 Task: Reply to email with the signature Bailey Nelson with the subject Congratulations from softage.1@softage.net with the message Can you please provide more information about the new safety regulations? with CC to softage.2@softage.net with an attached document Financial_report.xlsx
Action: Mouse moved to (638, 721)
Screenshot: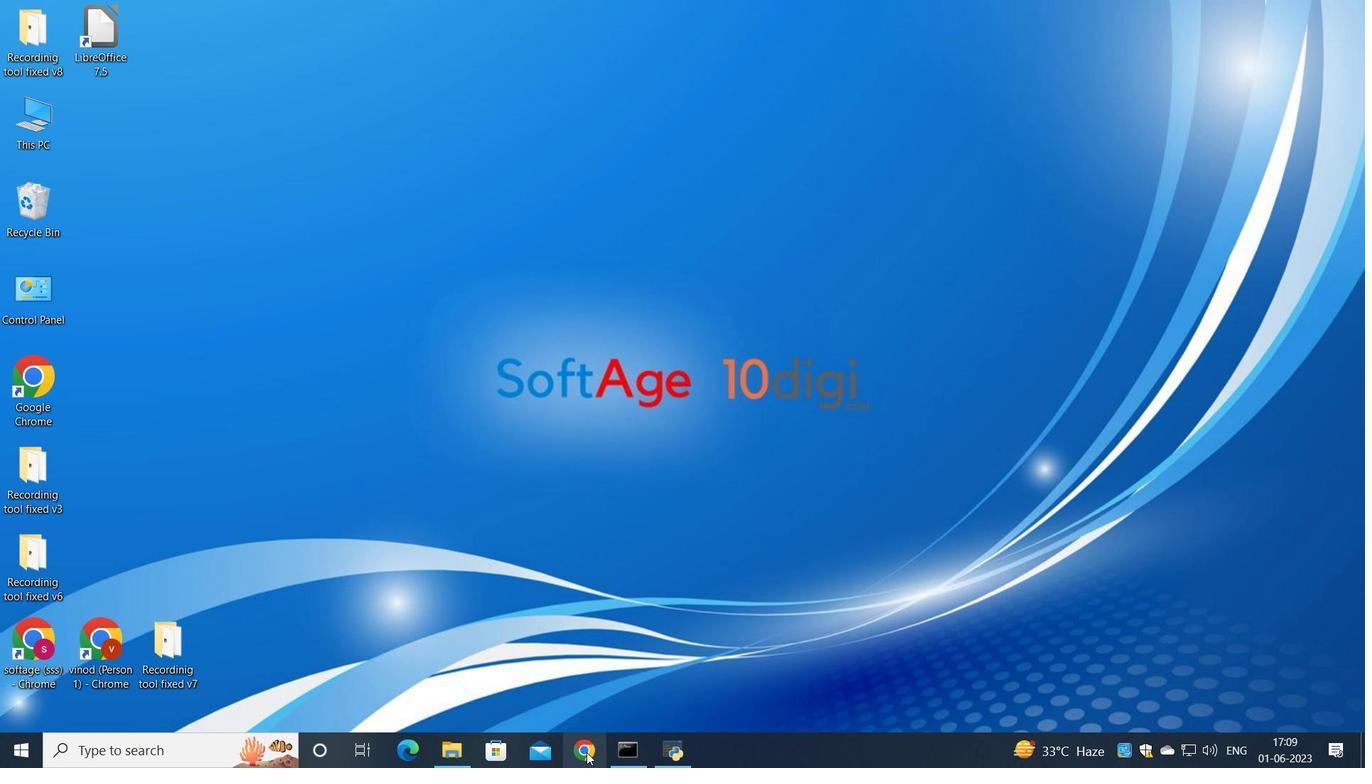 
Action: Mouse pressed left at (638, 721)
Screenshot: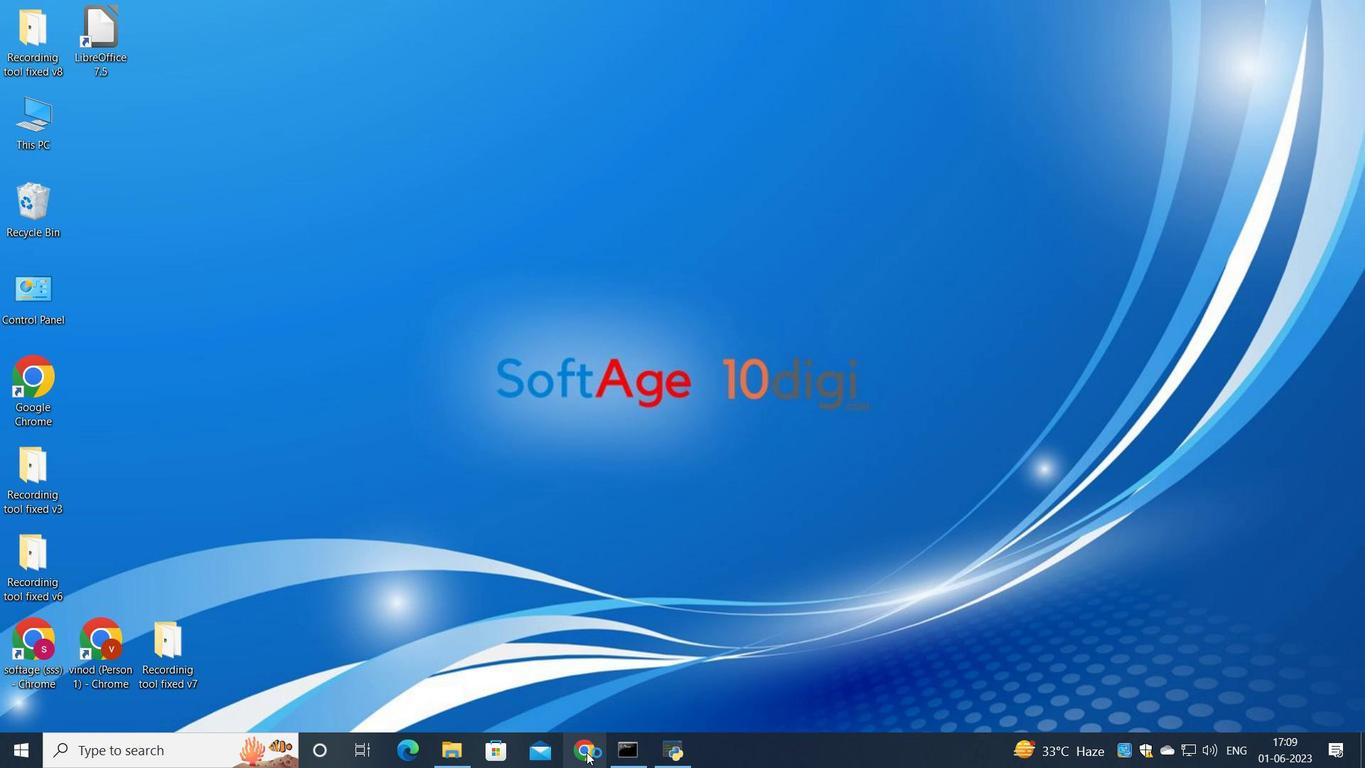 
Action: Mouse moved to (647, 480)
Screenshot: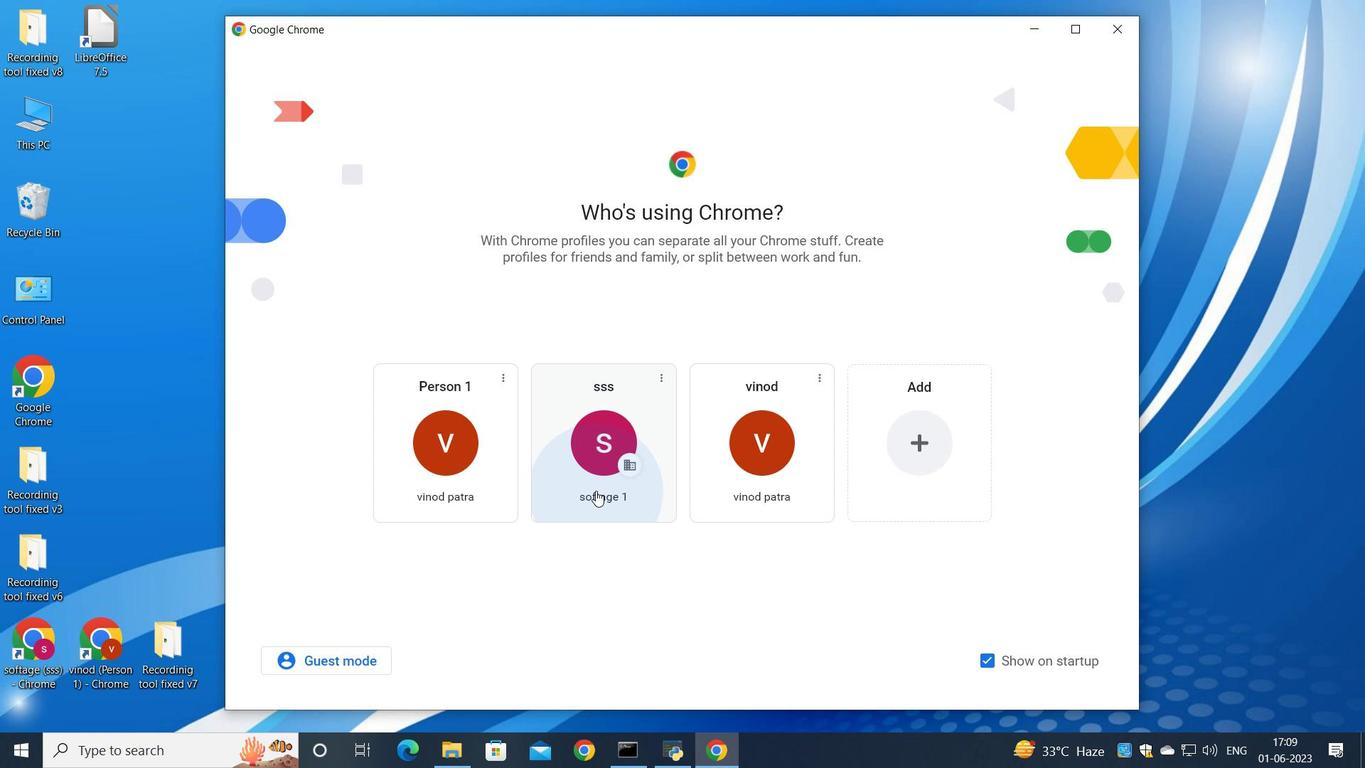 
Action: Mouse pressed left at (647, 480)
Screenshot: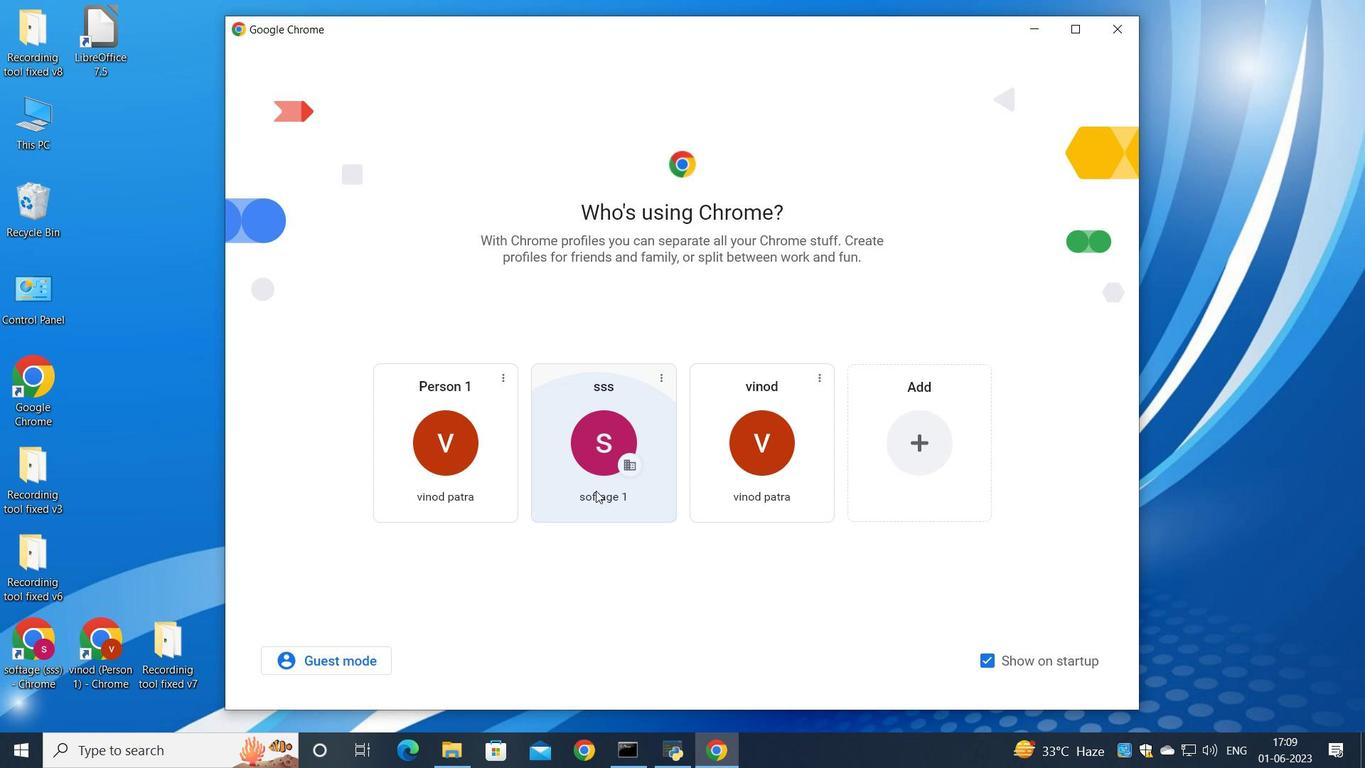 
Action: Mouse moved to (1133, 142)
Screenshot: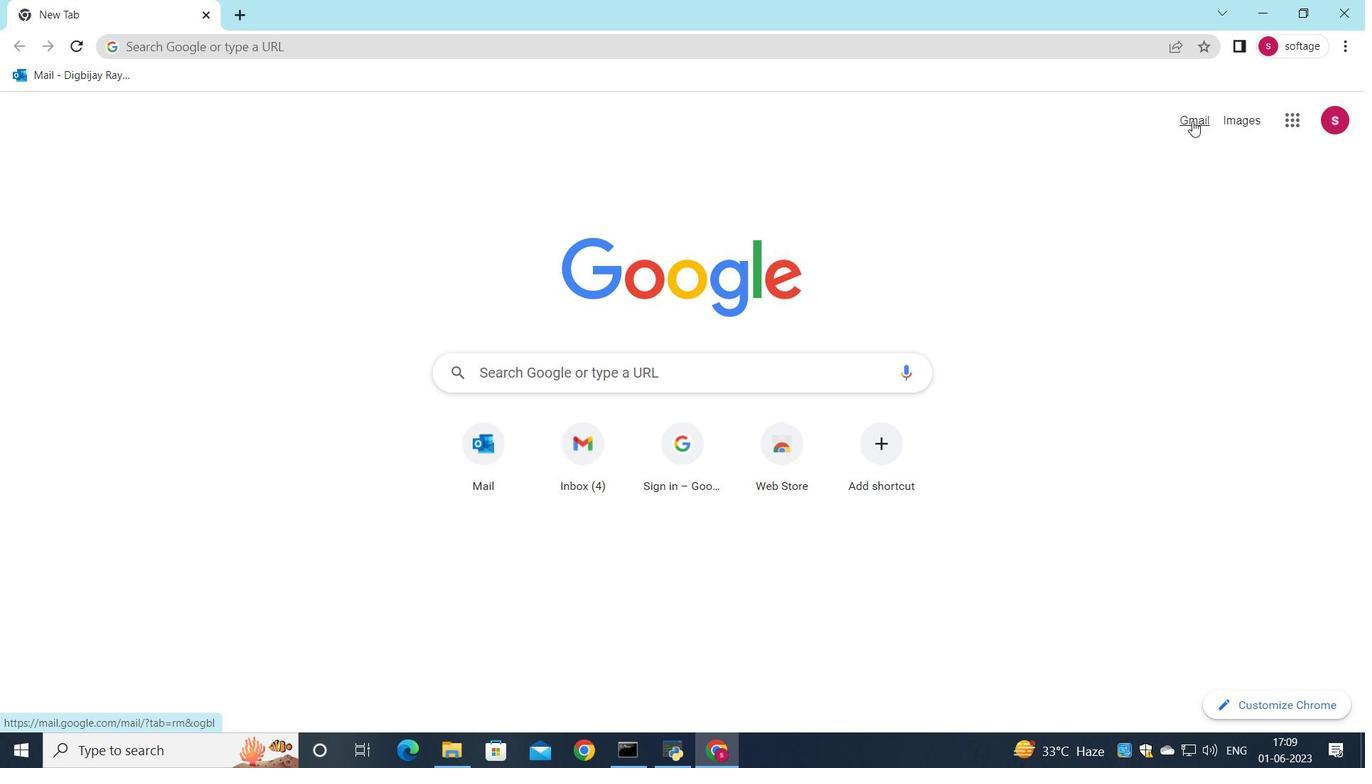 
Action: Mouse pressed left at (1133, 142)
Screenshot: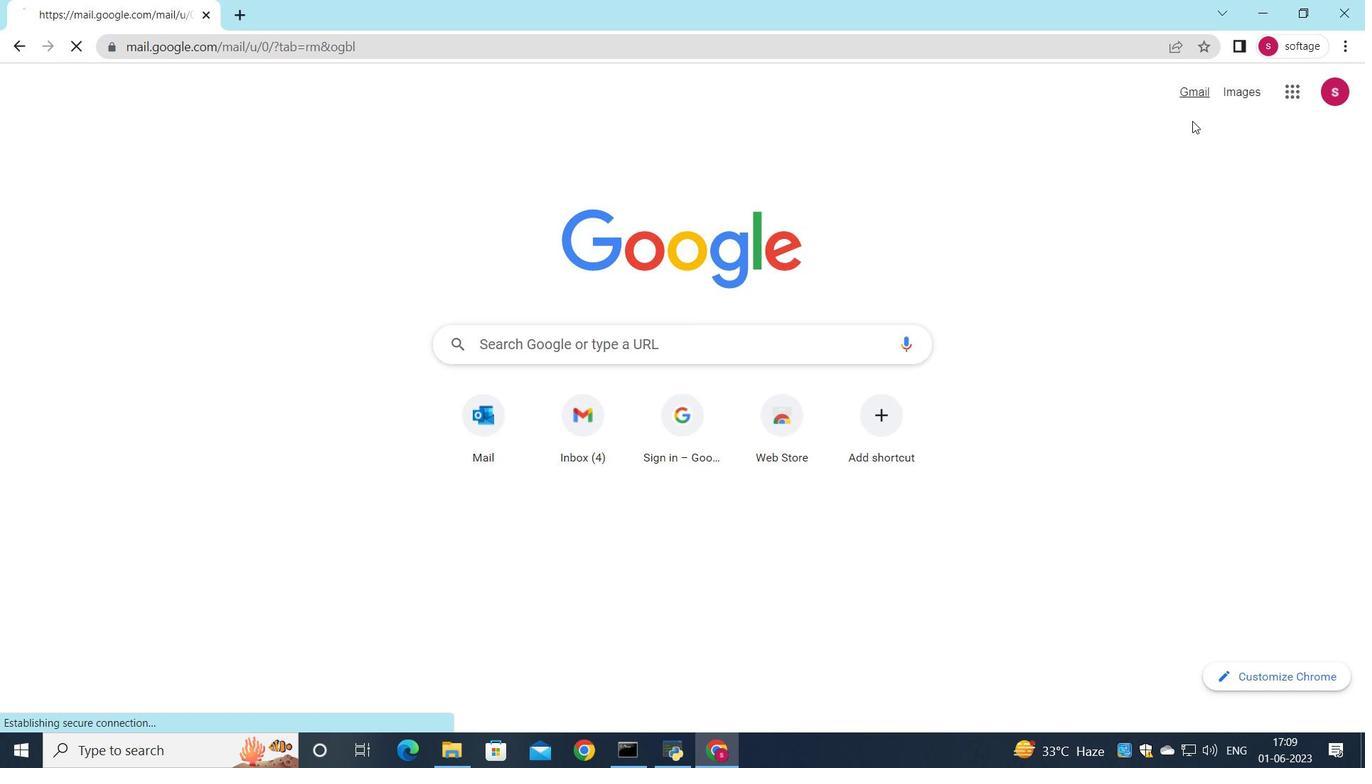 
Action: Mouse moved to (1112, 145)
Screenshot: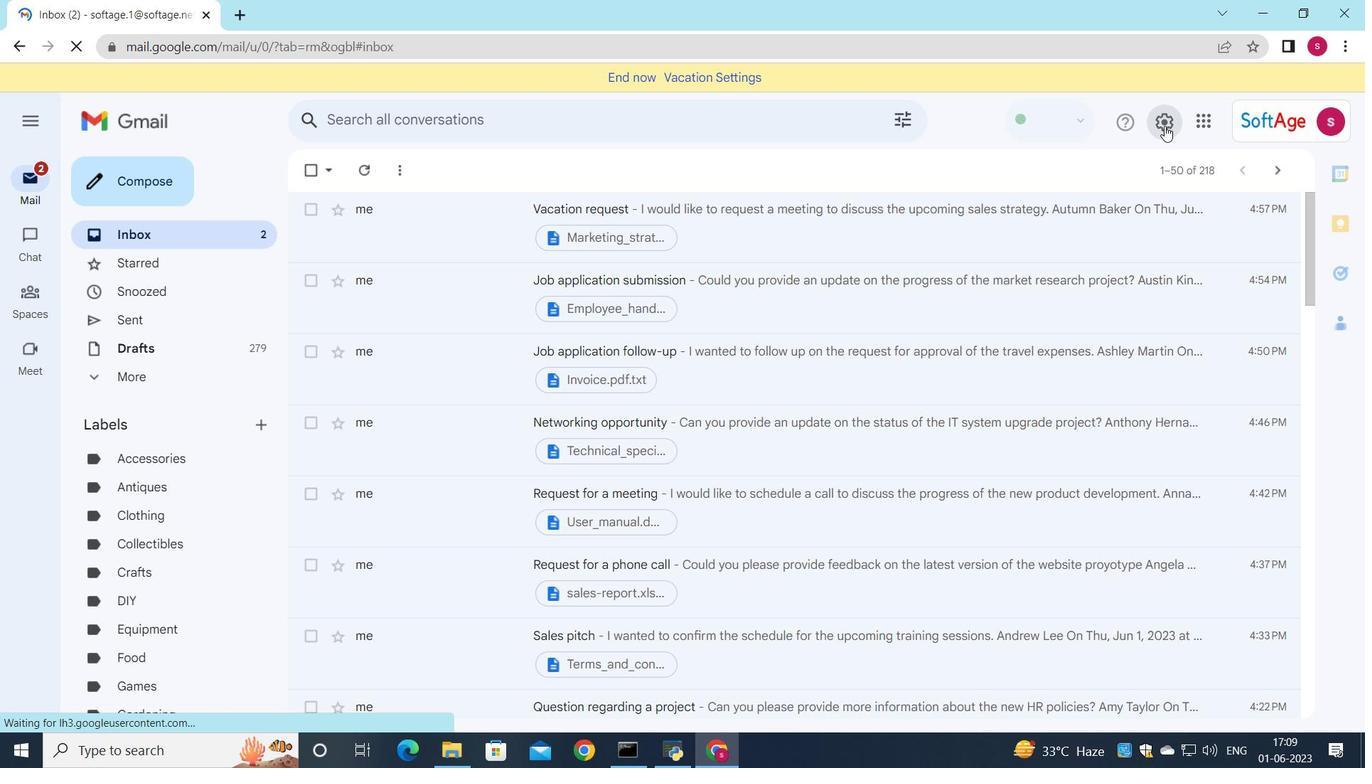 
Action: Mouse pressed left at (1112, 145)
Screenshot: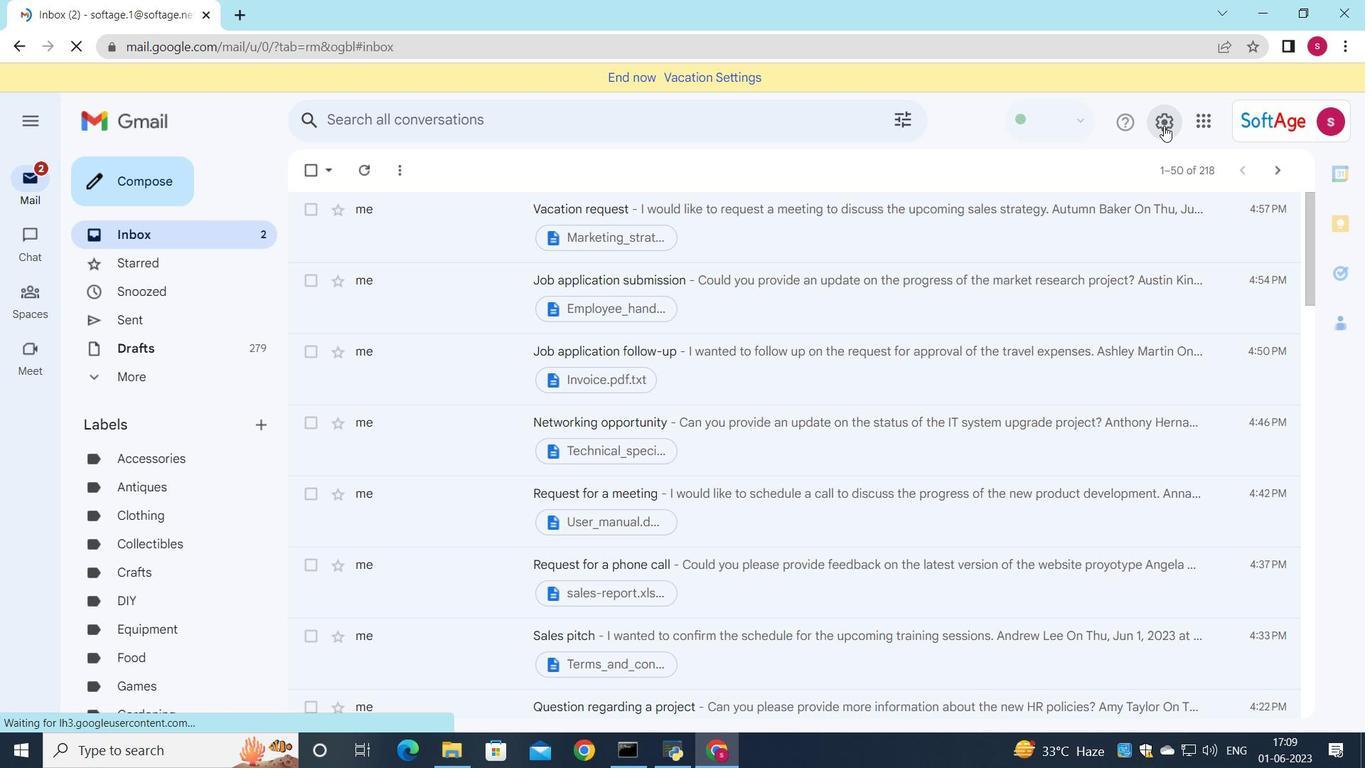 
Action: Mouse moved to (1110, 223)
Screenshot: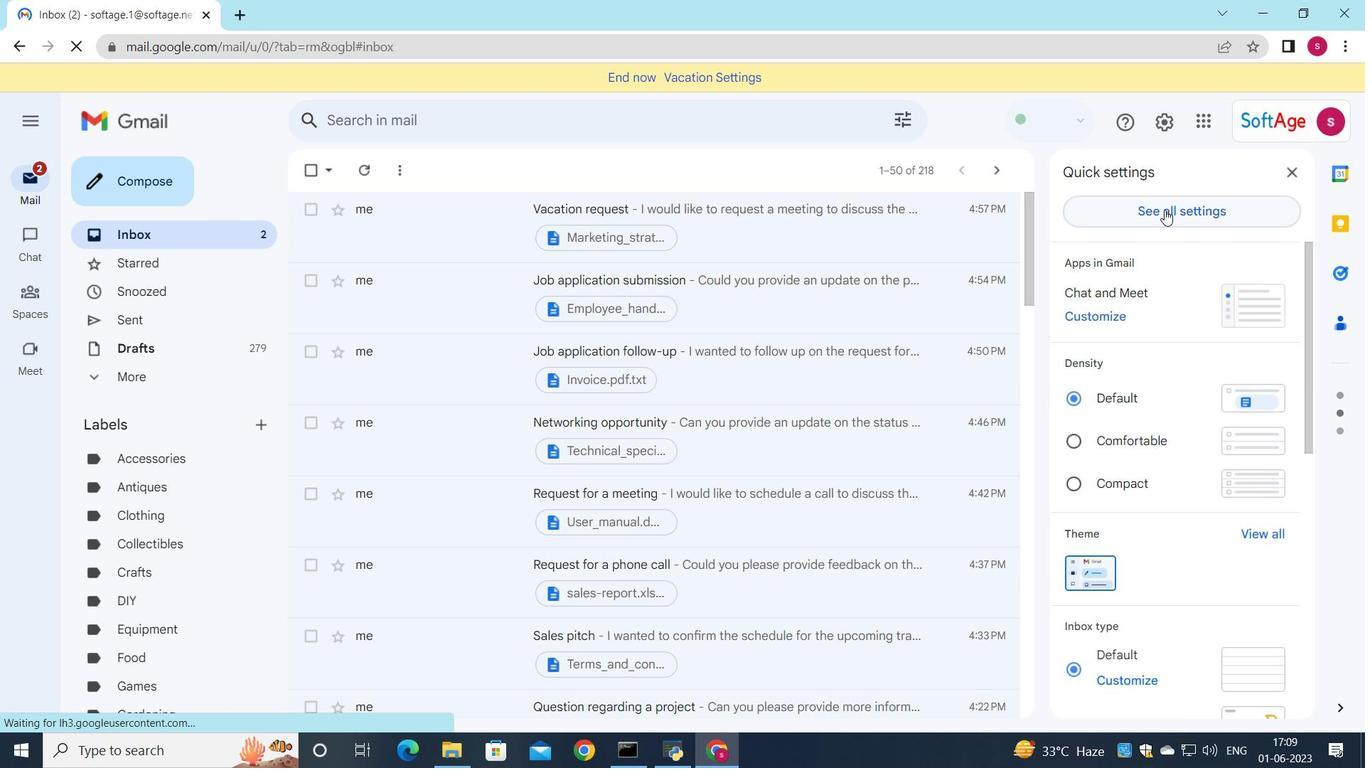 
Action: Mouse pressed left at (1110, 223)
Screenshot: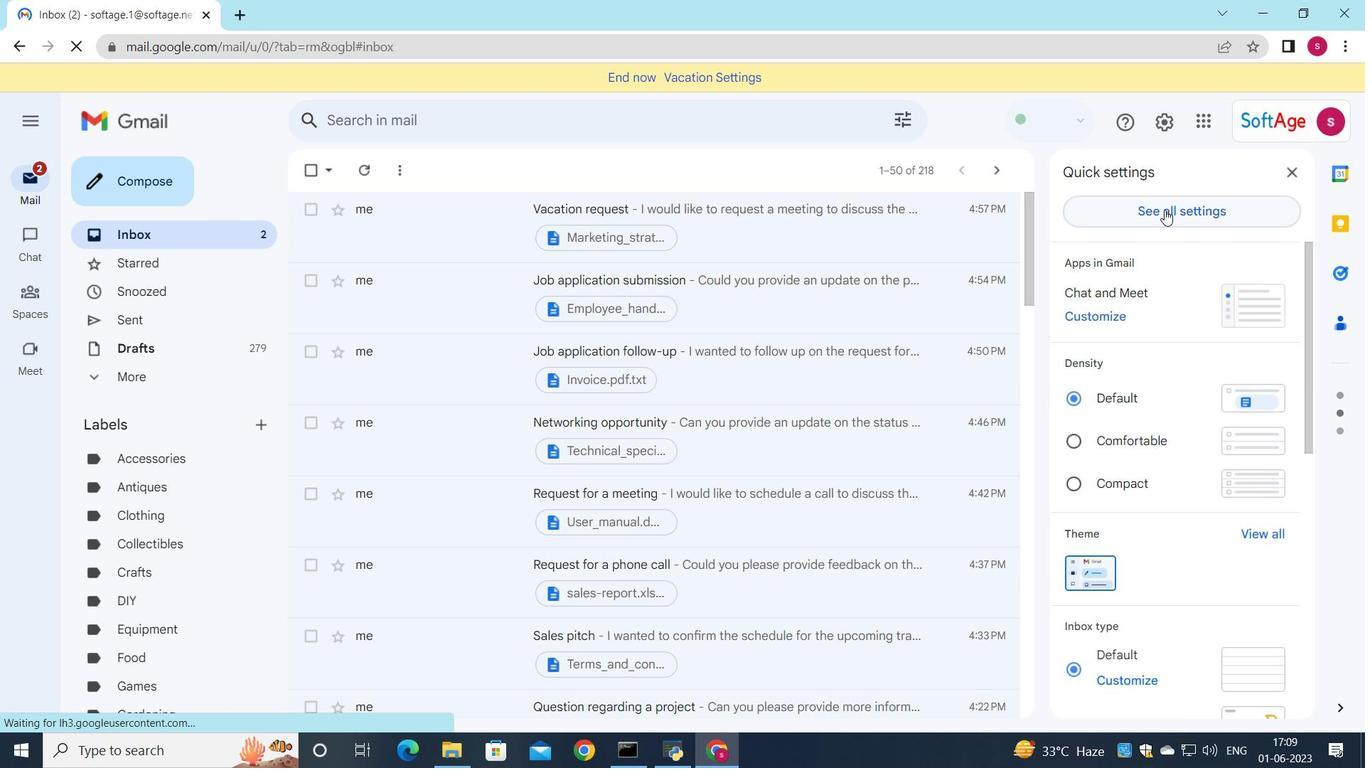 
Action: Mouse moved to (880, 345)
Screenshot: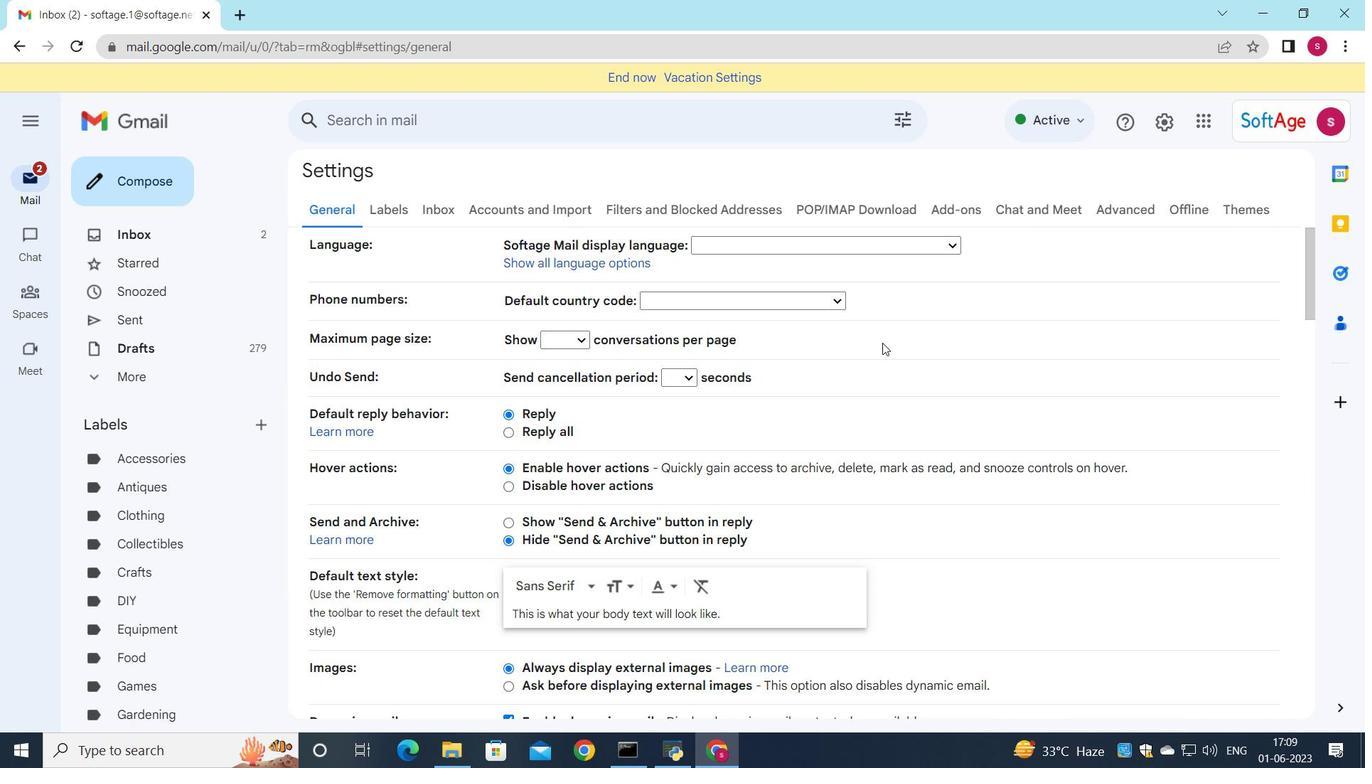 
Action: Mouse scrolled (880, 344) with delta (0, 0)
Screenshot: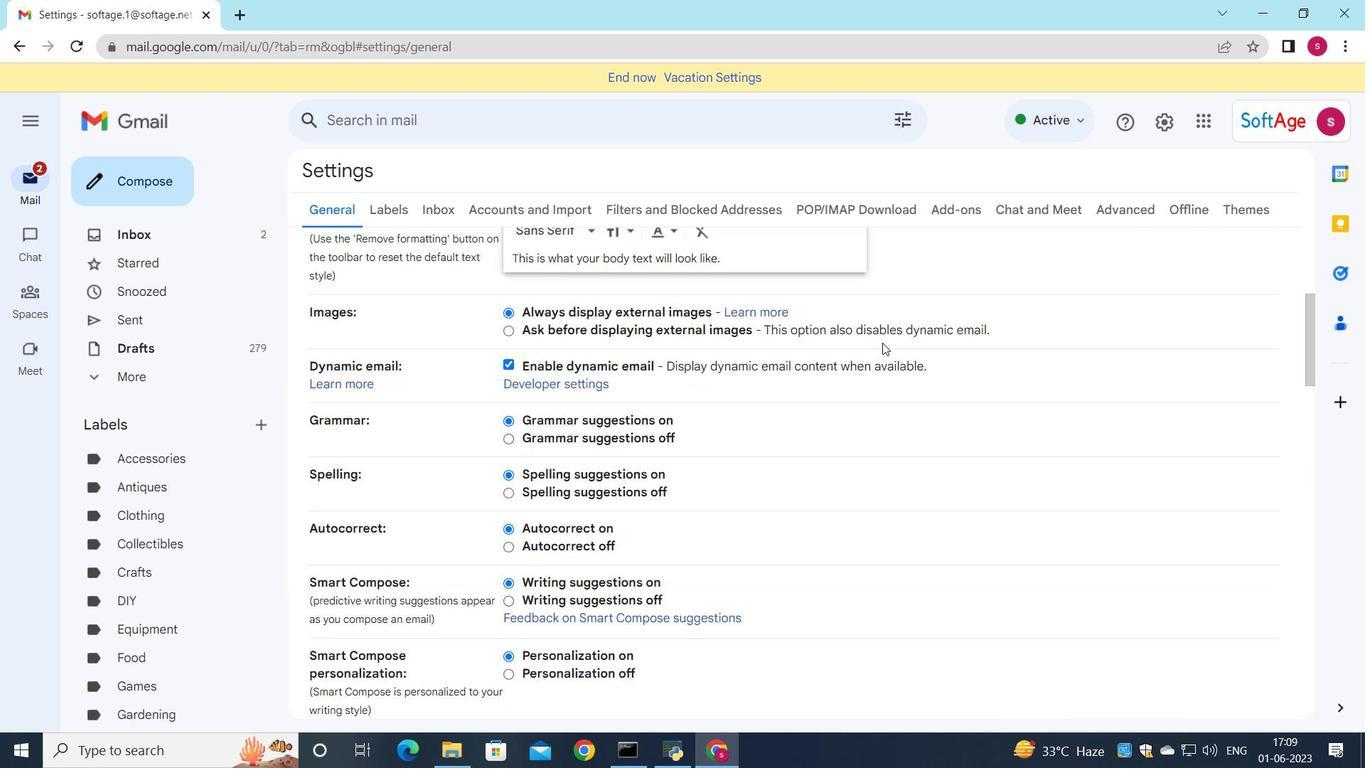 
Action: Mouse scrolled (880, 344) with delta (0, 0)
Screenshot: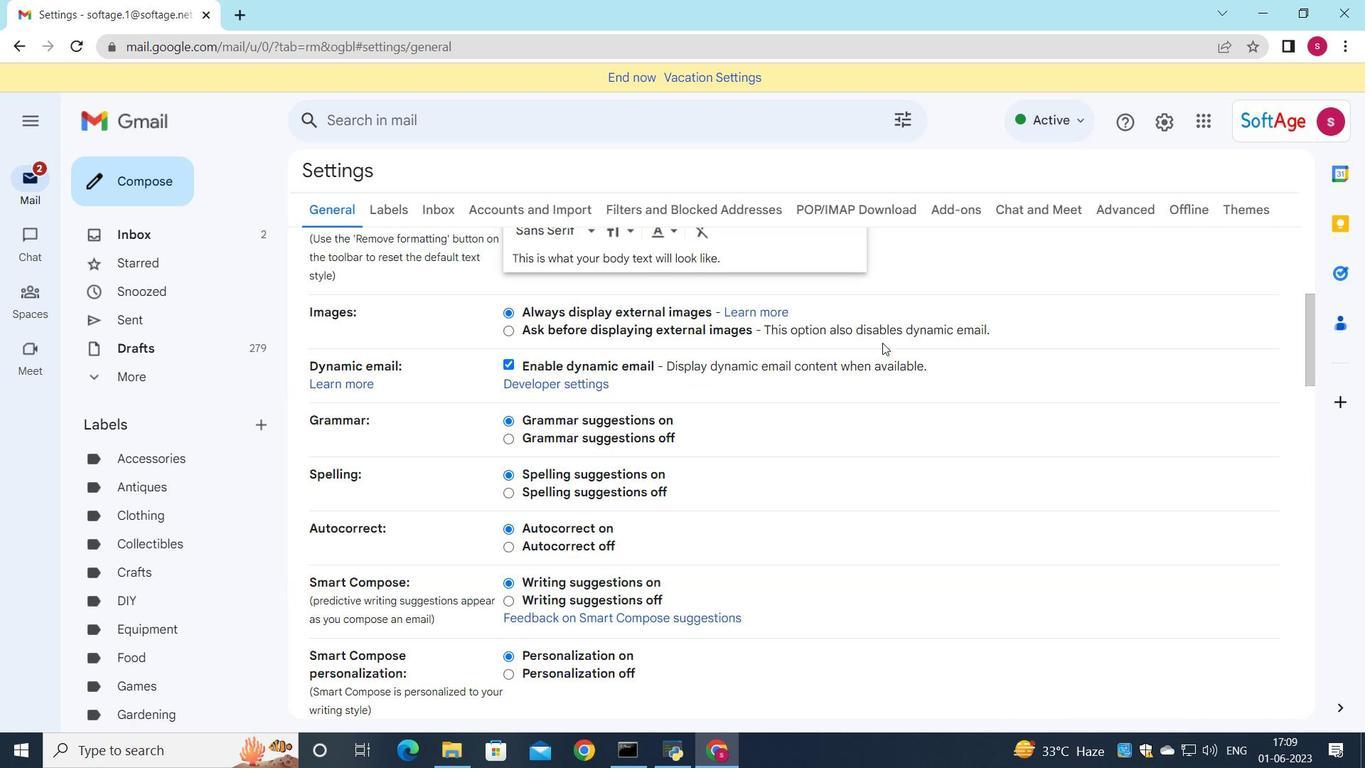 
Action: Mouse scrolled (880, 344) with delta (0, 0)
Screenshot: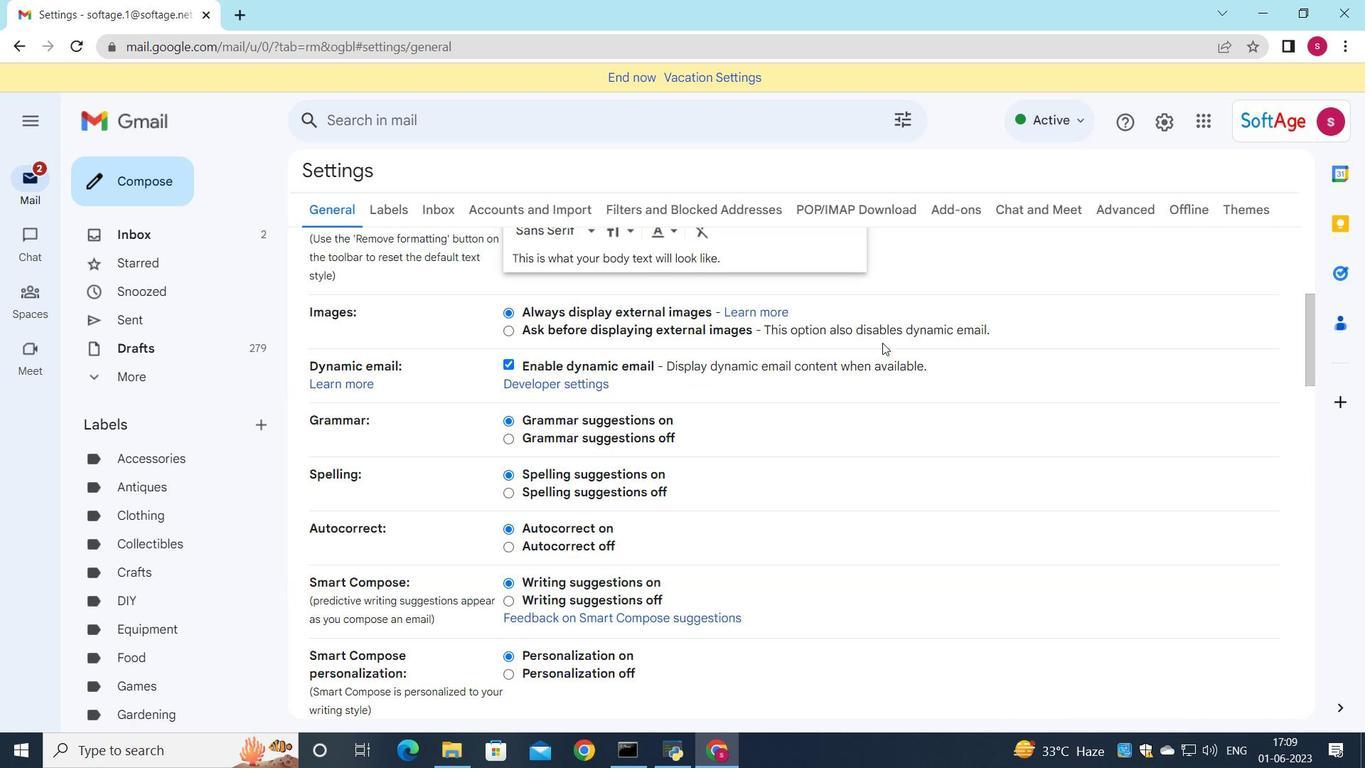 
Action: Mouse scrolled (880, 344) with delta (0, 0)
Screenshot: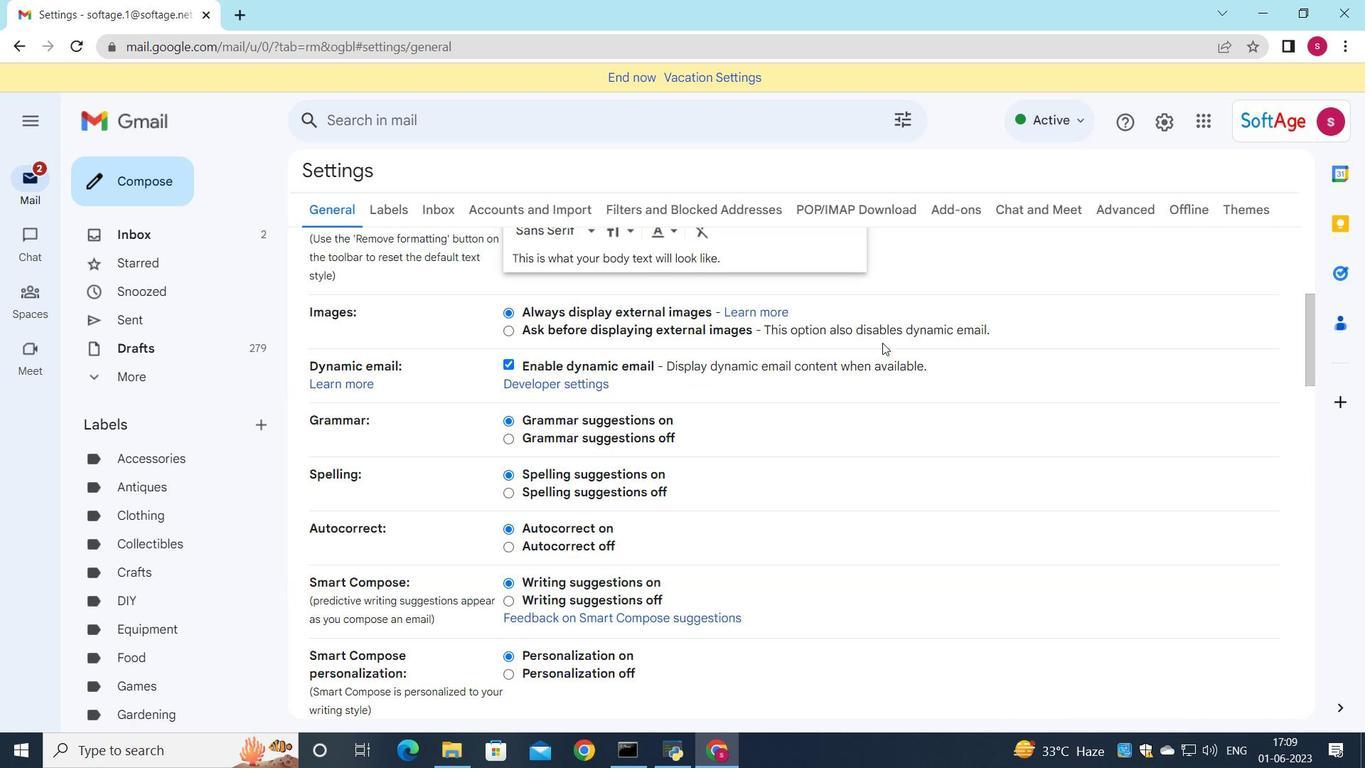
Action: Mouse scrolled (880, 344) with delta (0, 0)
Screenshot: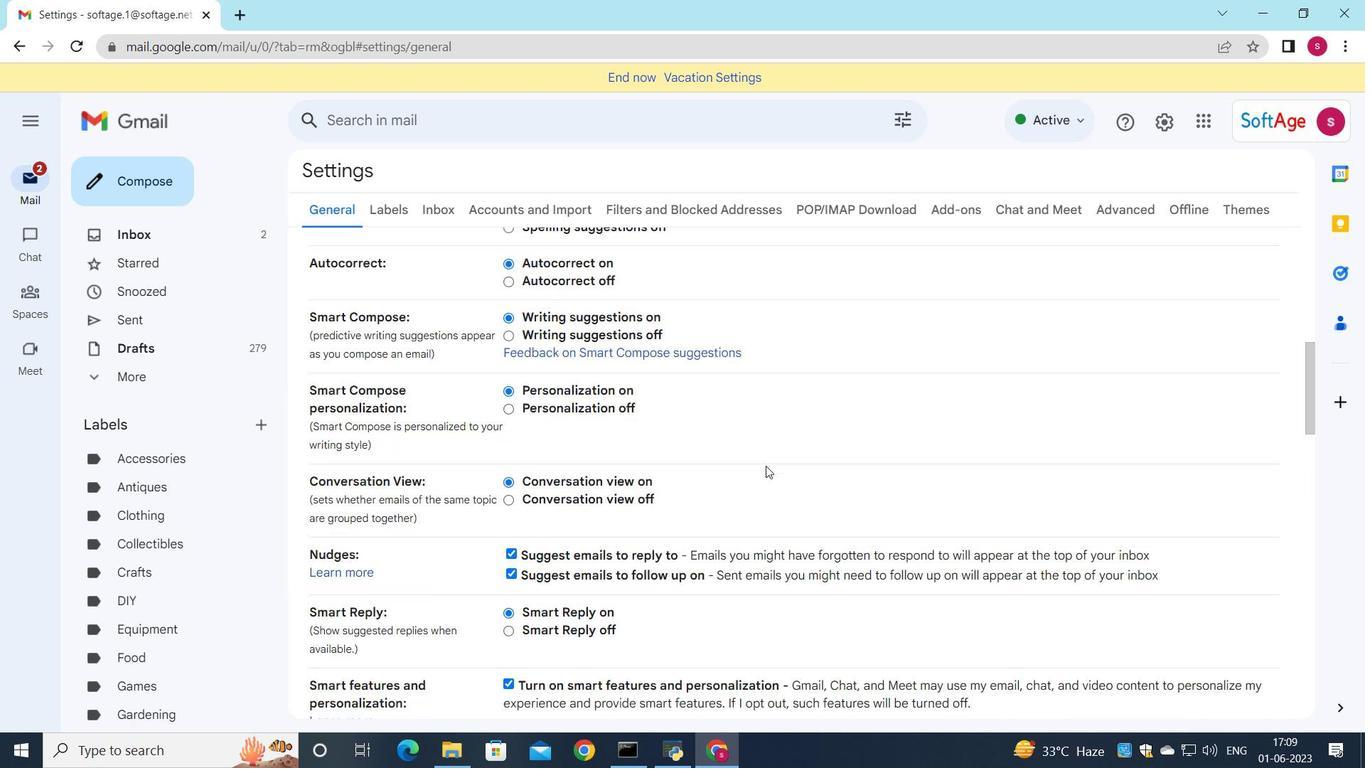 
Action: Mouse moved to (871, 358)
Screenshot: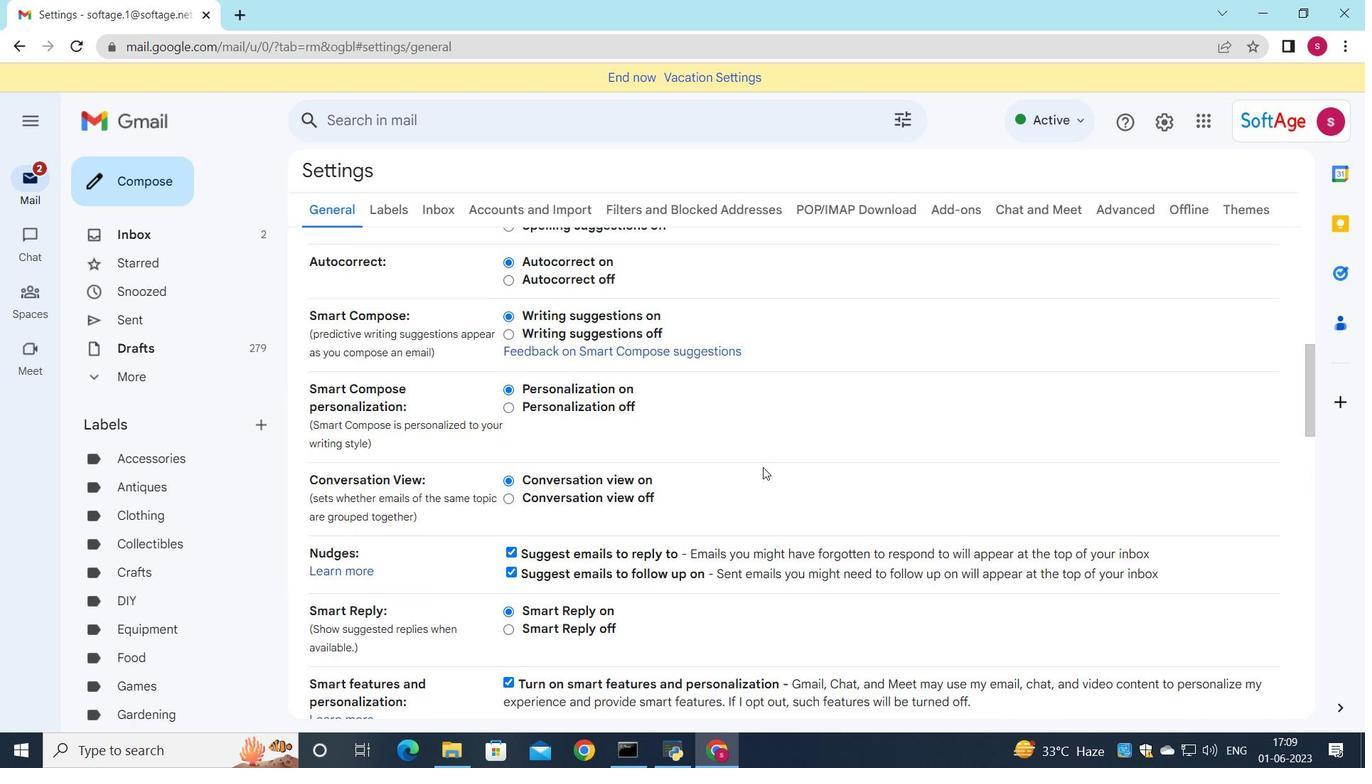 
Action: Mouse scrolled (871, 357) with delta (0, 0)
Screenshot: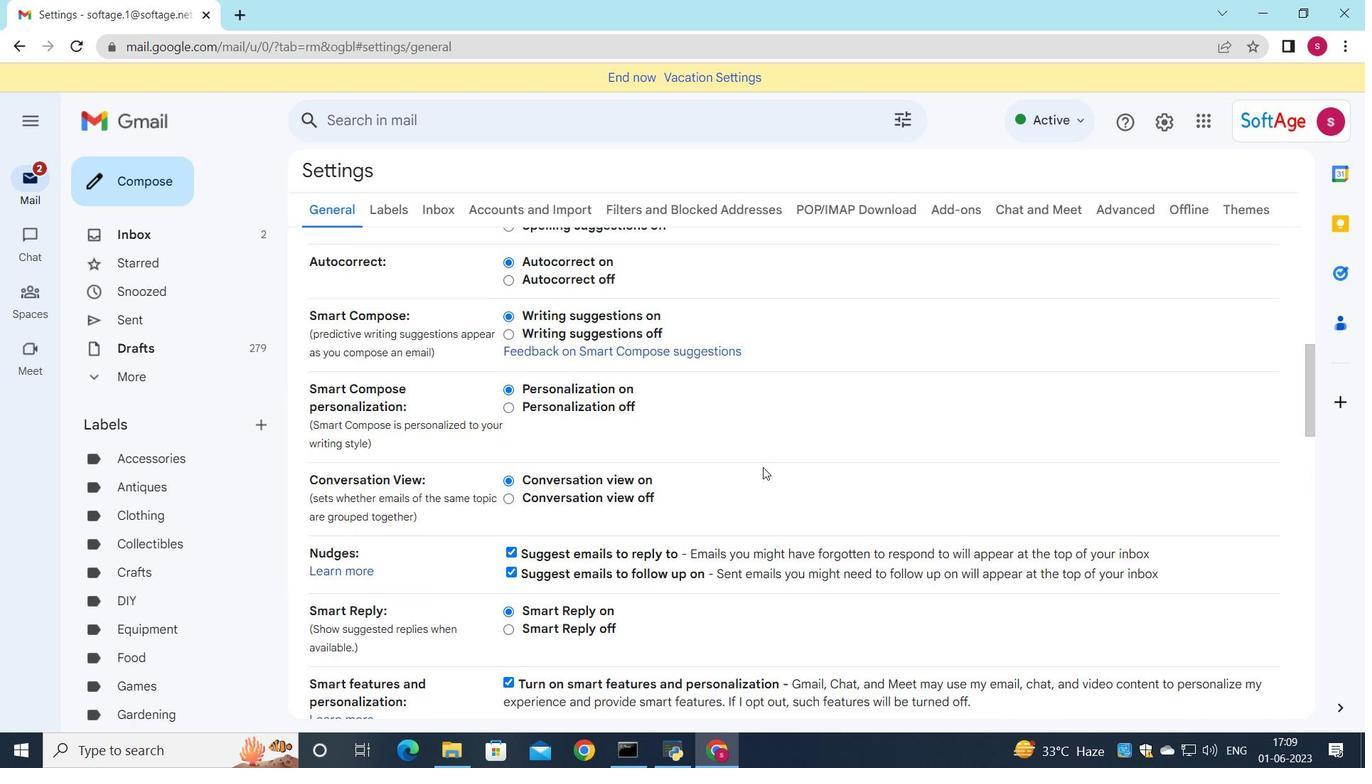 
Action: Mouse moved to (858, 388)
Screenshot: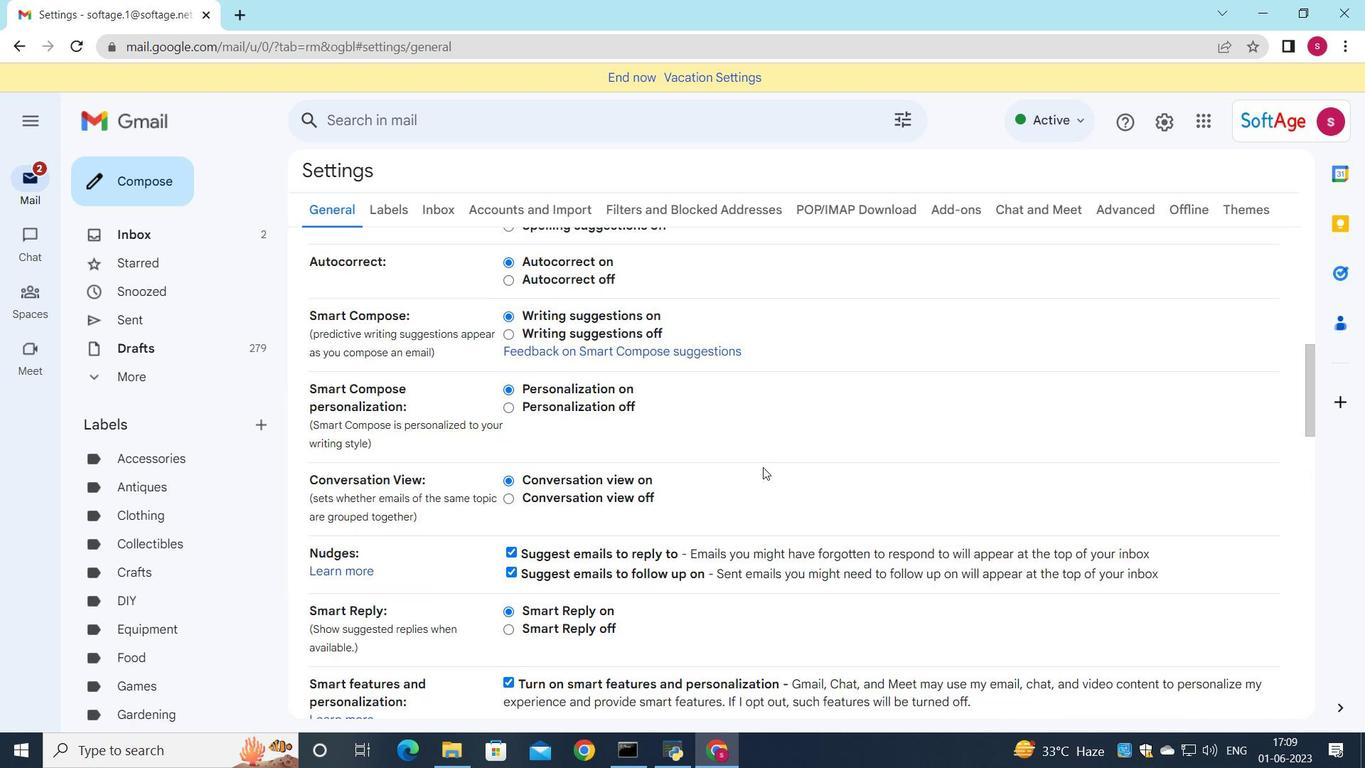 
Action: Mouse scrolled (858, 387) with delta (0, 0)
Screenshot: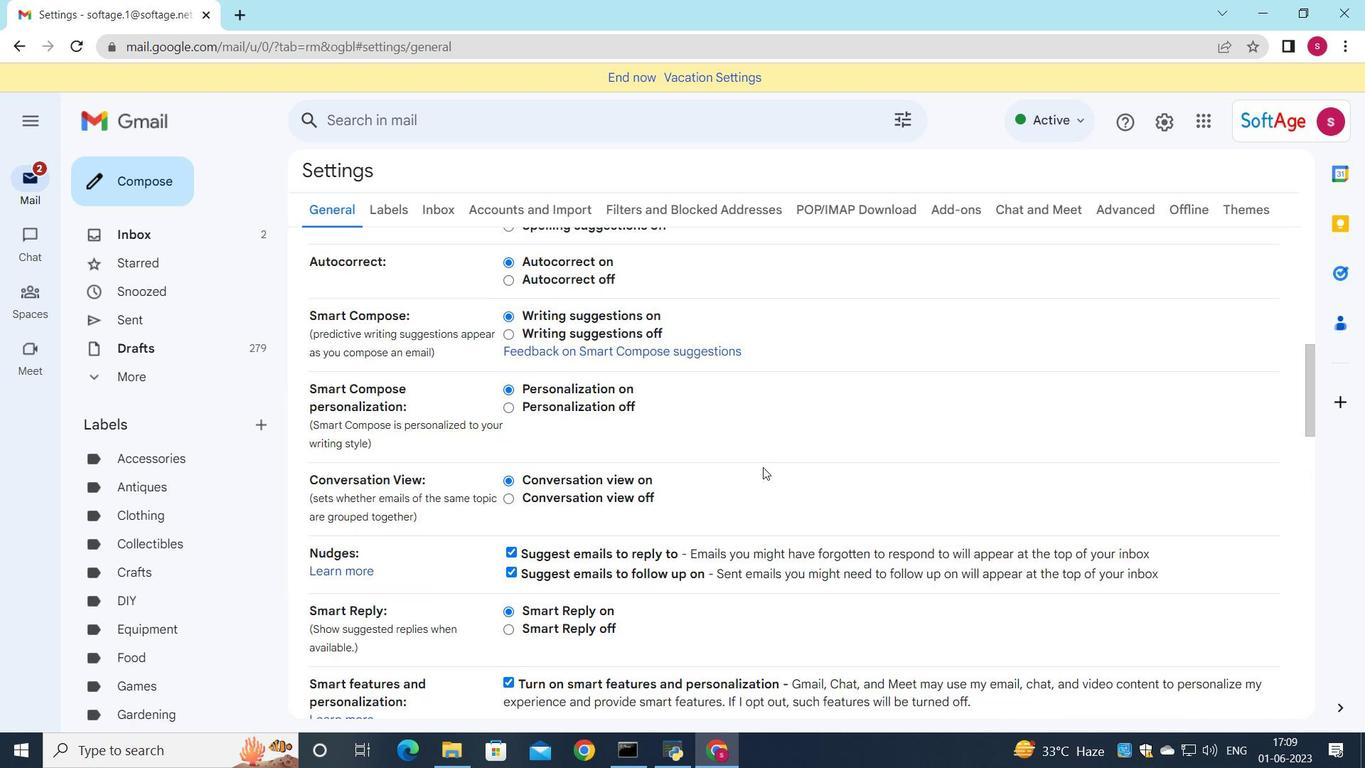 
Action: Mouse moved to (780, 462)
Screenshot: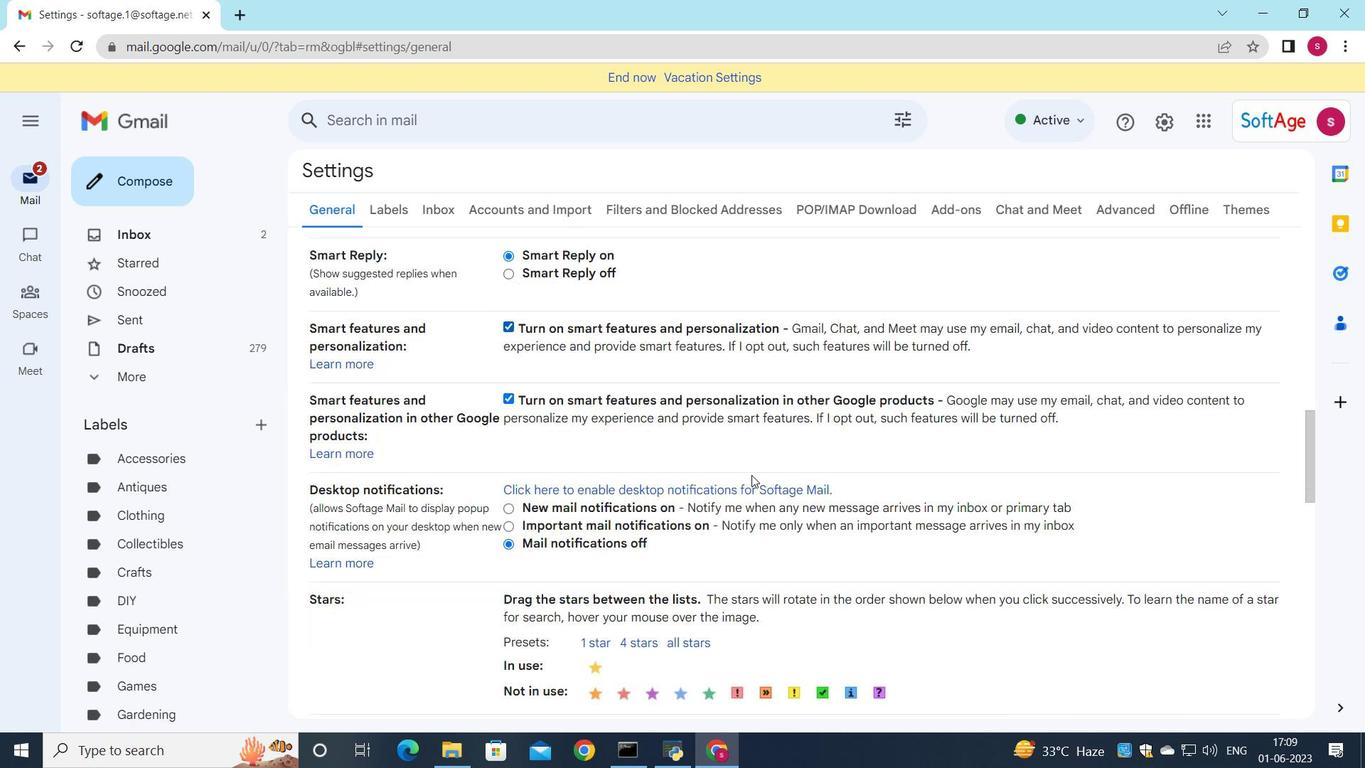 
Action: Mouse scrolled (780, 462) with delta (0, 0)
Screenshot: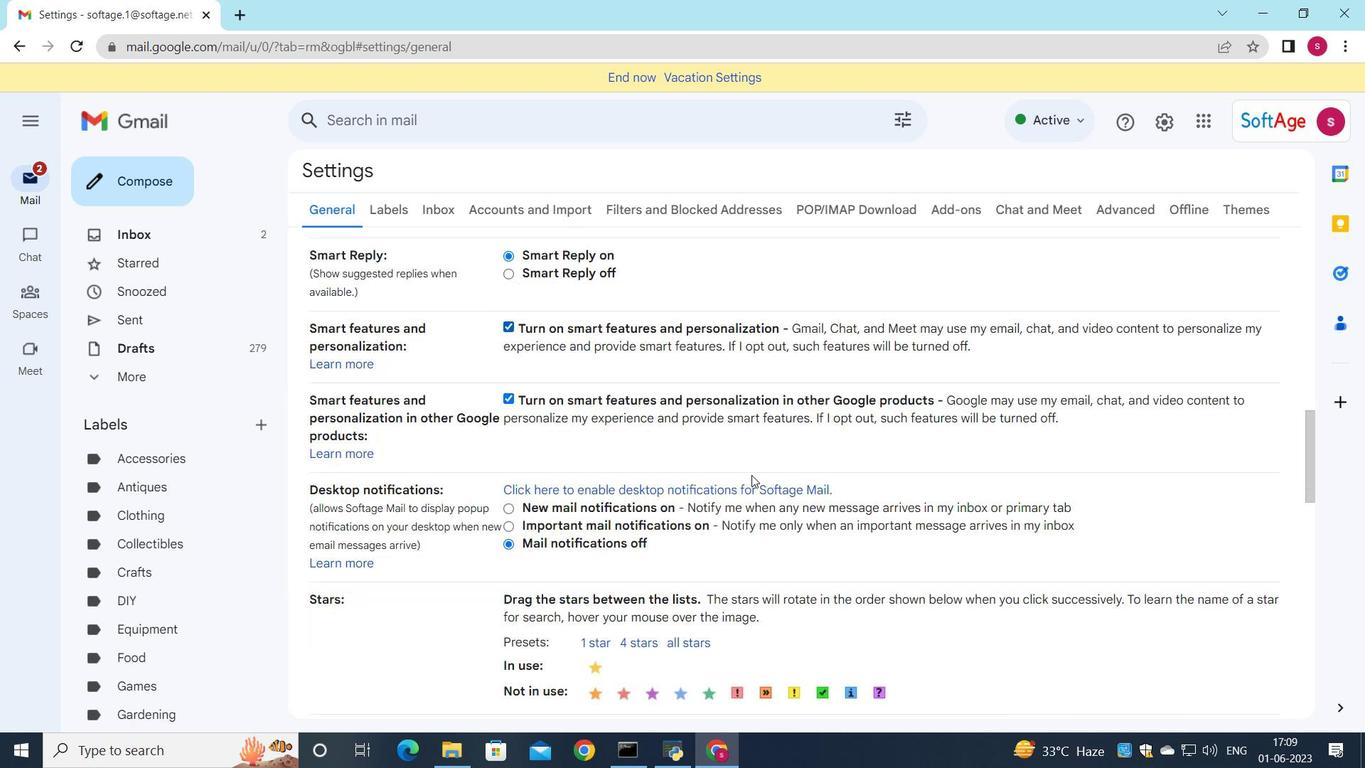 
Action: Mouse moved to (774, 466)
Screenshot: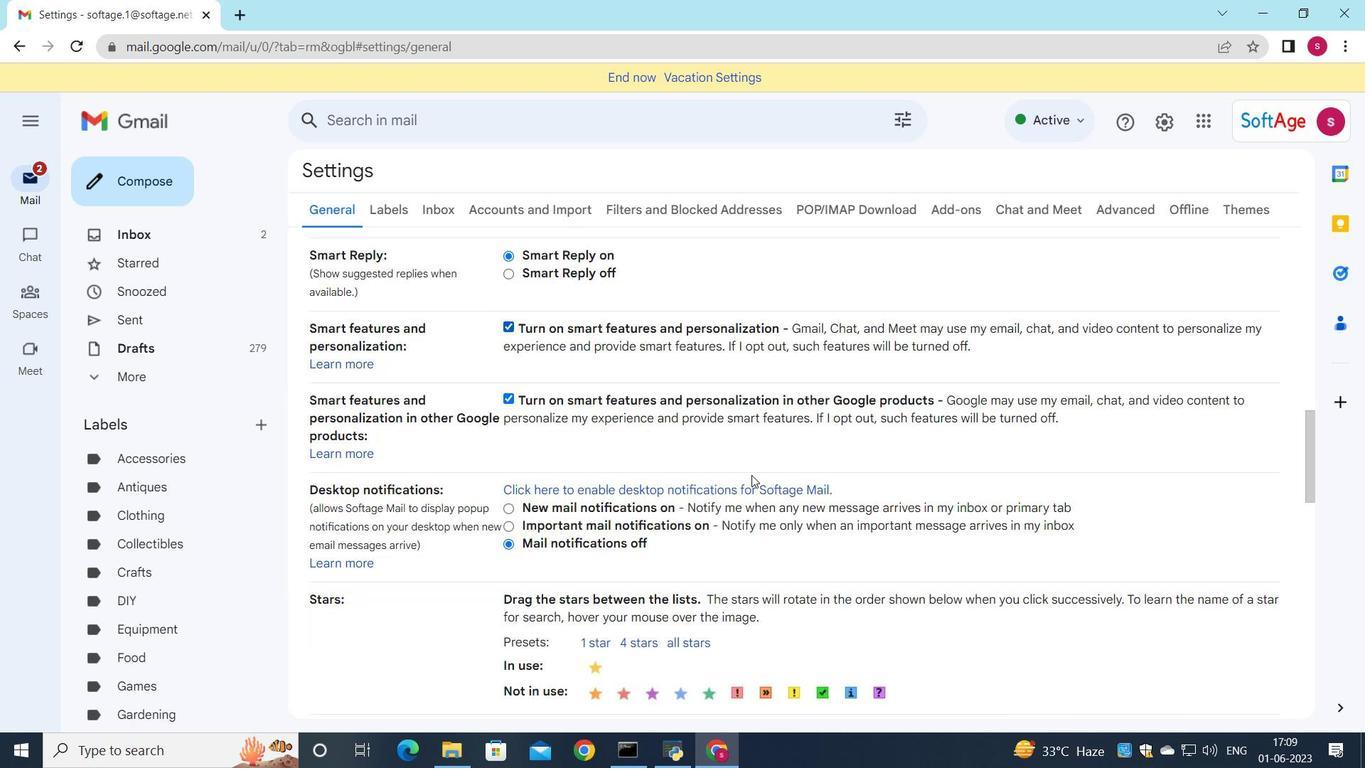 
Action: Mouse scrolled (774, 465) with delta (0, 0)
Screenshot: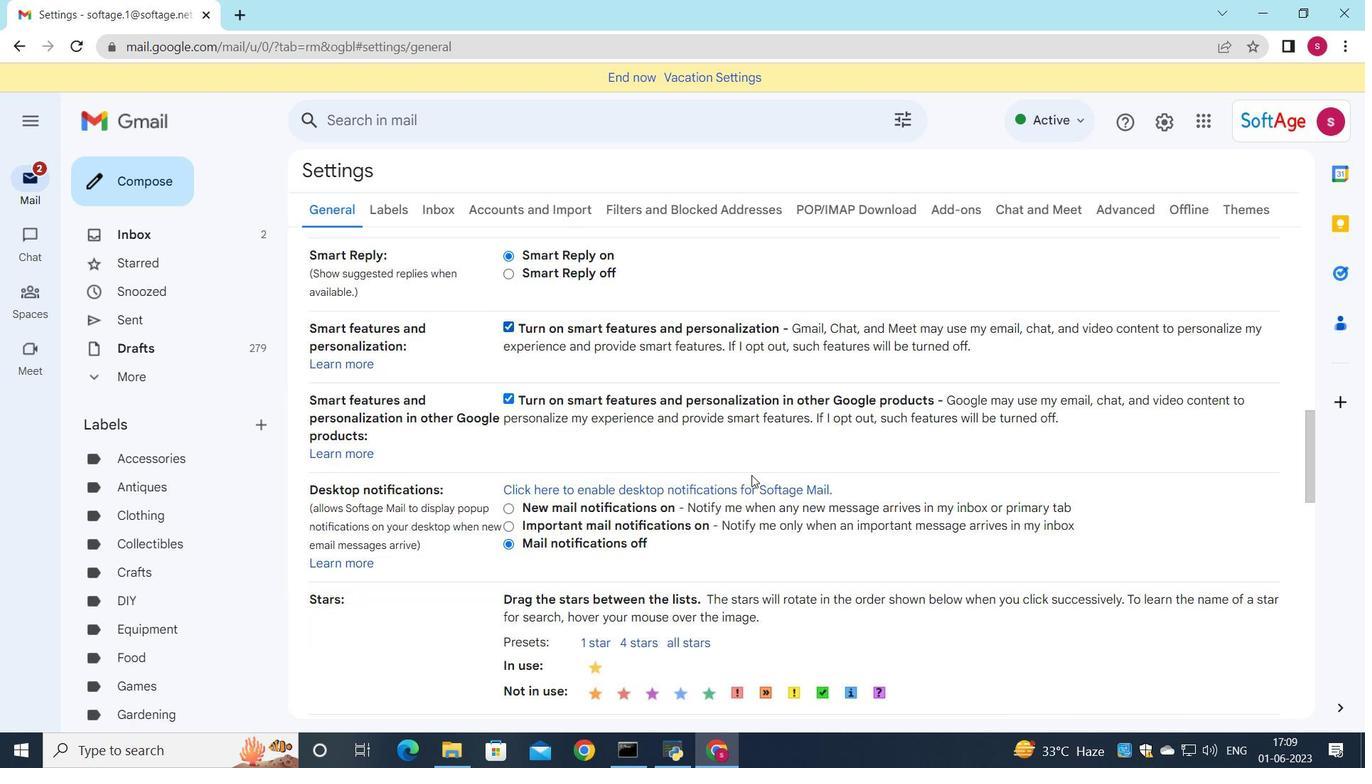 
Action: Mouse moved to (774, 466)
Screenshot: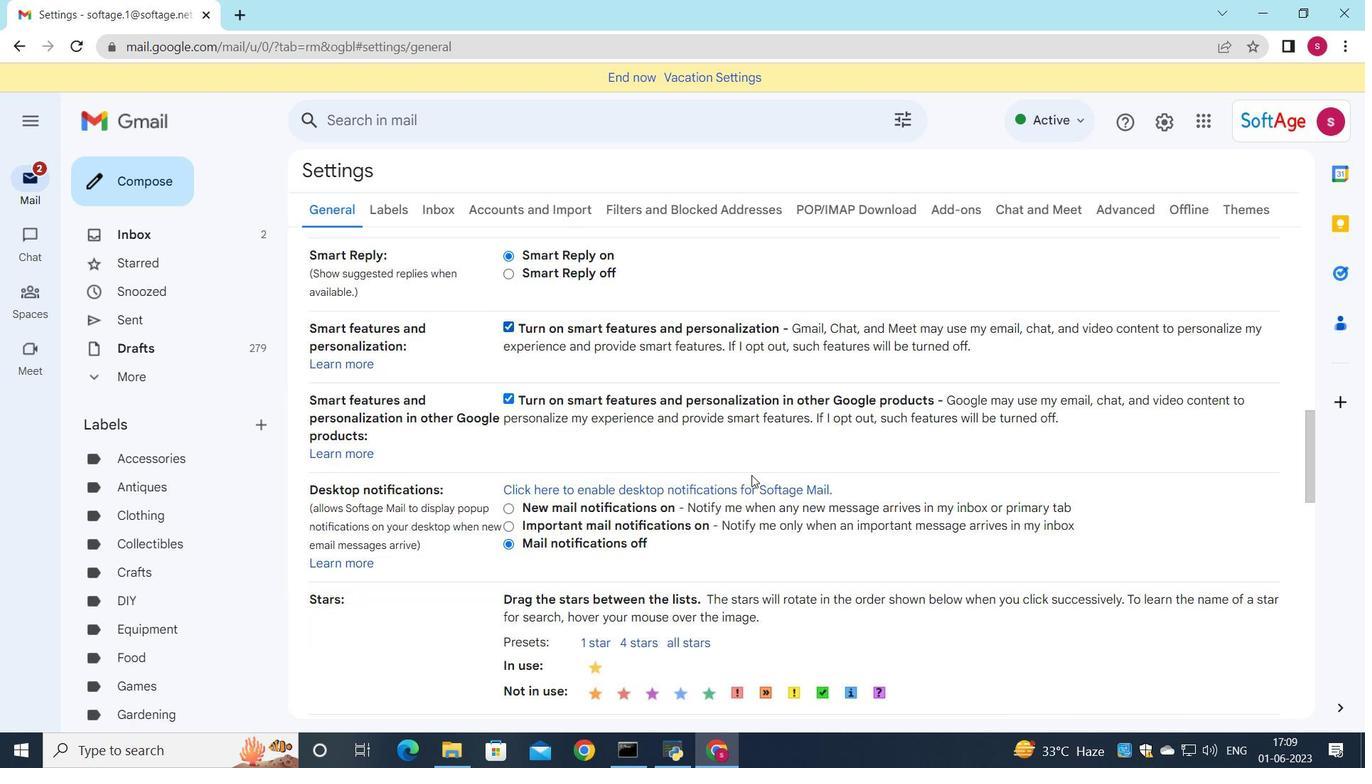 
Action: Mouse scrolled (774, 465) with delta (0, 0)
Screenshot: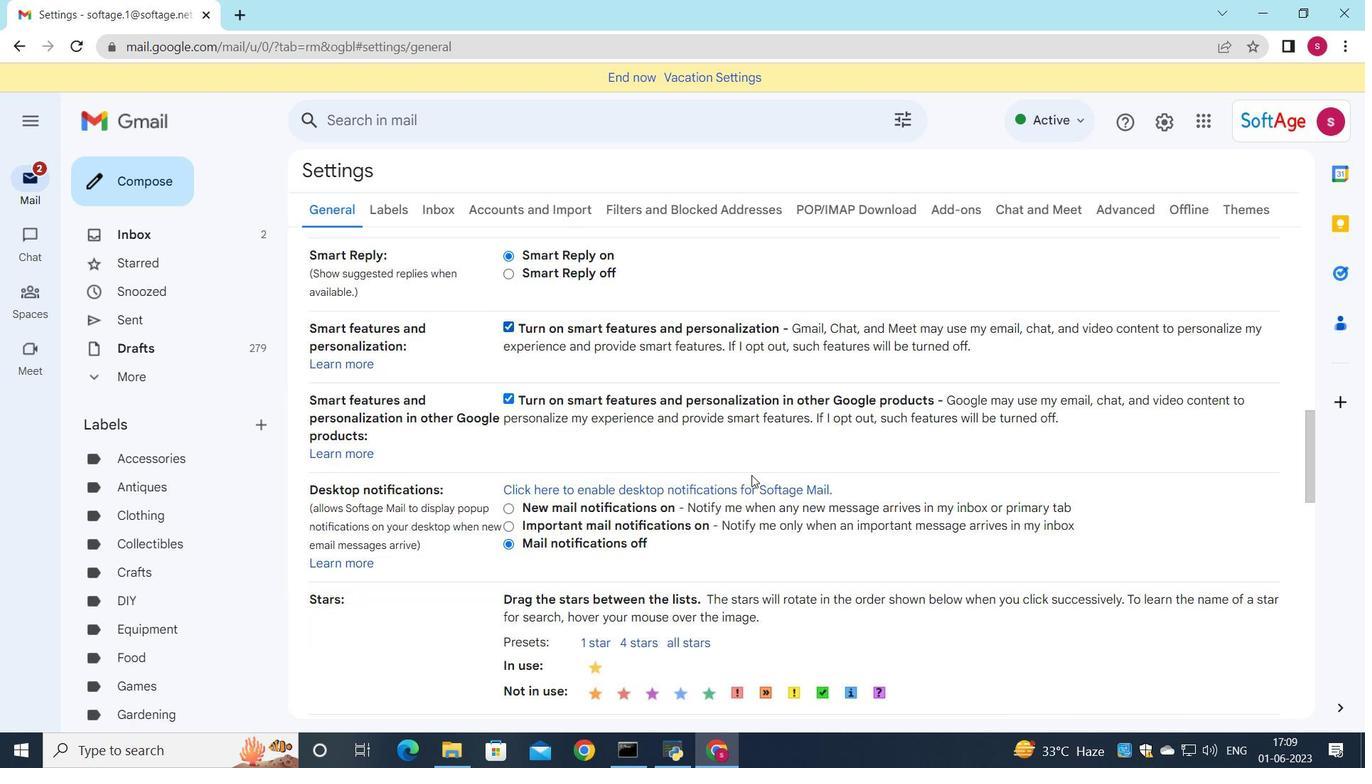 
Action: Mouse moved to (773, 467)
Screenshot: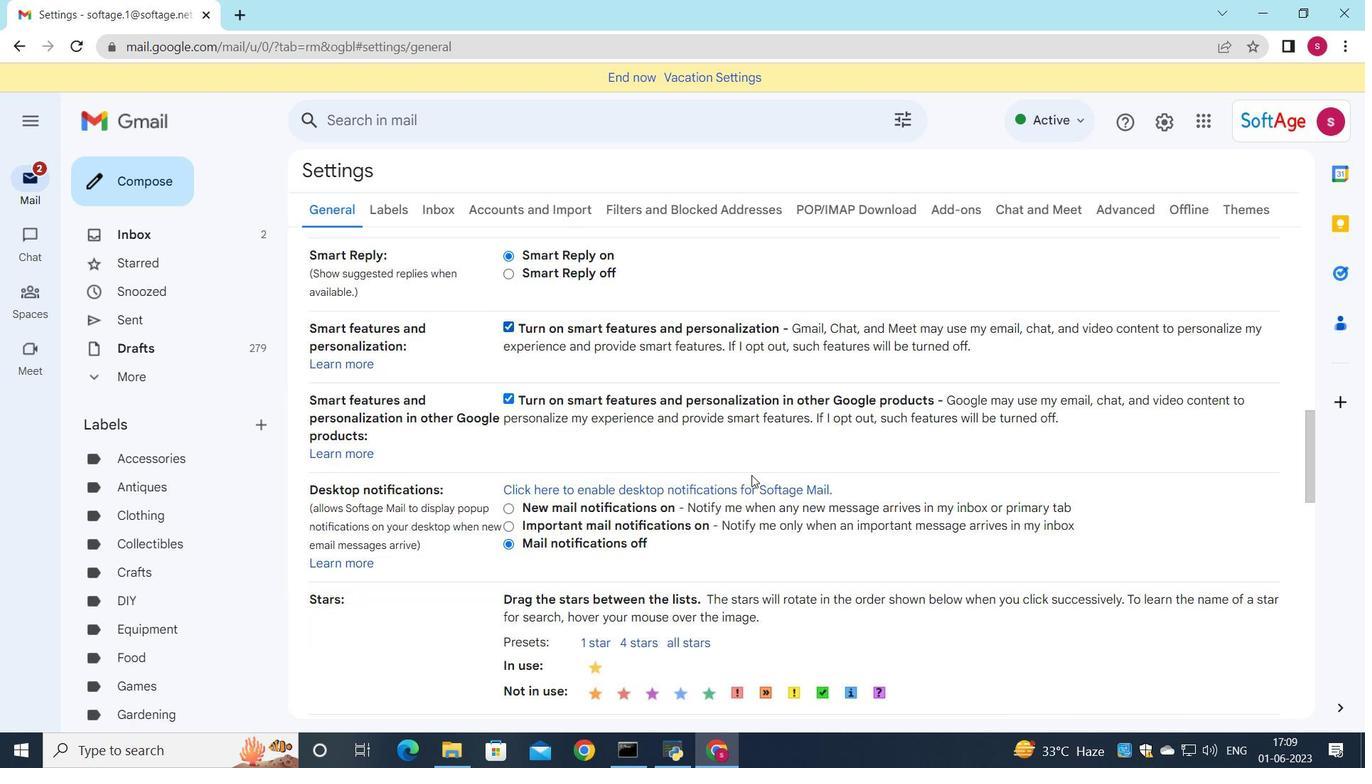 
Action: Mouse scrolled (773, 466) with delta (0, 0)
Screenshot: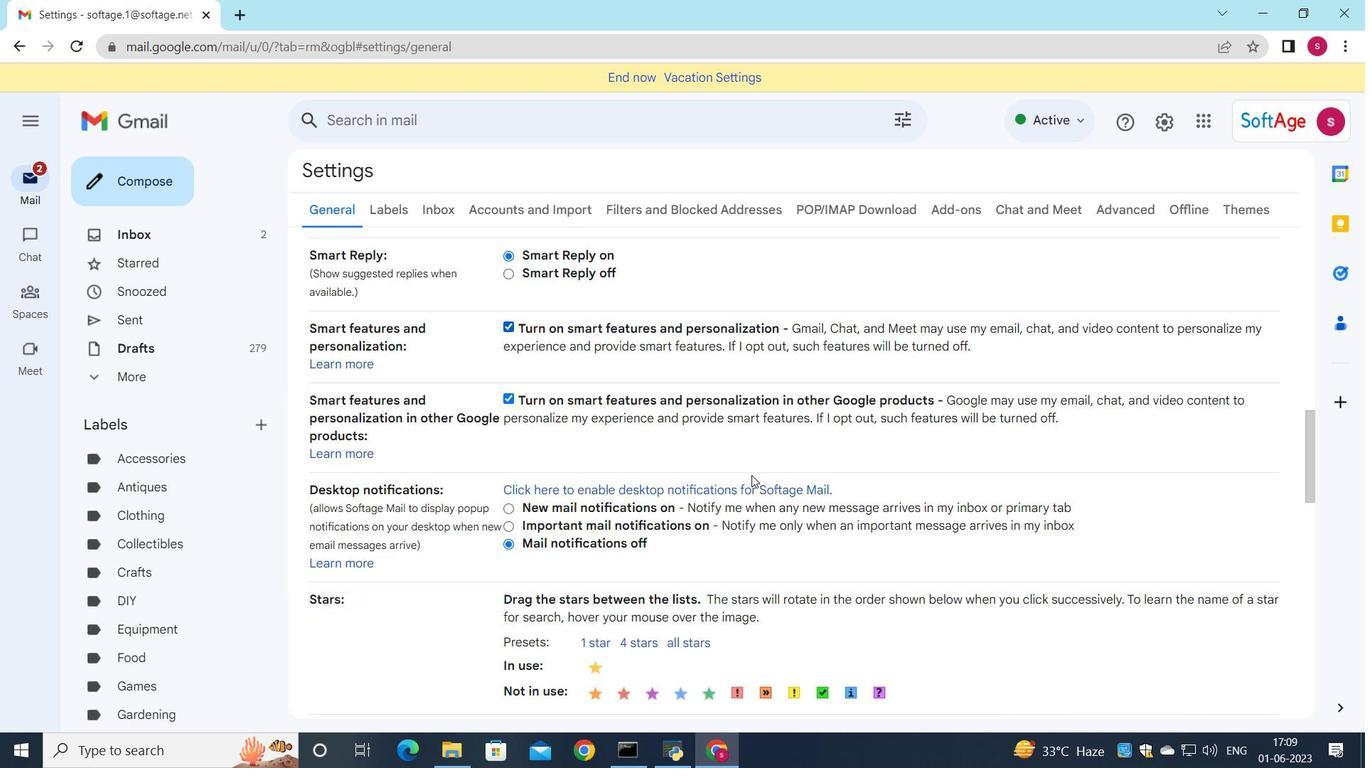 
Action: Mouse moved to (773, 467)
Screenshot: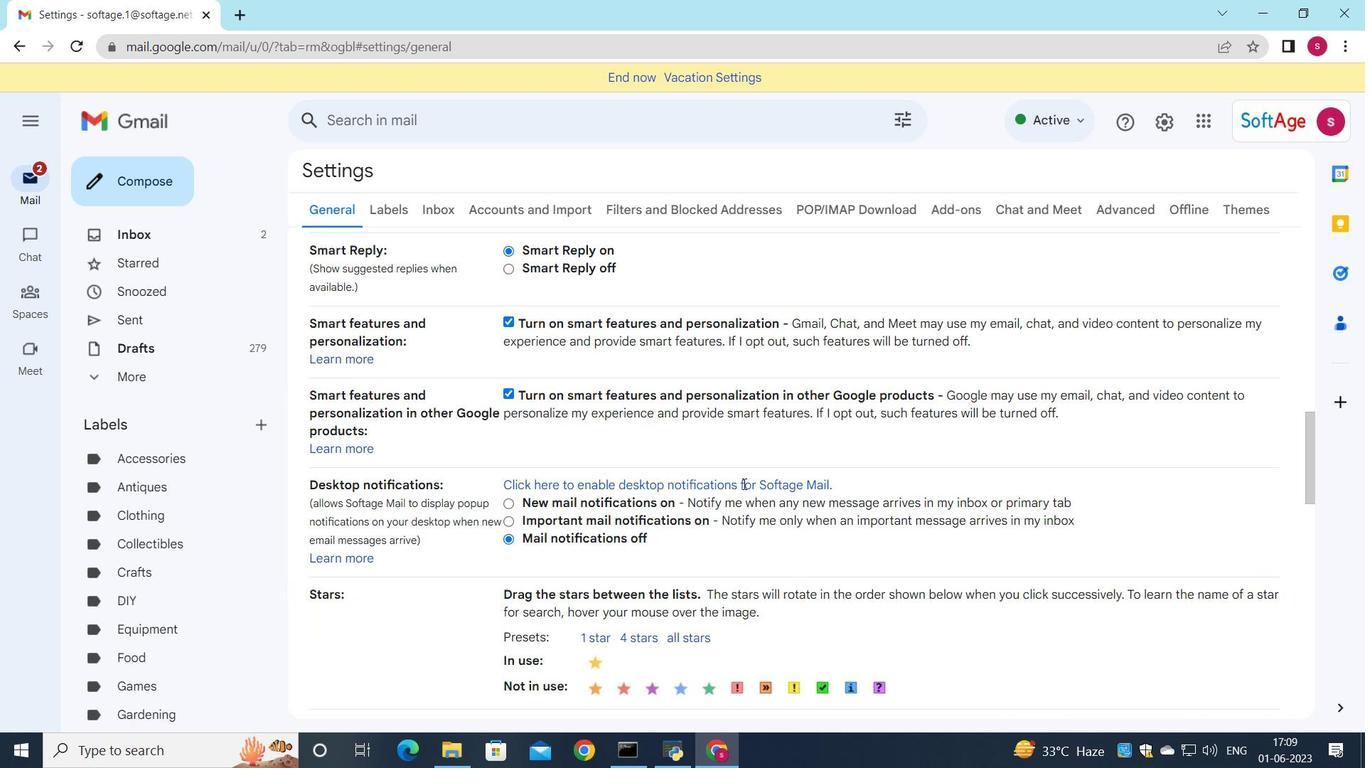 
Action: Mouse scrolled (773, 466) with delta (0, 0)
Screenshot: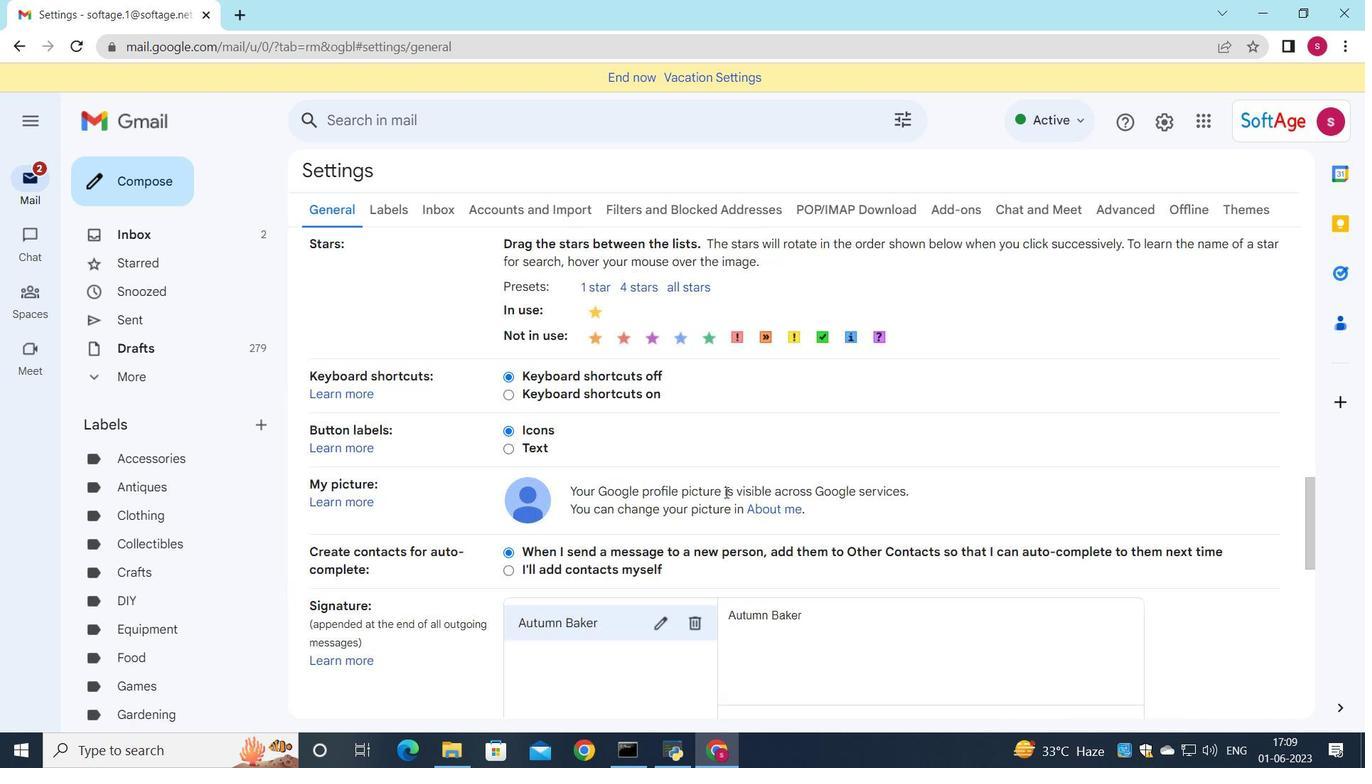 
Action: Mouse scrolled (773, 466) with delta (0, 0)
Screenshot: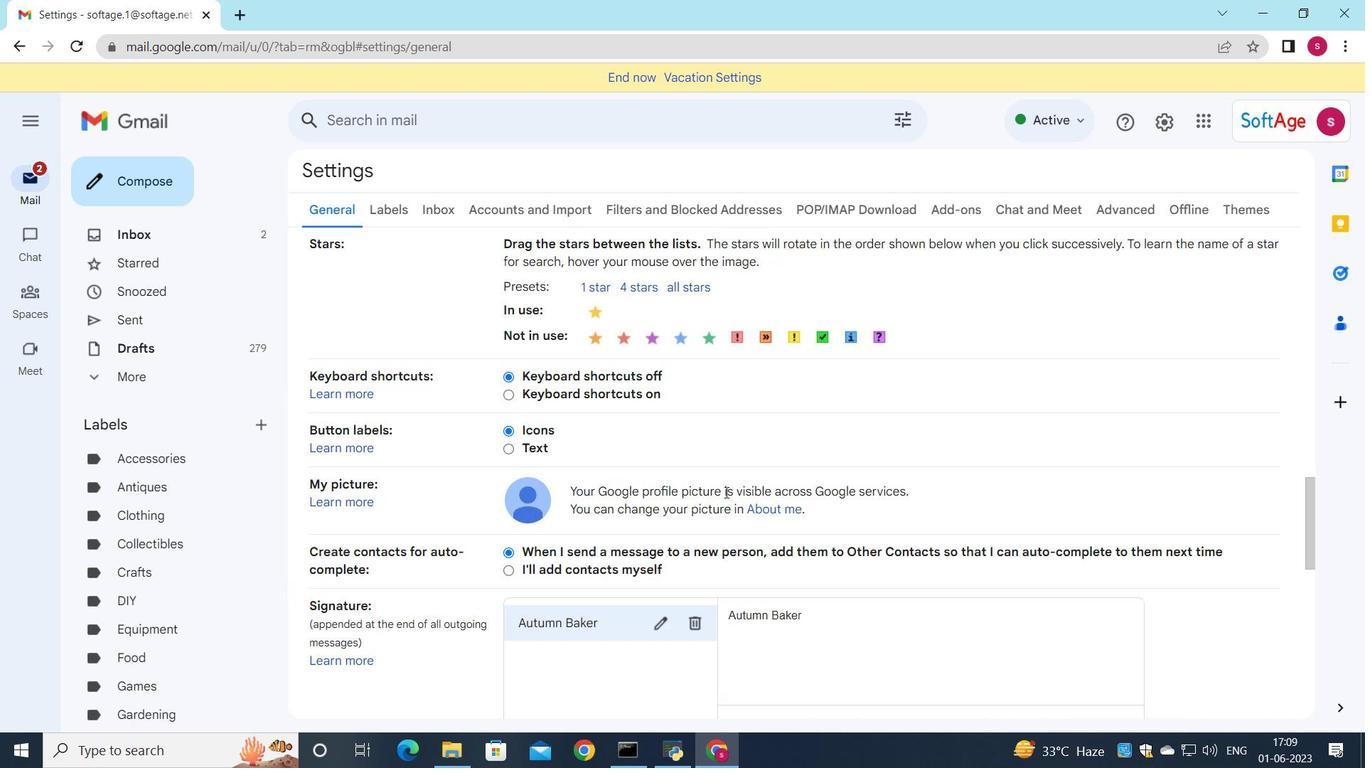 
Action: Mouse moved to (772, 468)
Screenshot: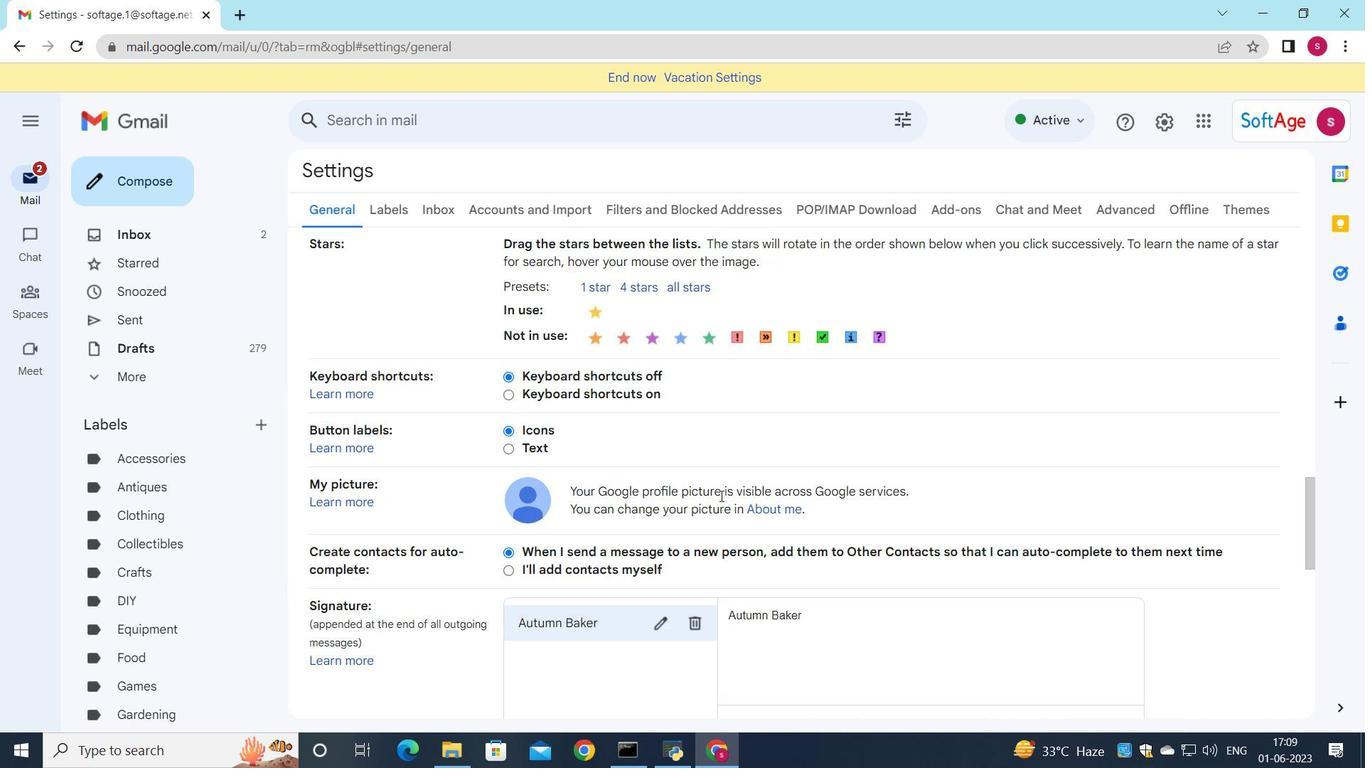 
Action: Mouse scrolled (772, 467) with delta (0, 0)
Screenshot: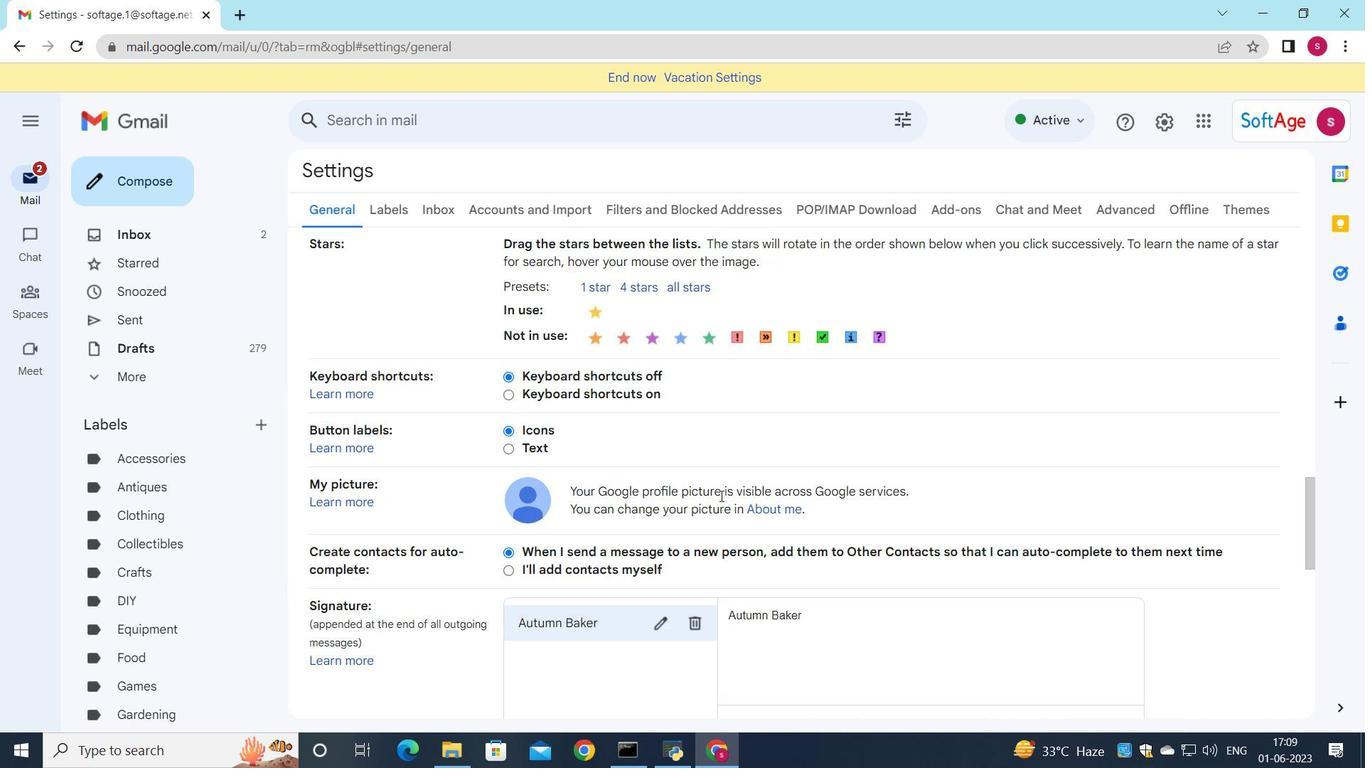 
Action: Mouse moved to (763, 477)
Screenshot: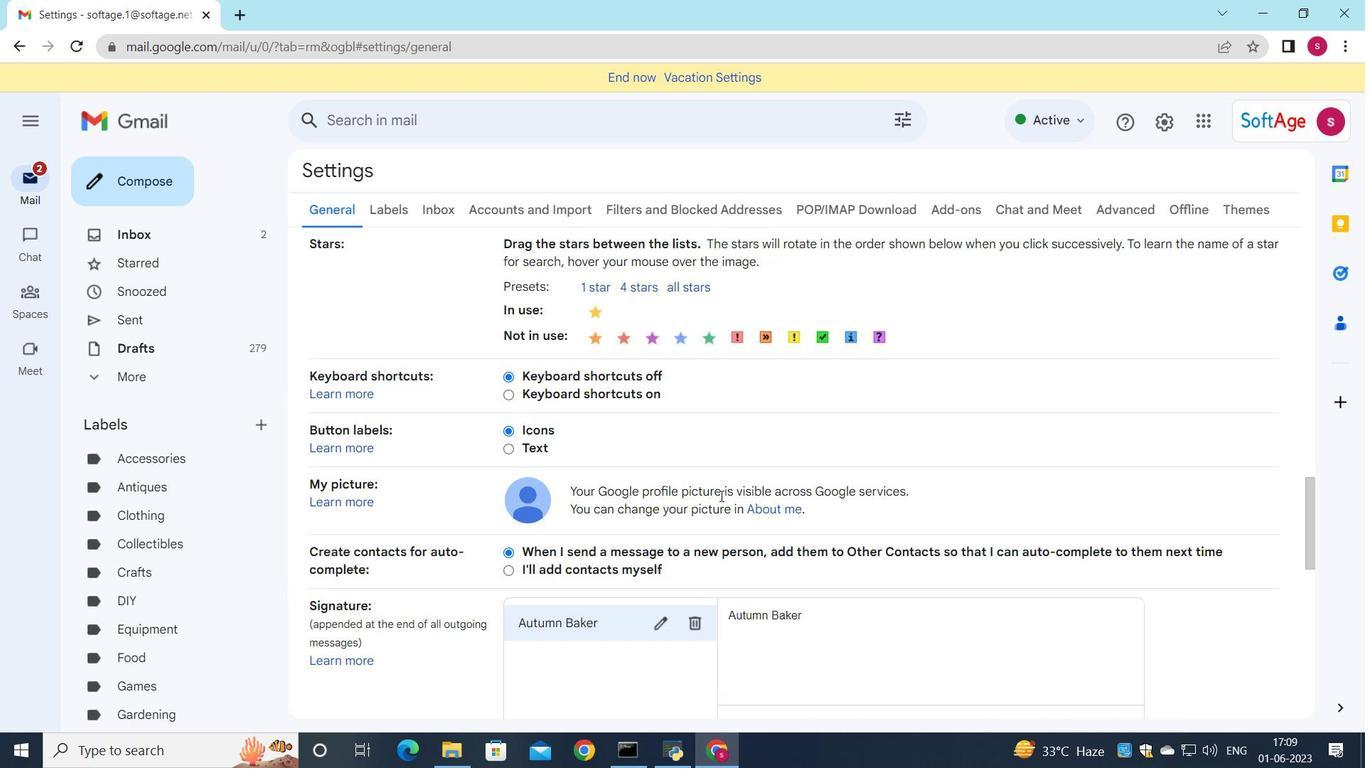 
Action: Mouse scrolled (763, 477) with delta (0, 0)
Screenshot: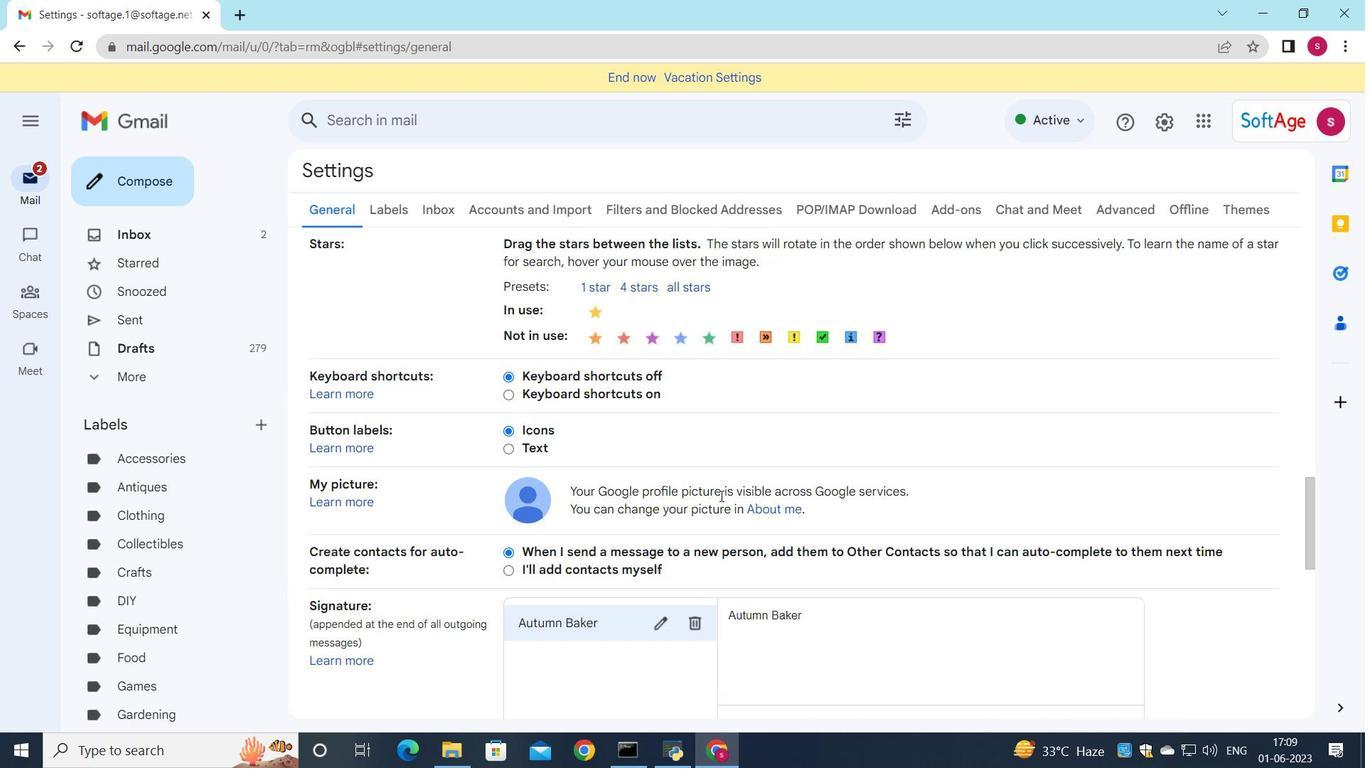 
Action: Mouse moved to (739, 497)
Screenshot: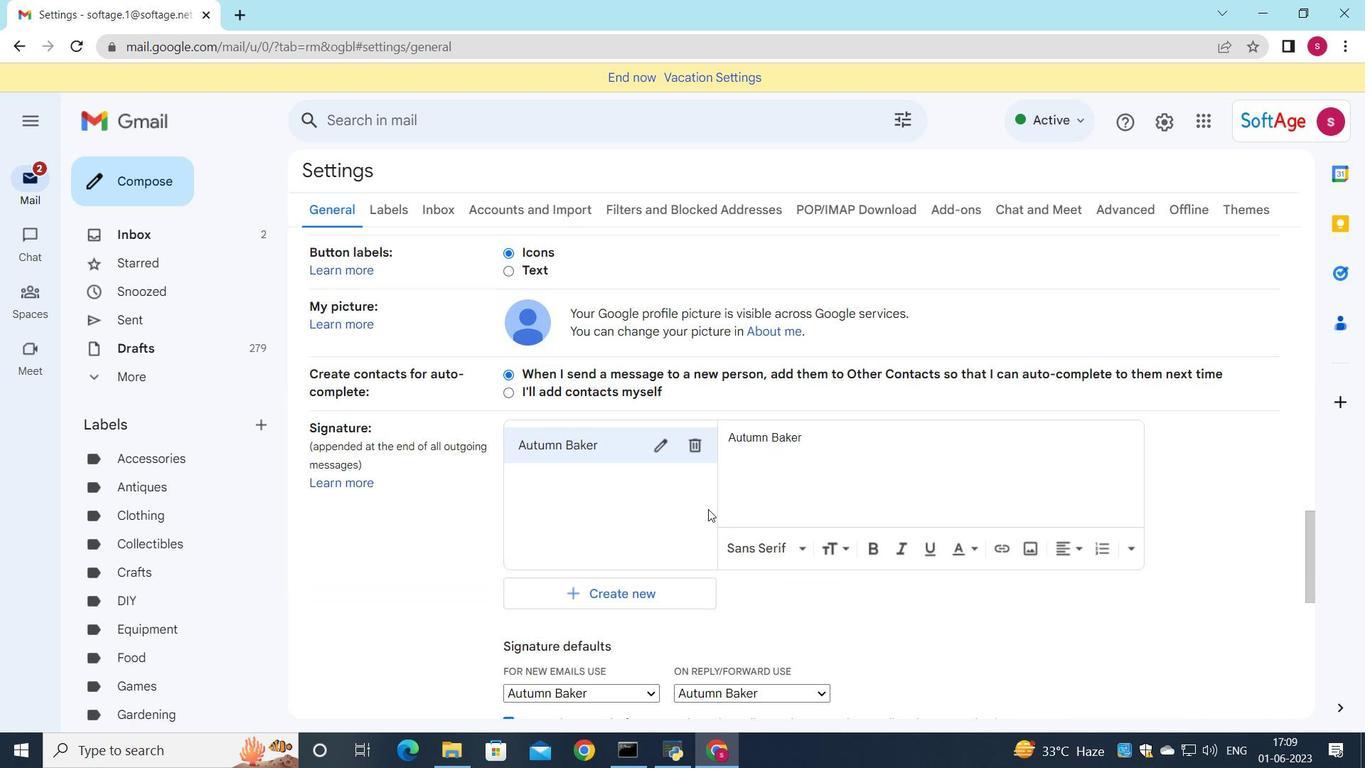 
Action: Mouse scrolled (746, 486) with delta (0, 0)
Screenshot: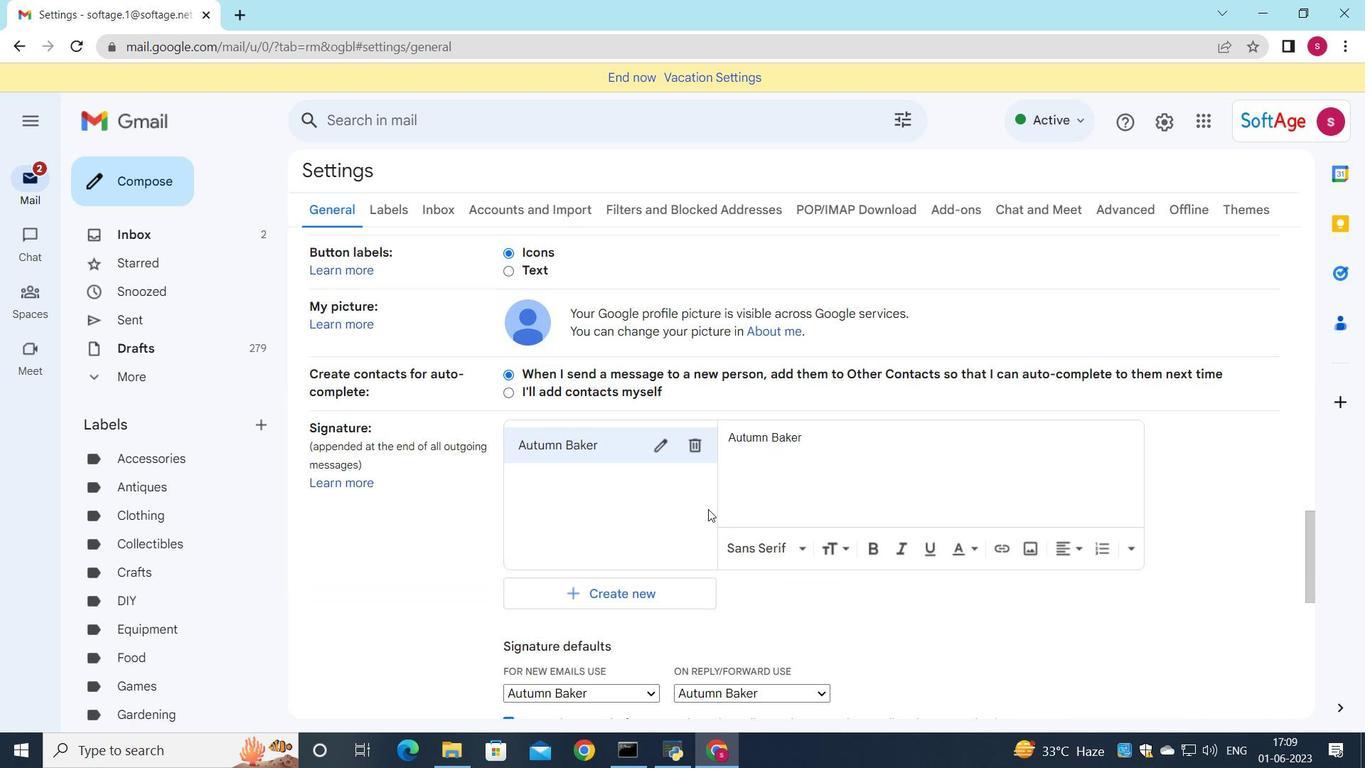 
Action: Mouse moved to (739, 497)
Screenshot: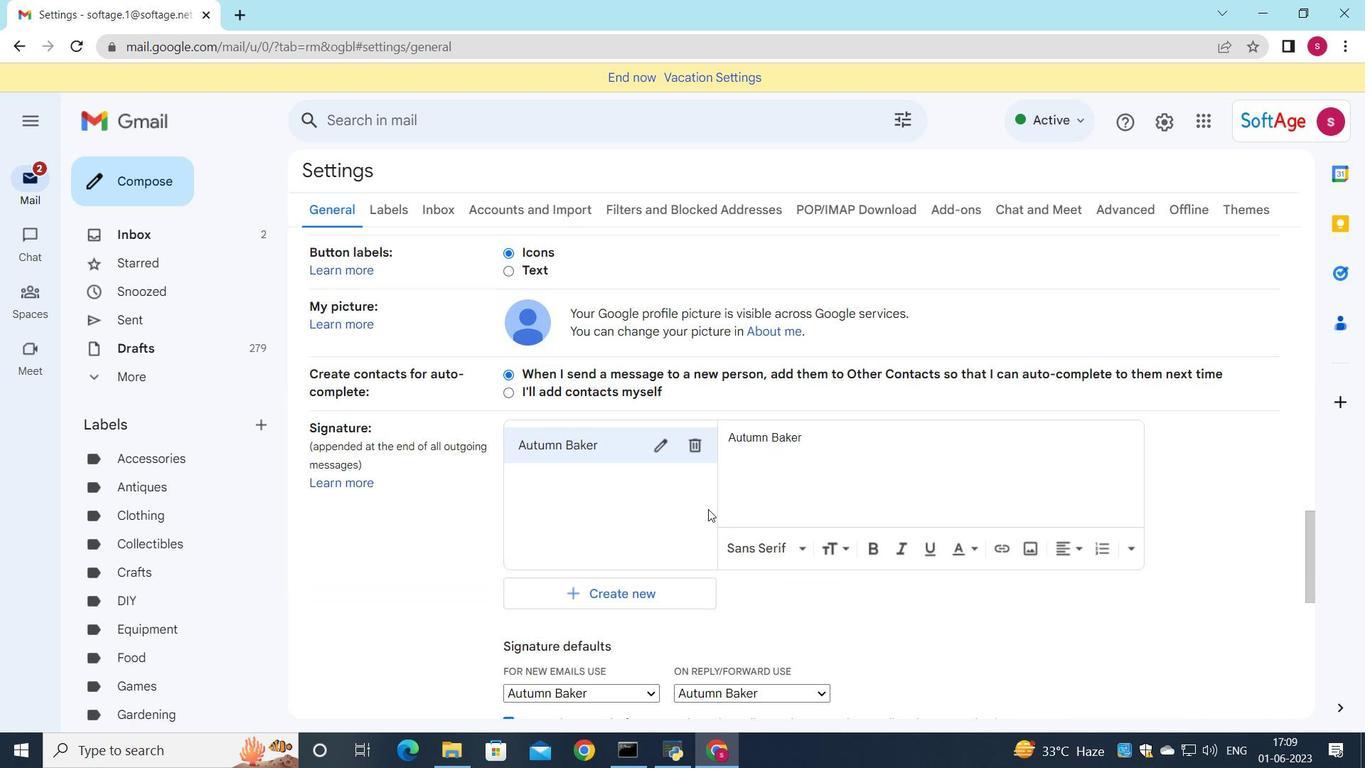 
Action: Mouse scrolled (745, 488) with delta (0, 0)
Screenshot: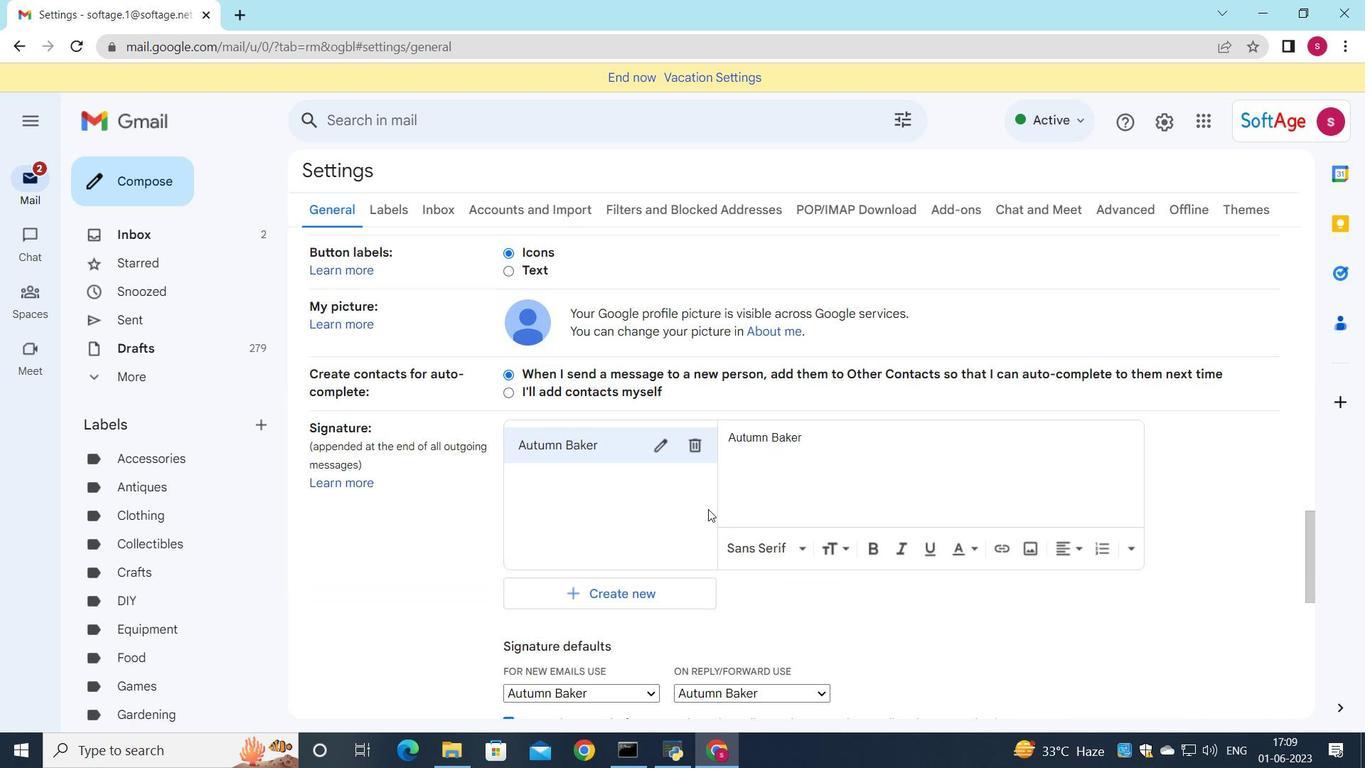 
Action: Mouse moved to (717, 438)
Screenshot: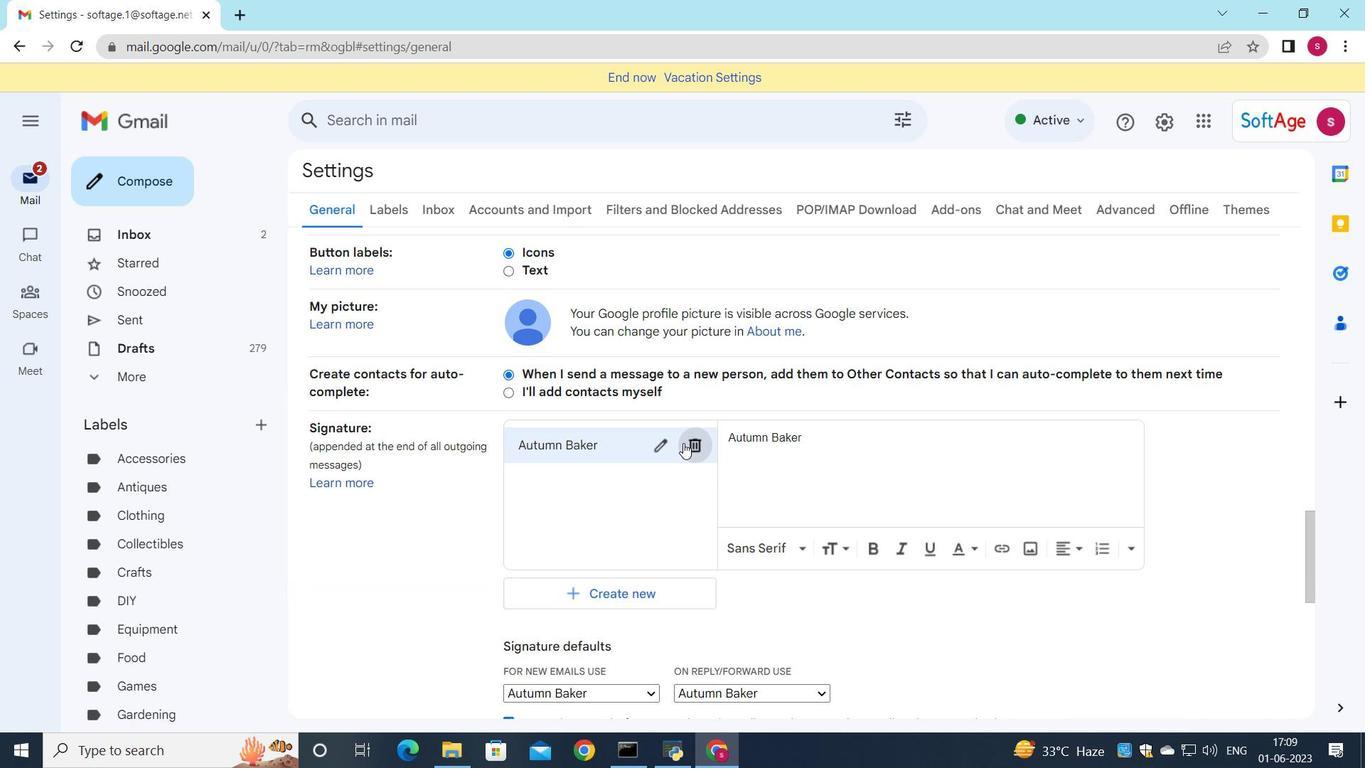 
Action: Mouse pressed left at (717, 438)
Screenshot: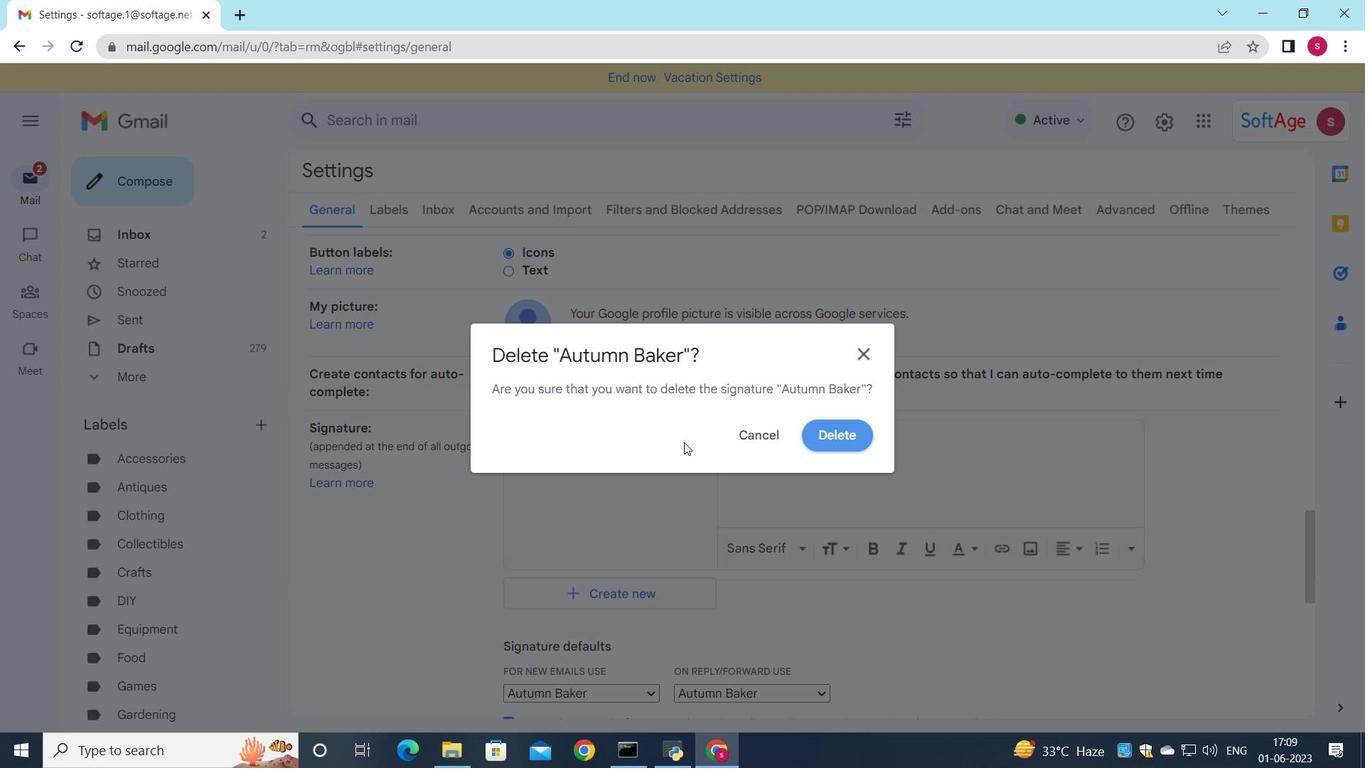 
Action: Mouse moved to (849, 421)
Screenshot: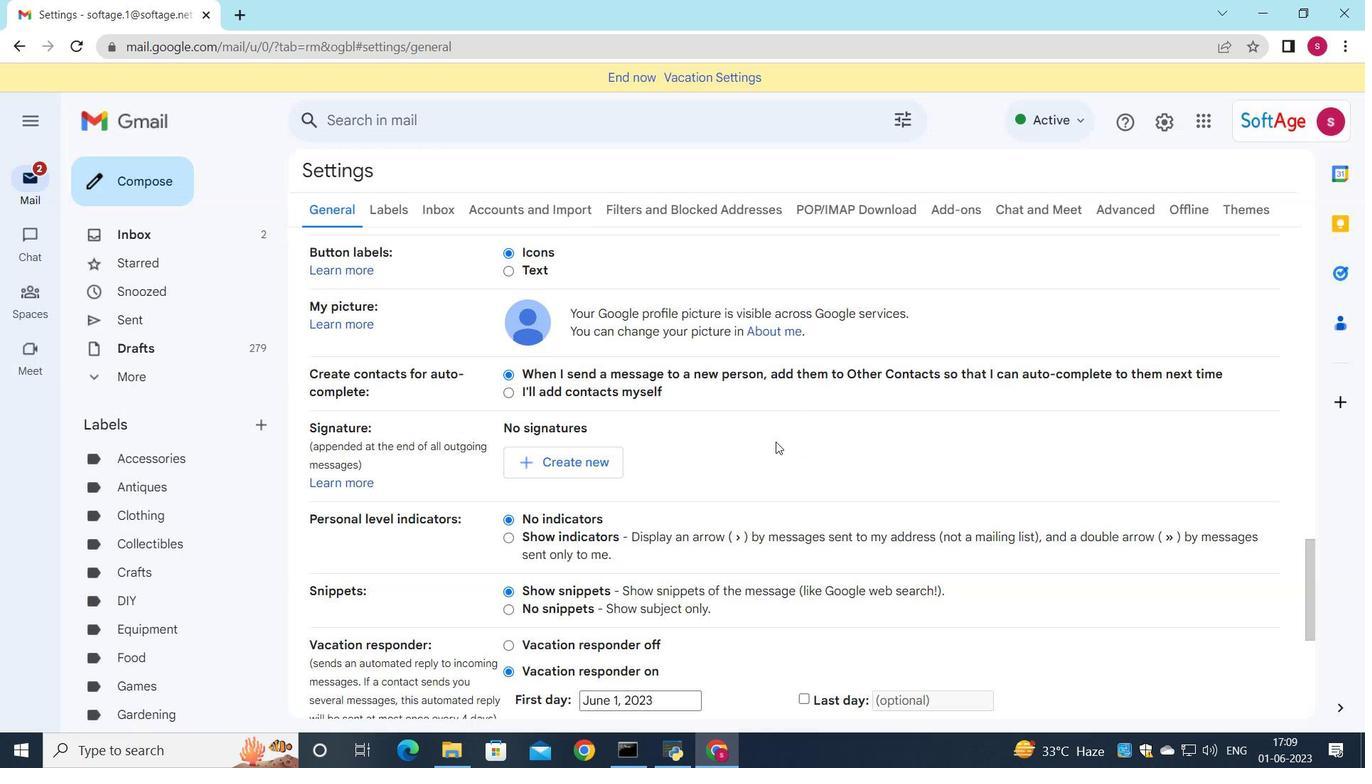 
Action: Mouse pressed left at (849, 421)
Screenshot: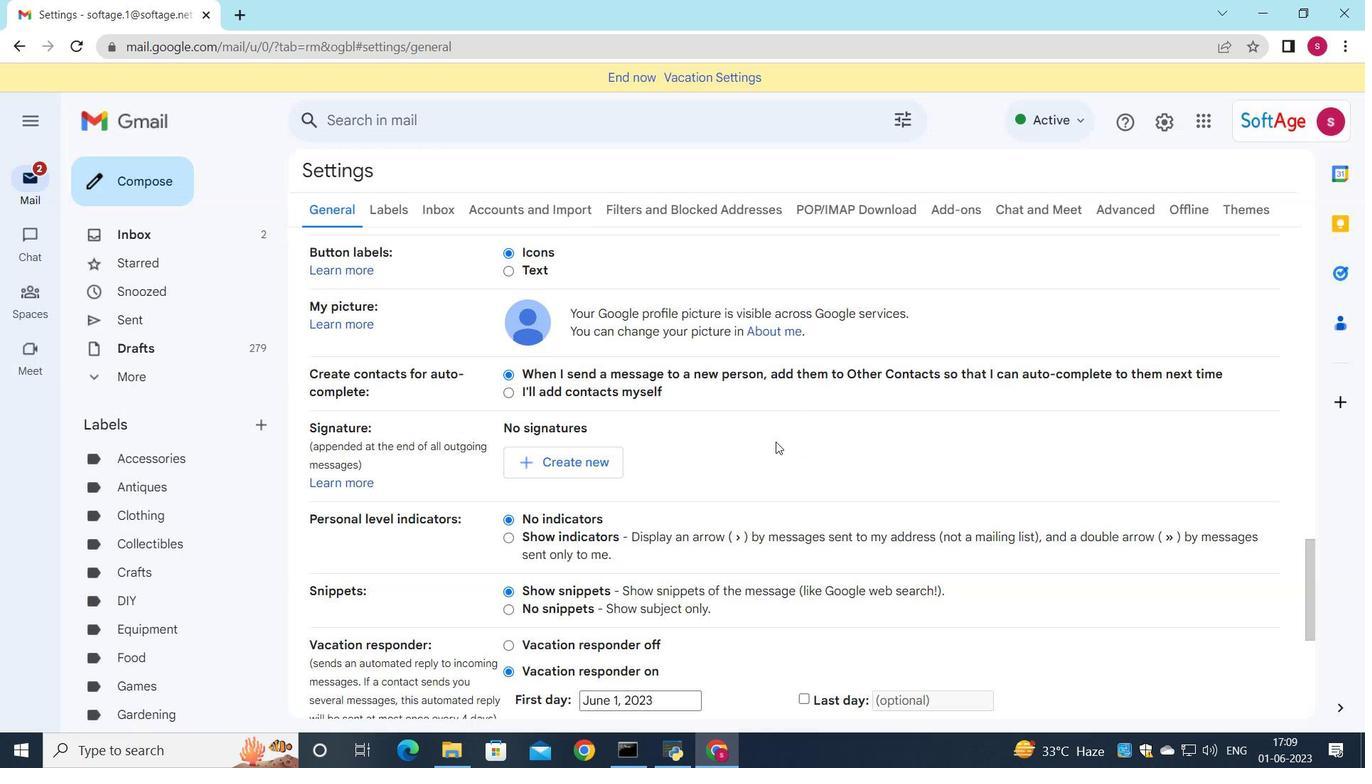 
Action: Mouse moved to (626, 449)
Screenshot: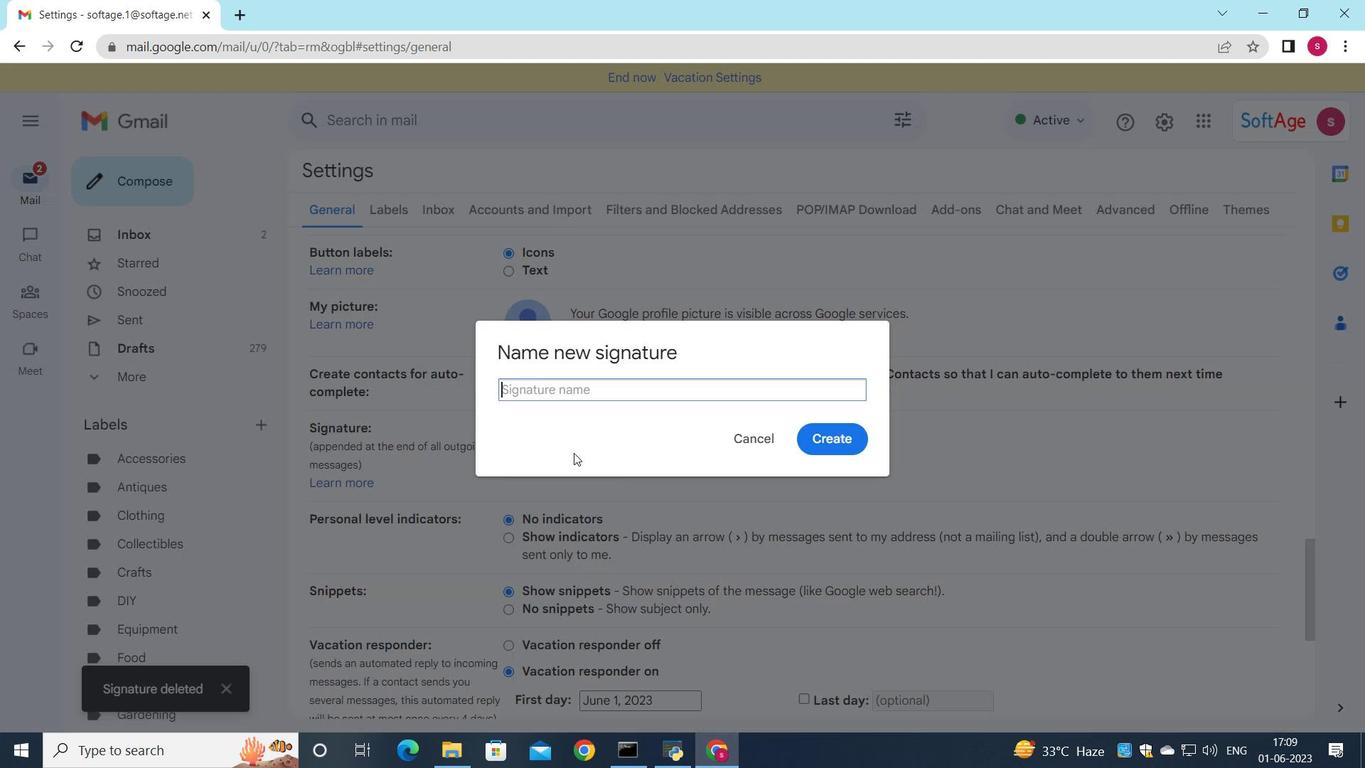 
Action: Mouse pressed left at (626, 449)
Screenshot: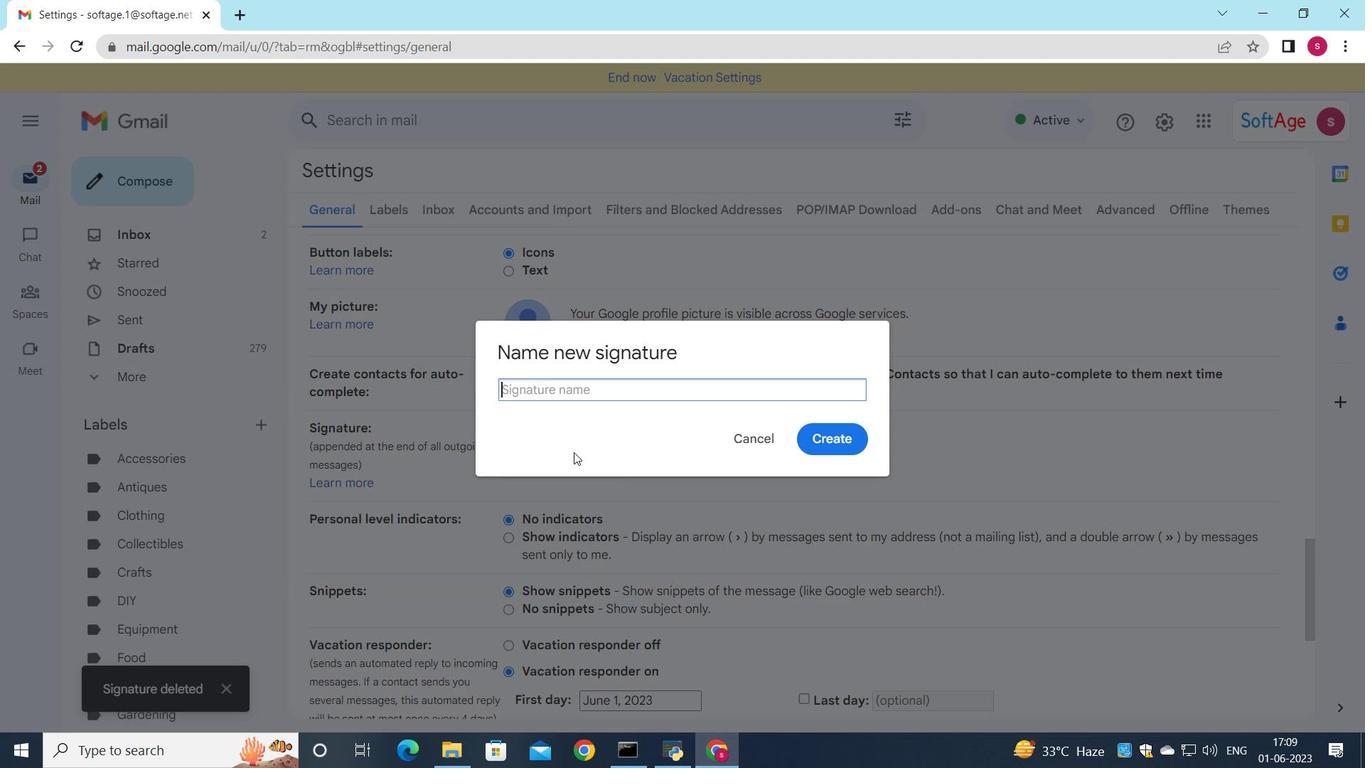 
Action: Mouse moved to (823, 328)
Screenshot: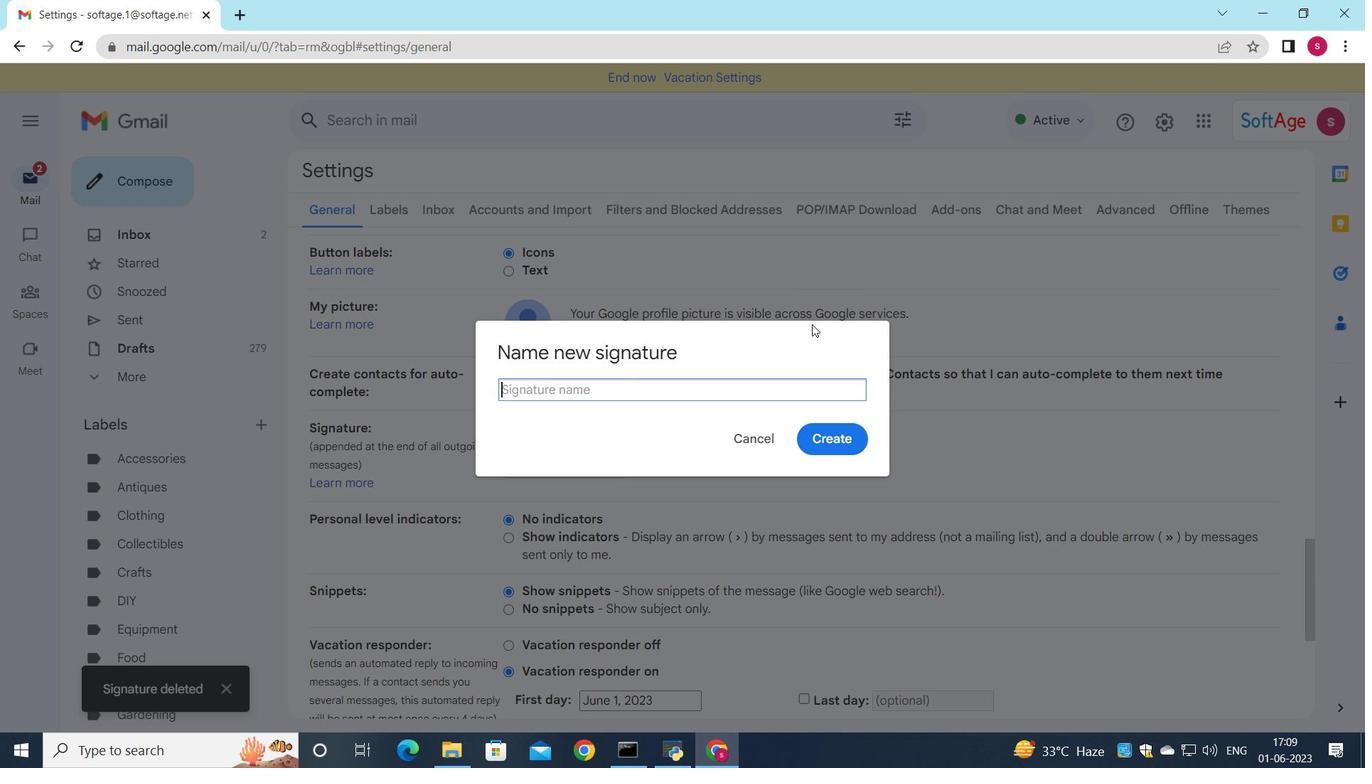 
Action: Key pressed <Key.shift>Bailey<Key.space><Key.shift>Nelson
Screenshot: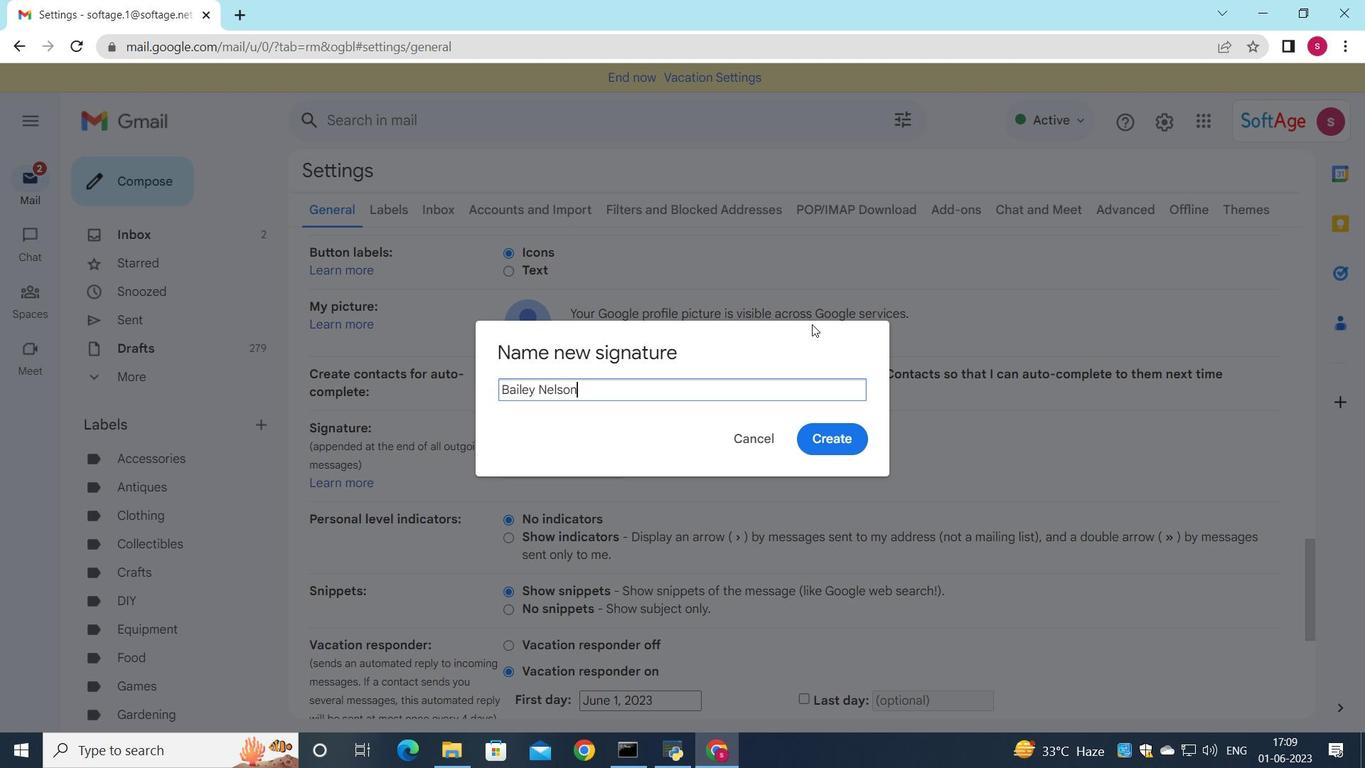 
Action: Mouse moved to (836, 436)
Screenshot: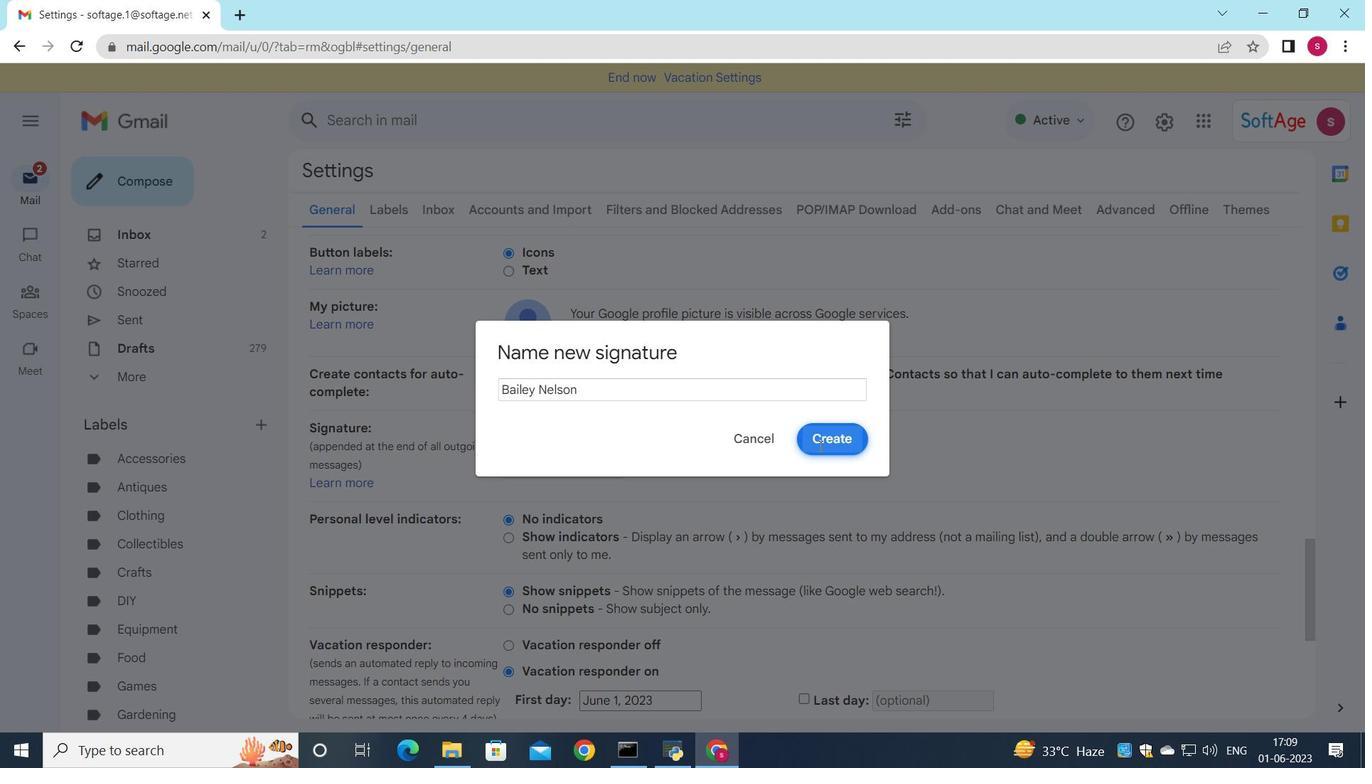 
Action: Mouse pressed left at (836, 436)
Screenshot: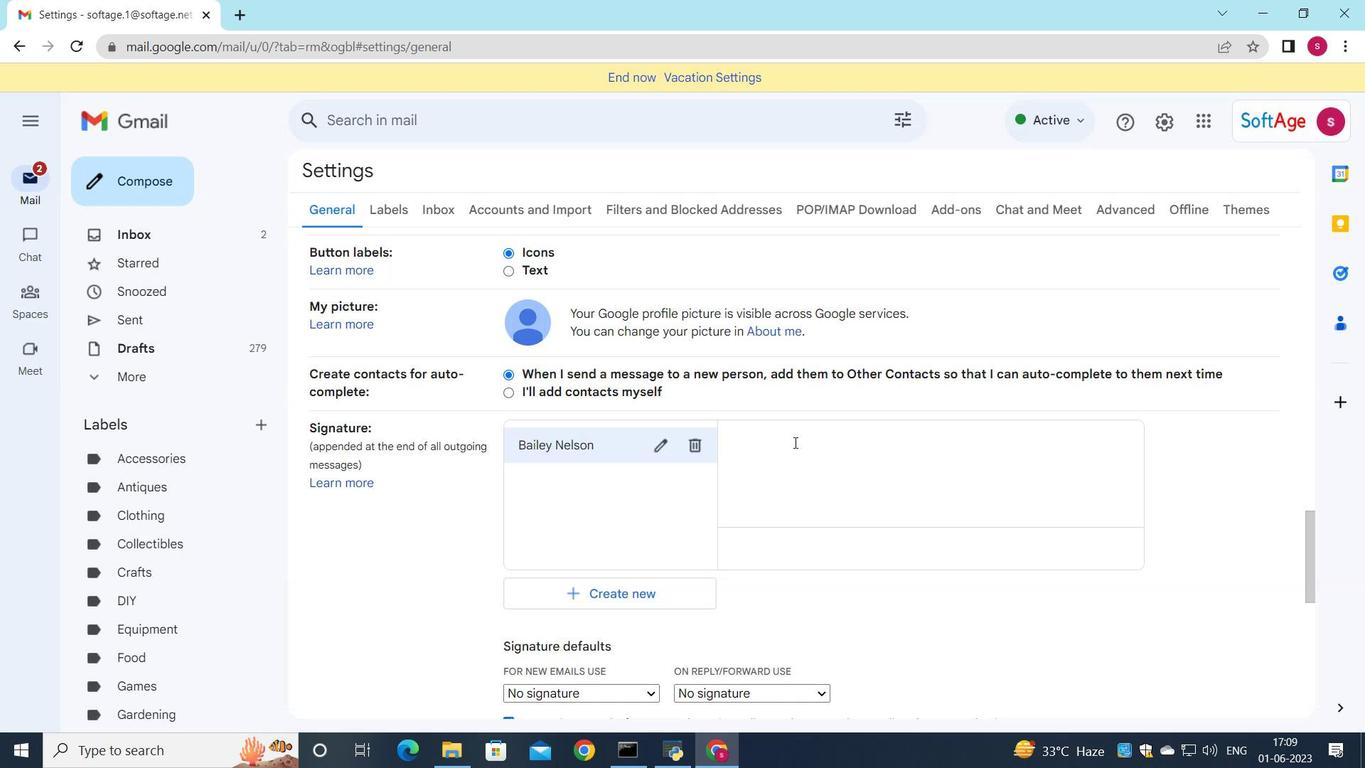
Action: Mouse moved to (834, 453)
Screenshot: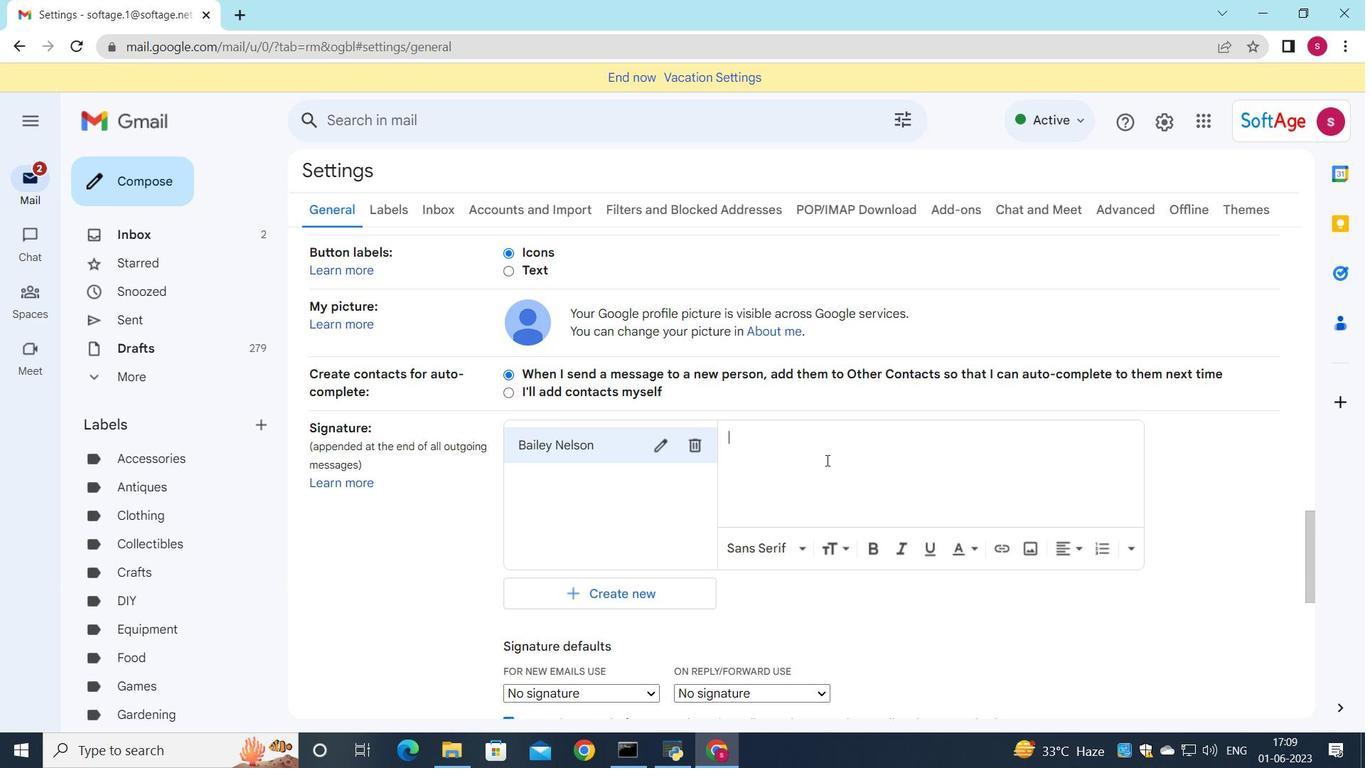
Action: Mouse pressed left at (834, 453)
Screenshot: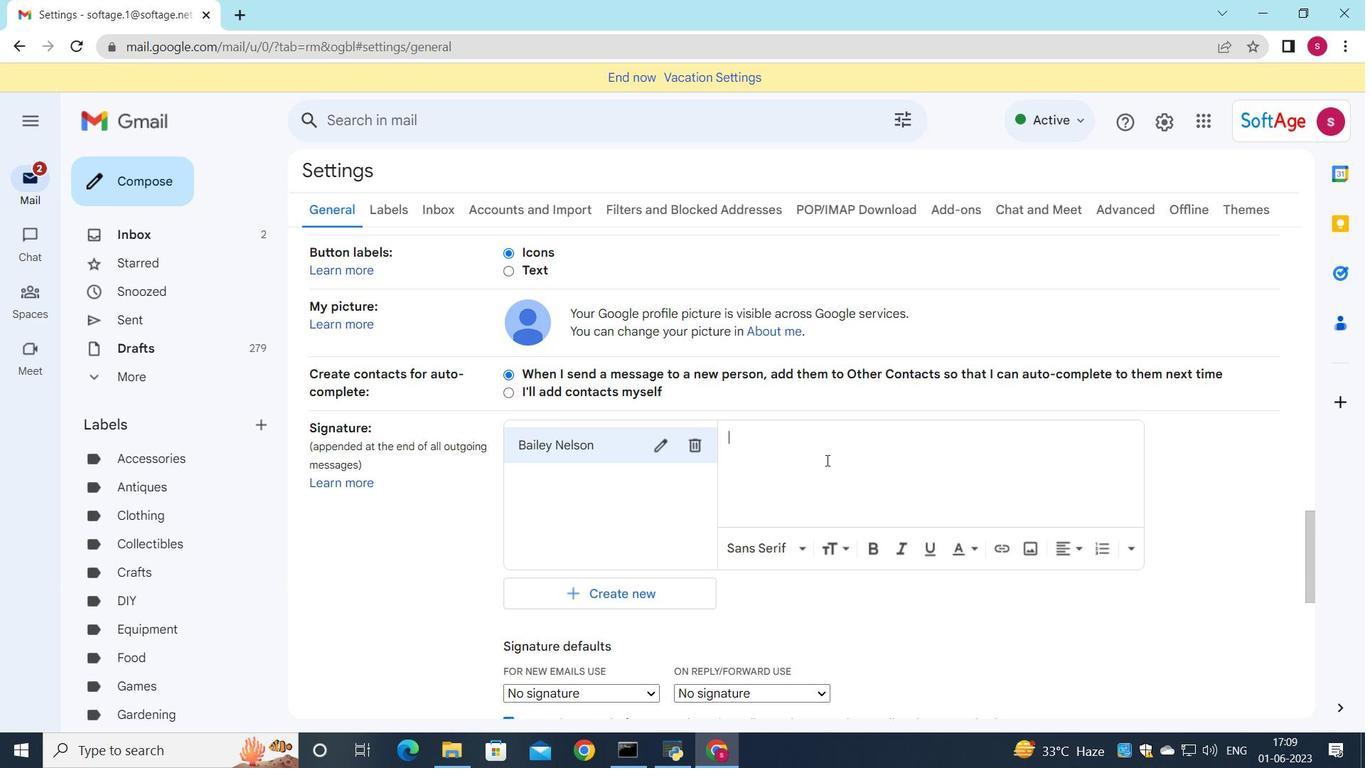 
Action: Key pressed <Key.shift>bailey<Key.space><Key.shift>Nelson
Screenshot: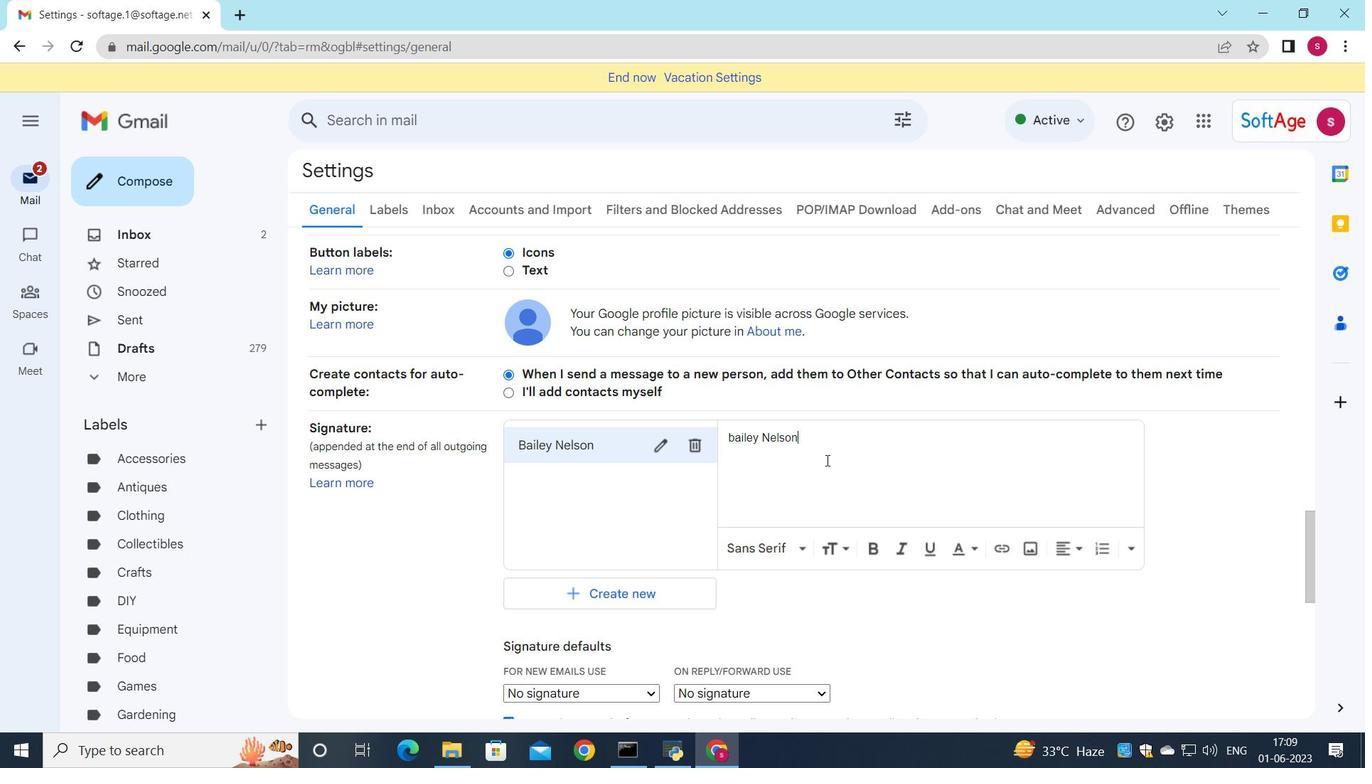 
Action: Mouse moved to (806, 458)
Screenshot: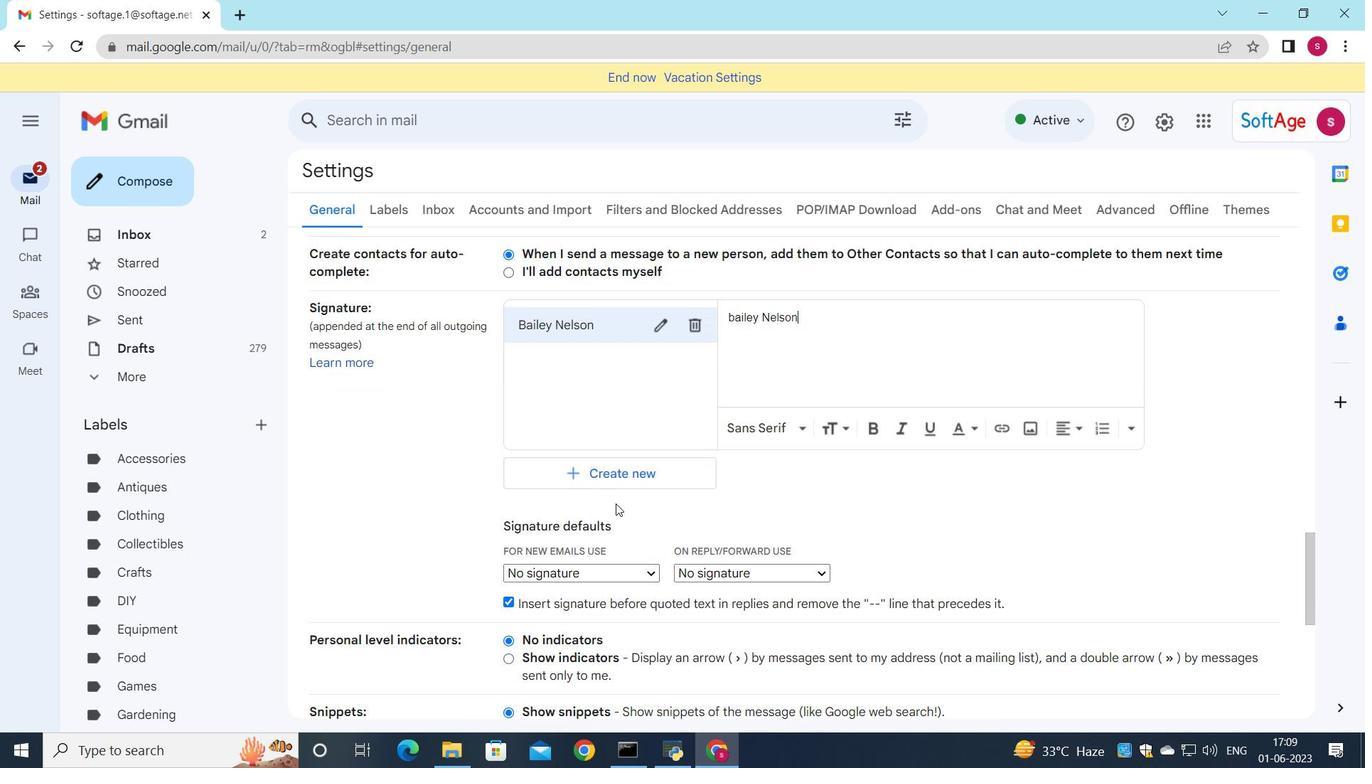 
Action: Mouse scrolled (806, 457) with delta (0, 0)
Screenshot: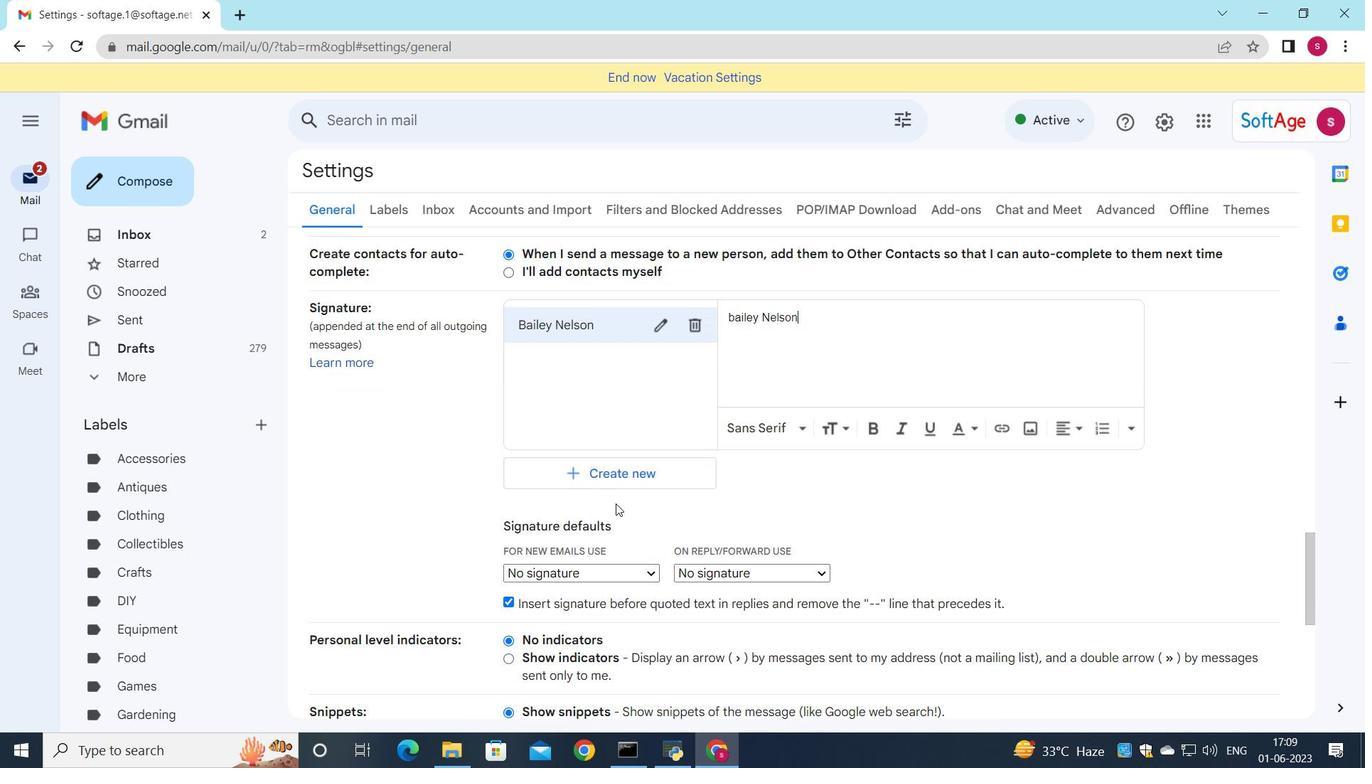 
Action: Mouse moved to (795, 472)
Screenshot: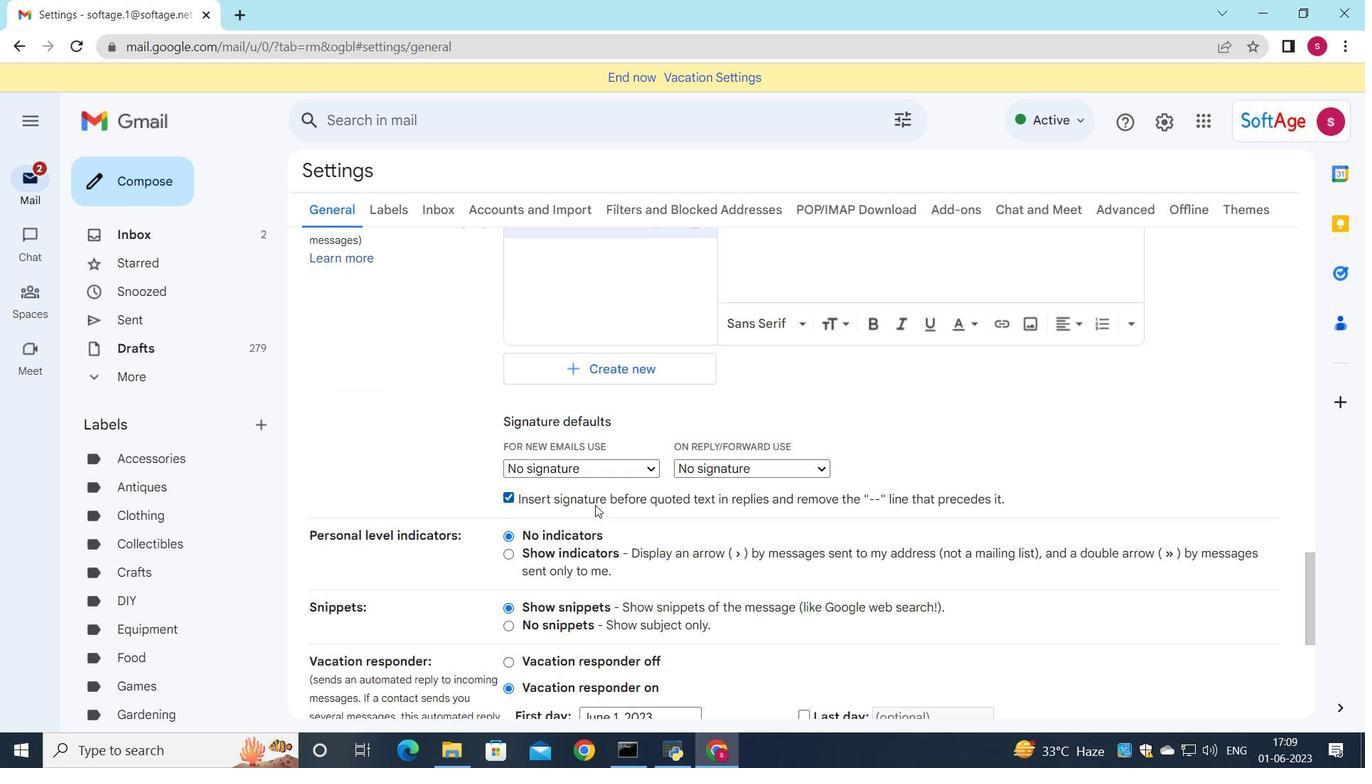
Action: Mouse scrolled (795, 472) with delta (0, 0)
Screenshot: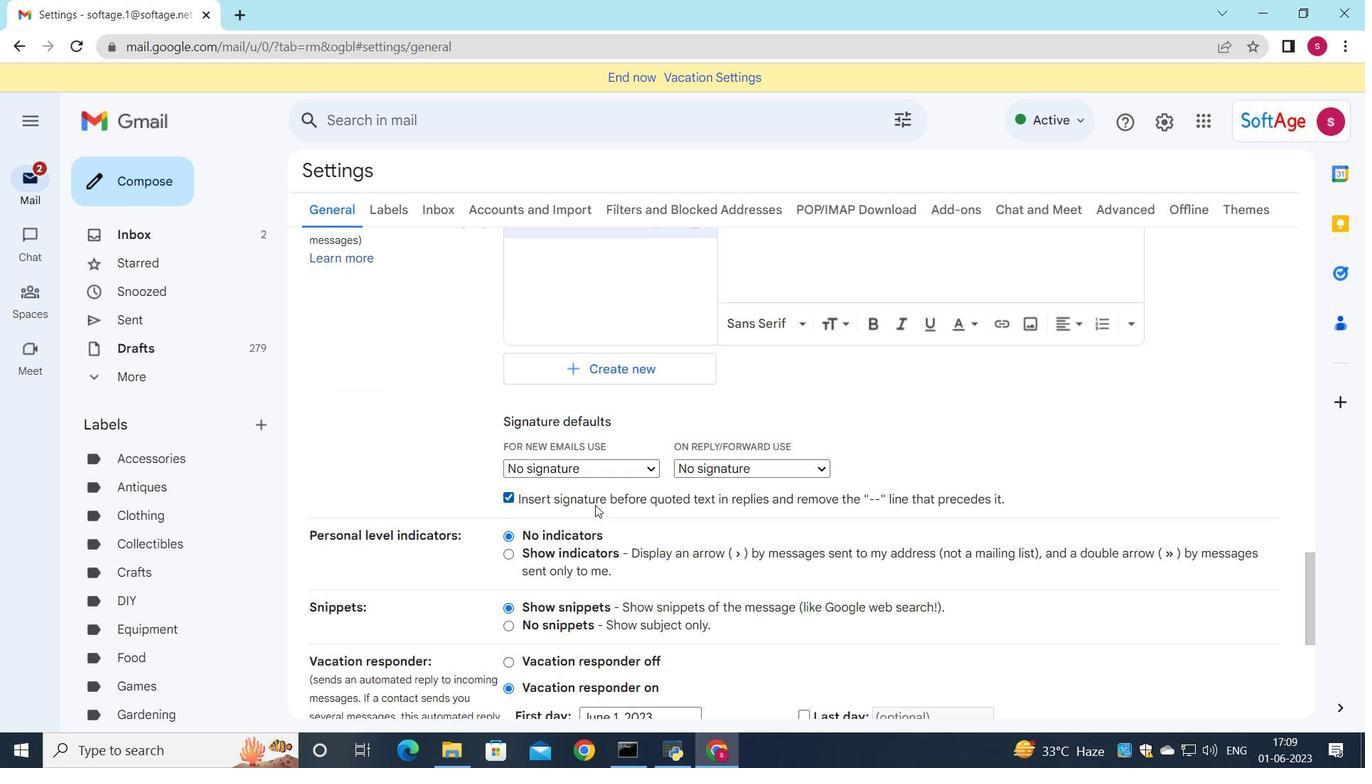
Action: Mouse moved to (672, 493)
Screenshot: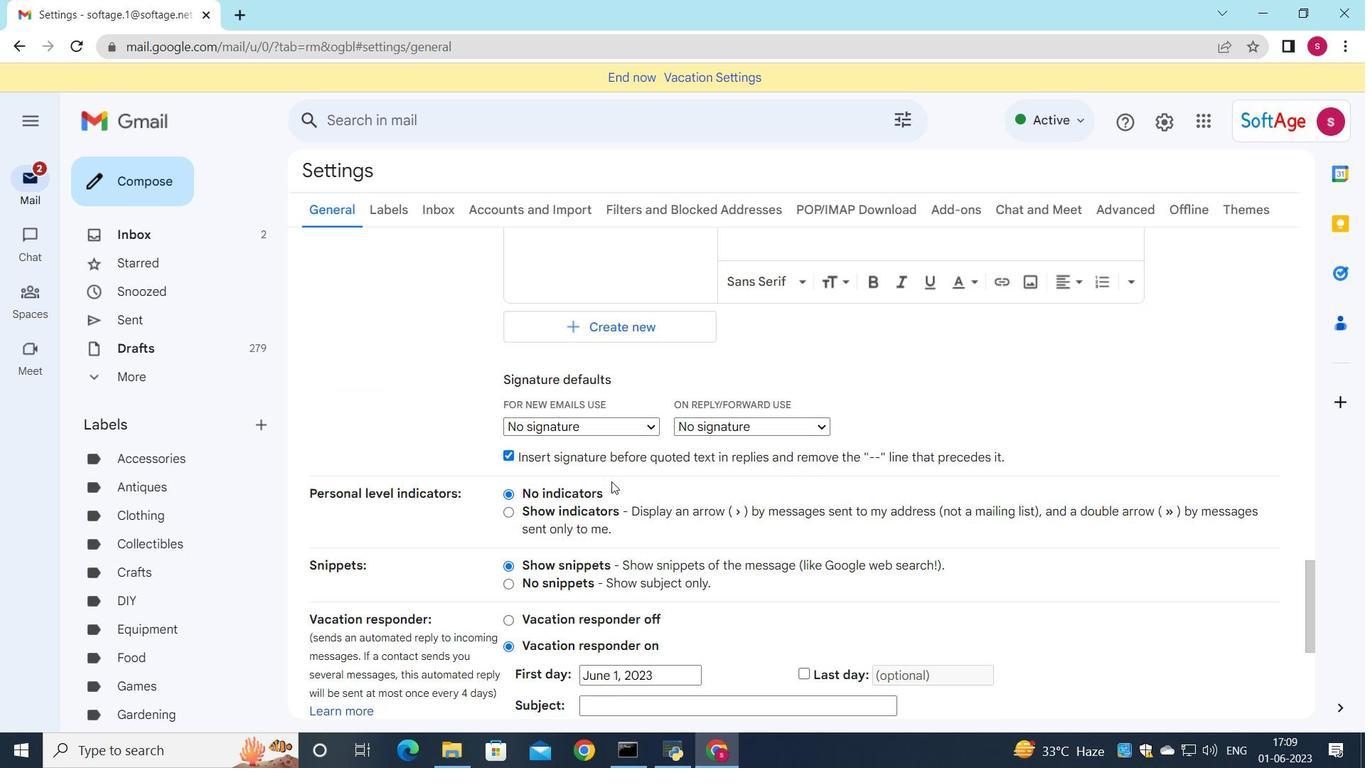 
Action: Mouse scrolled (672, 492) with delta (0, 0)
Screenshot: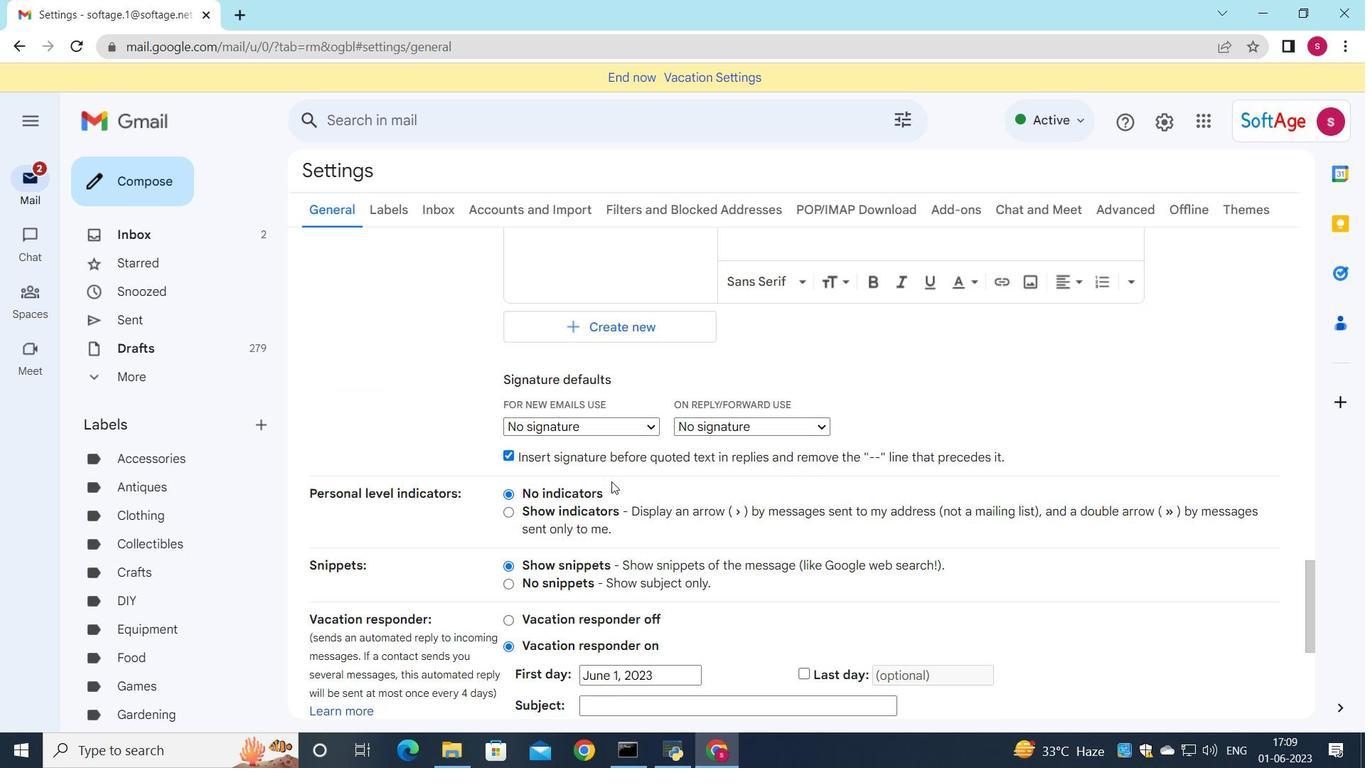 
Action: Mouse moved to (651, 416)
Screenshot: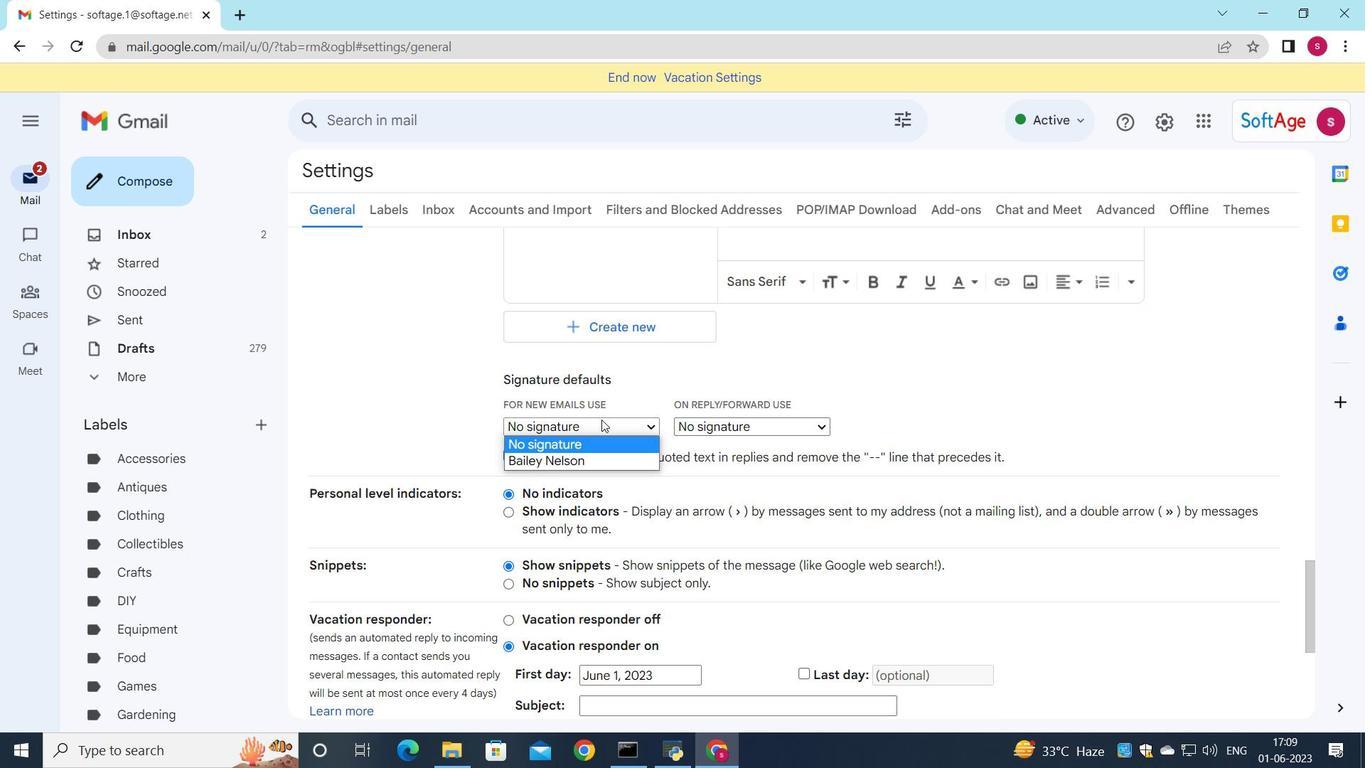 
Action: Mouse pressed left at (651, 416)
Screenshot: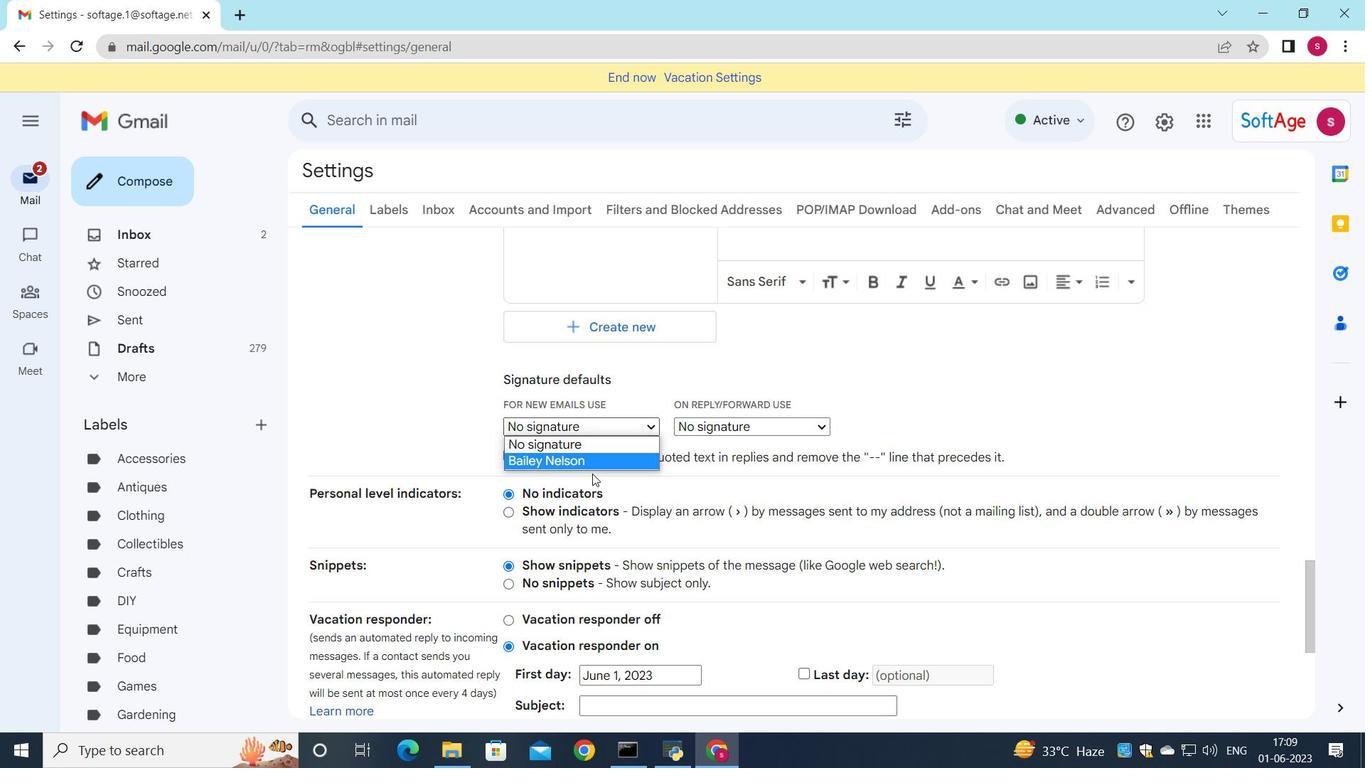 
Action: Mouse moved to (646, 455)
Screenshot: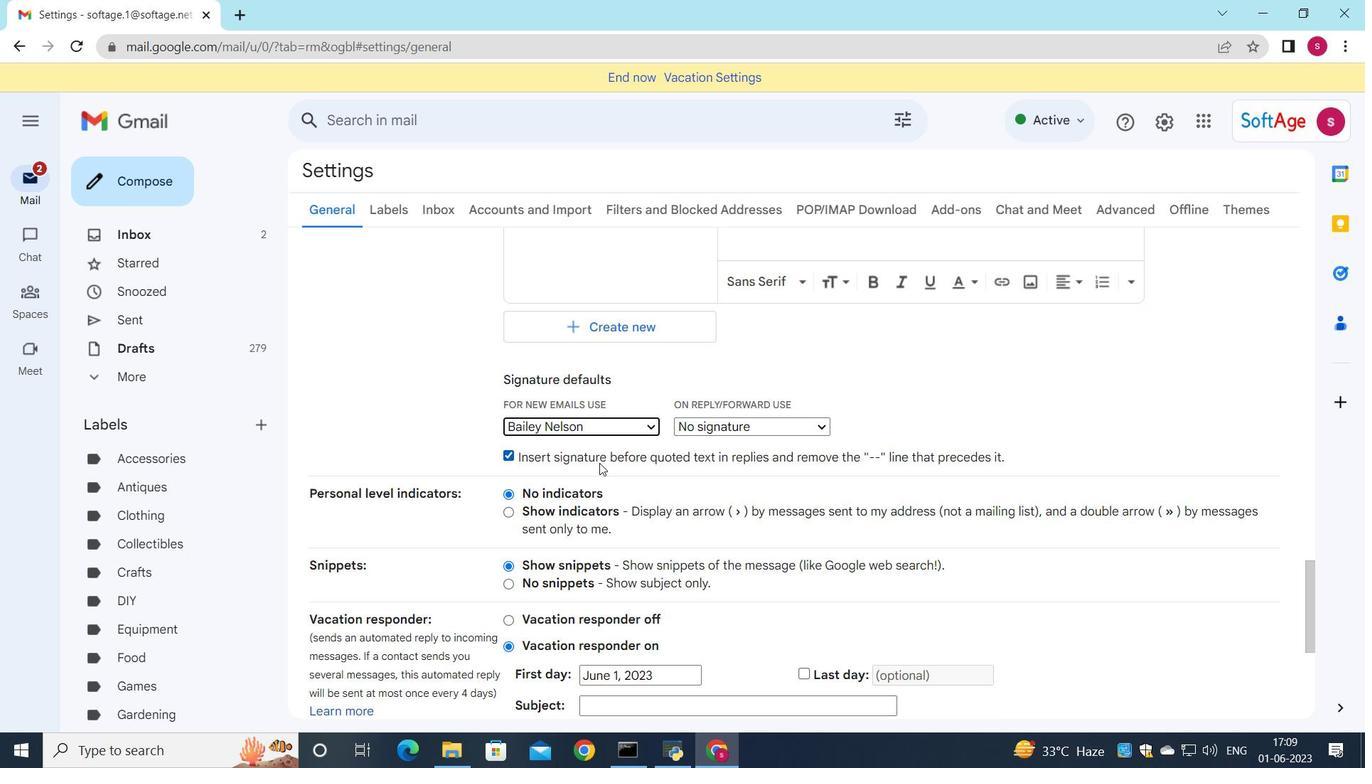 
Action: Mouse pressed left at (646, 455)
Screenshot: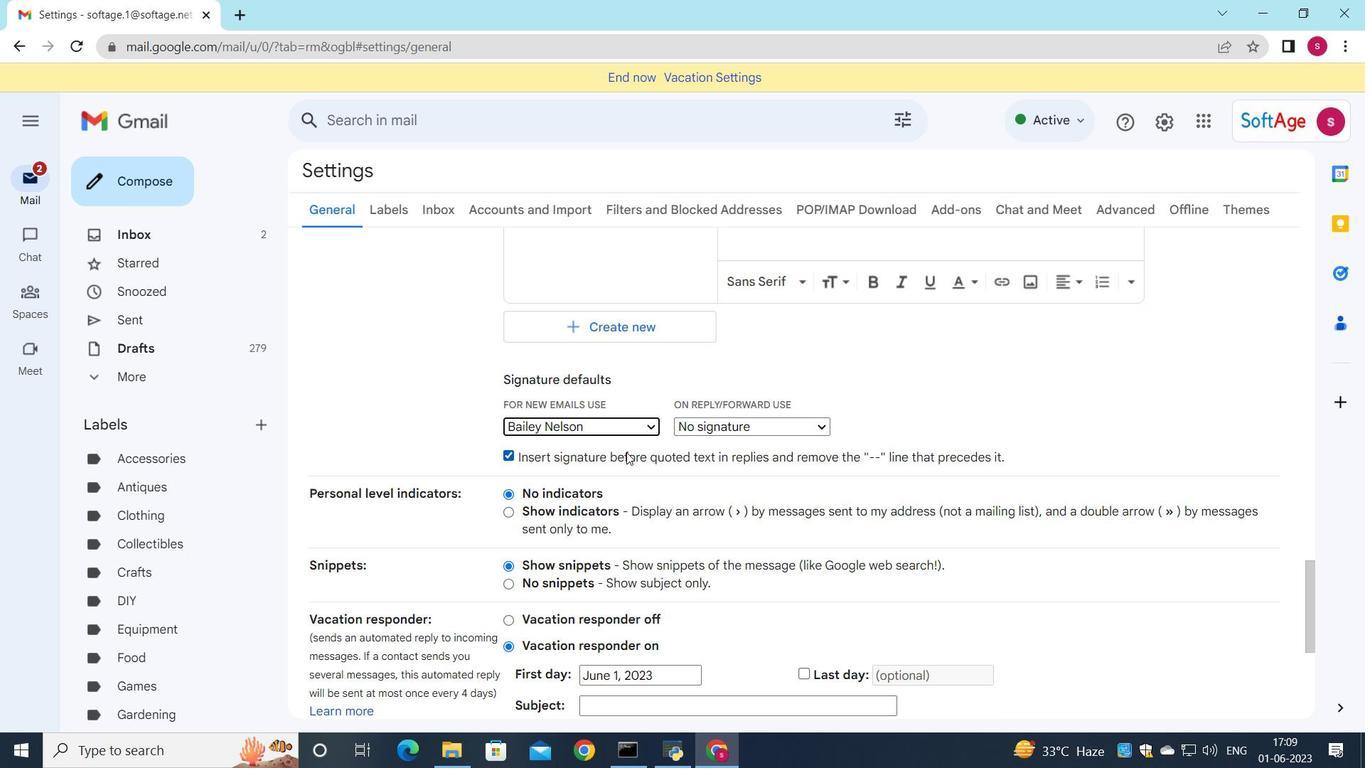 
Action: Mouse moved to (723, 416)
Screenshot: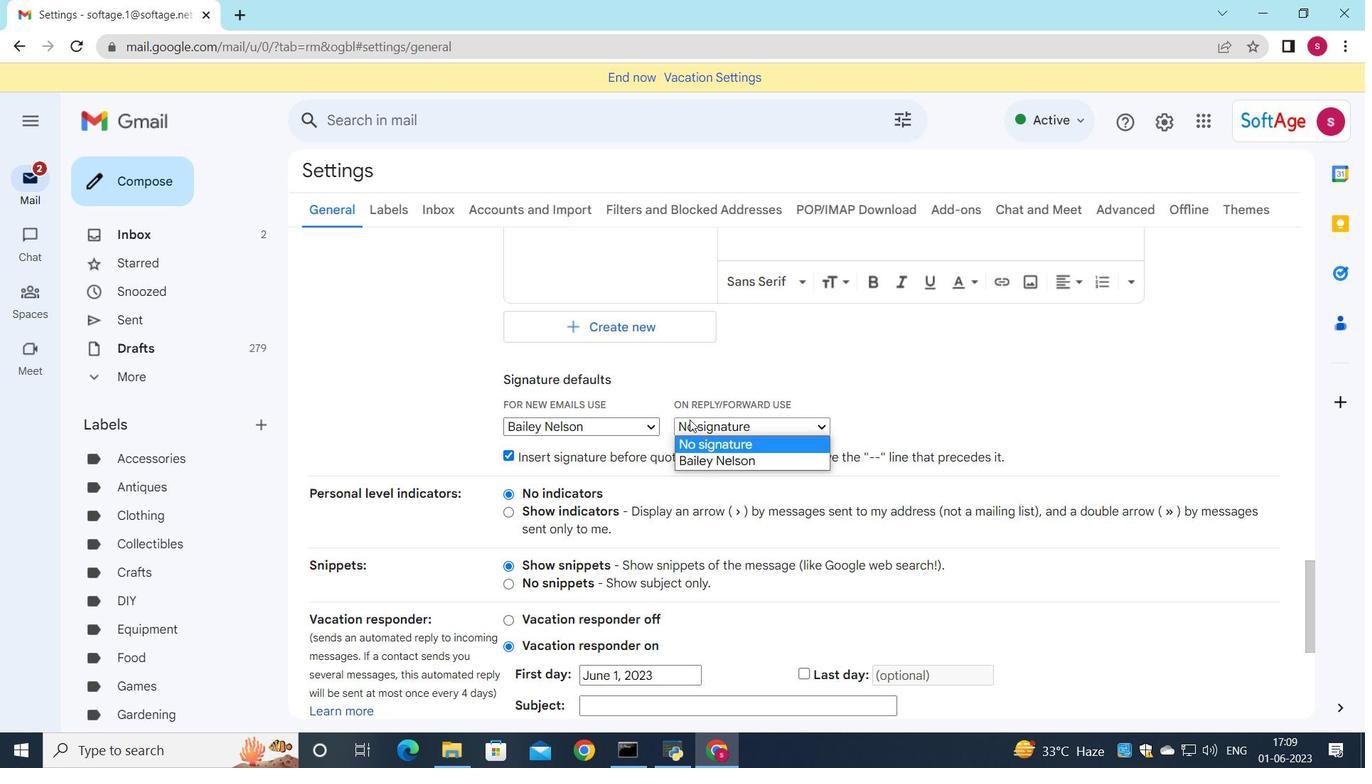 
Action: Mouse pressed left at (723, 416)
Screenshot: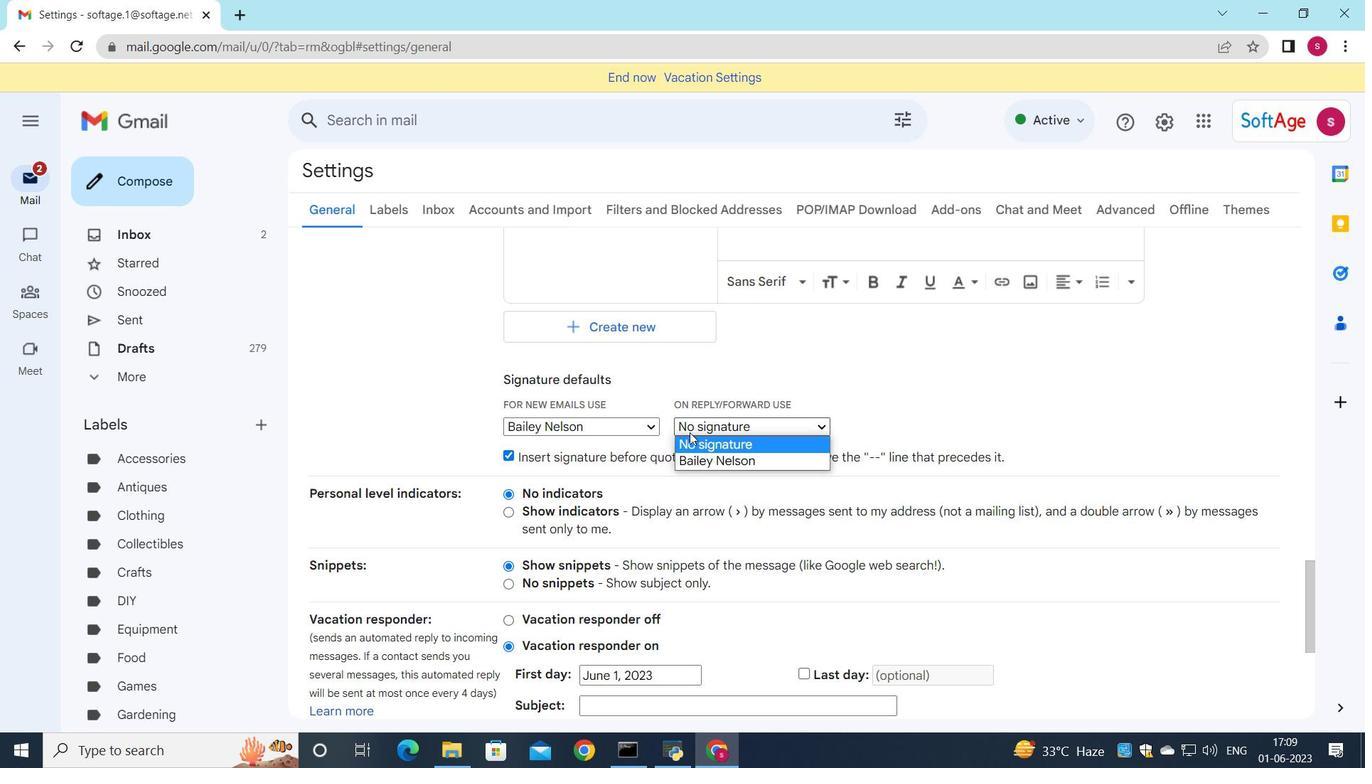 
Action: Mouse moved to (730, 459)
Screenshot: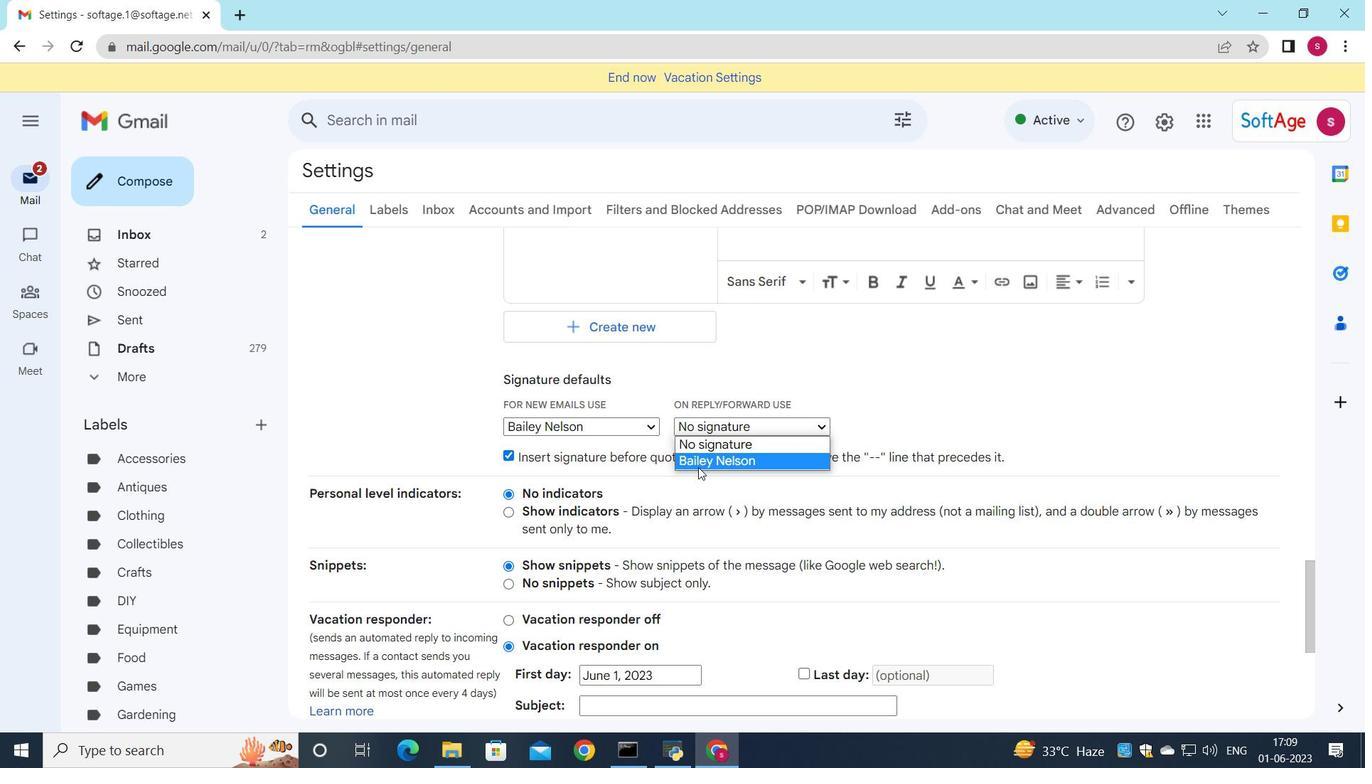
Action: Mouse pressed left at (730, 459)
Screenshot: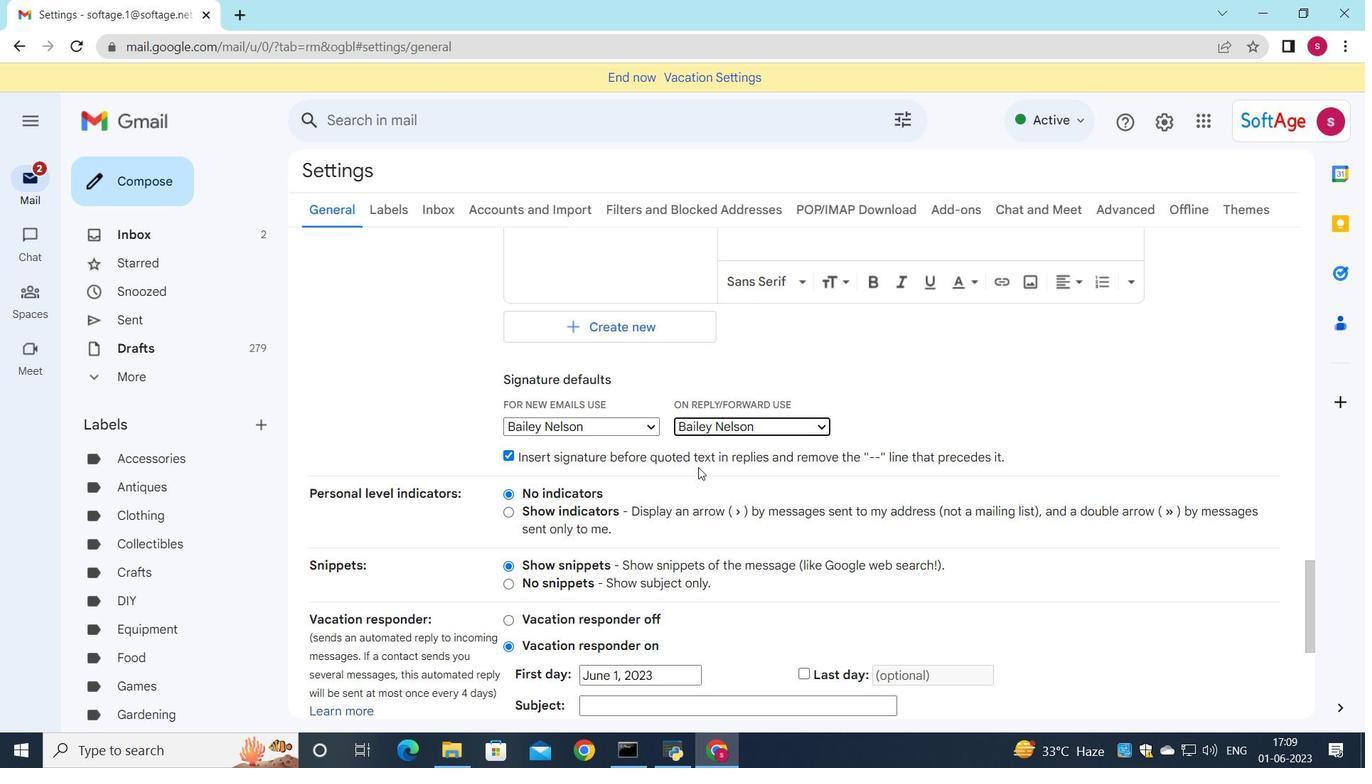 
Action: Mouse moved to (728, 457)
Screenshot: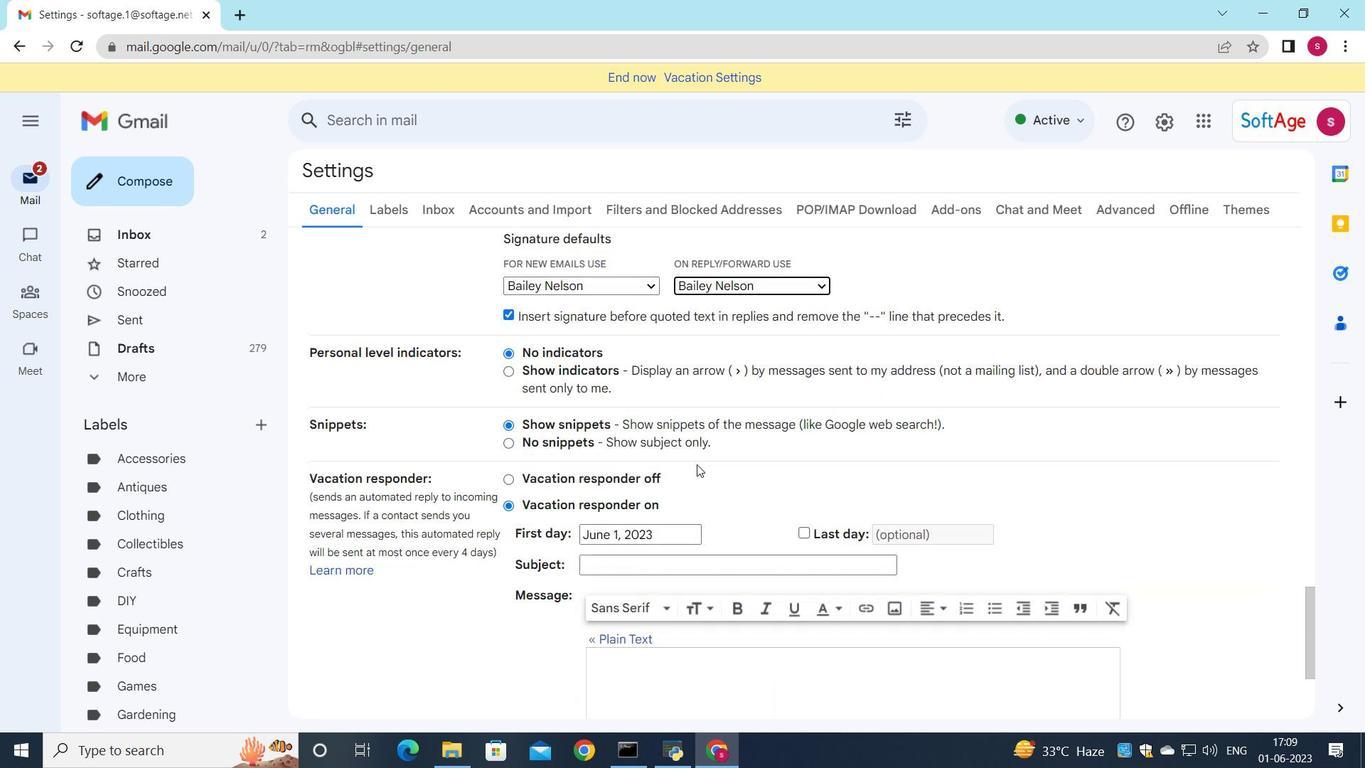 
Action: Mouse scrolled (728, 456) with delta (0, 0)
Screenshot: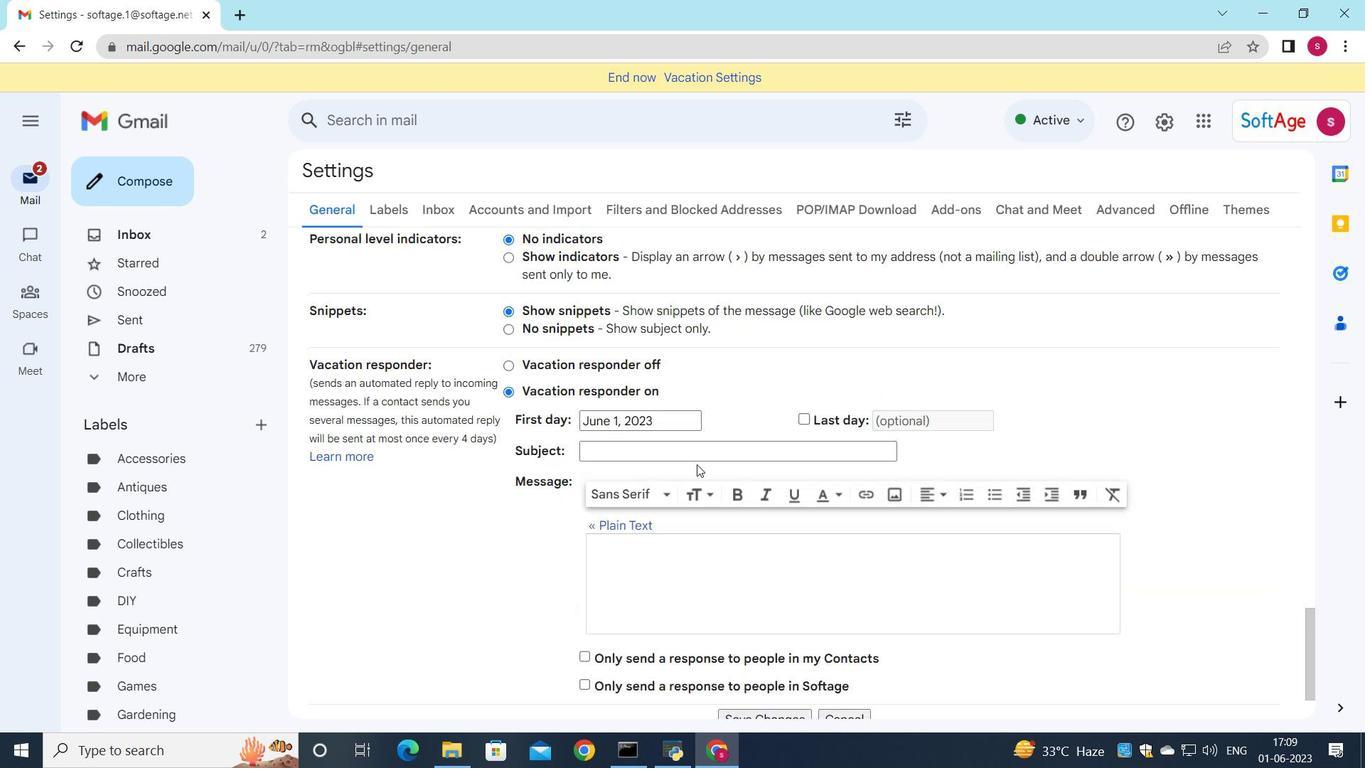 
Action: Mouse scrolled (728, 456) with delta (0, 0)
Screenshot: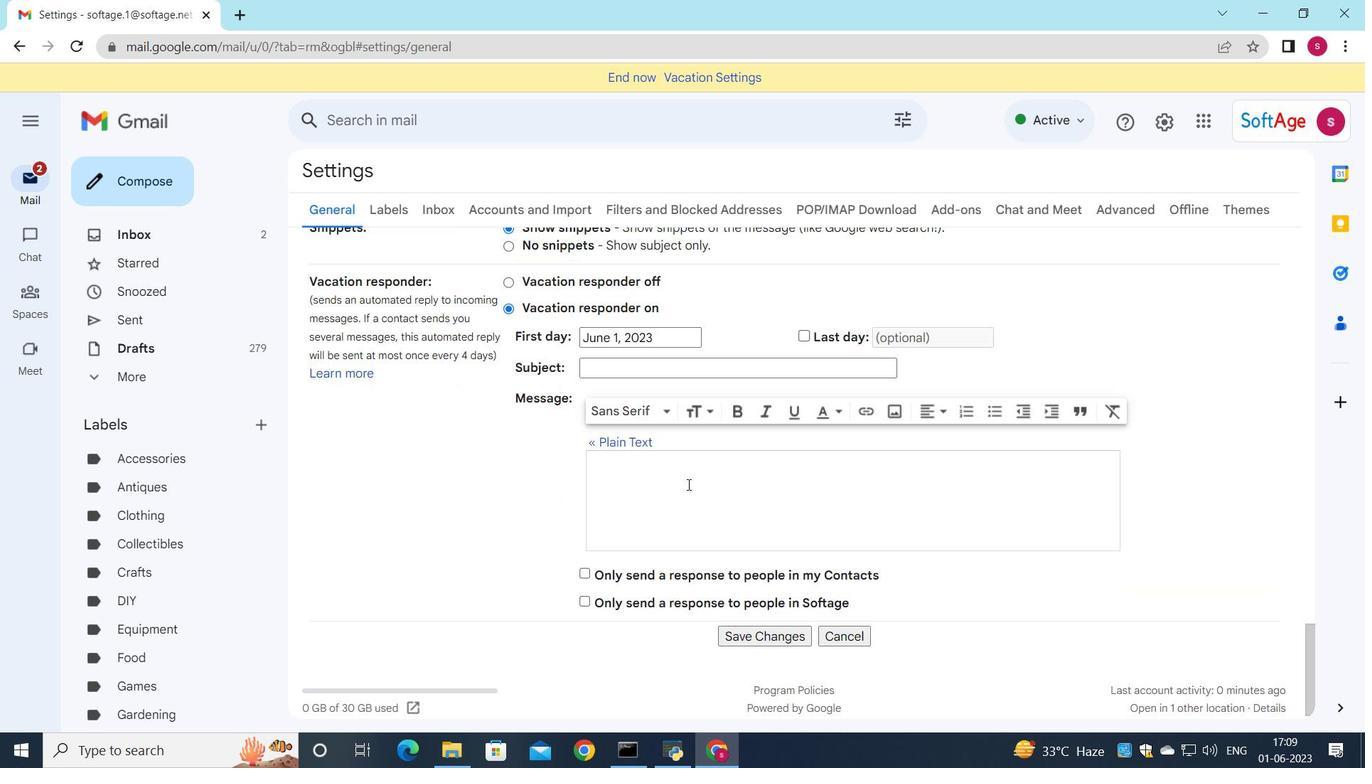 
Action: Mouse scrolled (728, 456) with delta (0, 0)
Screenshot: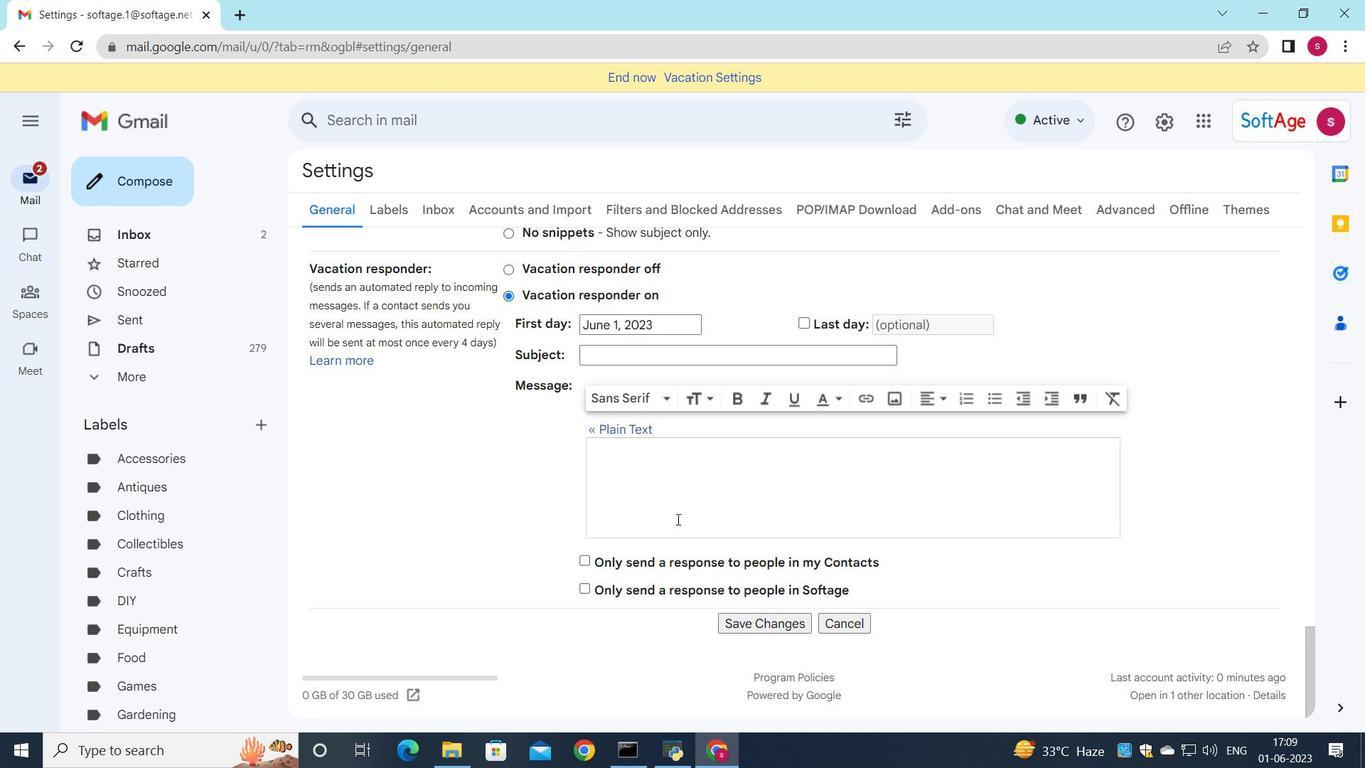 
Action: Mouse scrolled (728, 456) with delta (0, 0)
Screenshot: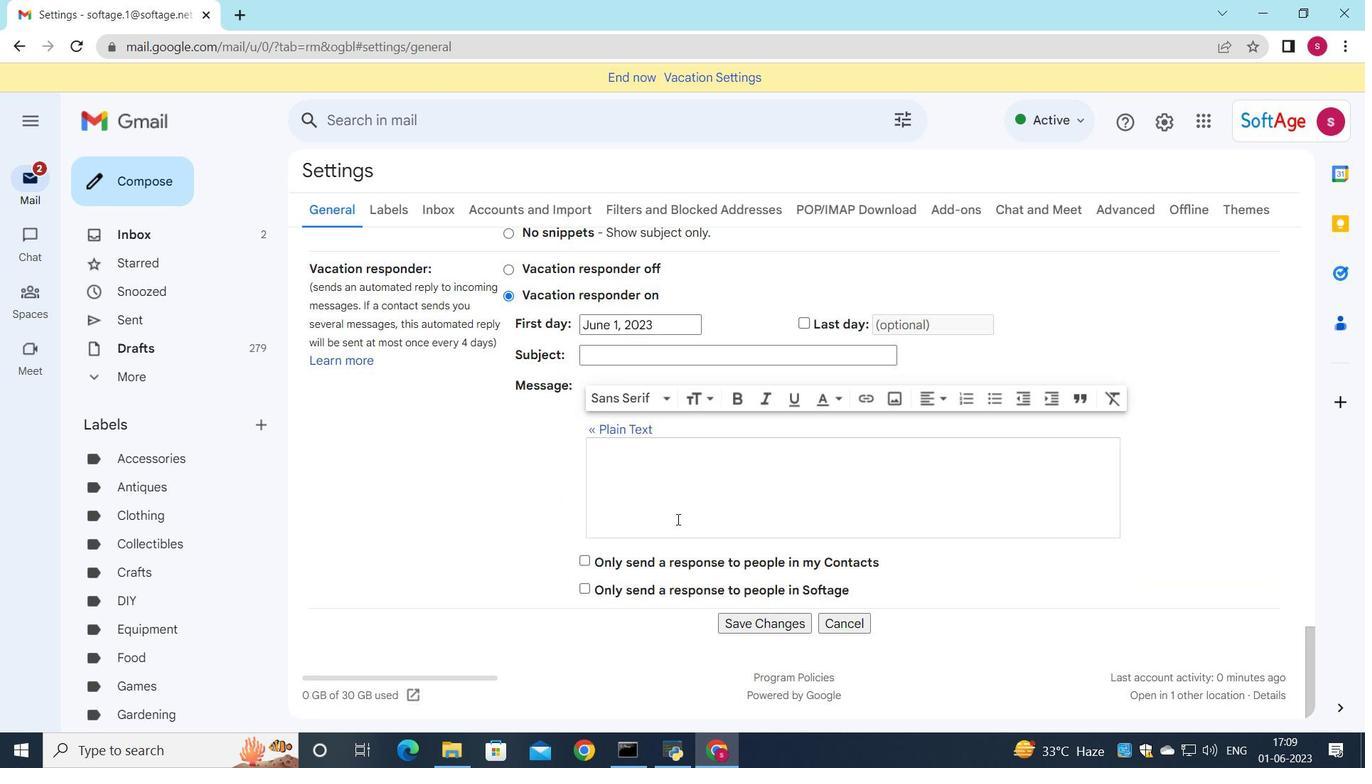 
Action: Mouse moved to (766, 608)
Screenshot: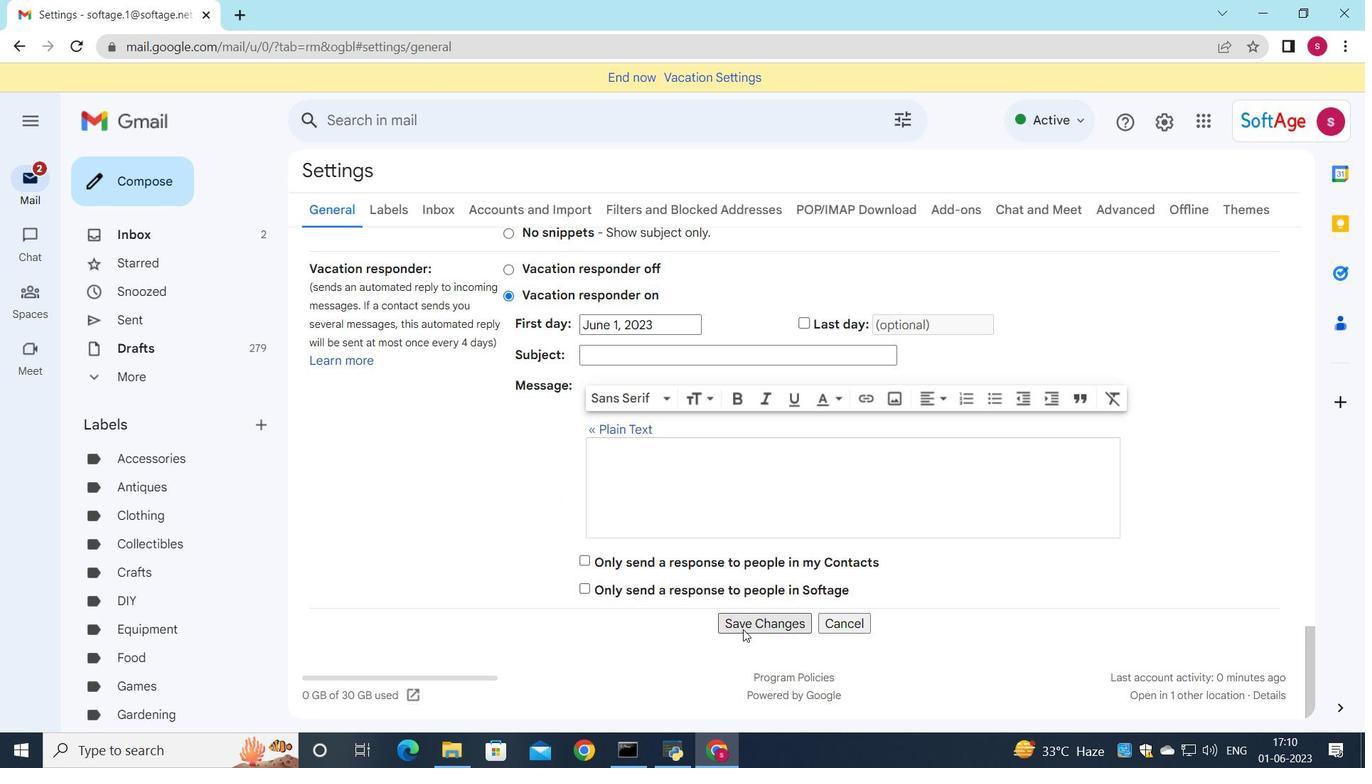 
Action: Mouse pressed left at (766, 608)
Screenshot: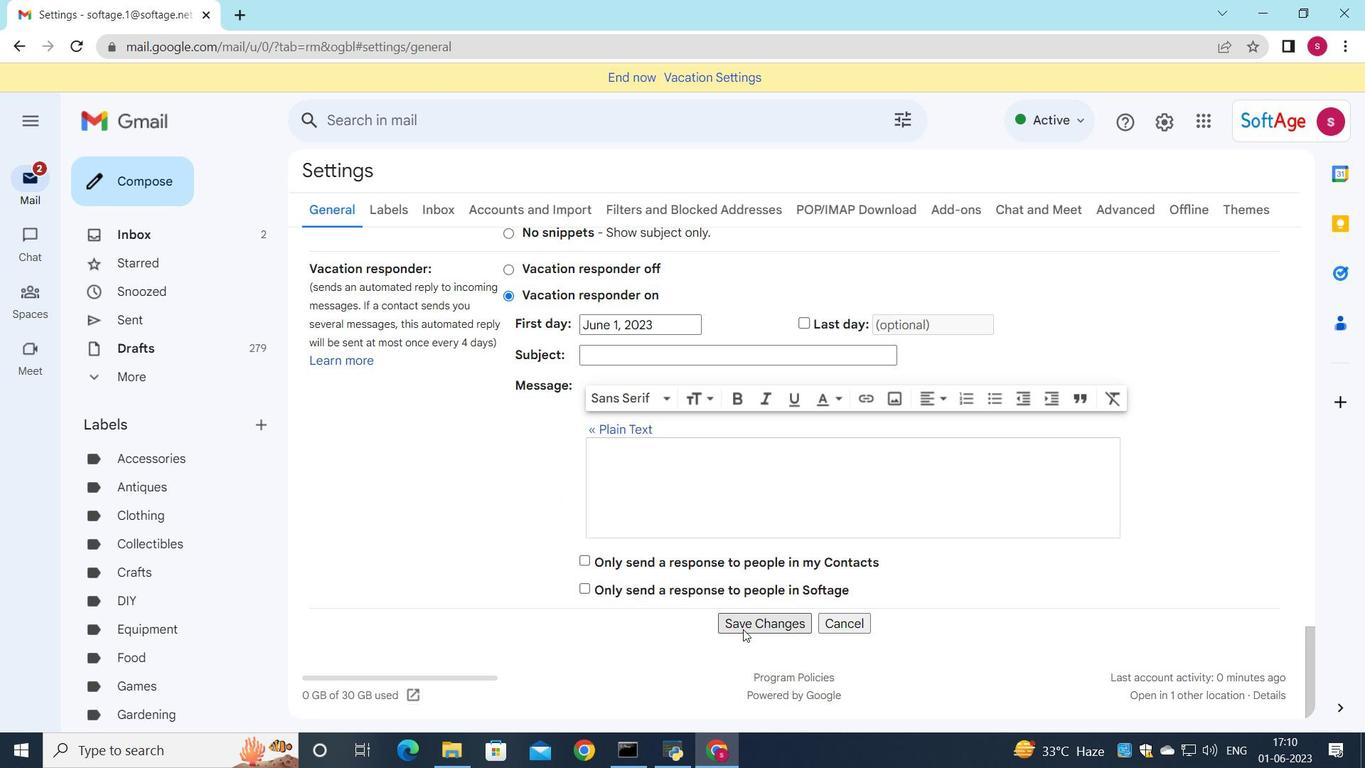 
Action: Mouse moved to (686, 462)
Screenshot: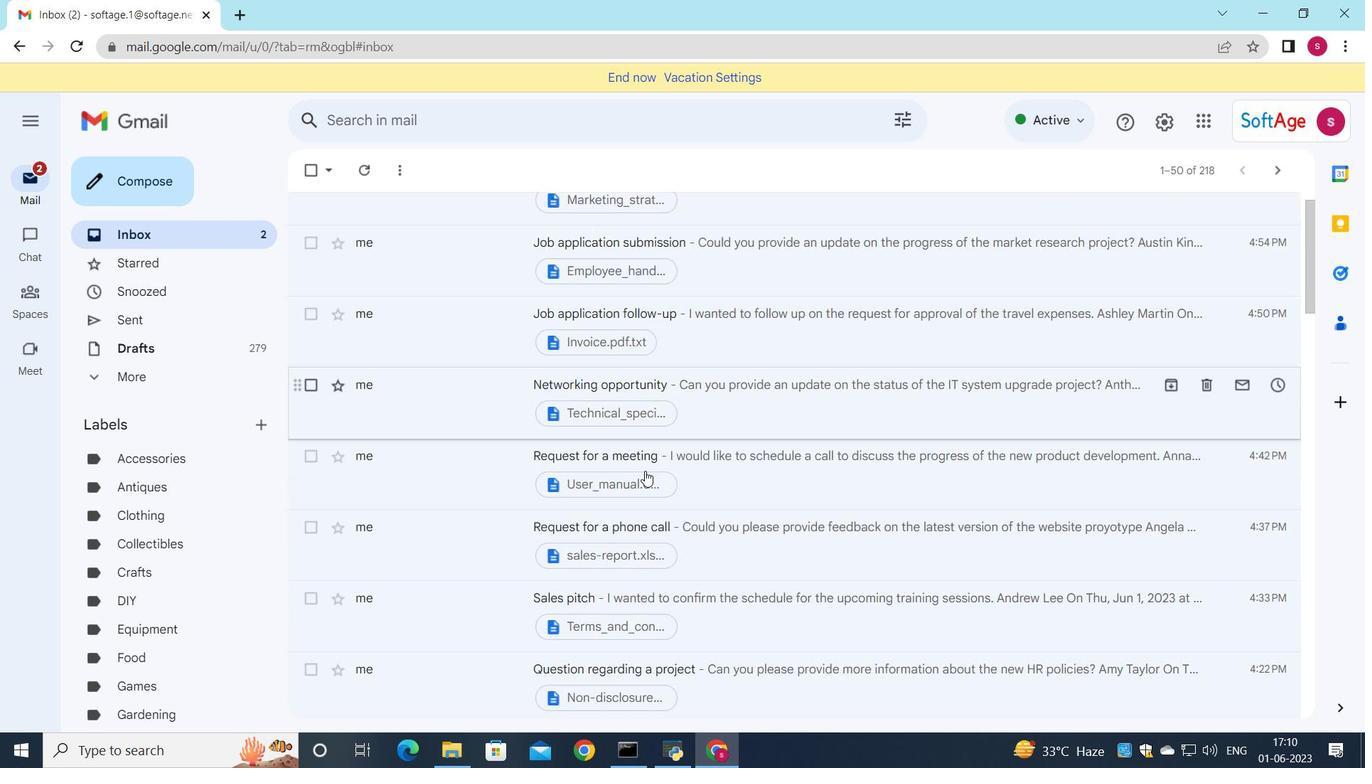 
Action: Mouse scrolled (686, 462) with delta (0, 0)
Screenshot: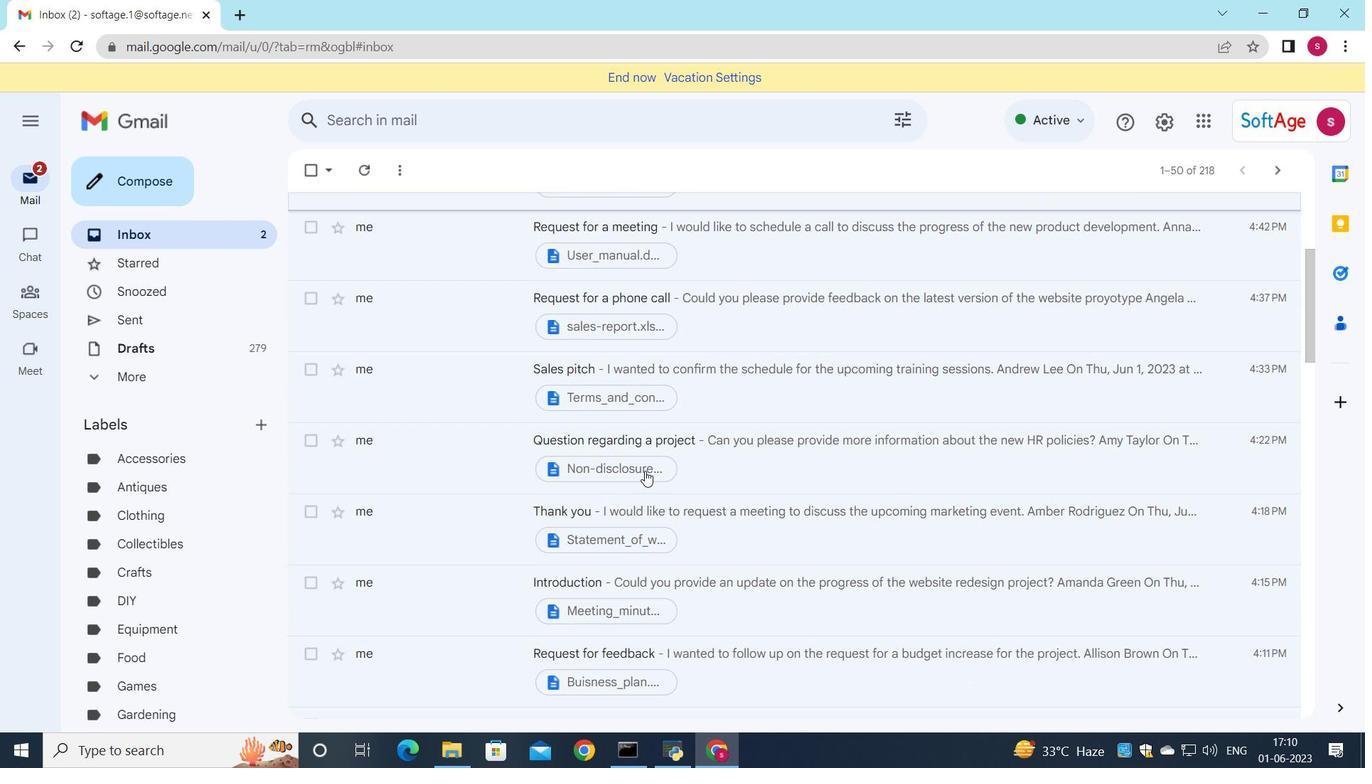 
Action: Mouse scrolled (686, 462) with delta (0, 0)
Screenshot: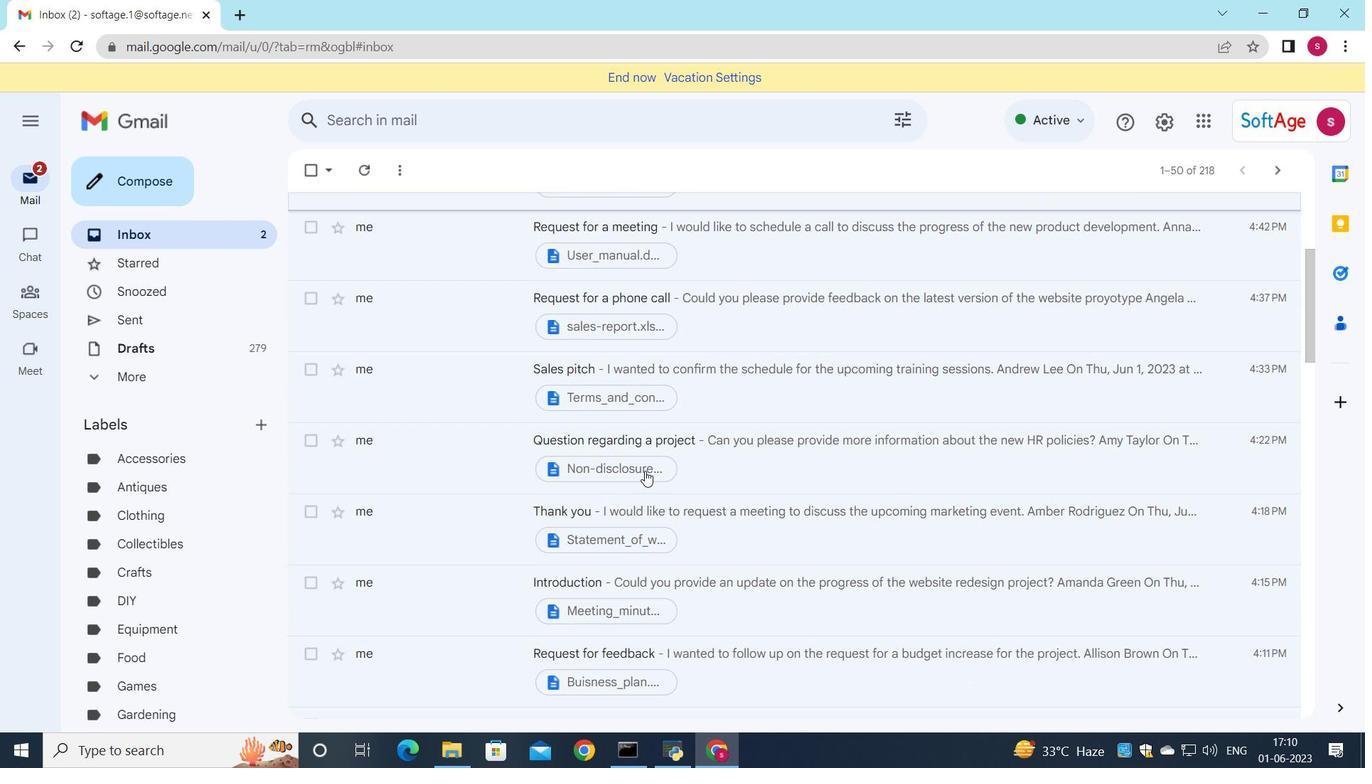 
Action: Mouse scrolled (686, 462) with delta (0, 0)
Screenshot: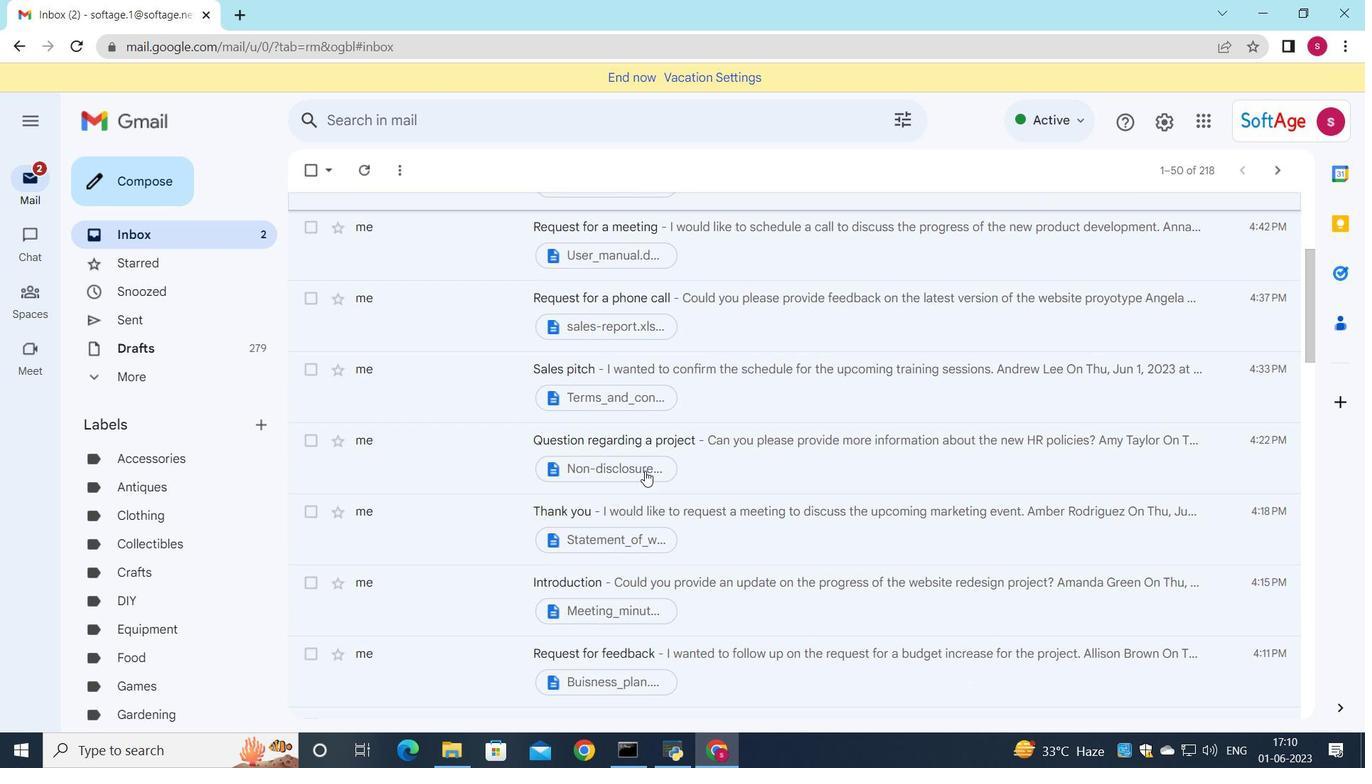 
Action: Mouse scrolled (686, 462) with delta (0, 0)
Screenshot: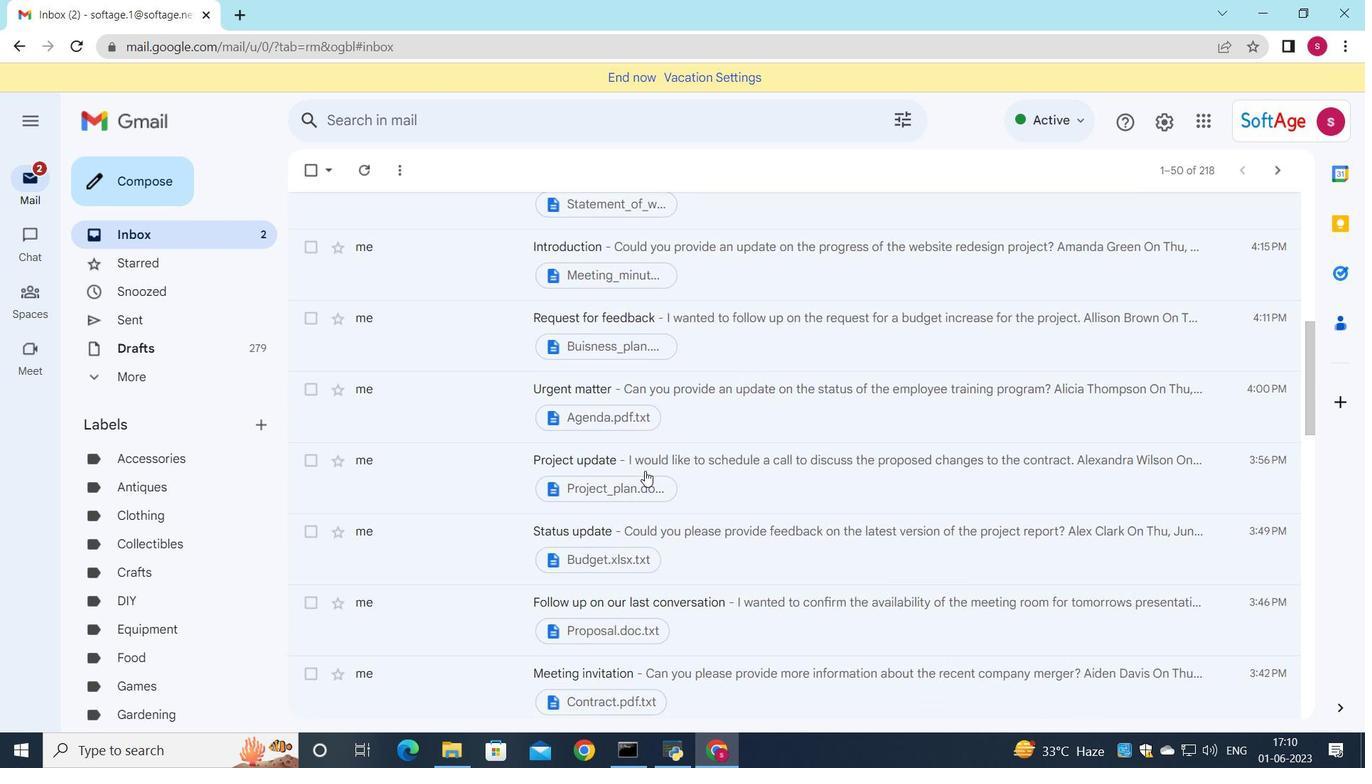 
Action: Mouse scrolled (686, 462) with delta (0, 0)
Screenshot: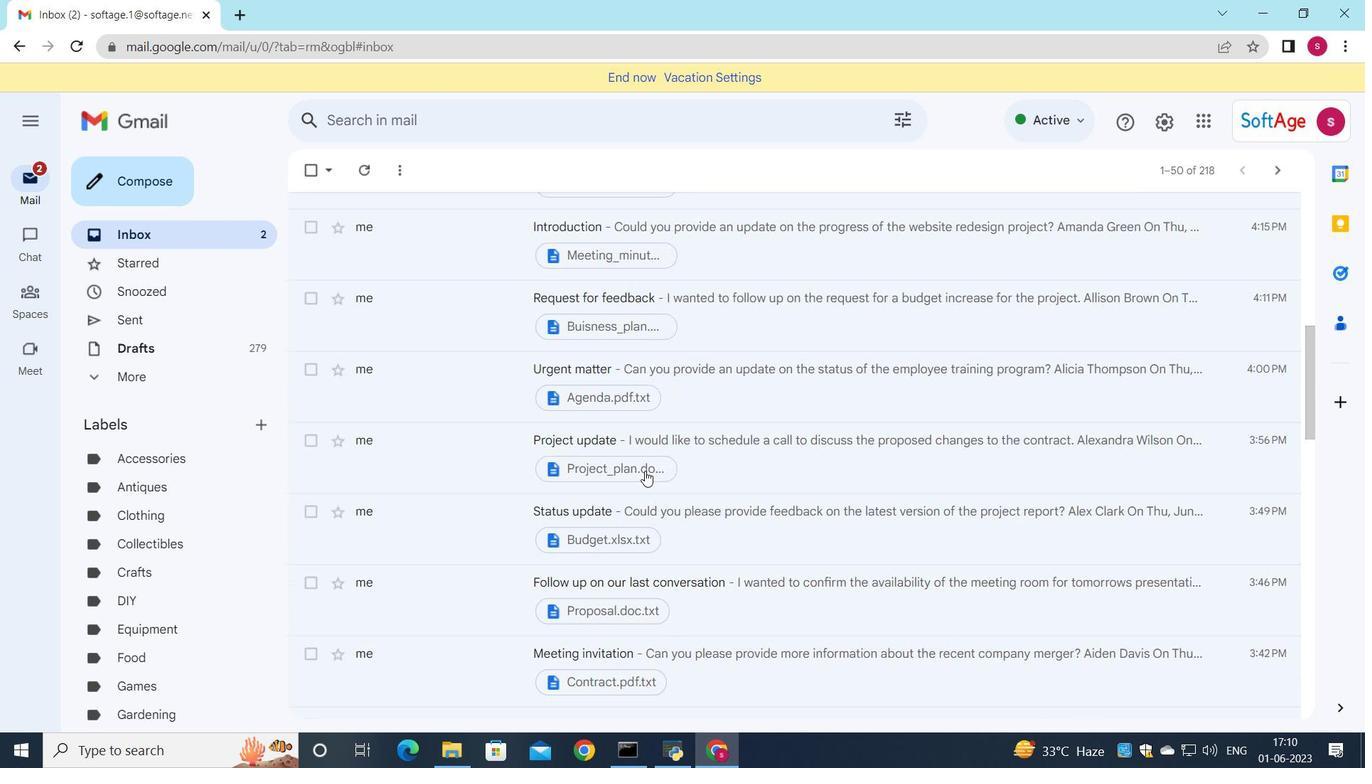 
Action: Mouse scrolled (686, 462) with delta (0, 0)
Screenshot: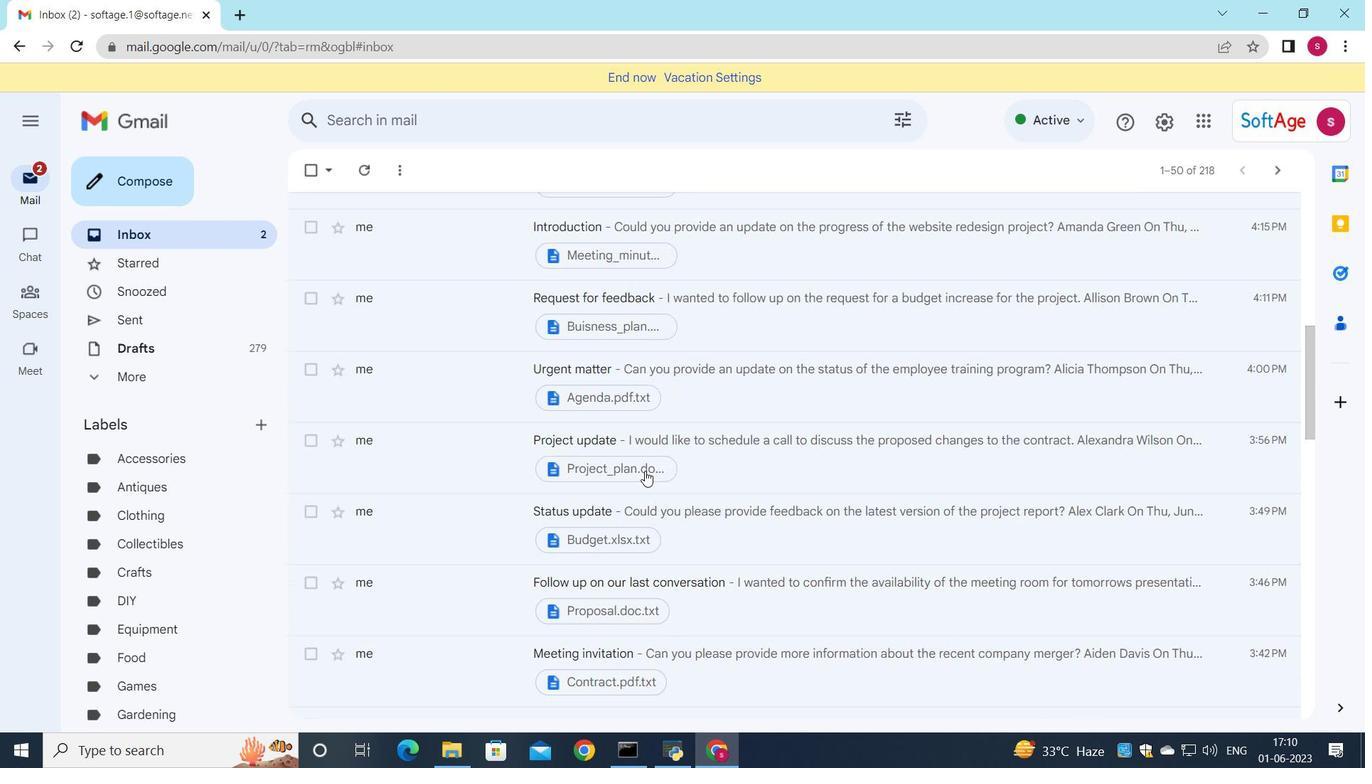 
Action: Mouse scrolled (686, 462) with delta (0, 0)
Screenshot: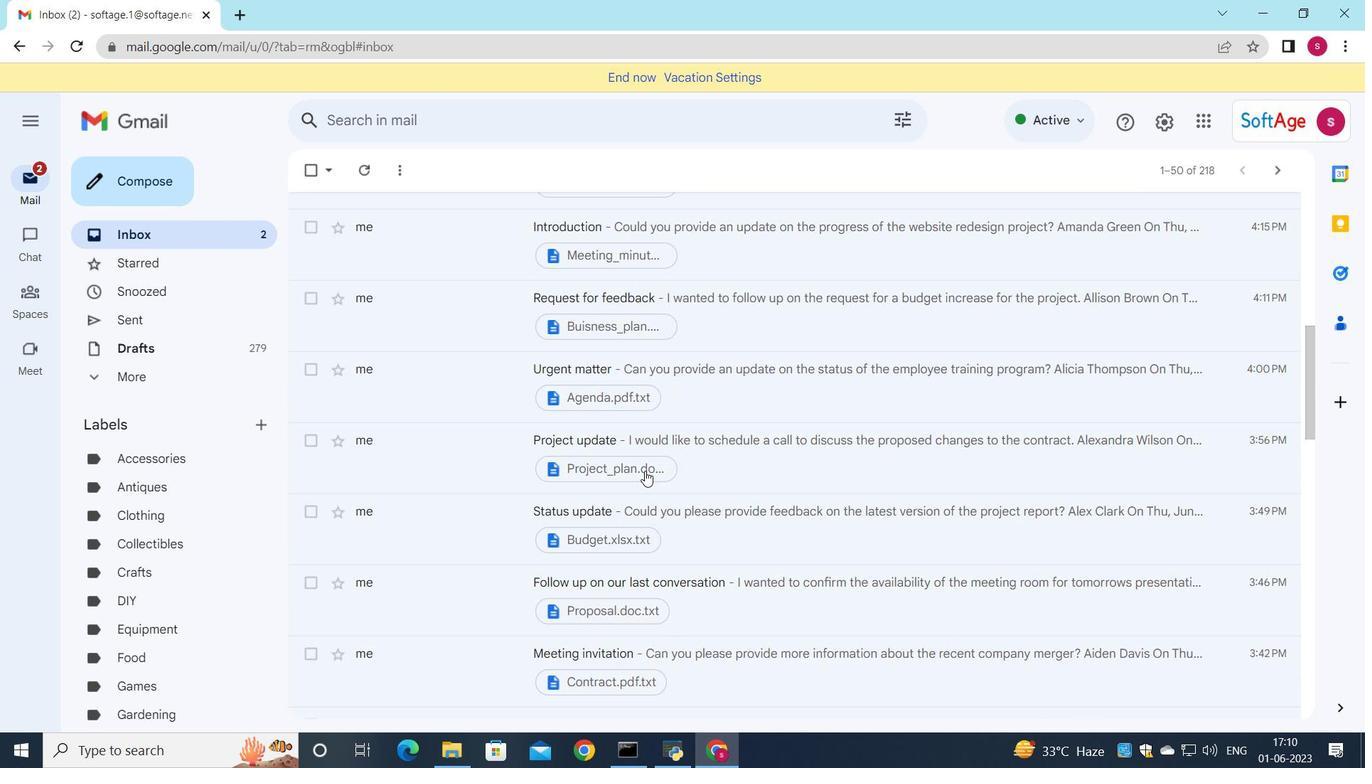 
Action: Mouse scrolled (686, 462) with delta (0, 0)
Screenshot: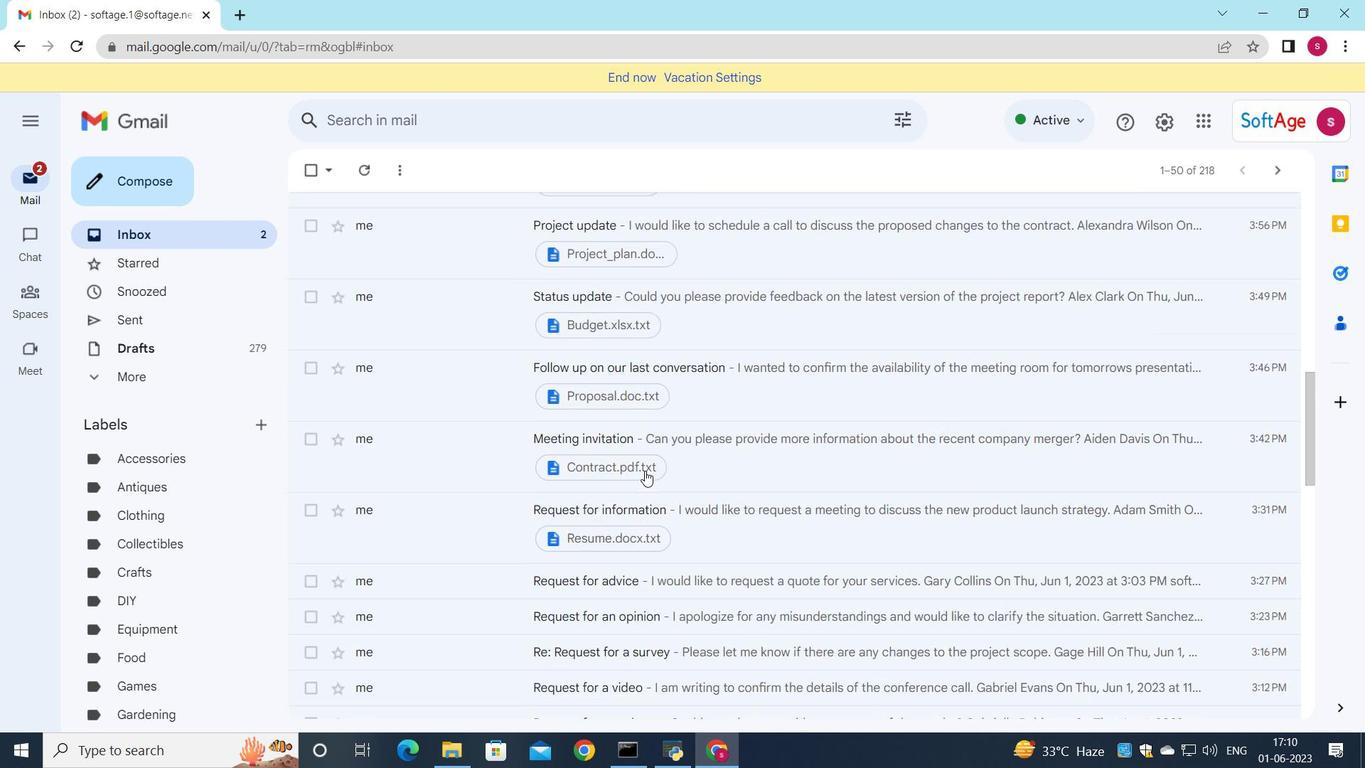 
Action: Mouse scrolled (686, 462) with delta (0, 0)
Screenshot: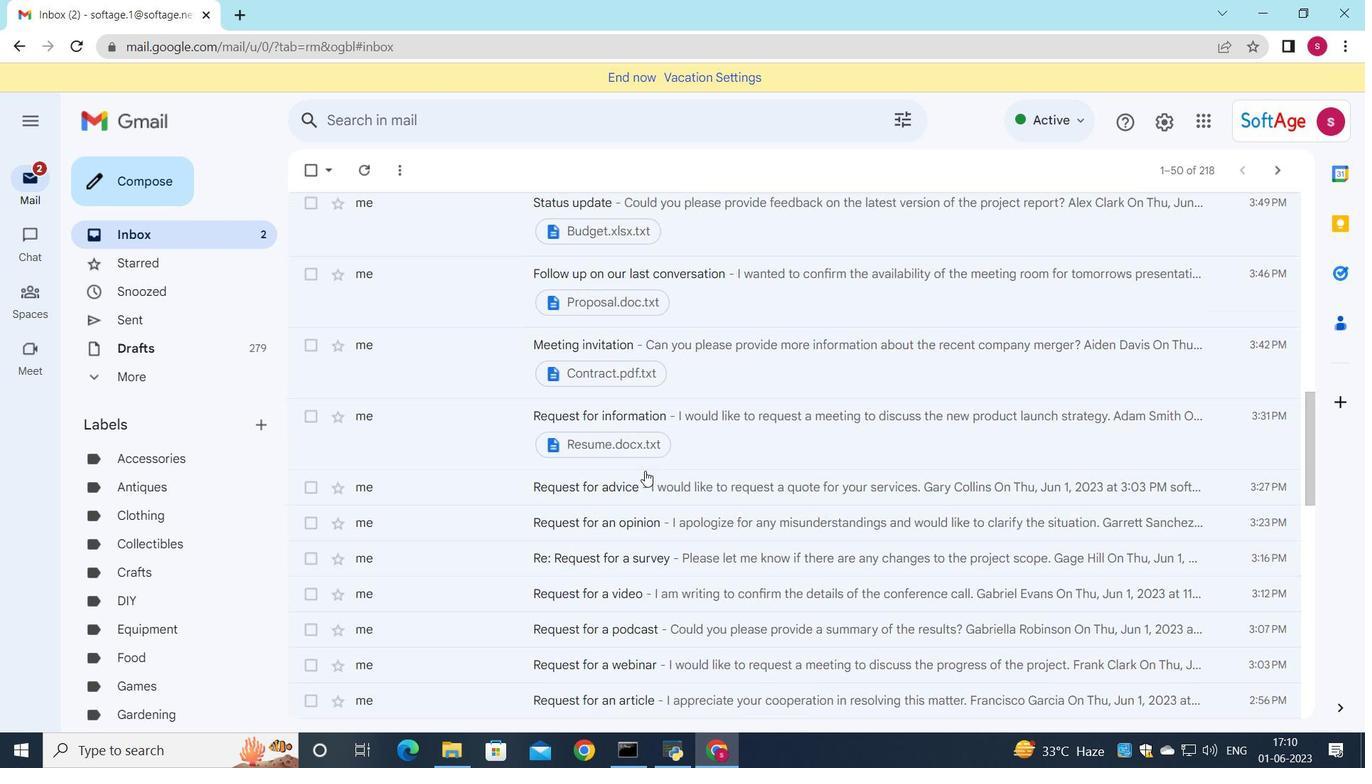 
Action: Mouse scrolled (686, 462) with delta (0, 0)
Screenshot: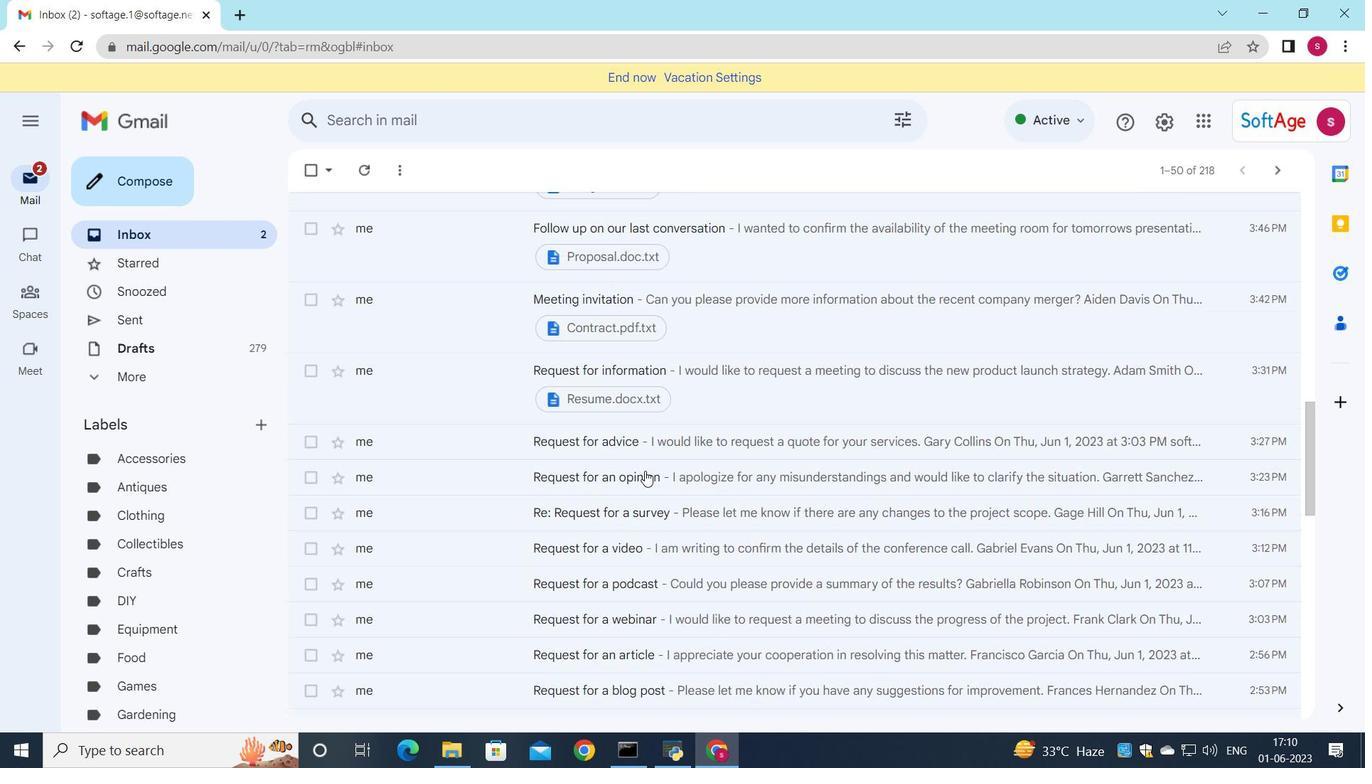 
Action: Mouse scrolled (686, 462) with delta (0, 0)
Screenshot: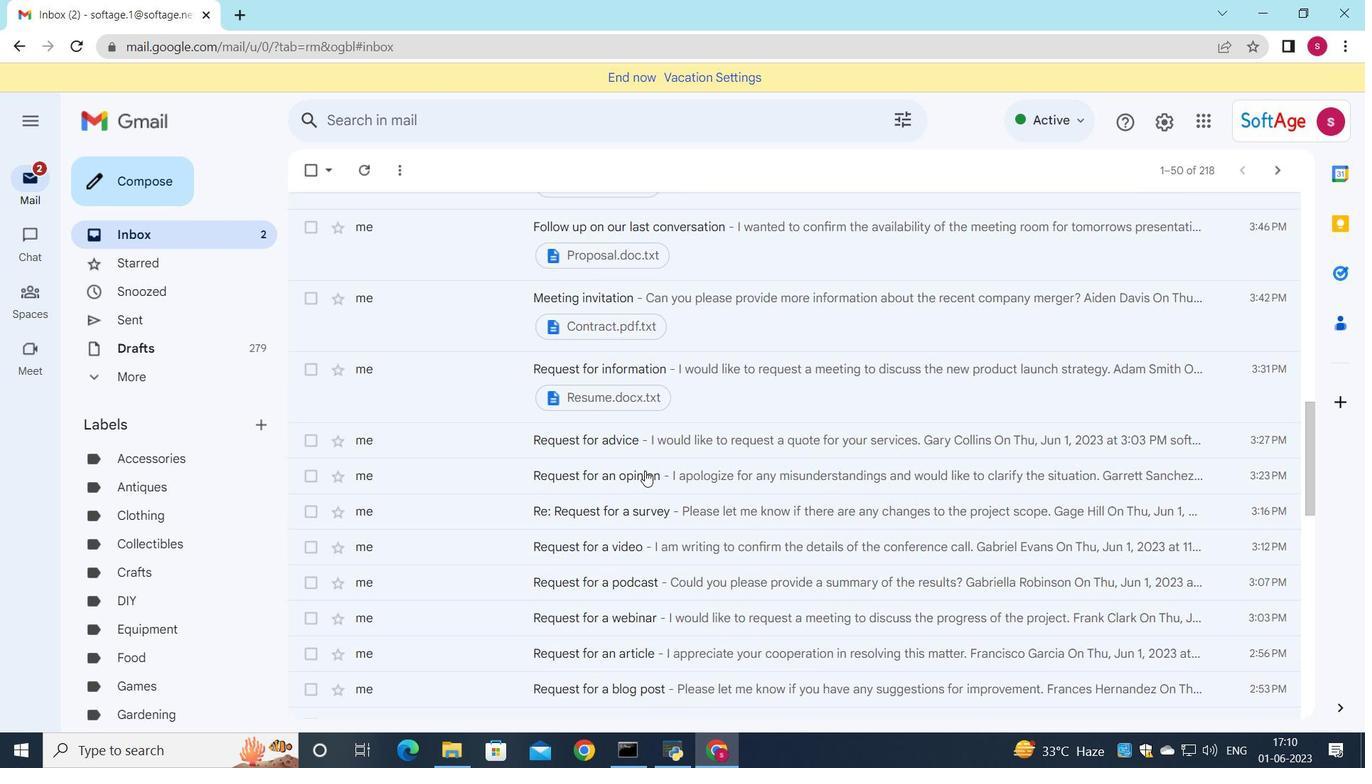 
Action: Mouse scrolled (686, 462) with delta (0, 0)
Screenshot: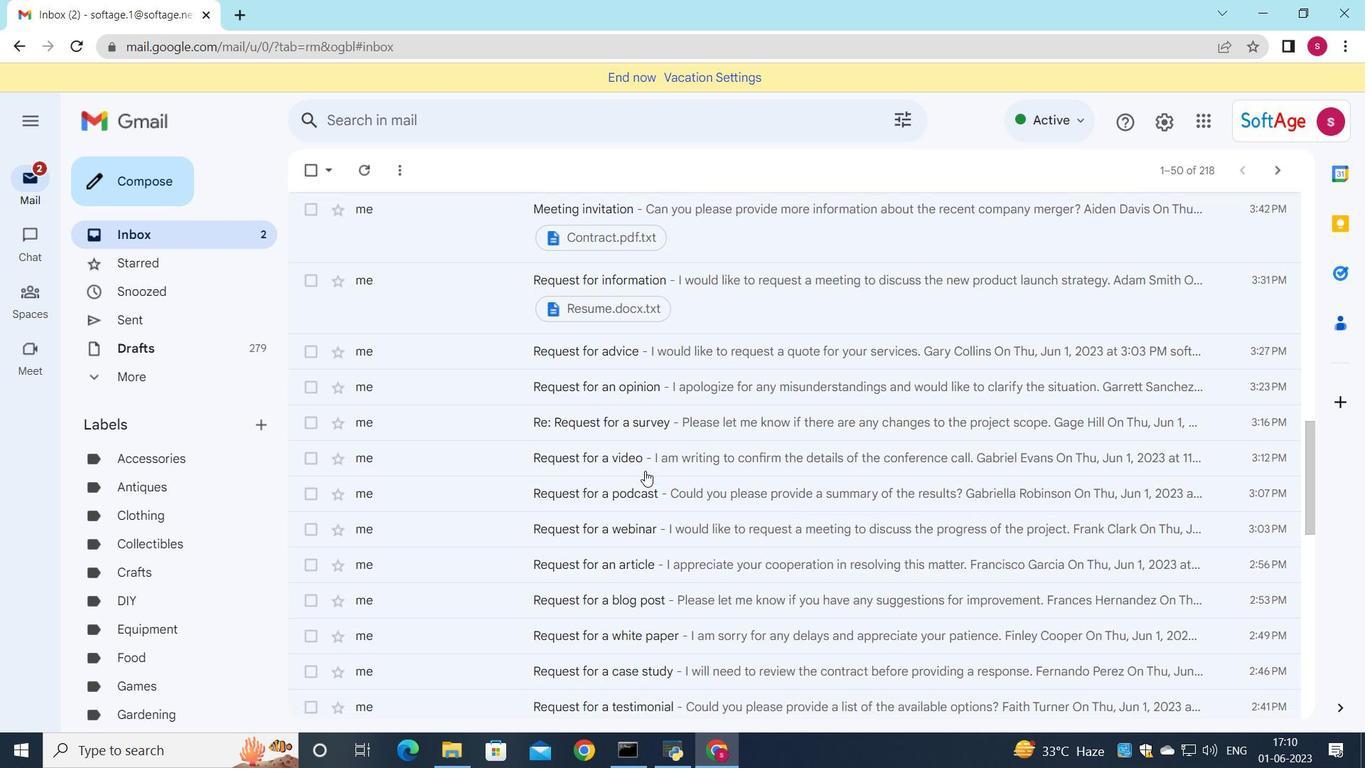 
Action: Mouse moved to (701, 354)
Screenshot: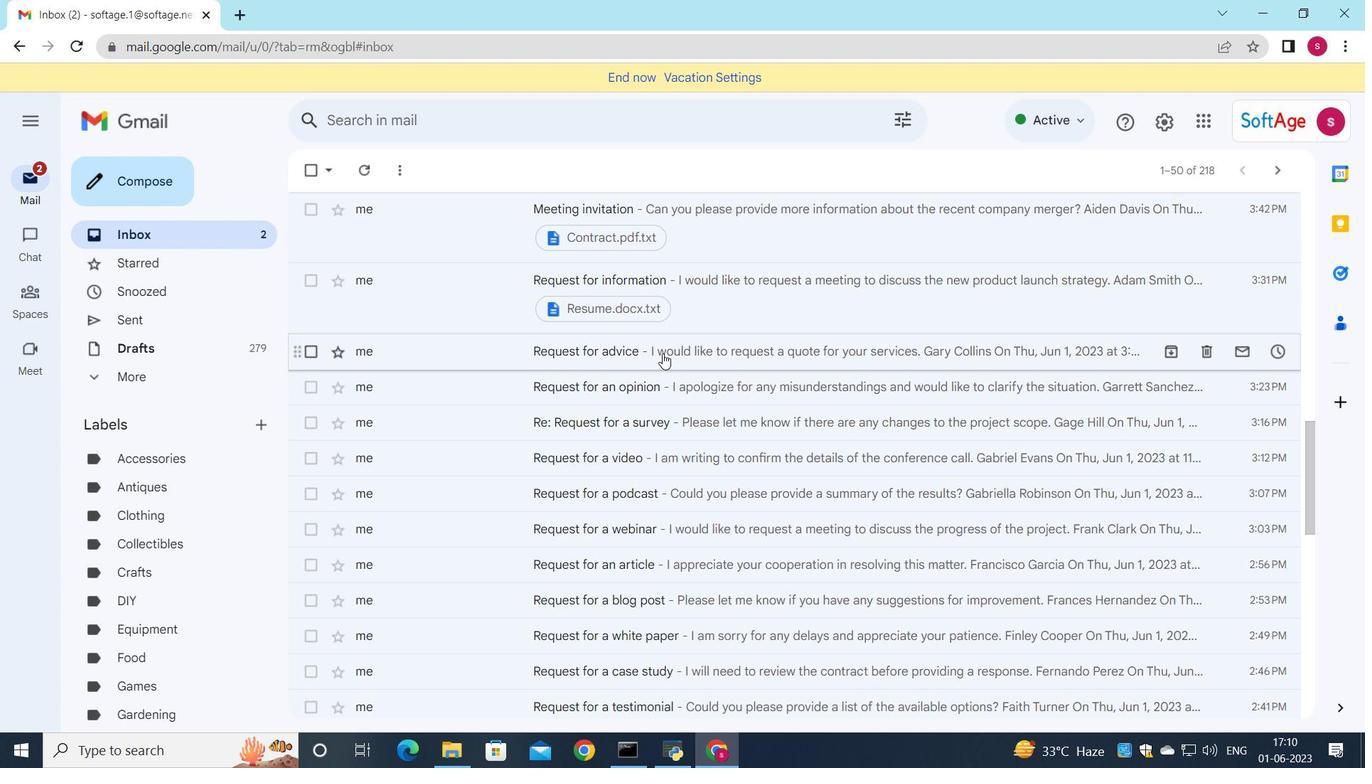 
Action: Mouse pressed left at (701, 354)
Screenshot: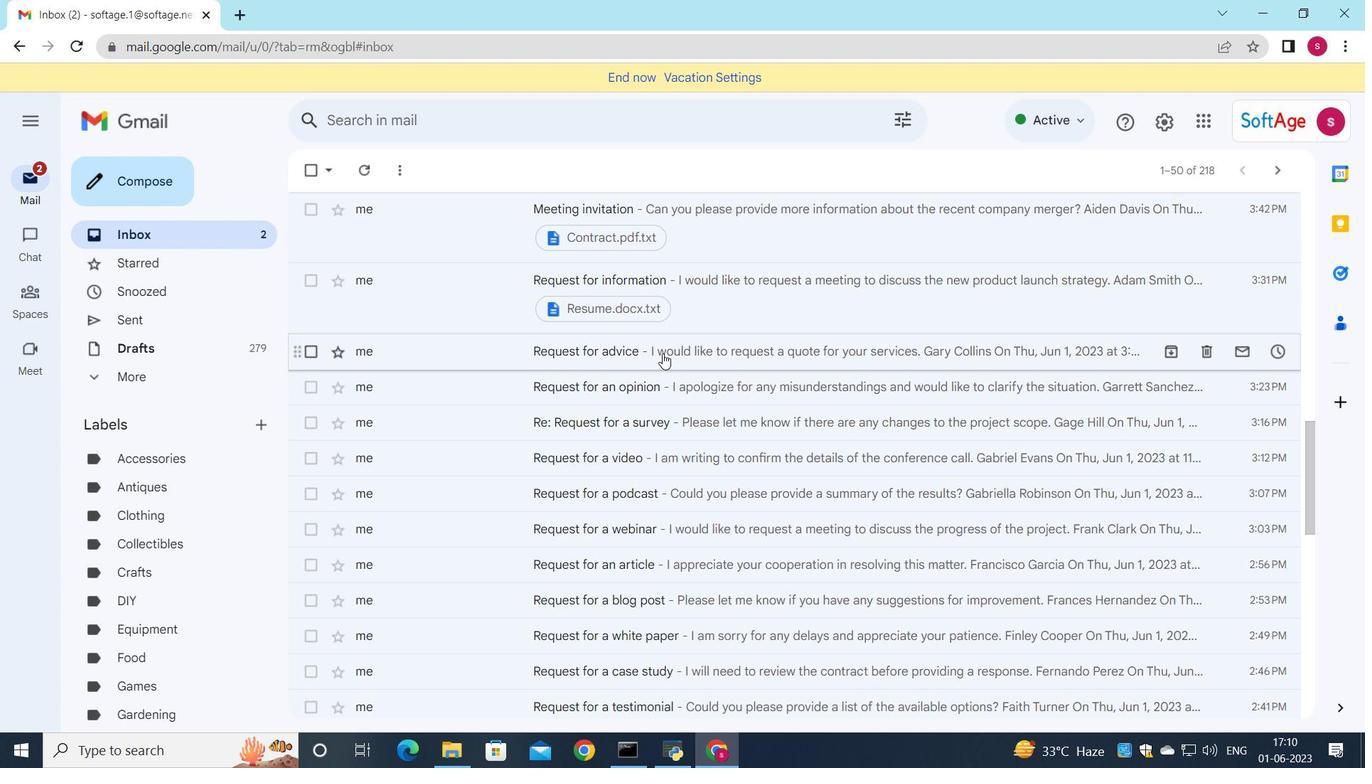 
Action: Mouse moved to (717, 386)
Screenshot: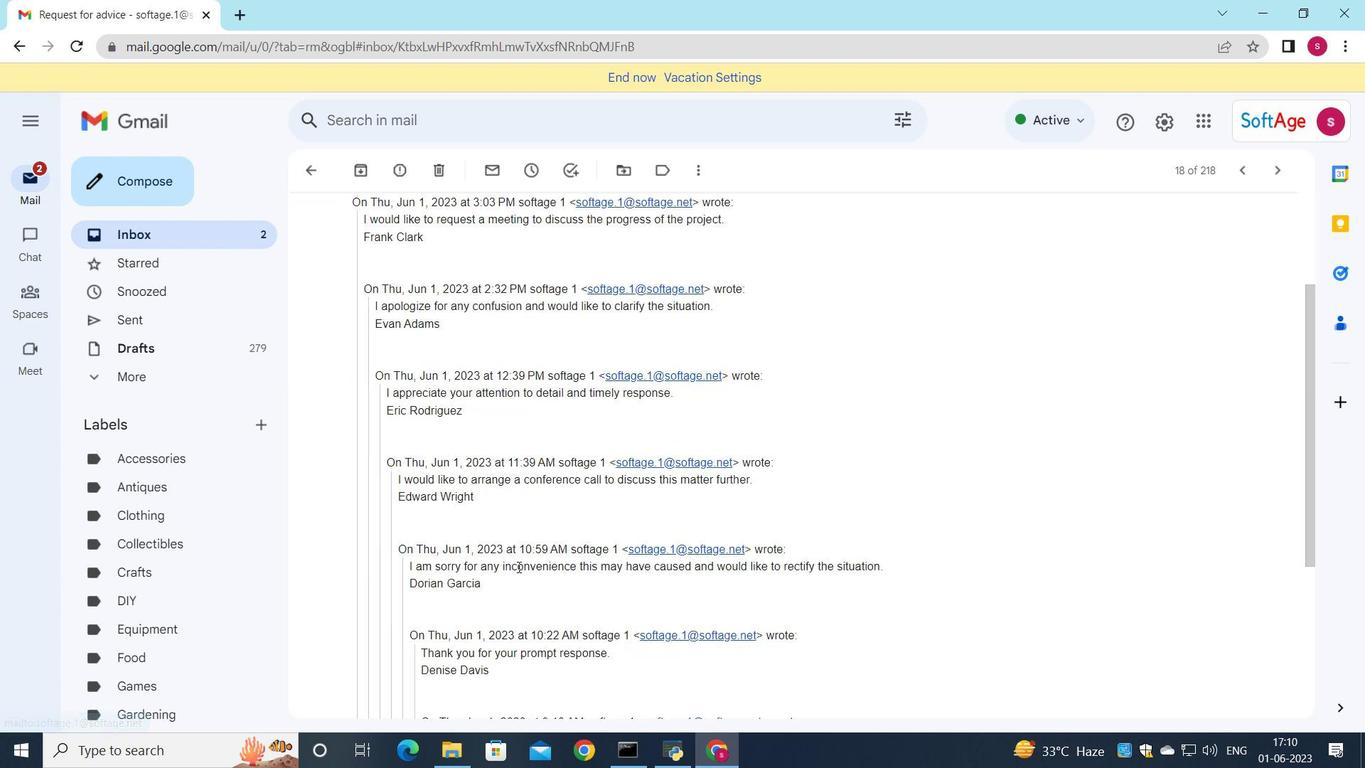 
Action: Mouse scrolled (717, 386) with delta (0, 0)
Screenshot: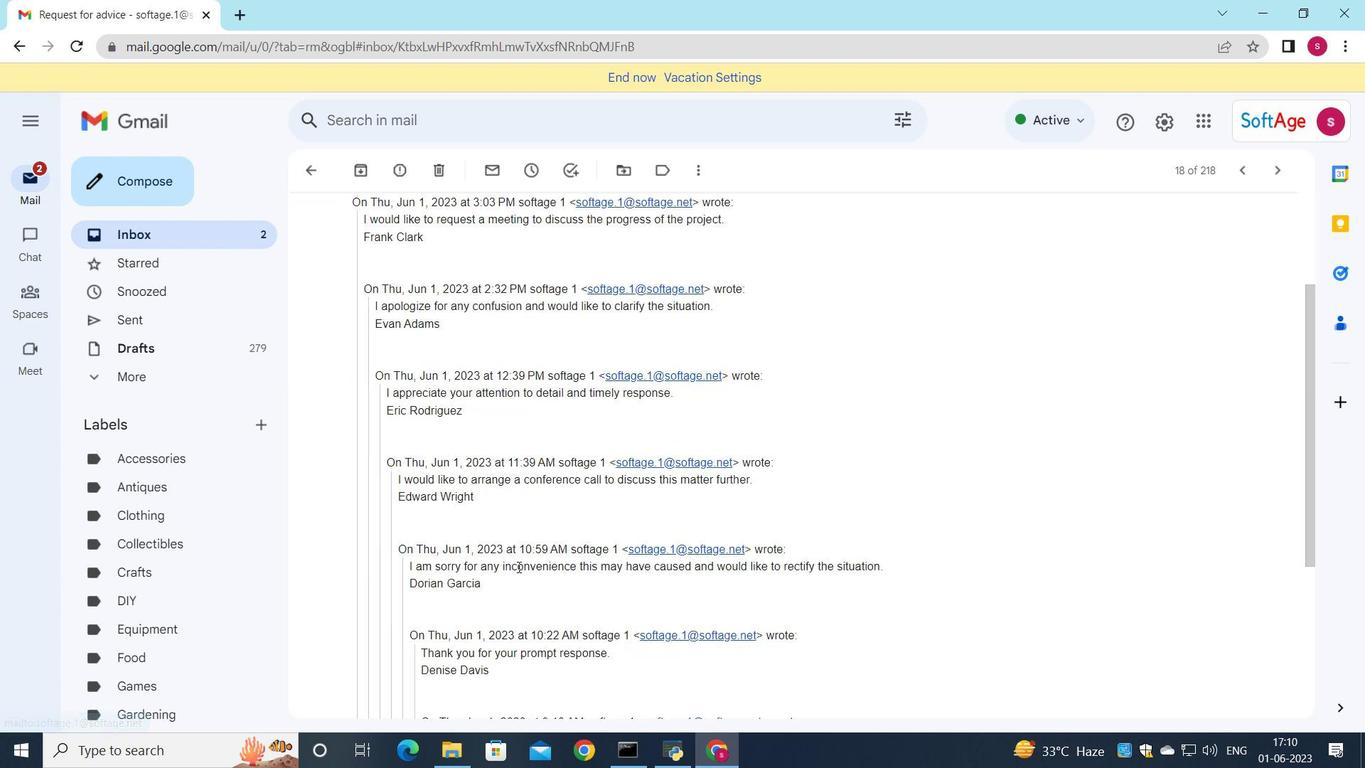 
Action: Mouse moved to (714, 393)
Screenshot: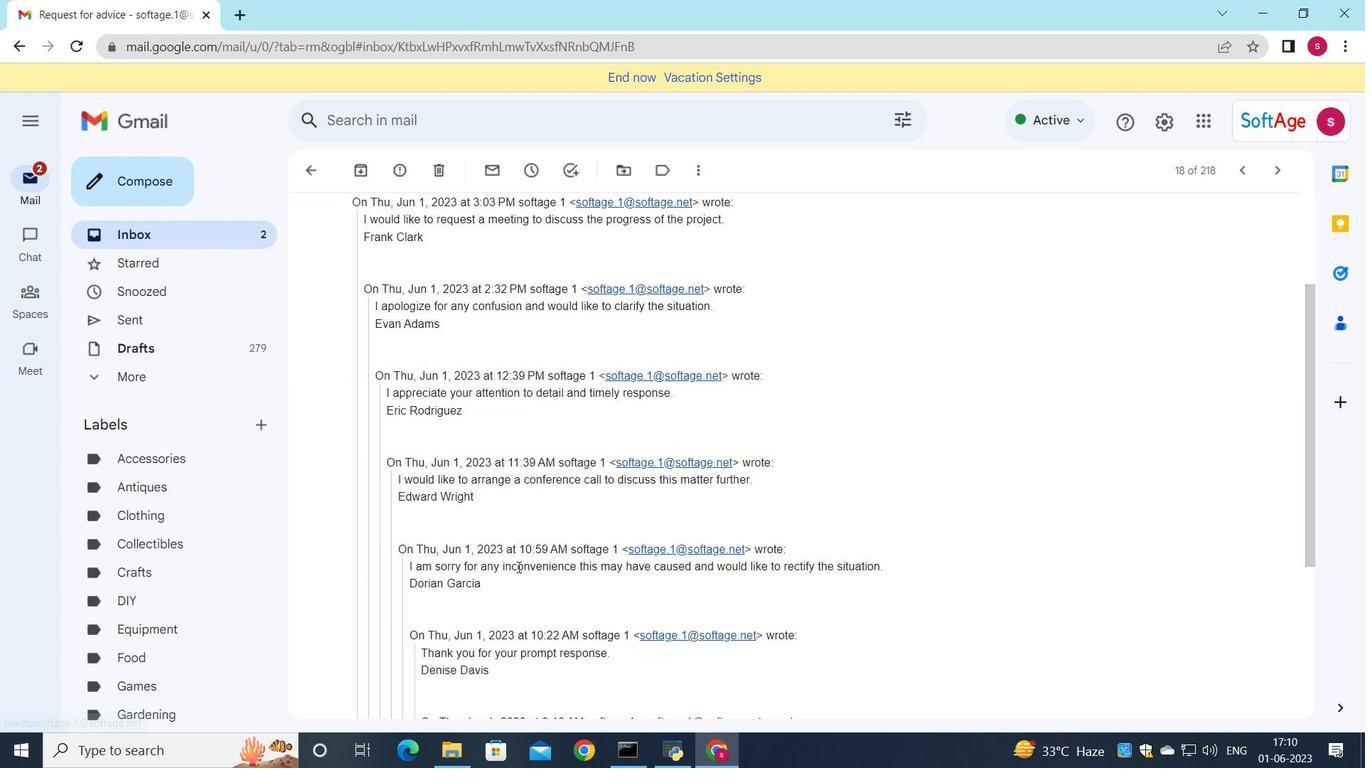 
Action: Mouse scrolled (714, 393) with delta (0, 0)
Screenshot: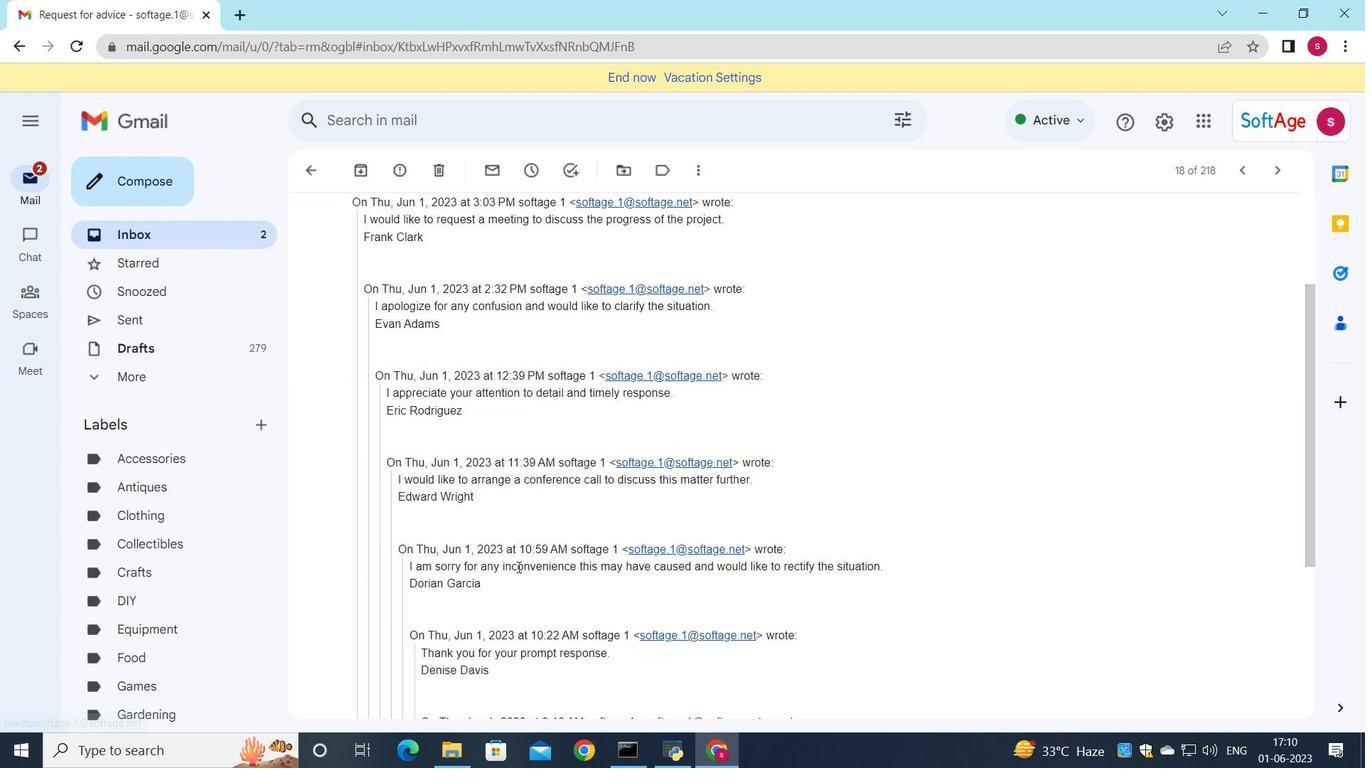 
Action: Mouse moved to (568, 571)
Screenshot: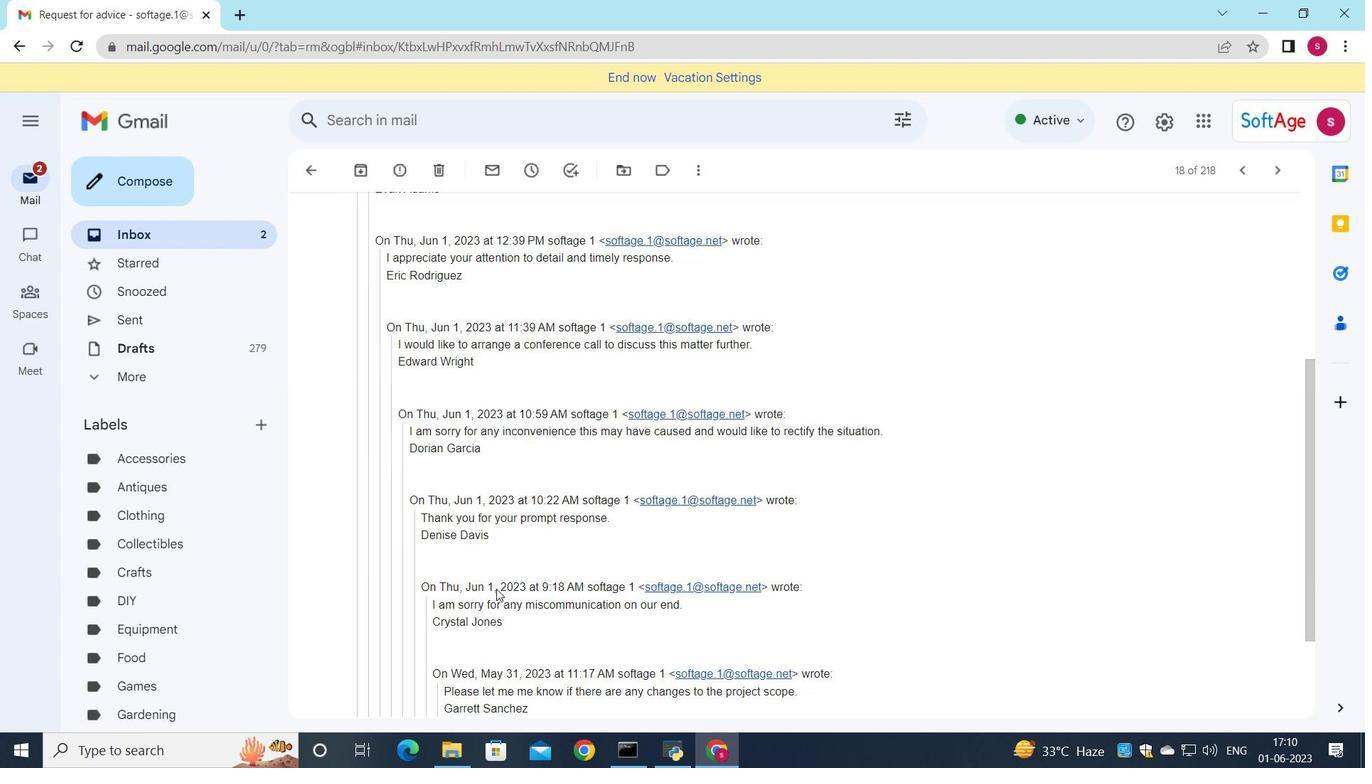 
Action: Mouse scrolled (568, 571) with delta (0, 0)
Screenshot: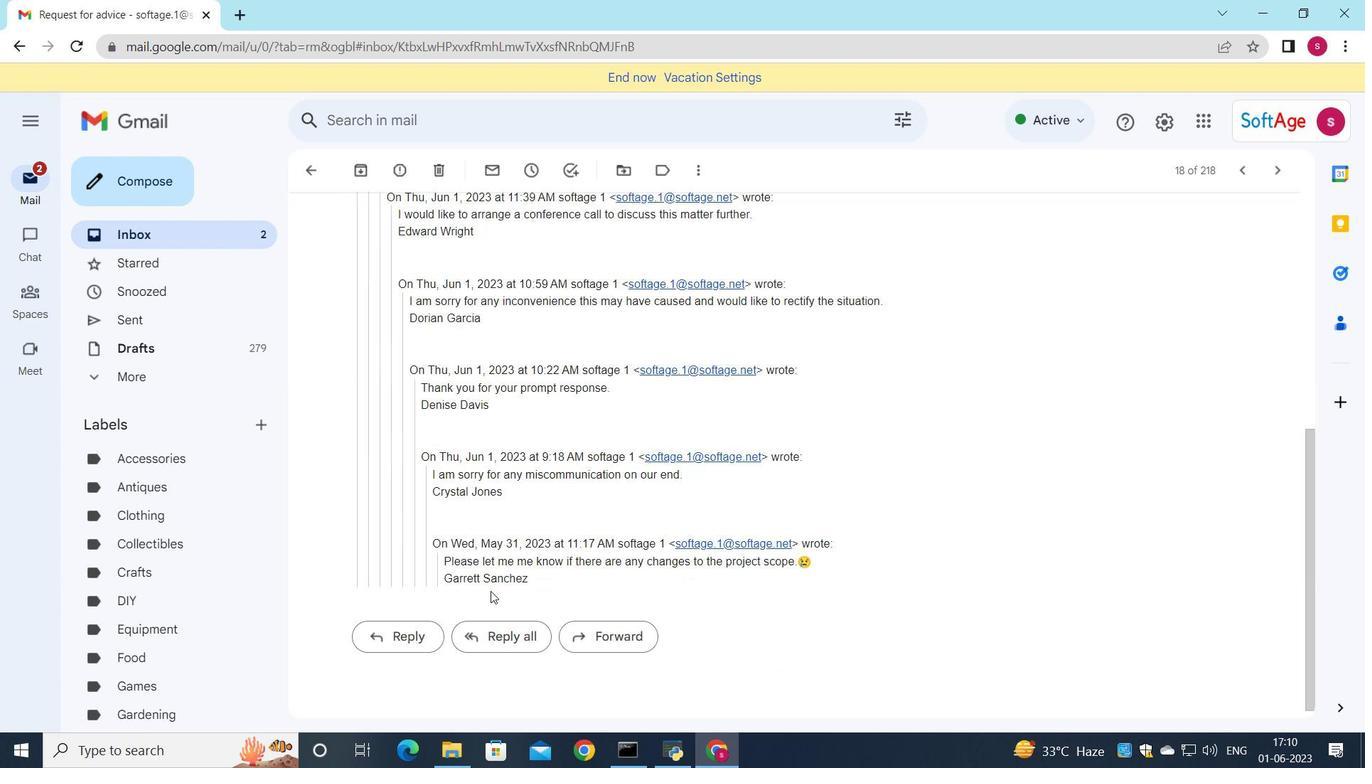 
Action: Mouse scrolled (568, 571) with delta (0, 0)
Screenshot: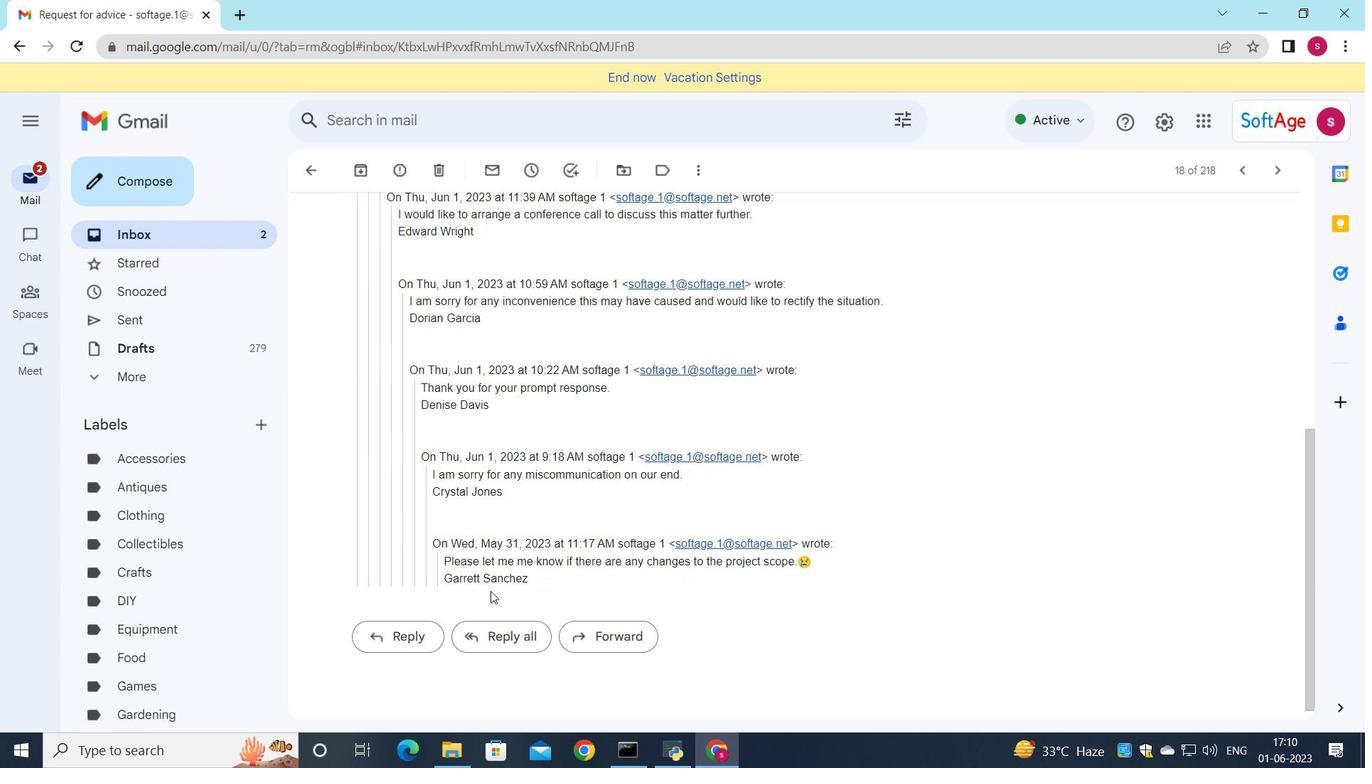 
Action: Mouse scrolled (568, 571) with delta (0, 0)
Screenshot: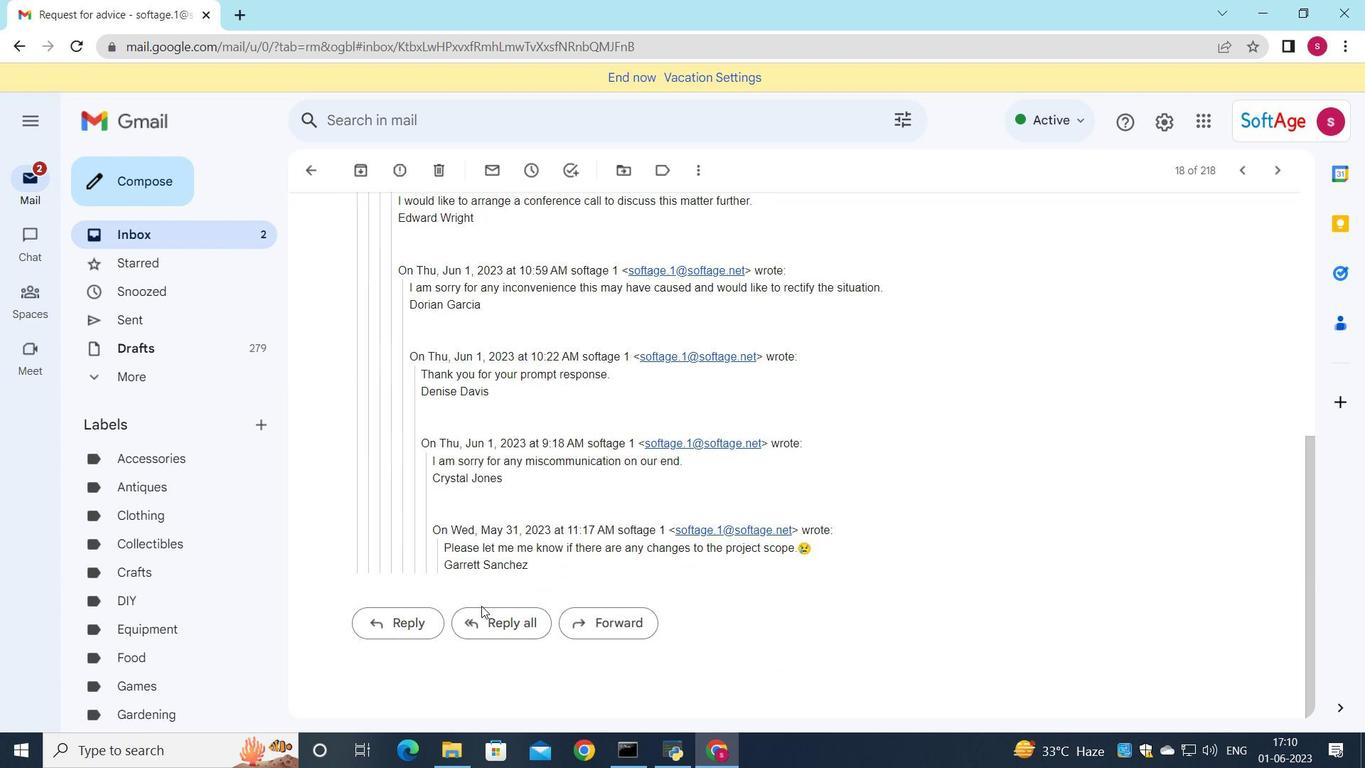 
Action: Mouse scrolled (568, 571) with delta (0, 0)
Screenshot: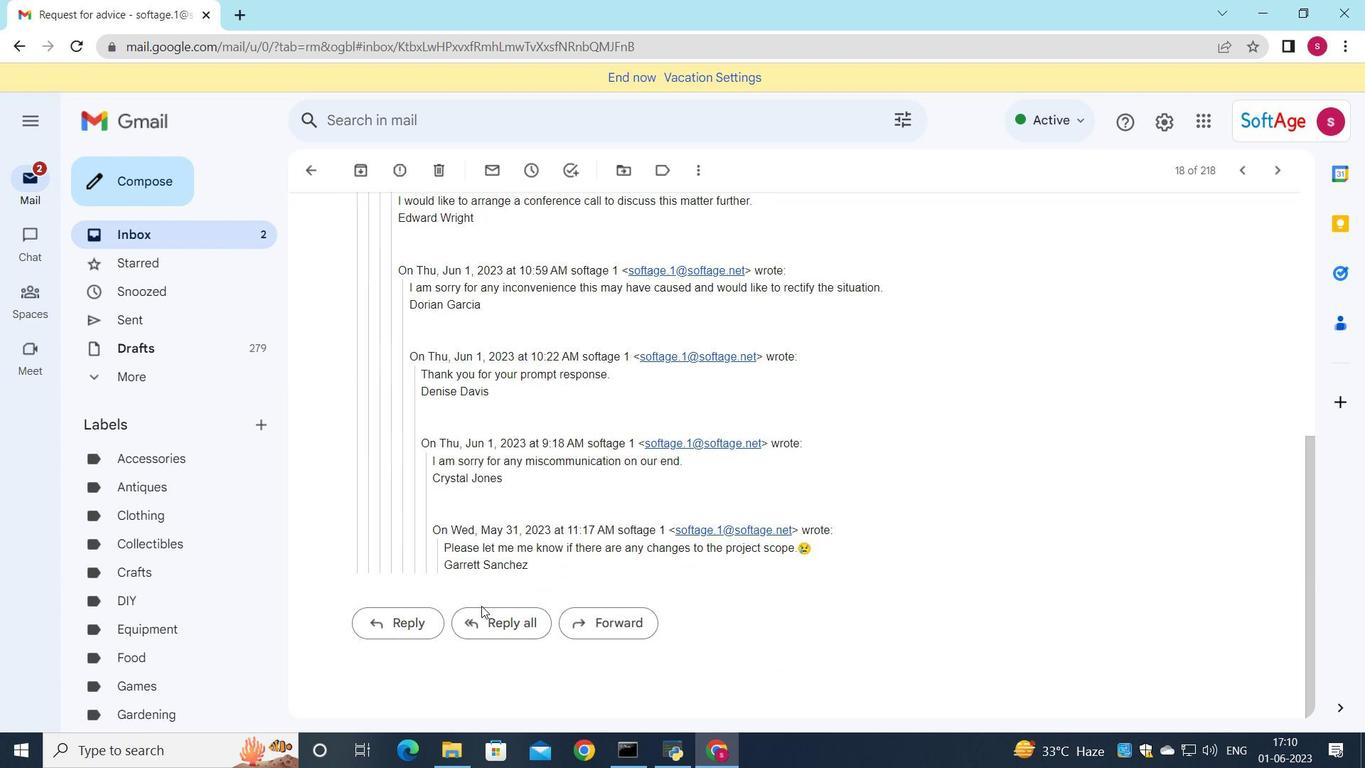 
Action: Mouse moved to (550, 592)
Screenshot: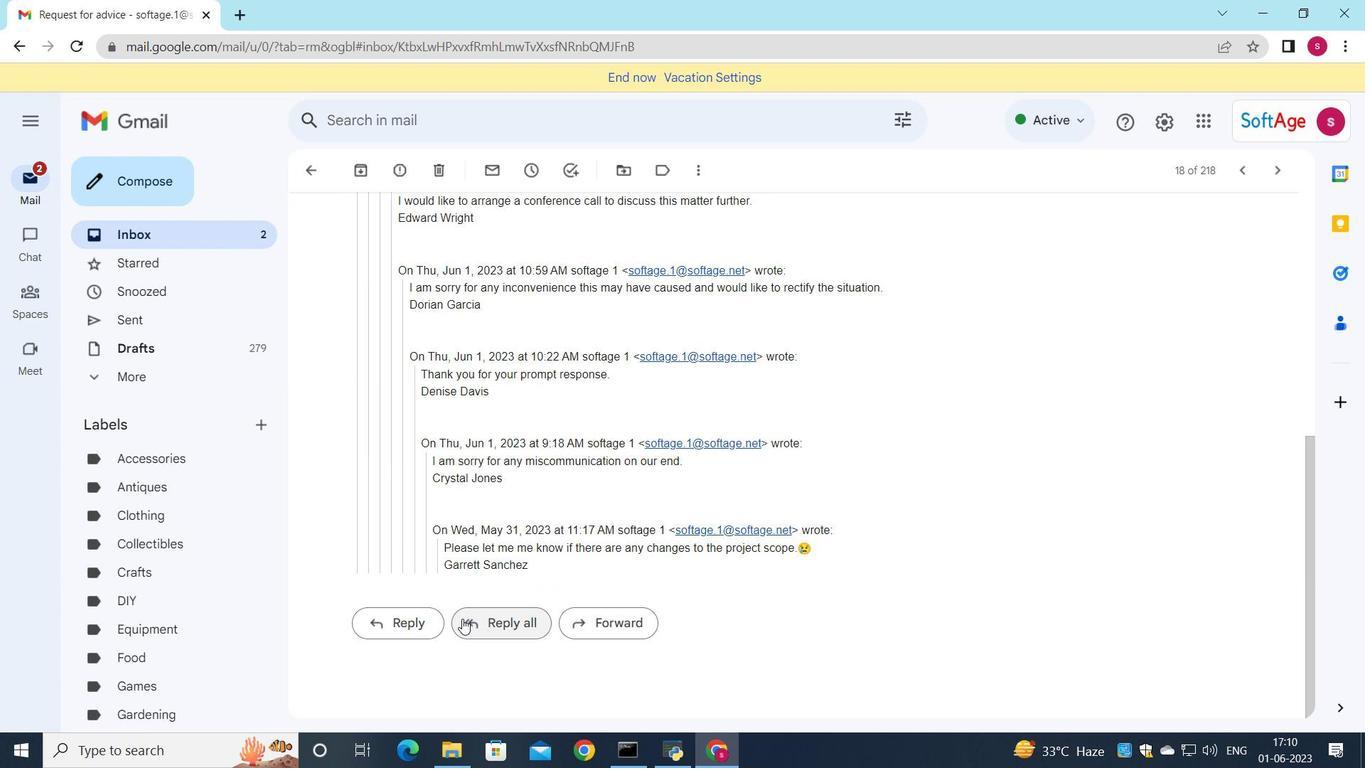 
Action: Mouse scrolled (550, 591) with delta (0, 0)
Screenshot: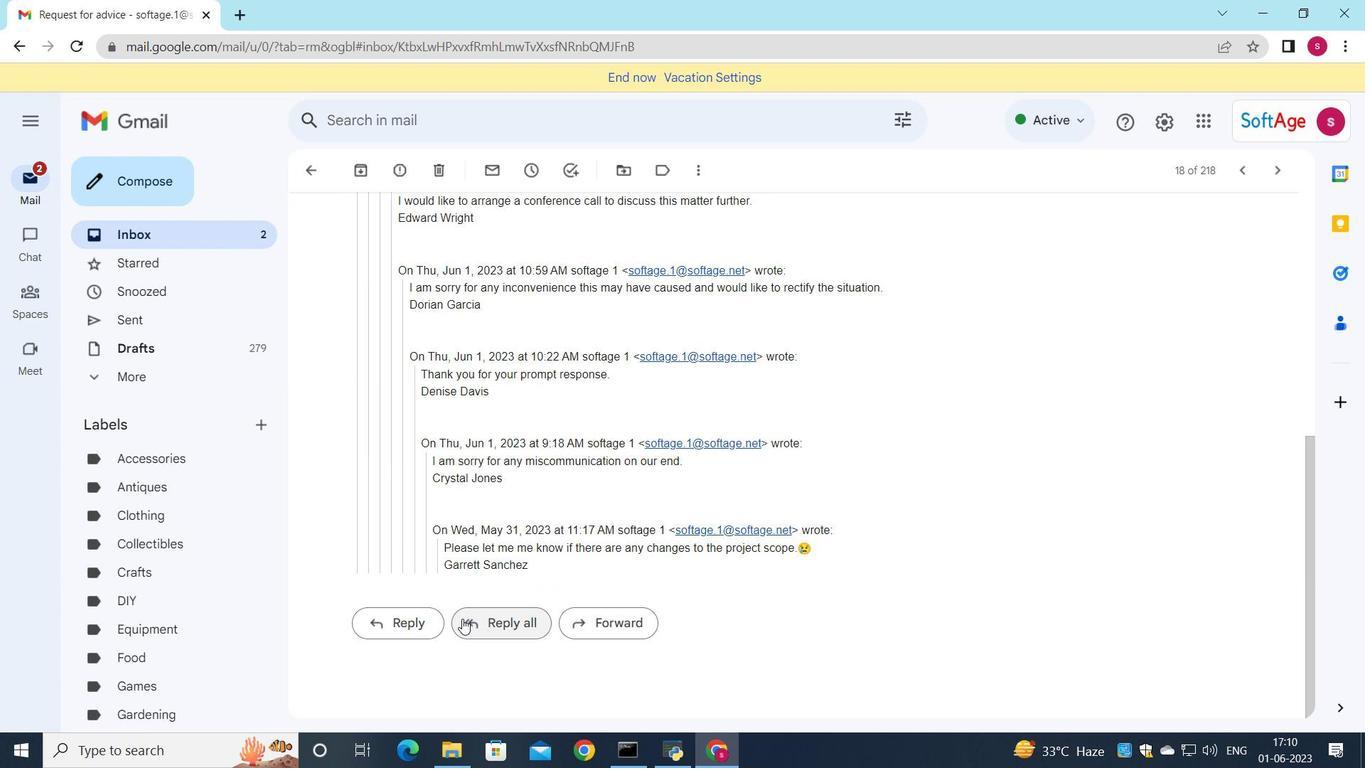 
Action: Mouse moved to (544, 597)
Screenshot: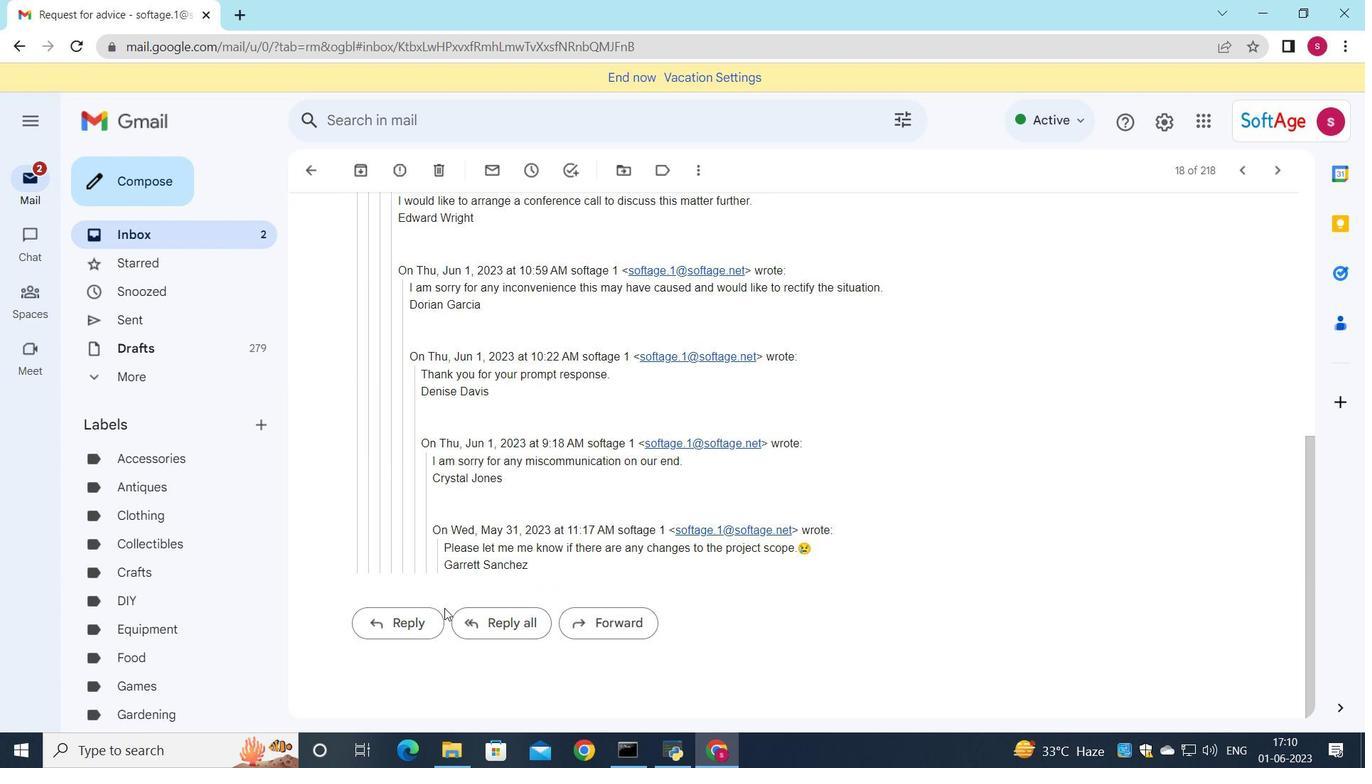 
Action: Mouse scrolled (544, 597) with delta (0, 0)
Screenshot: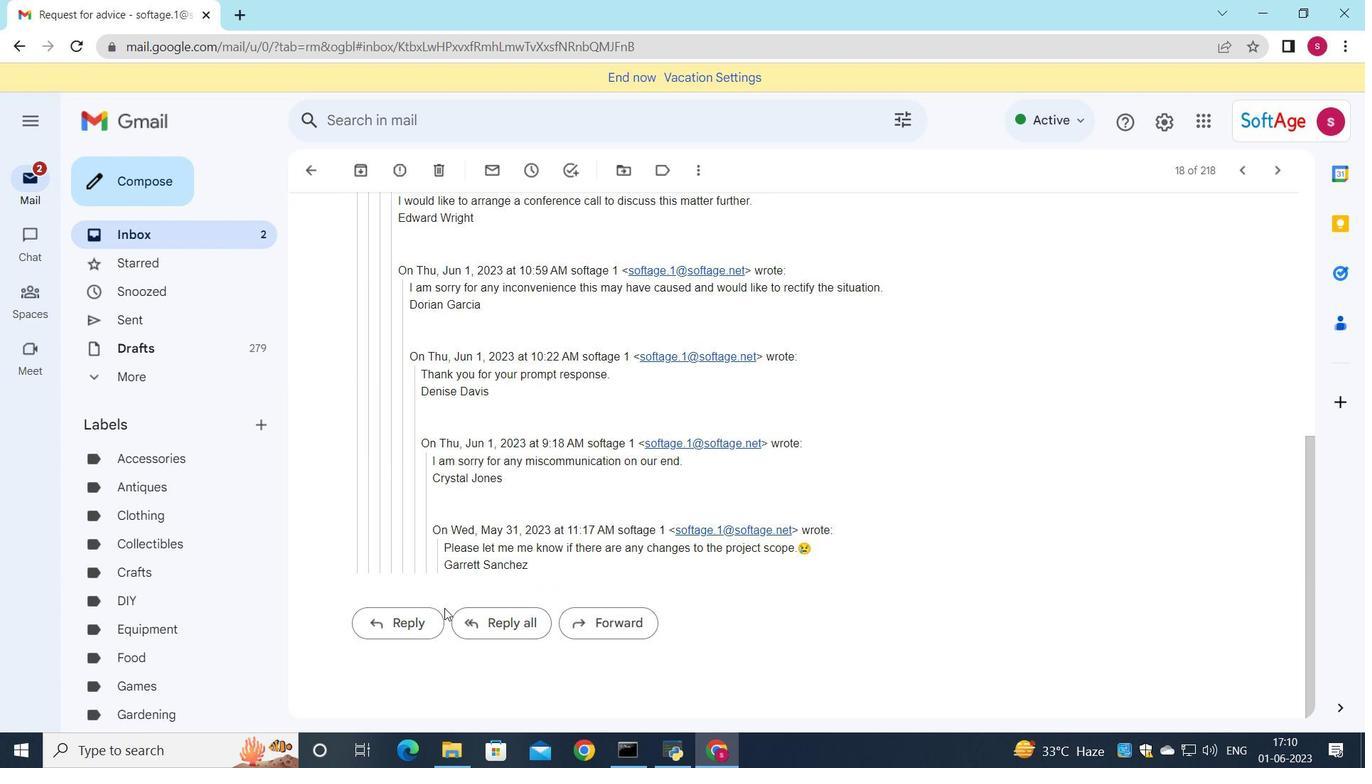 
Action: Mouse moved to (501, 589)
Screenshot: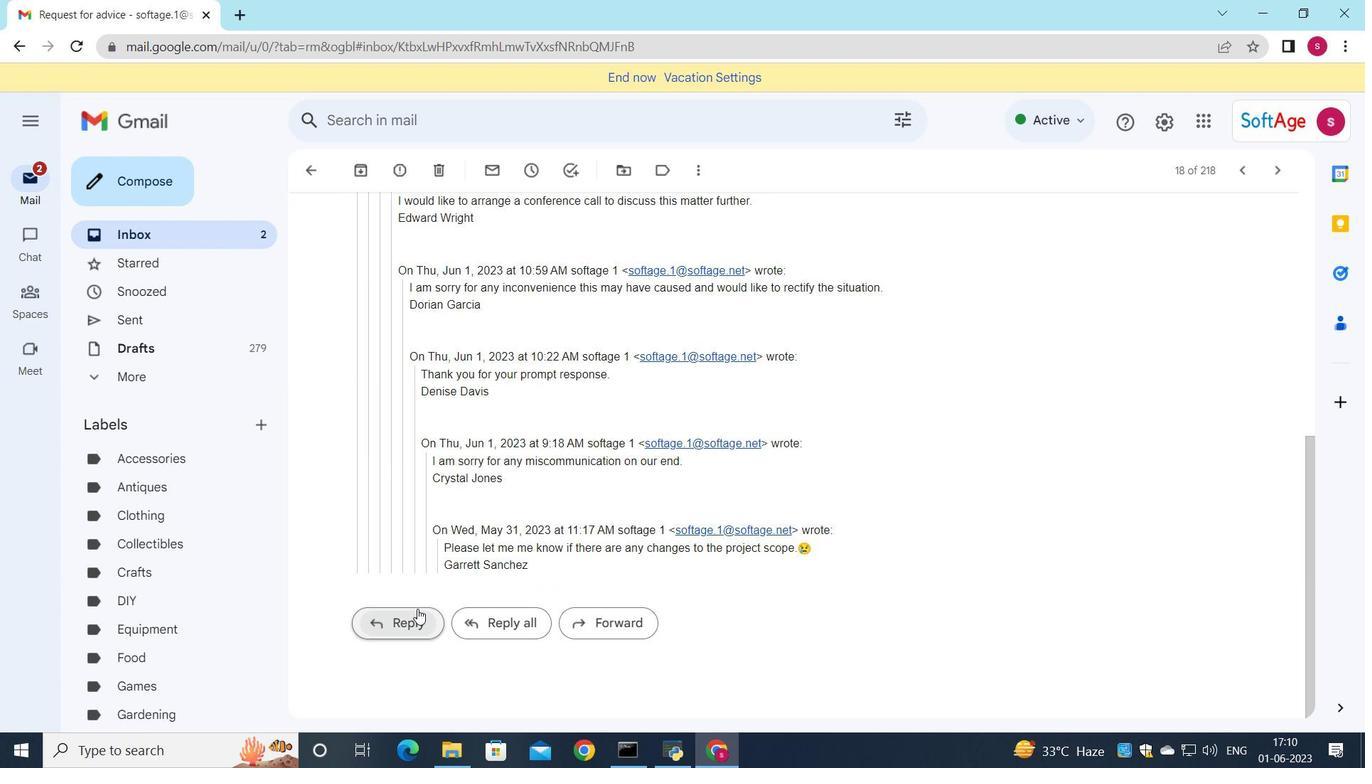 
Action: Mouse pressed left at (501, 589)
Screenshot: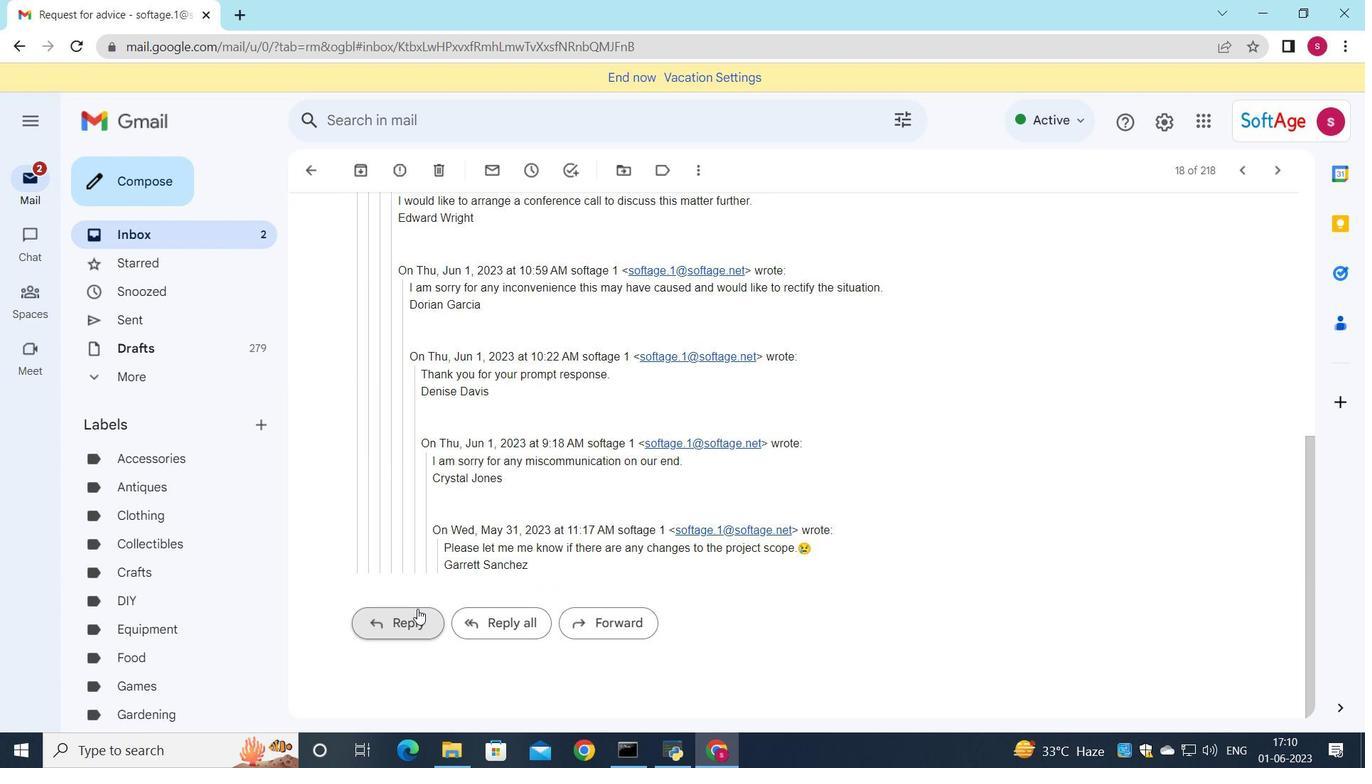 
Action: Mouse moved to (475, 464)
Screenshot: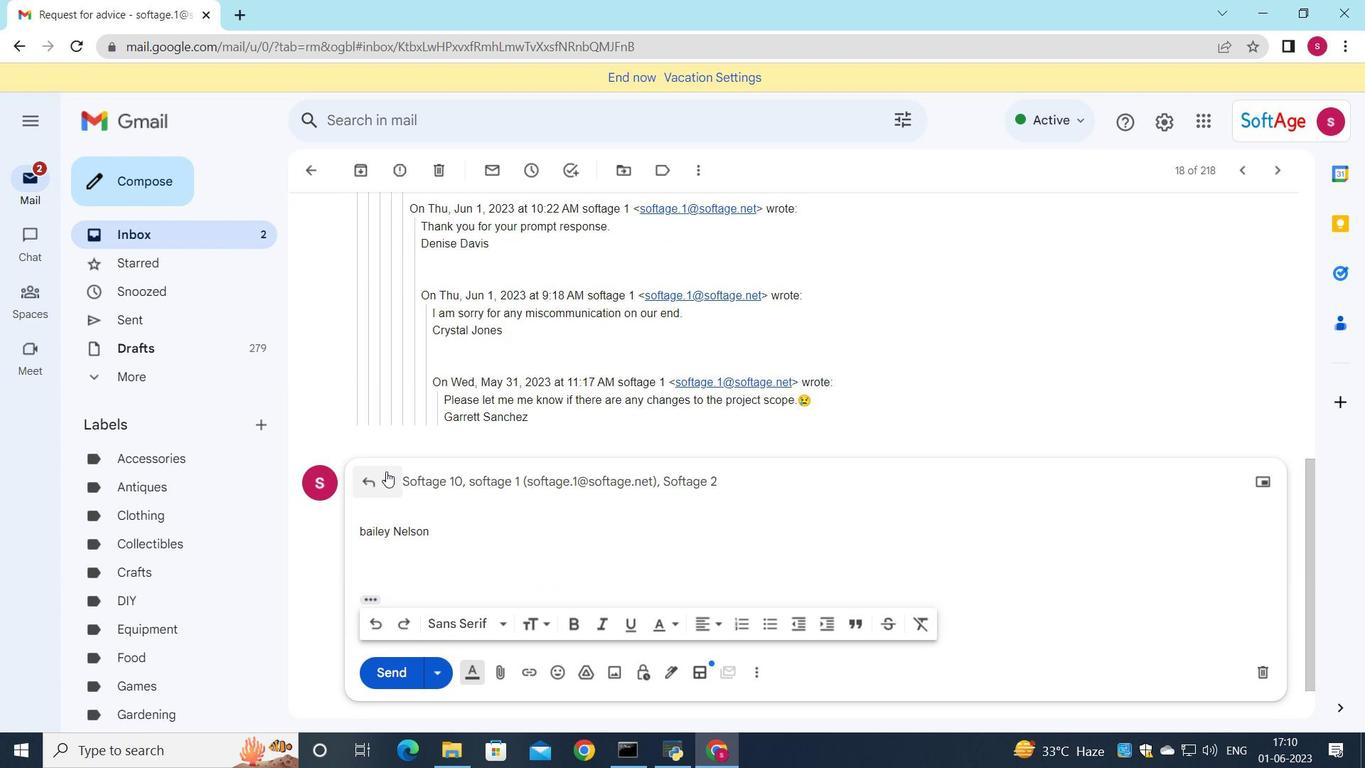 
Action: Mouse pressed left at (475, 464)
Screenshot: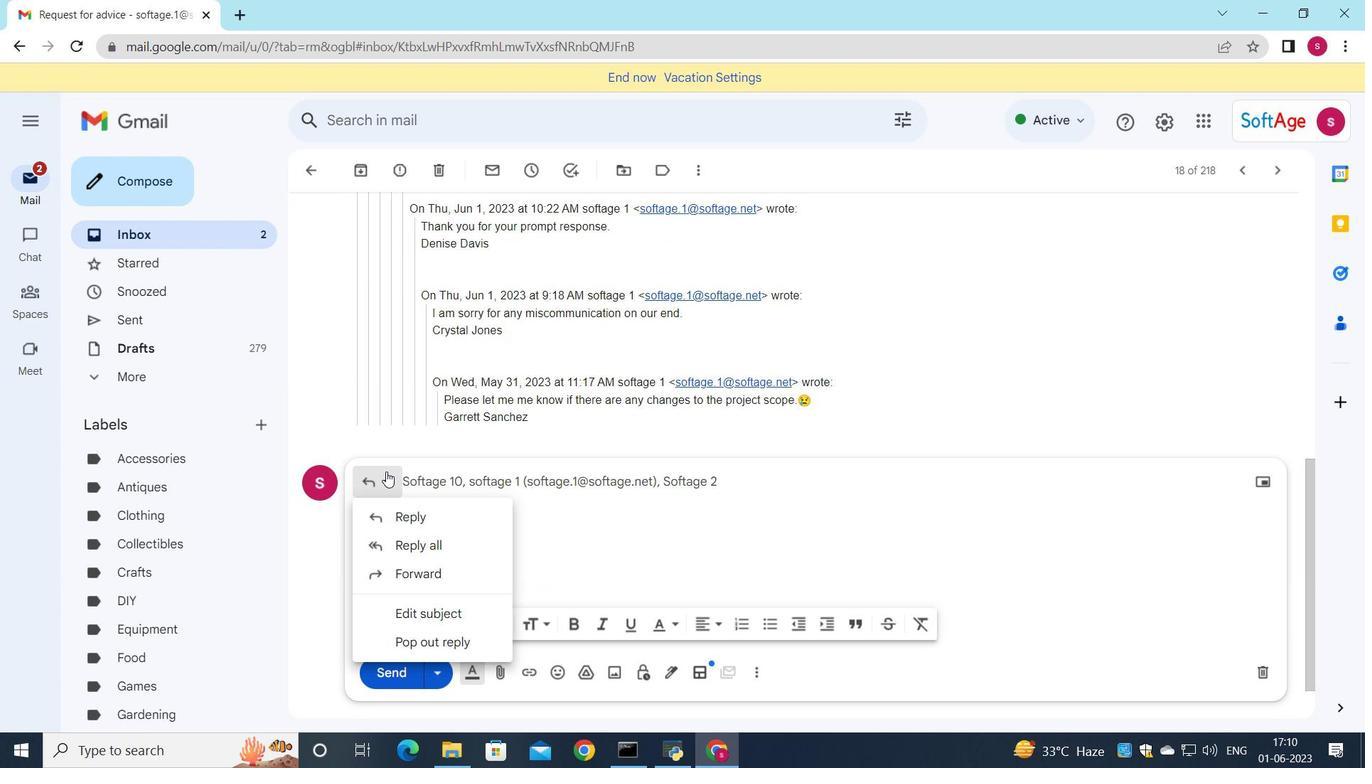 
Action: Mouse moved to (507, 592)
Screenshot: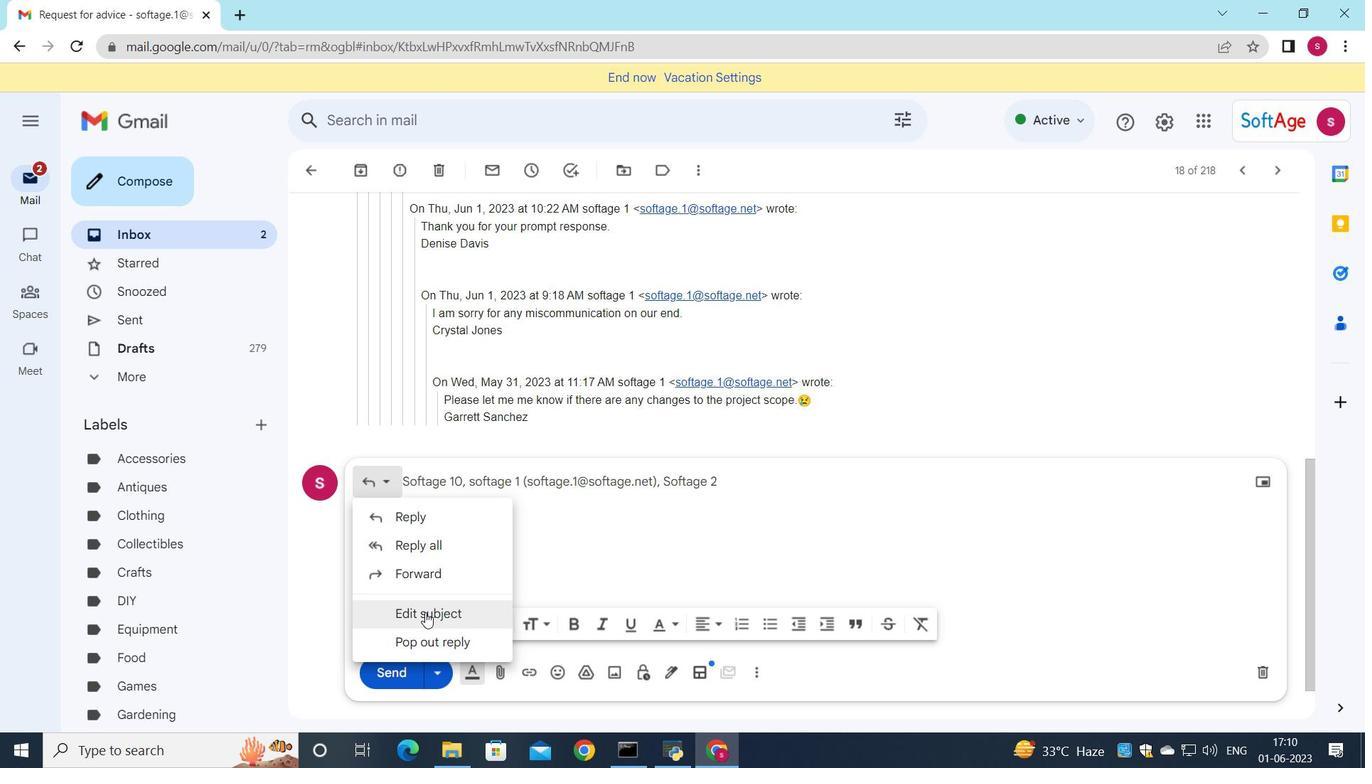 
Action: Mouse pressed left at (507, 592)
Screenshot: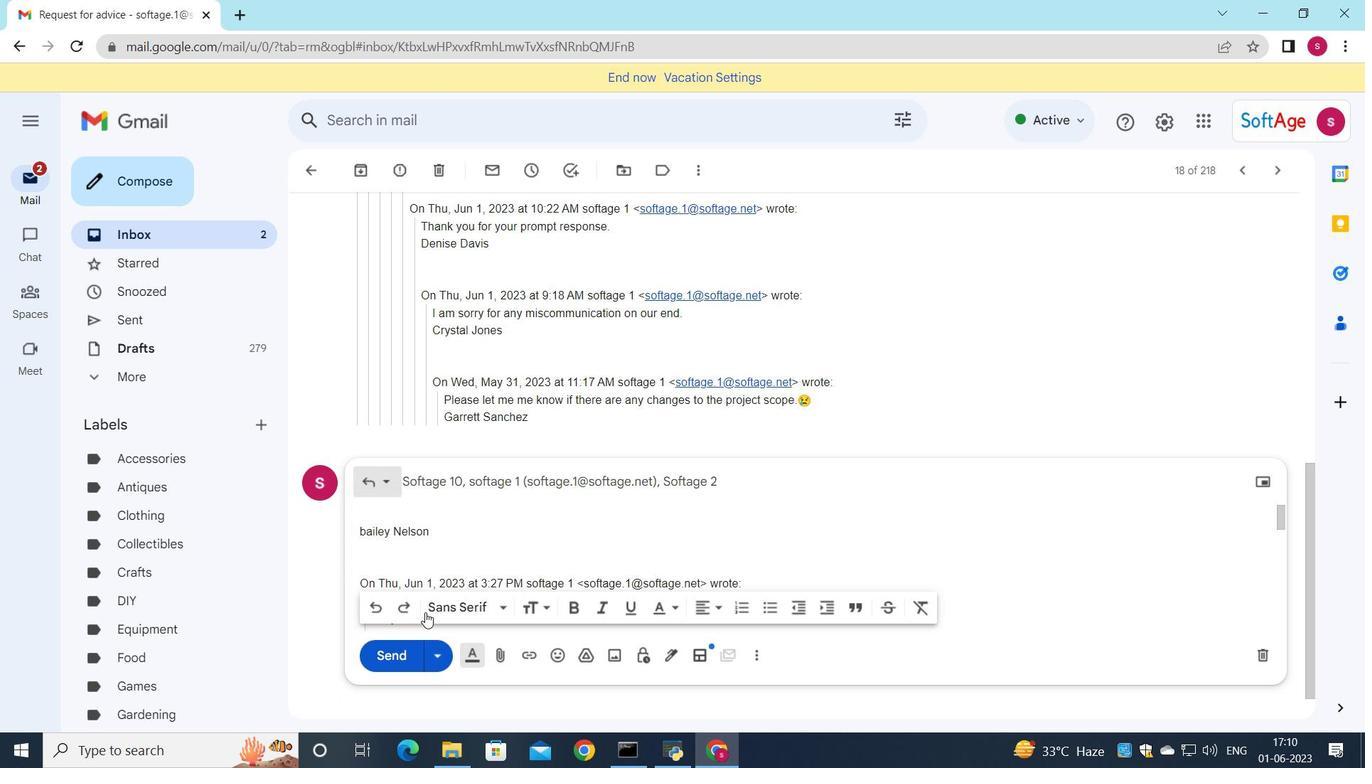 
Action: Mouse moved to (955, 285)
Screenshot: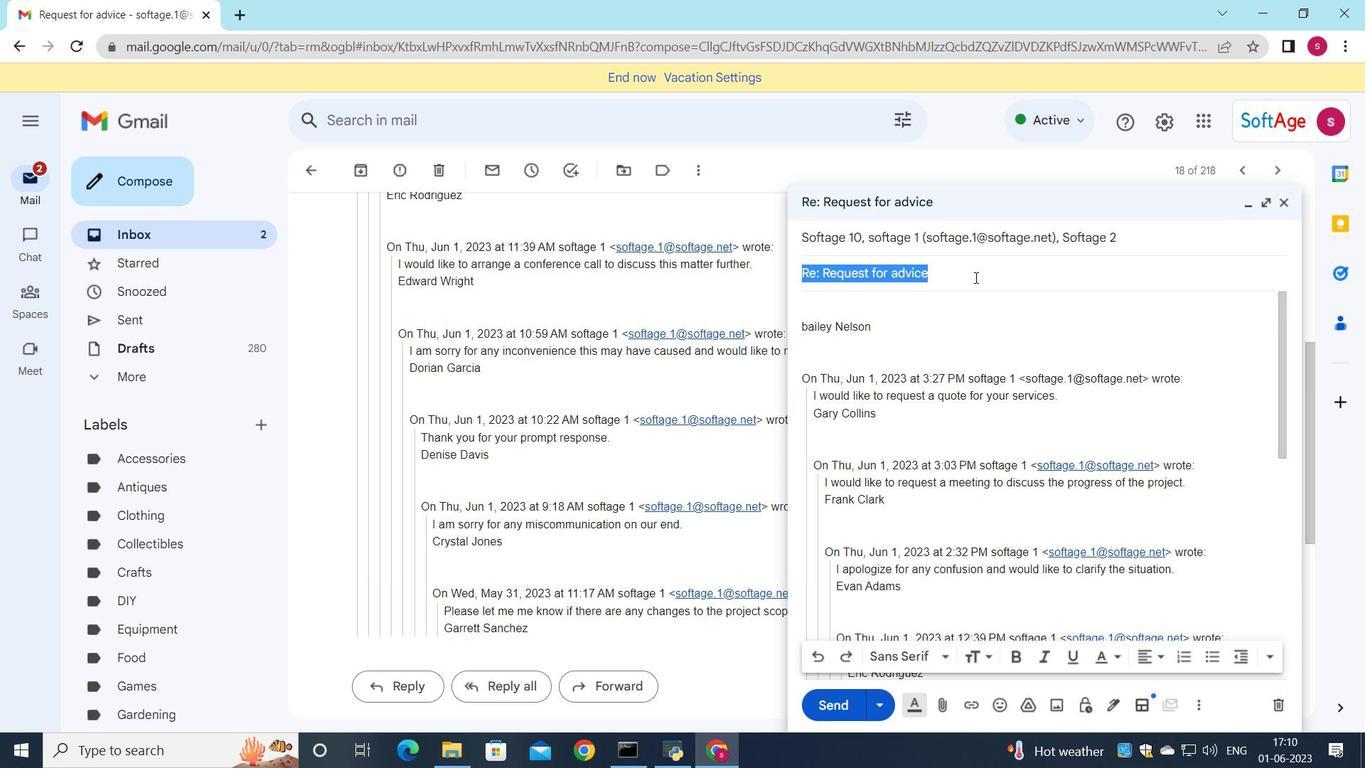 
Action: Key pressed <Key.shift>Congratulations
Screenshot: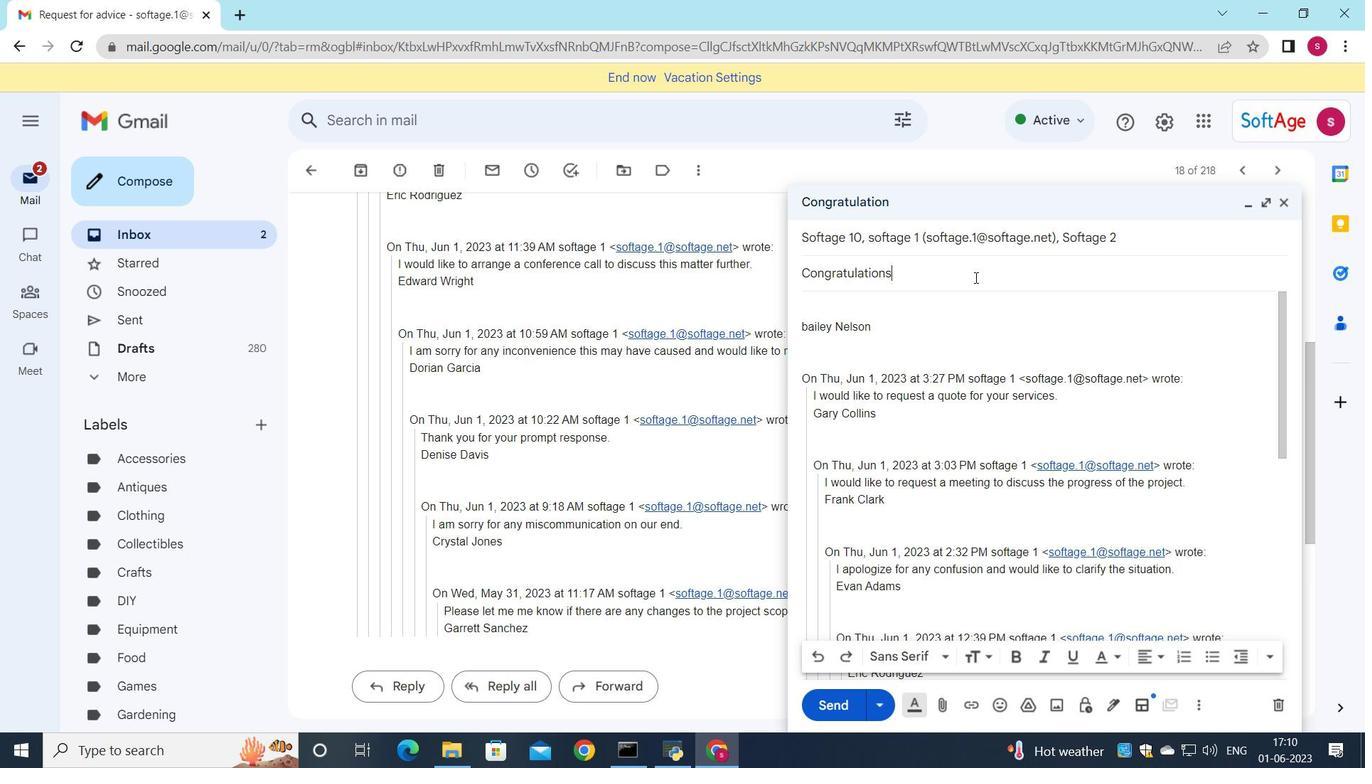 
Action: Mouse moved to (1094, 246)
Screenshot: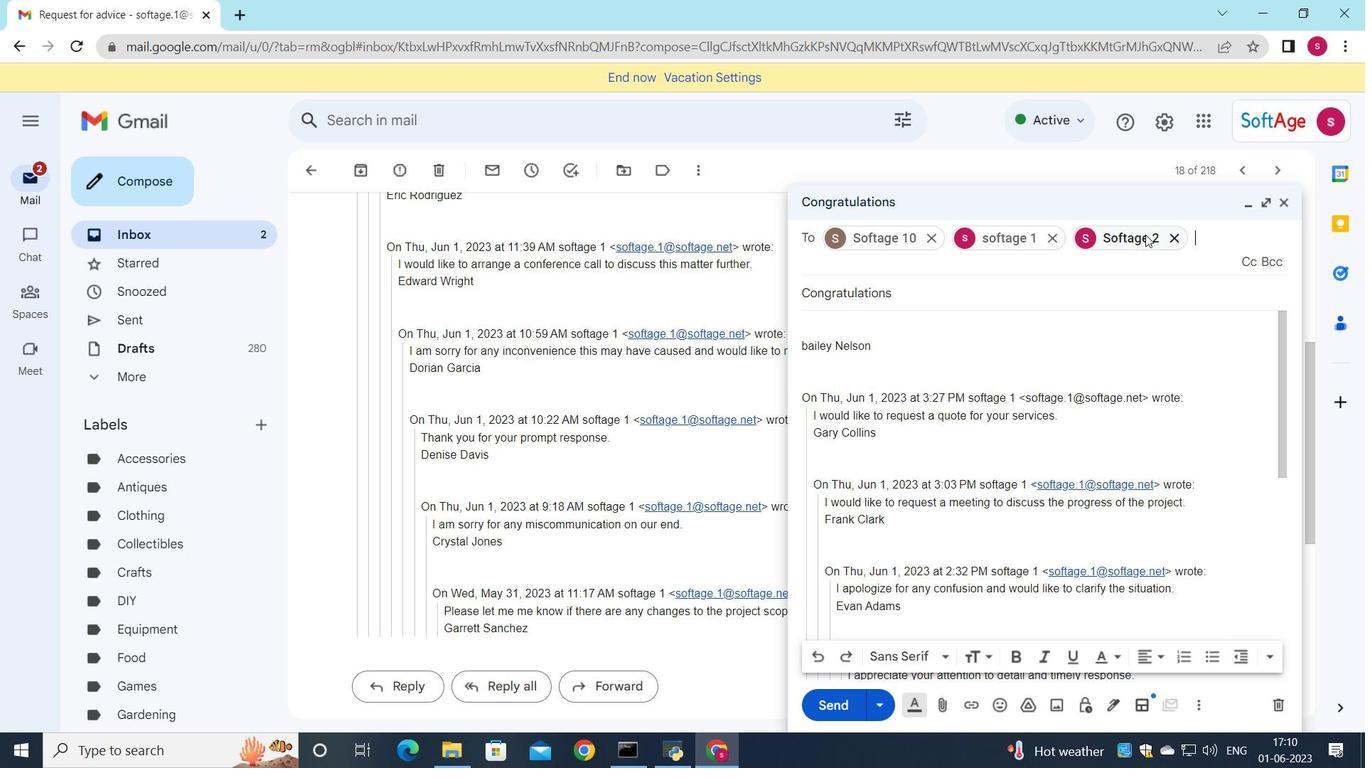 
Action: Mouse pressed left at (1094, 246)
Screenshot: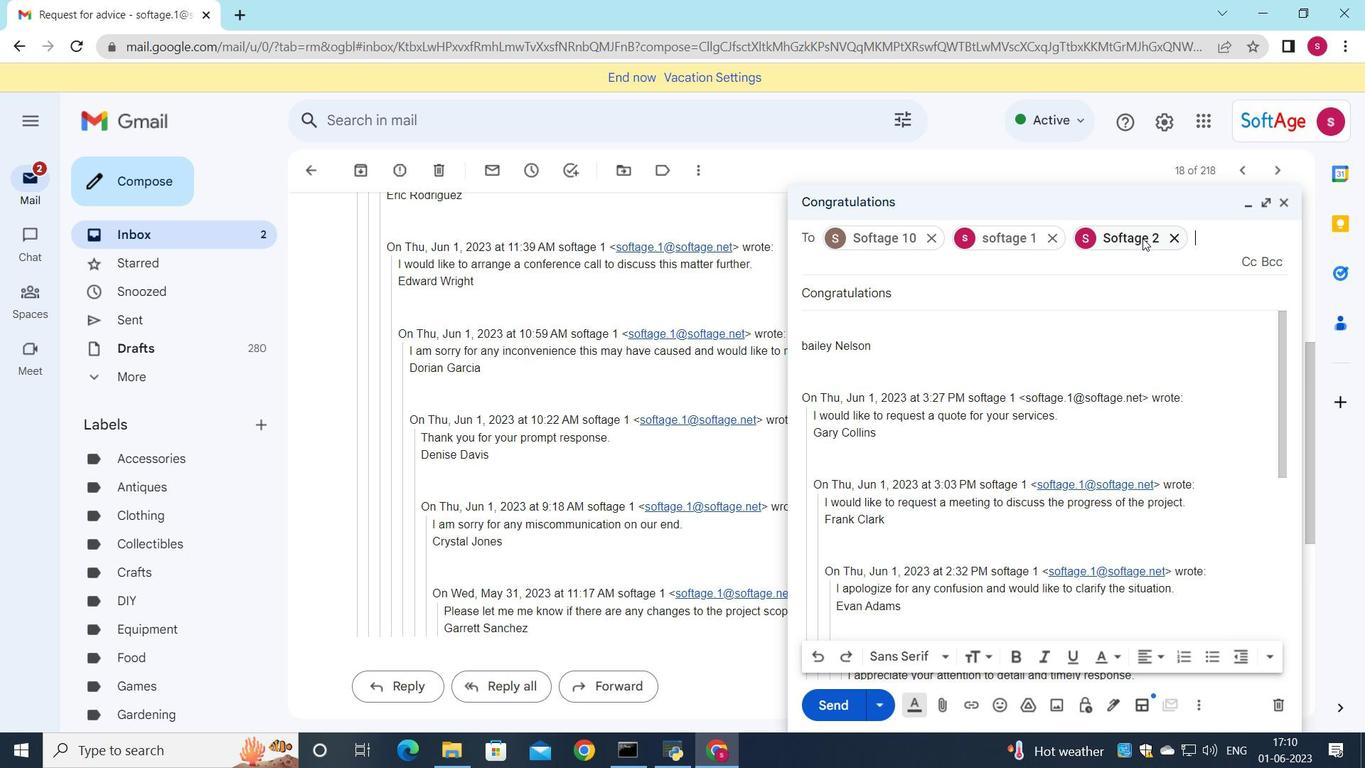 
Action: Mouse moved to (1178, 272)
Screenshot: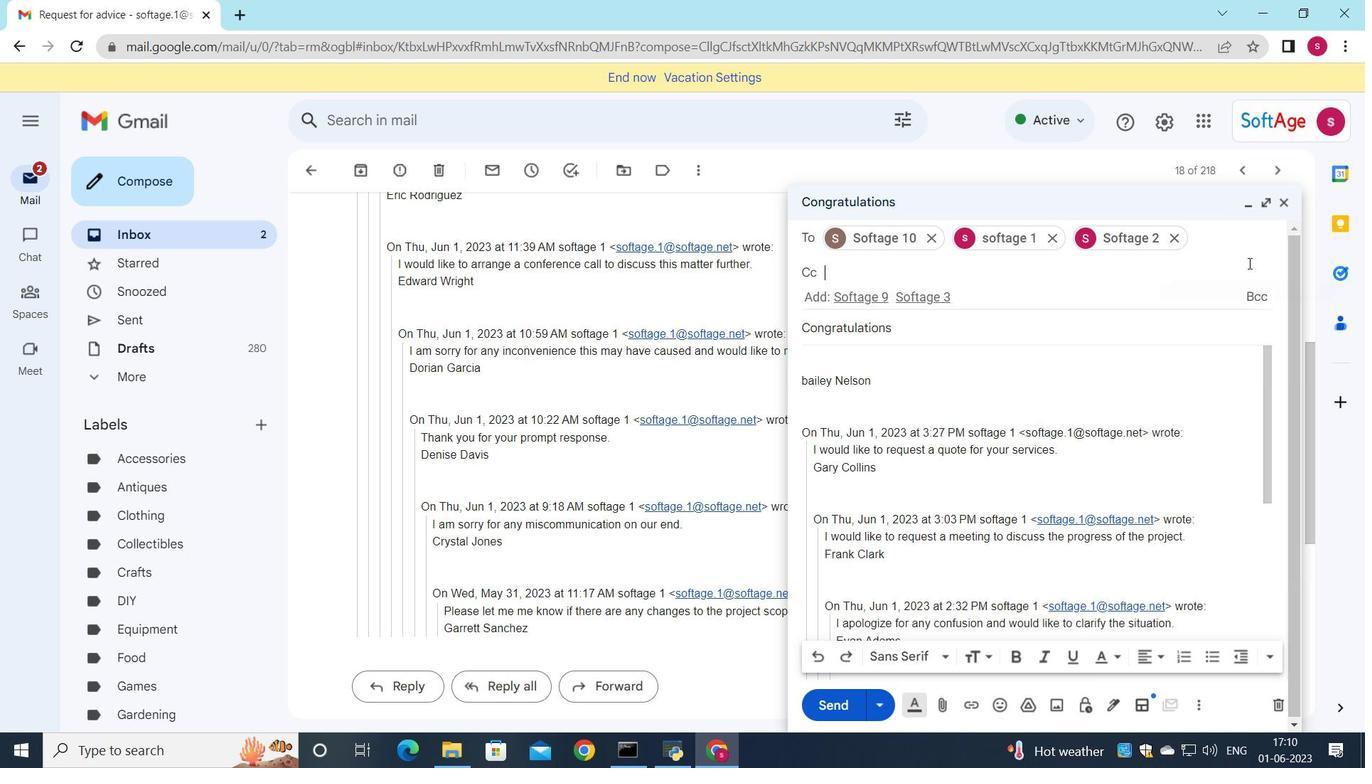 
Action: Mouse pressed left at (1178, 272)
Screenshot: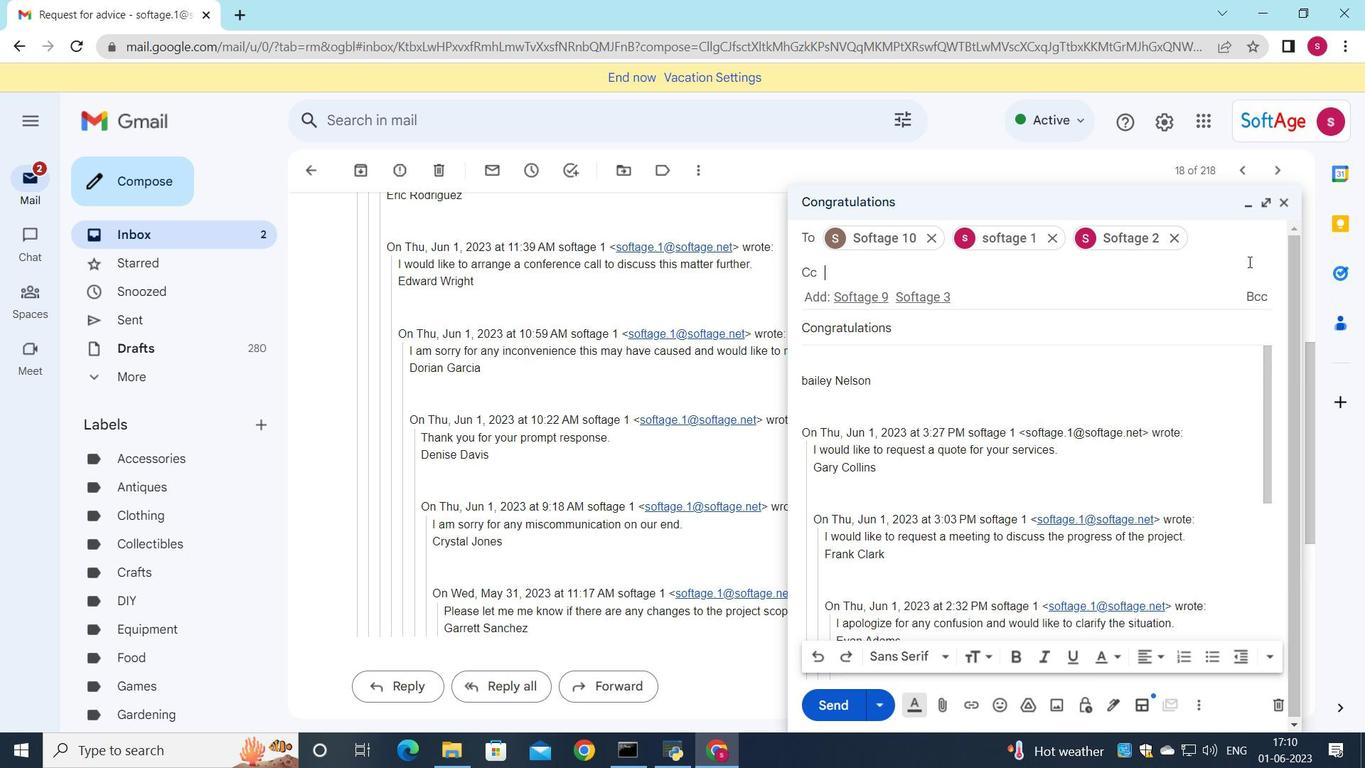 
Action: Mouse moved to (938, 279)
Screenshot: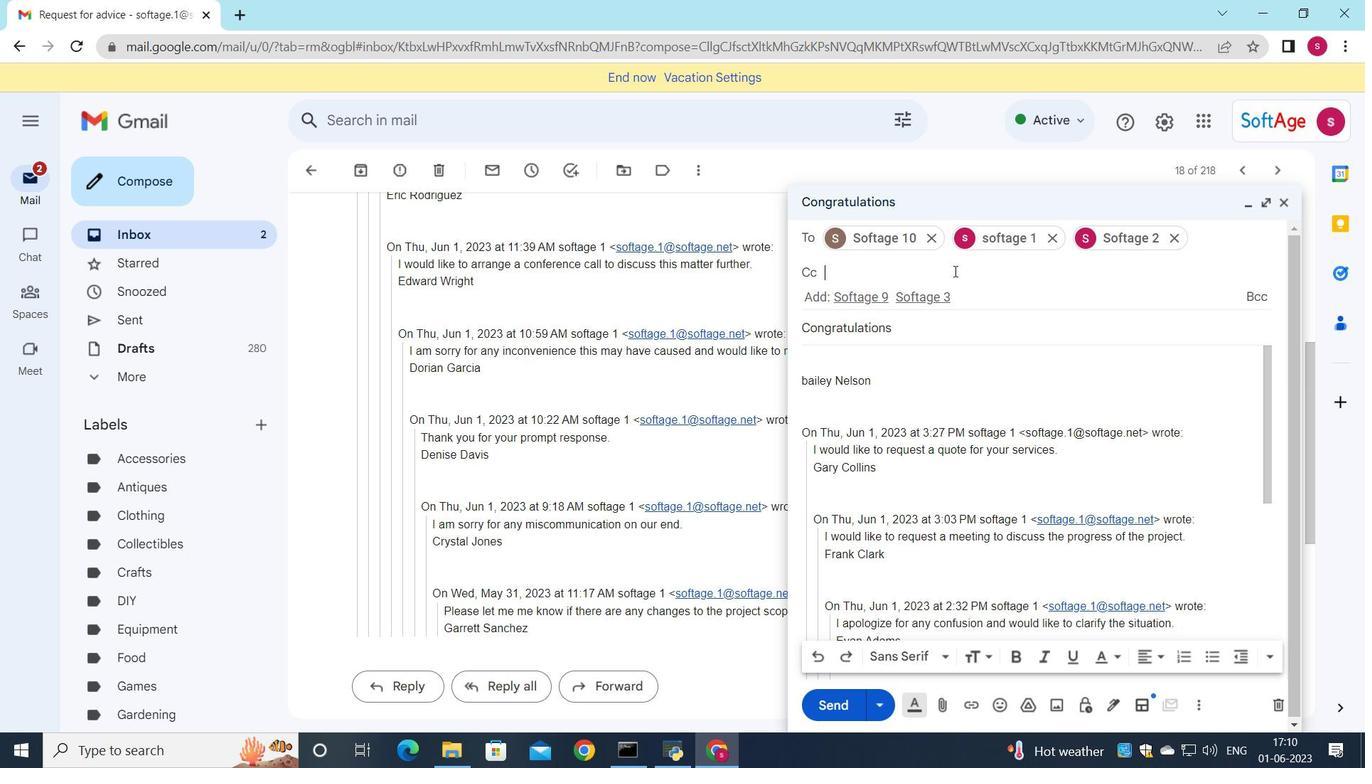 
Action: Key pressed so
Screenshot: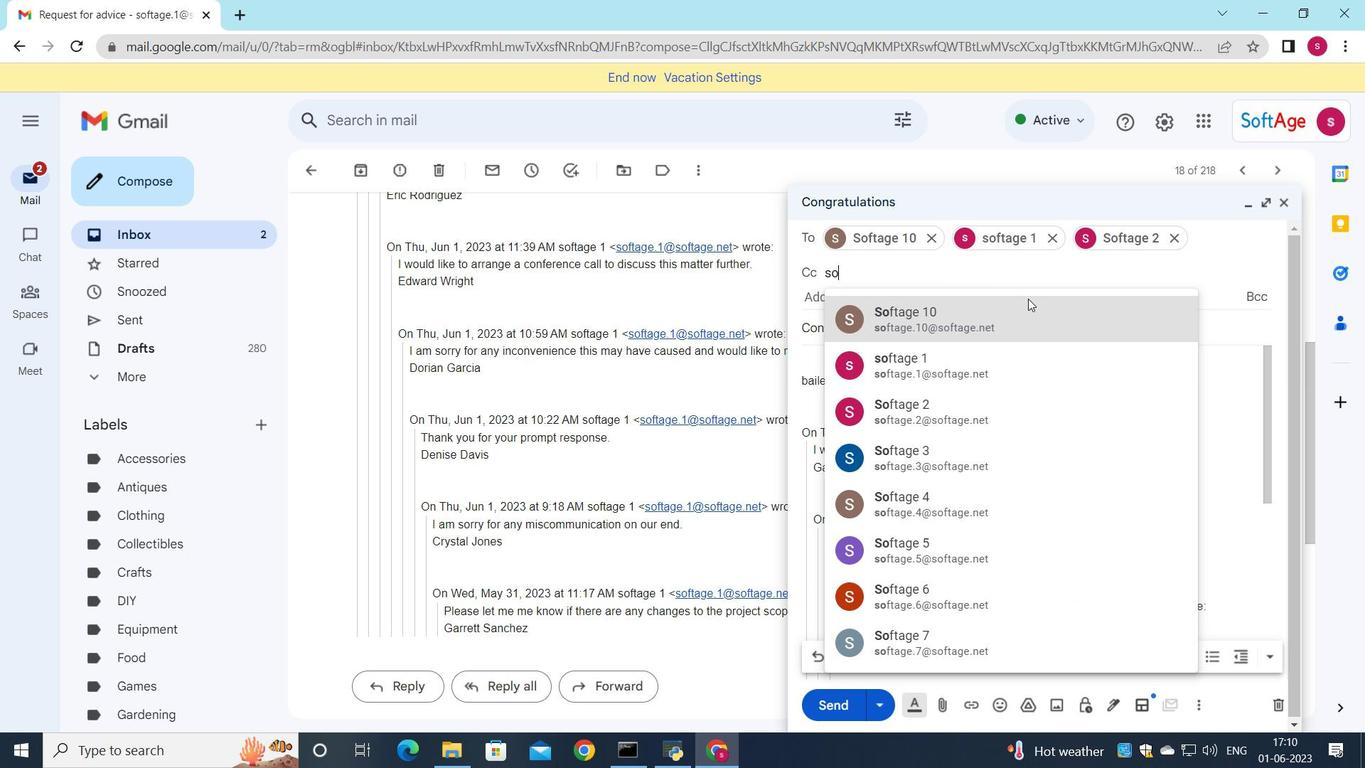 
Action: Mouse moved to (940, 410)
Screenshot: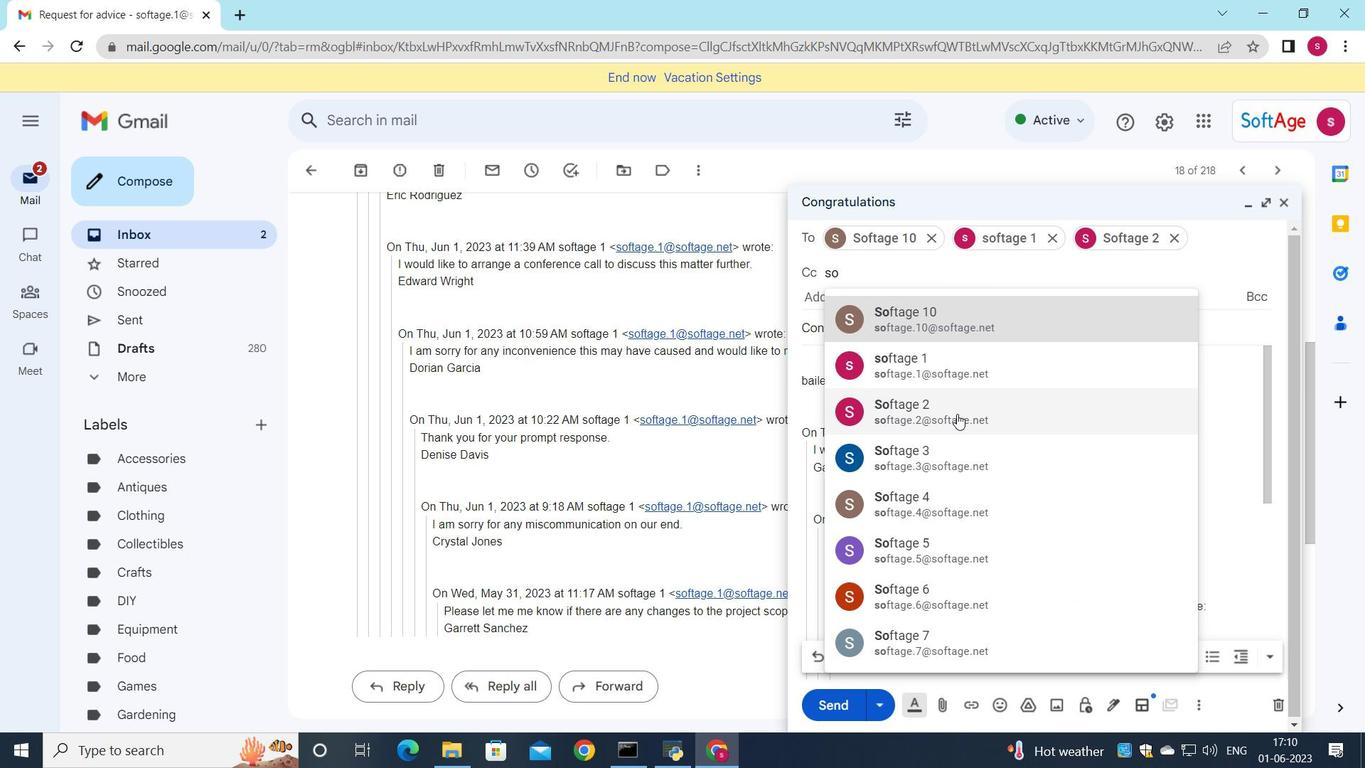 
Action: Mouse pressed left at (940, 410)
Screenshot: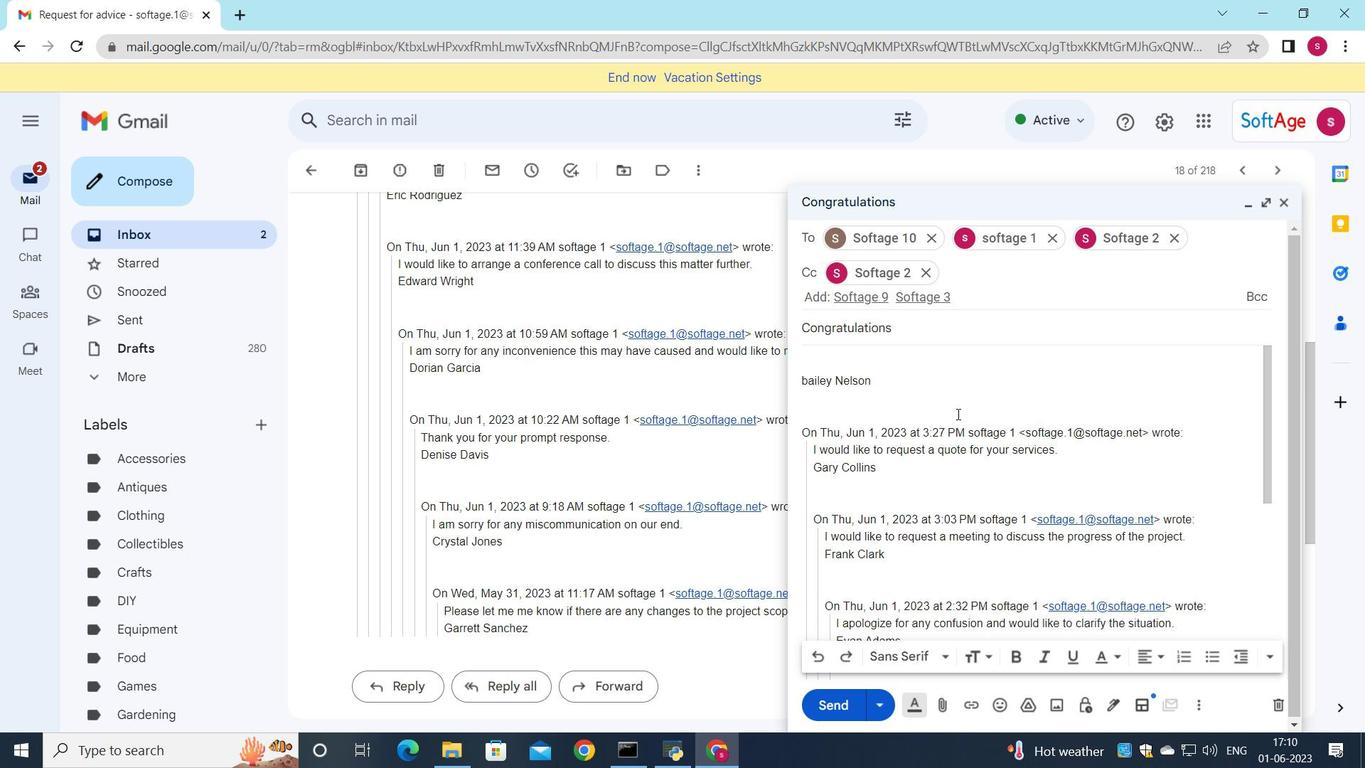 
Action: Mouse moved to (834, 354)
Screenshot: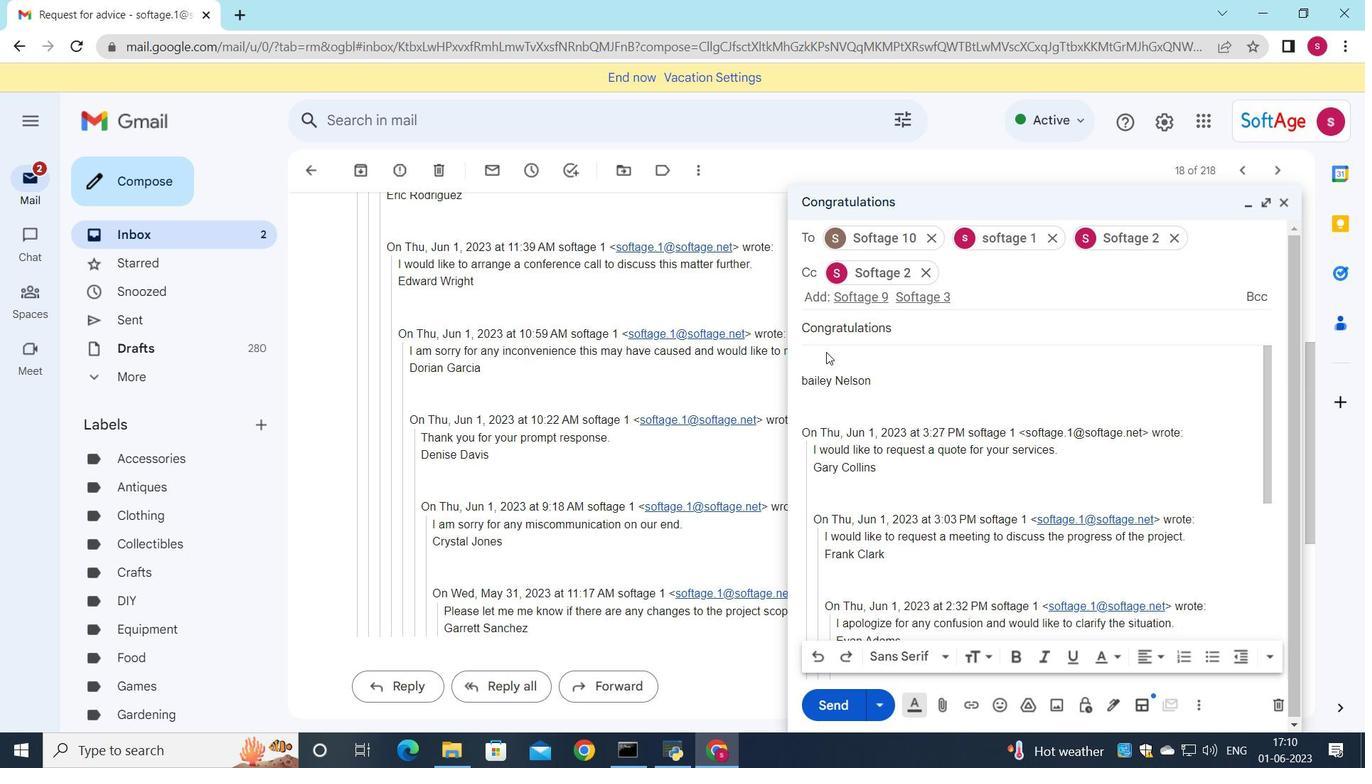 
Action: Mouse pressed left at (834, 354)
Screenshot: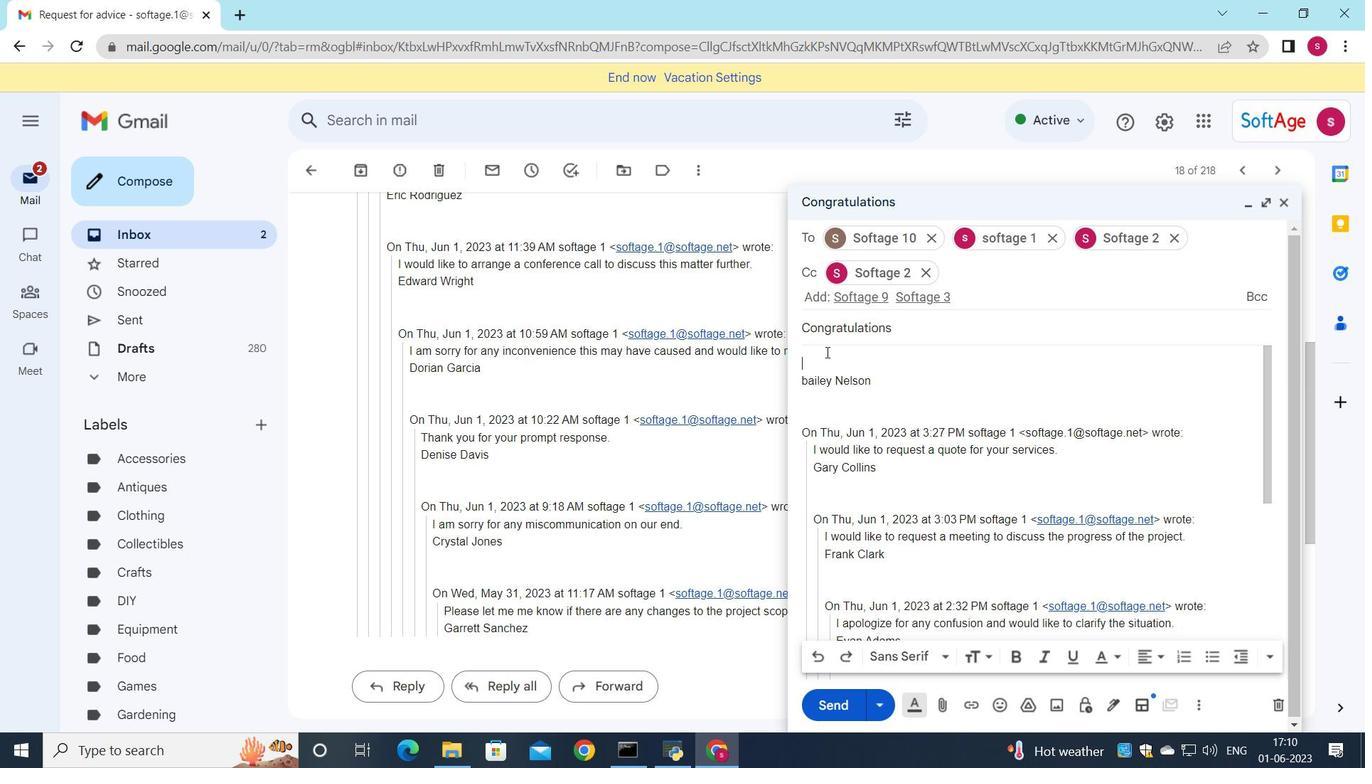 
Action: Mouse moved to (1069, 374)
Screenshot: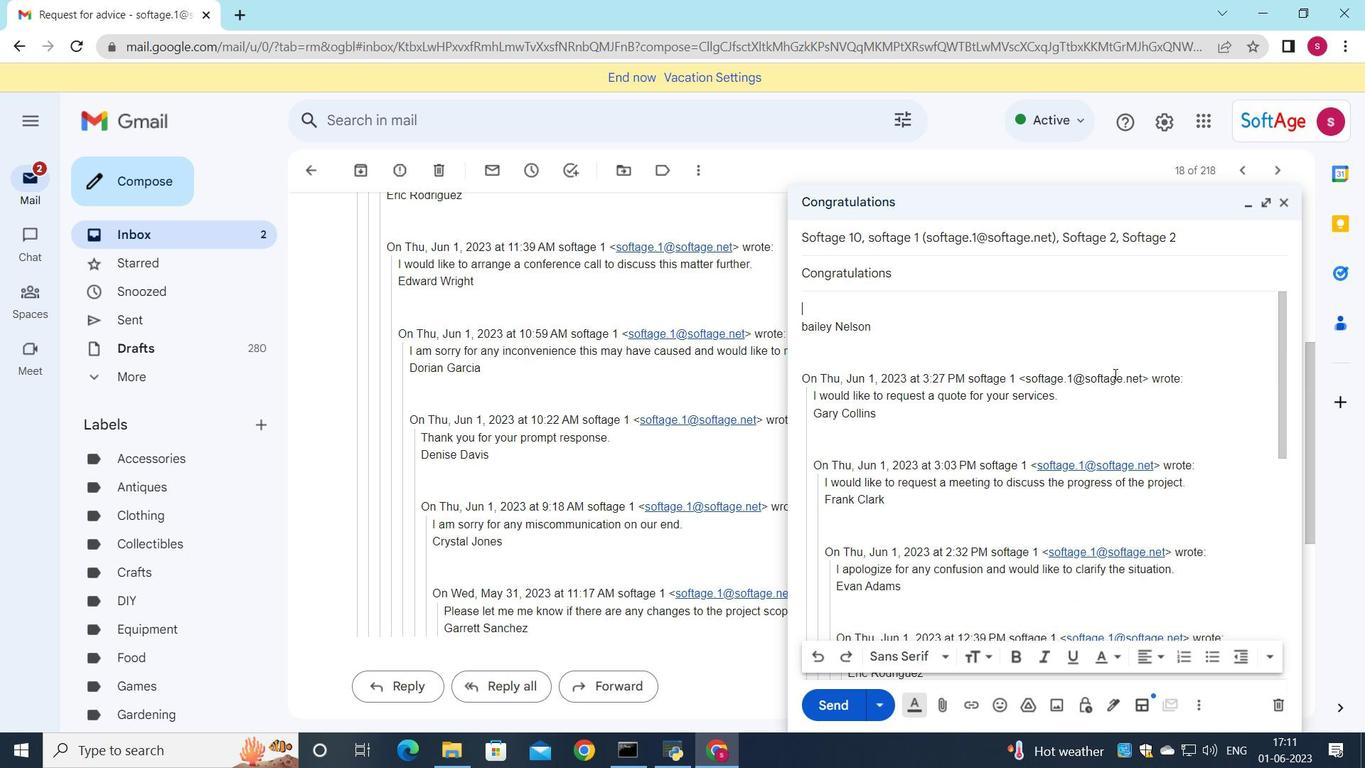 
Action: Key pressed <Key.shift>Can<Key.space>yoy<Key.space>please<Key.space>provide<Key.space>mp<Key.backspace>ore<Key.space>information<Key.space>about<Key.space>the<Key.space>new<Key.space>safety<Key.space>regulations<Key.shift_r>?
Screenshot: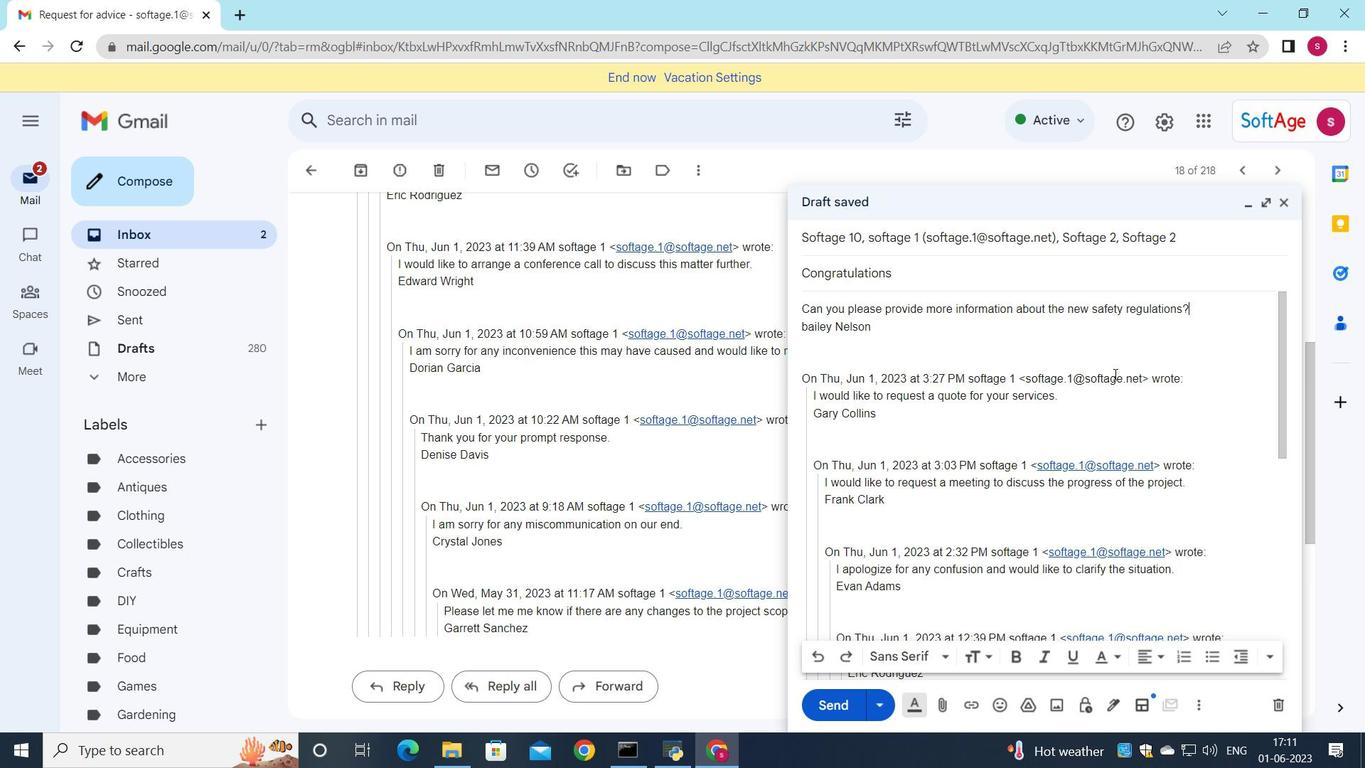 
Action: Mouse moved to (930, 676)
Screenshot: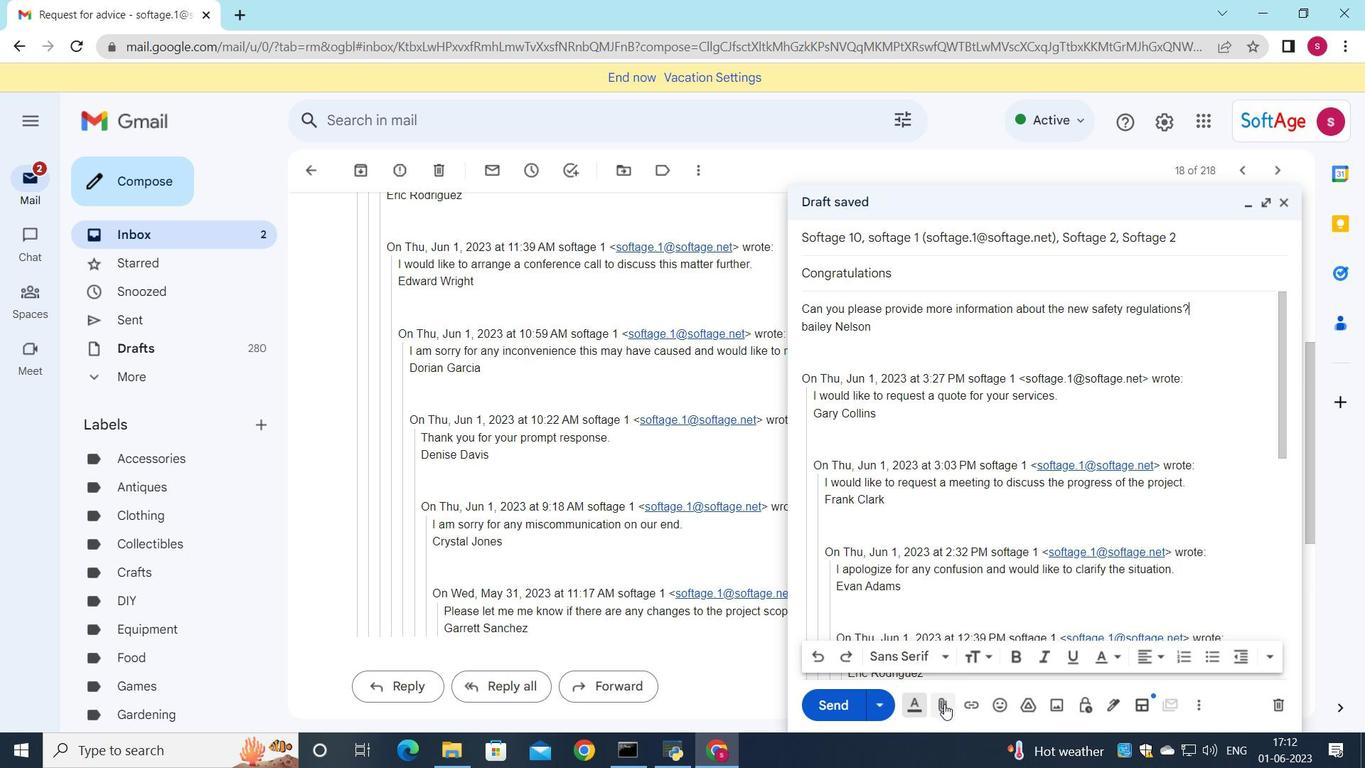 
Action: Mouse pressed left at (930, 676)
Screenshot: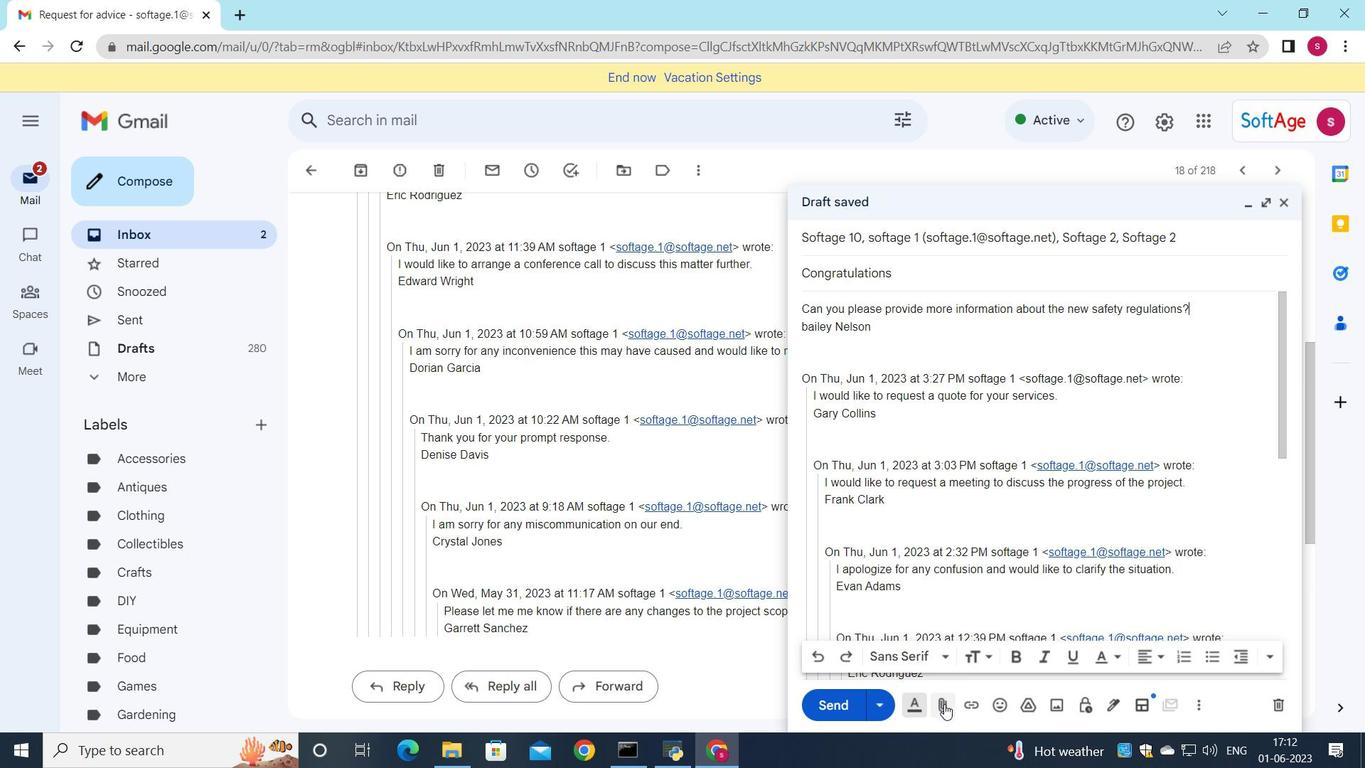 
Action: Mouse moved to (345, 145)
Screenshot: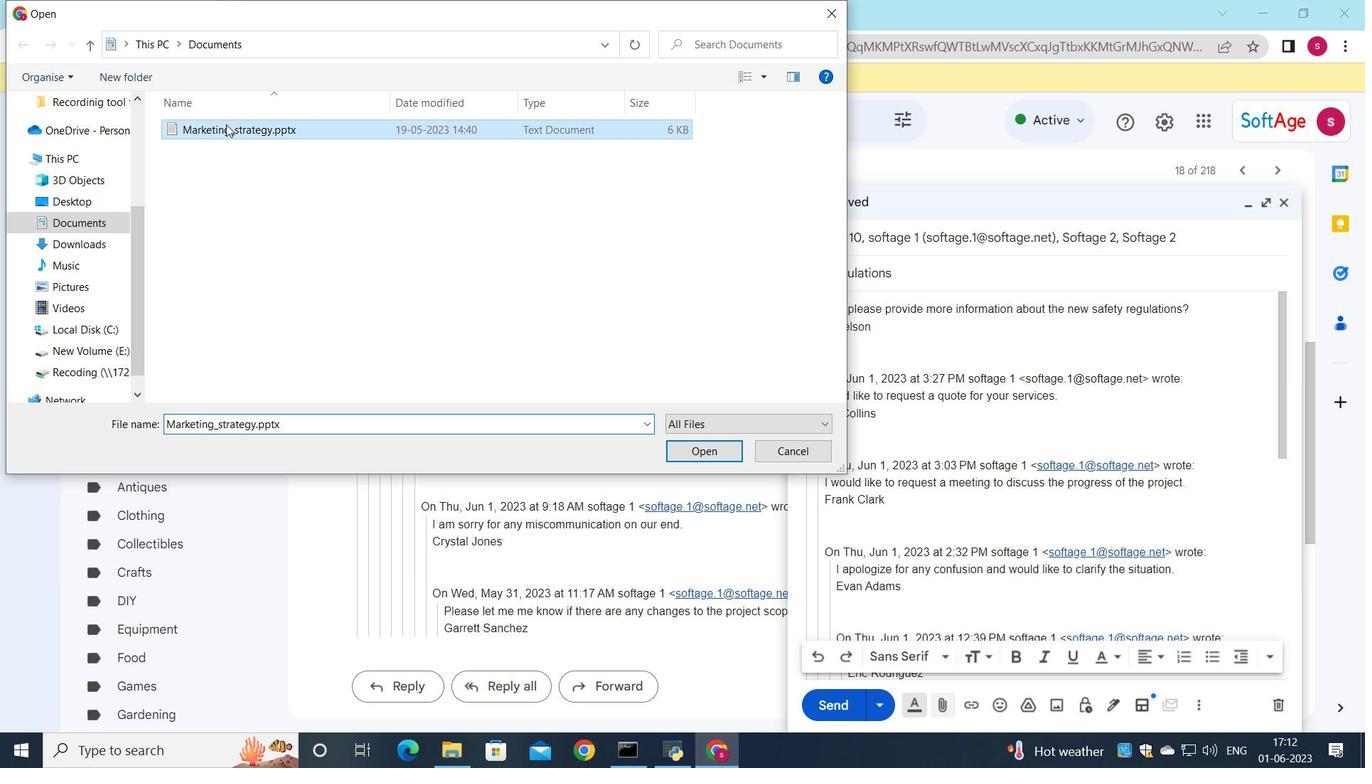 
Action: Mouse pressed left at (345, 145)
Screenshot: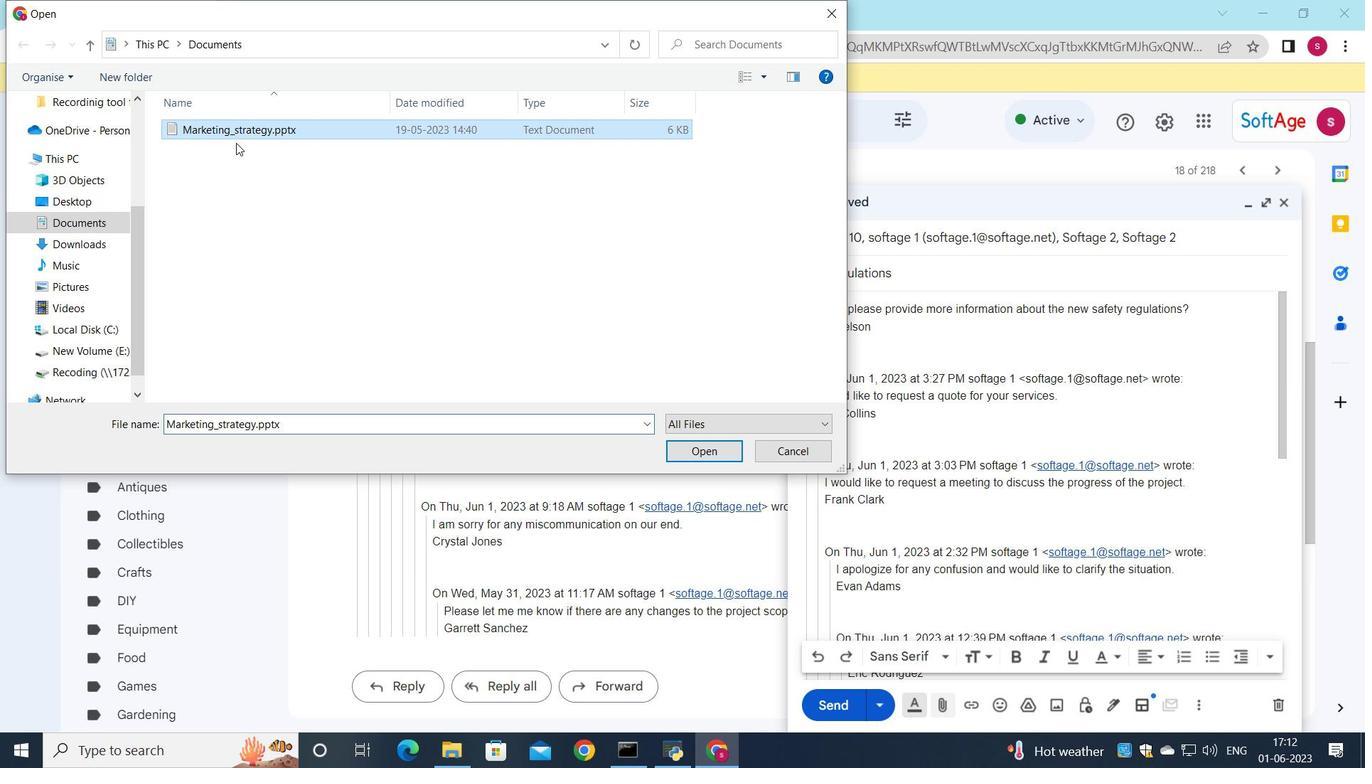 
Action: Mouse moved to (385, 152)
Screenshot: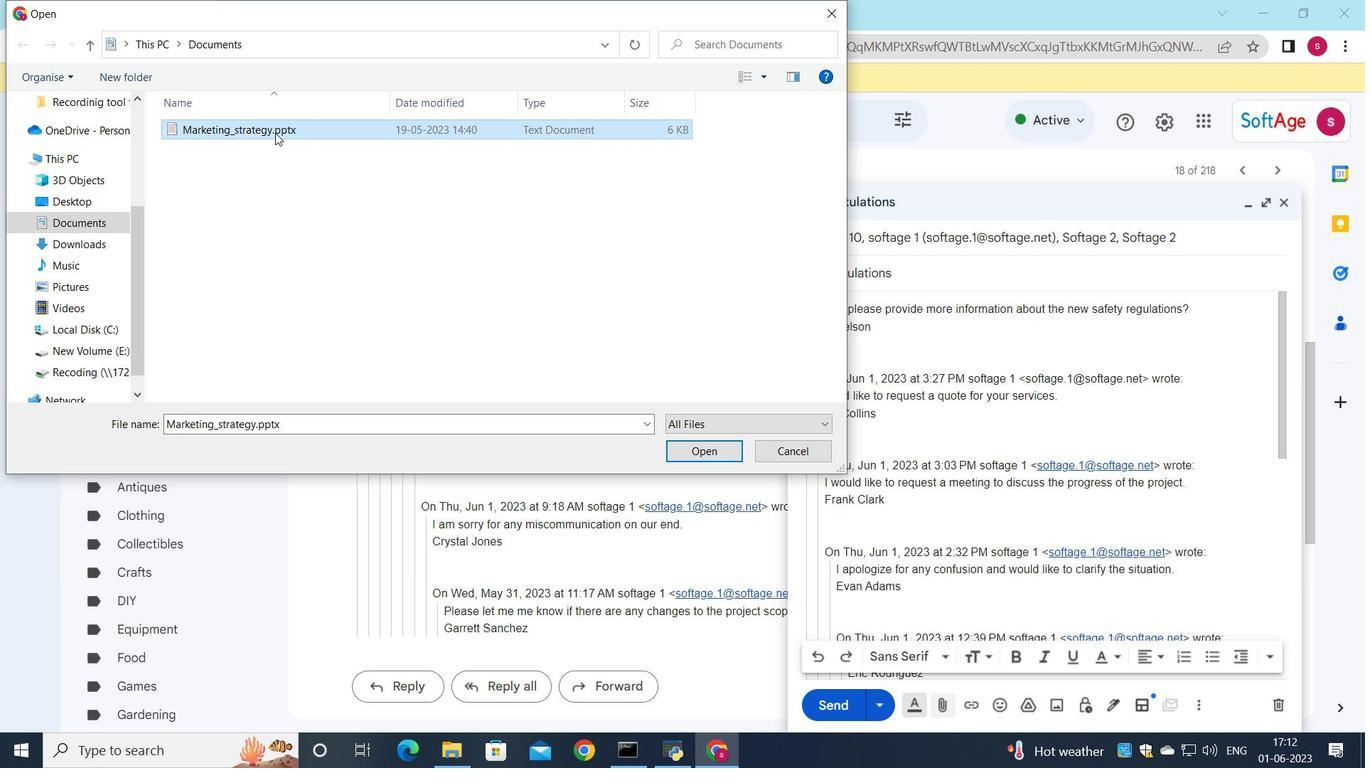 
Action: Mouse pressed left at (385, 152)
Screenshot: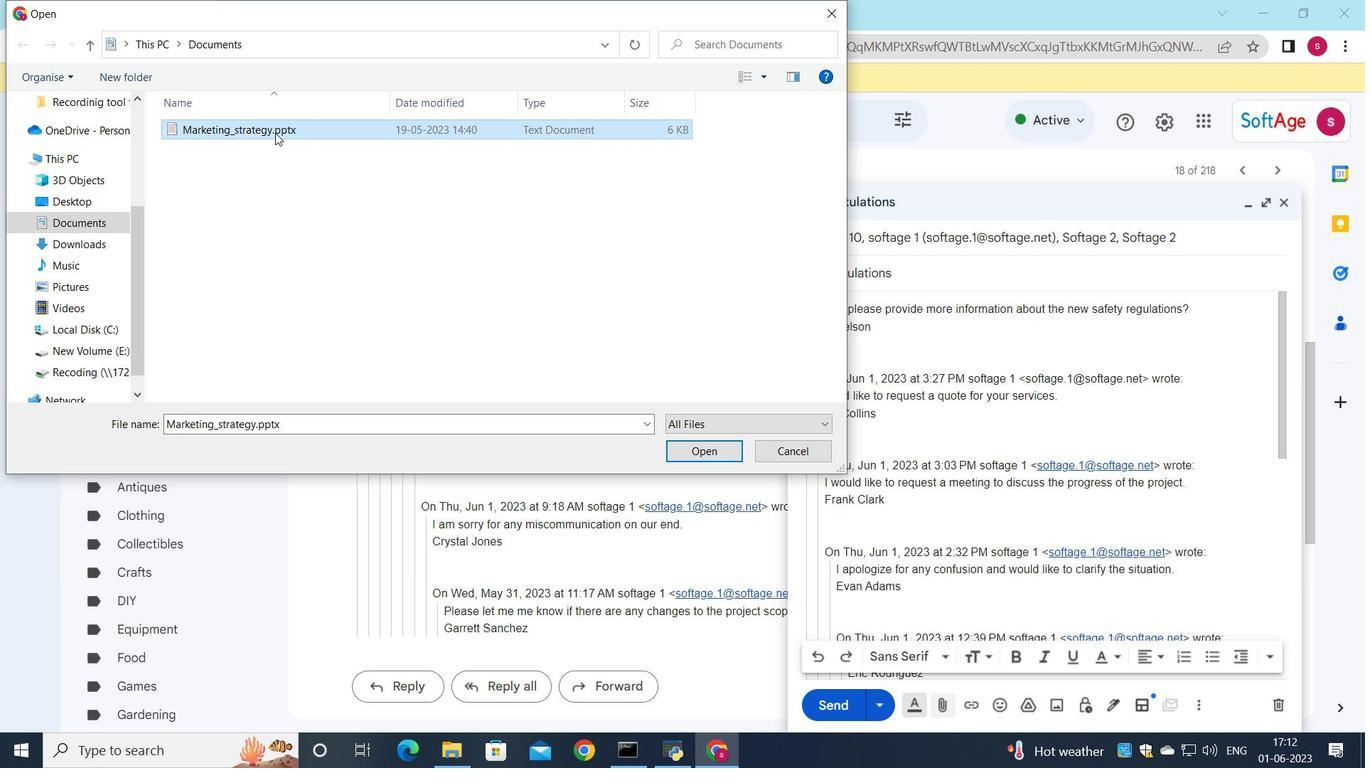 
Action: Mouse moved to (597, 237)
Screenshot: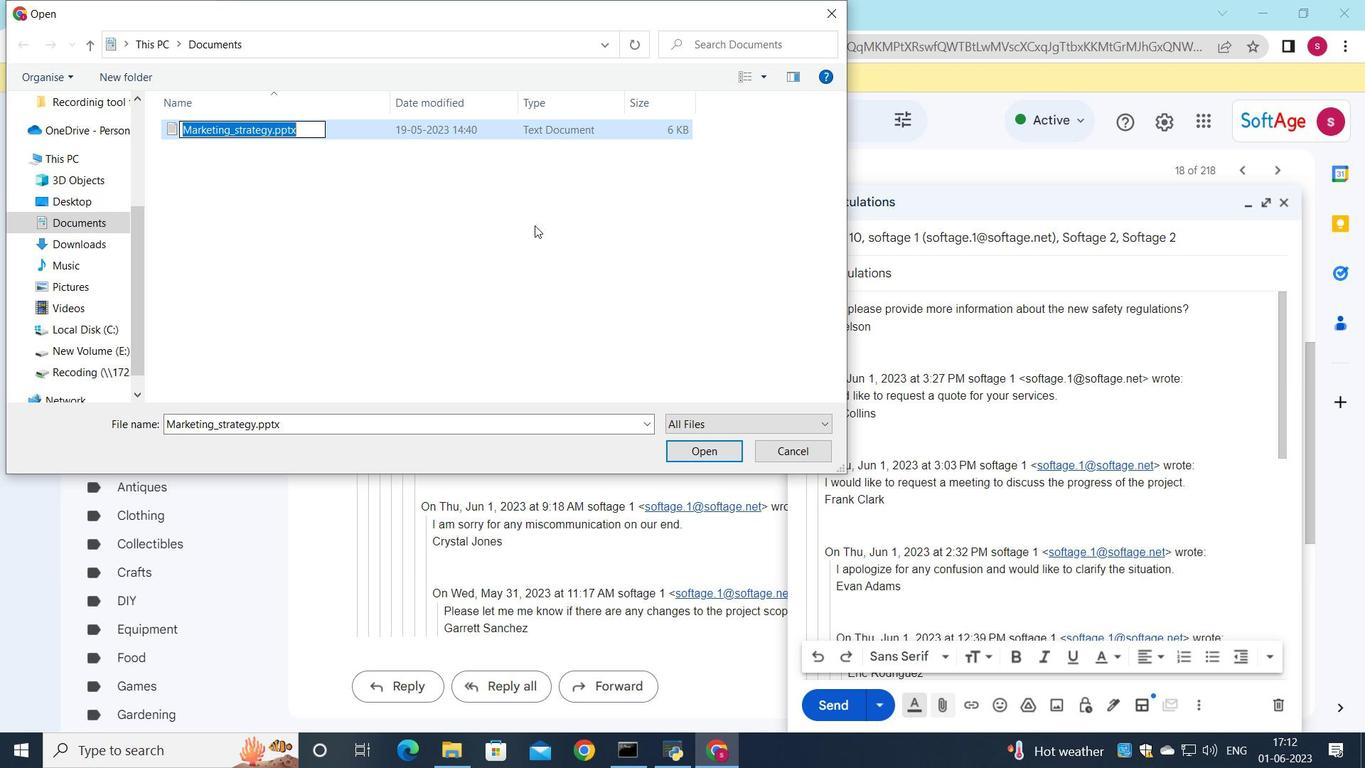 
Action: Key pressed <Key.shift>Financial<Key.shift><Key.shift><Key.shift>_report.xlsx
Screenshot: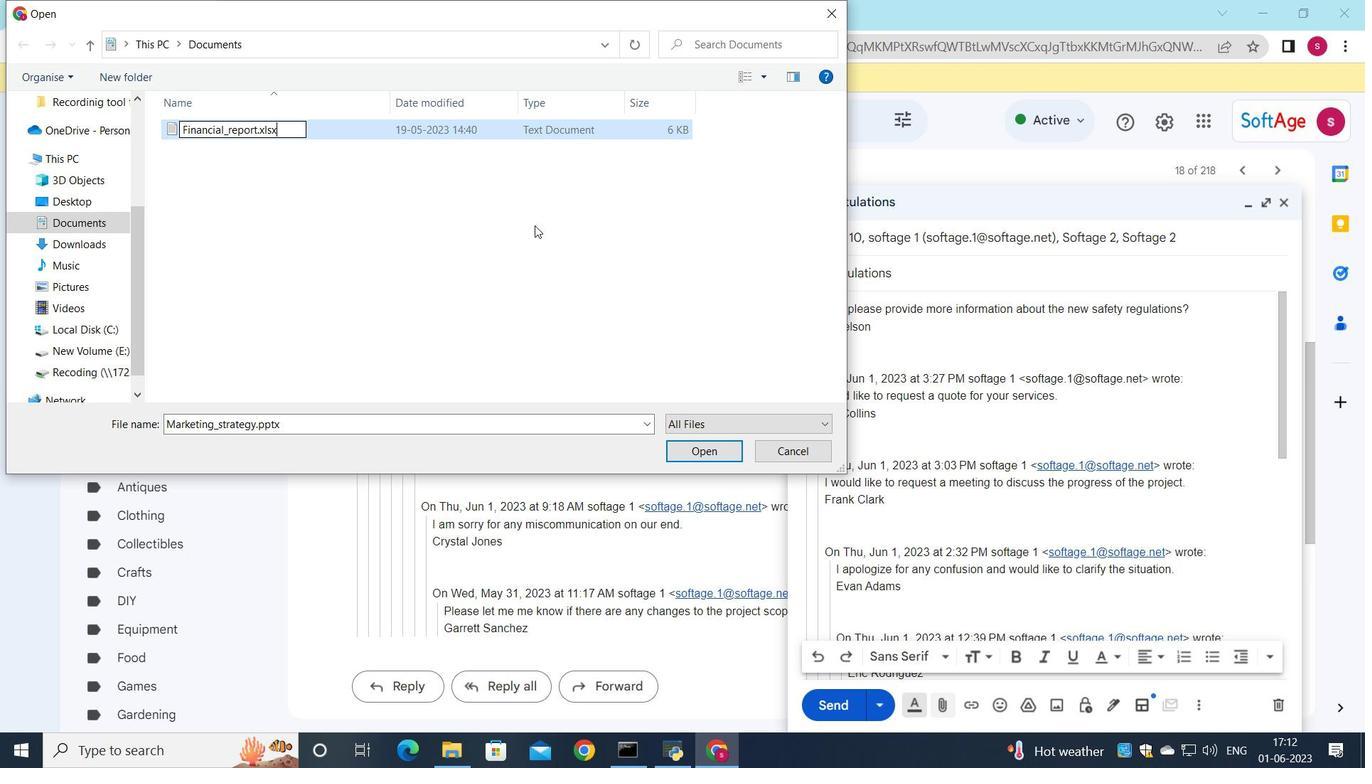 
Action: Mouse moved to (470, 147)
Screenshot: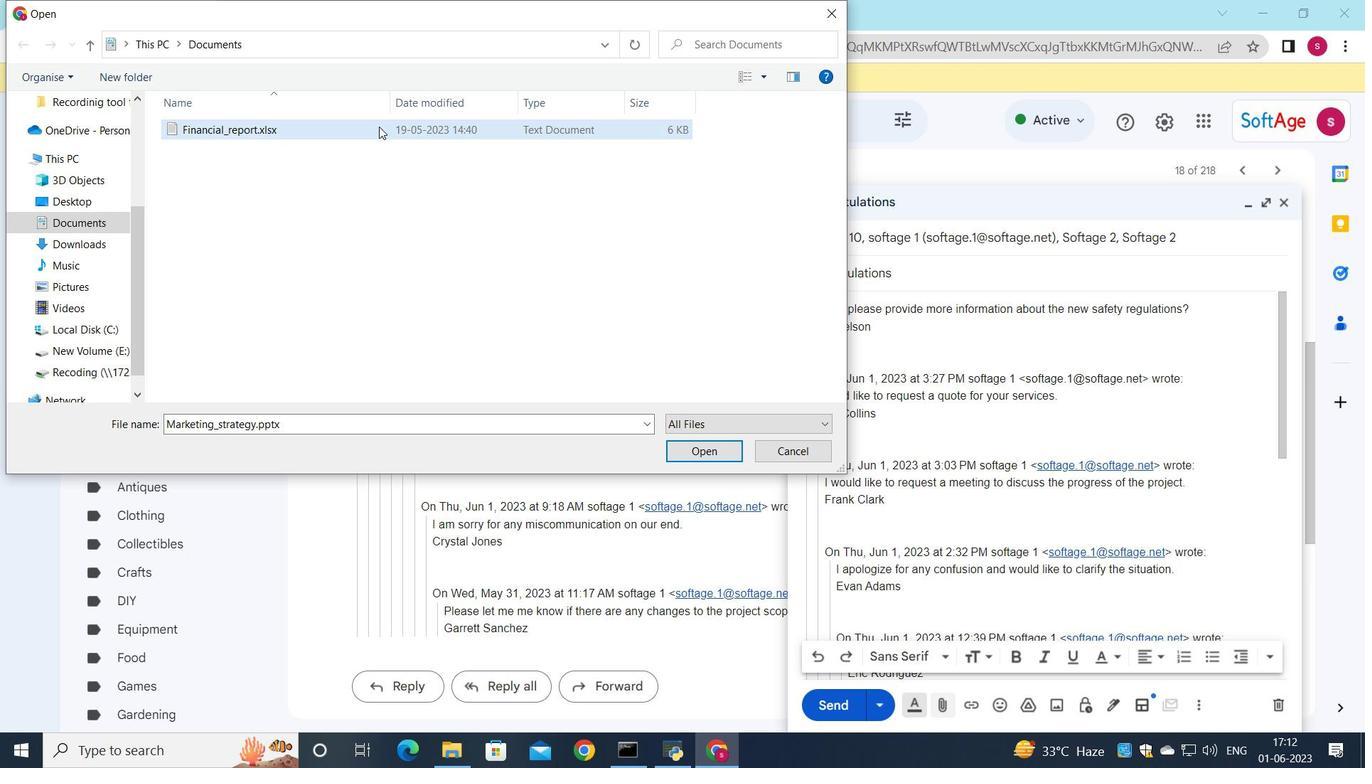 
Action: Mouse pressed left at (470, 147)
Screenshot: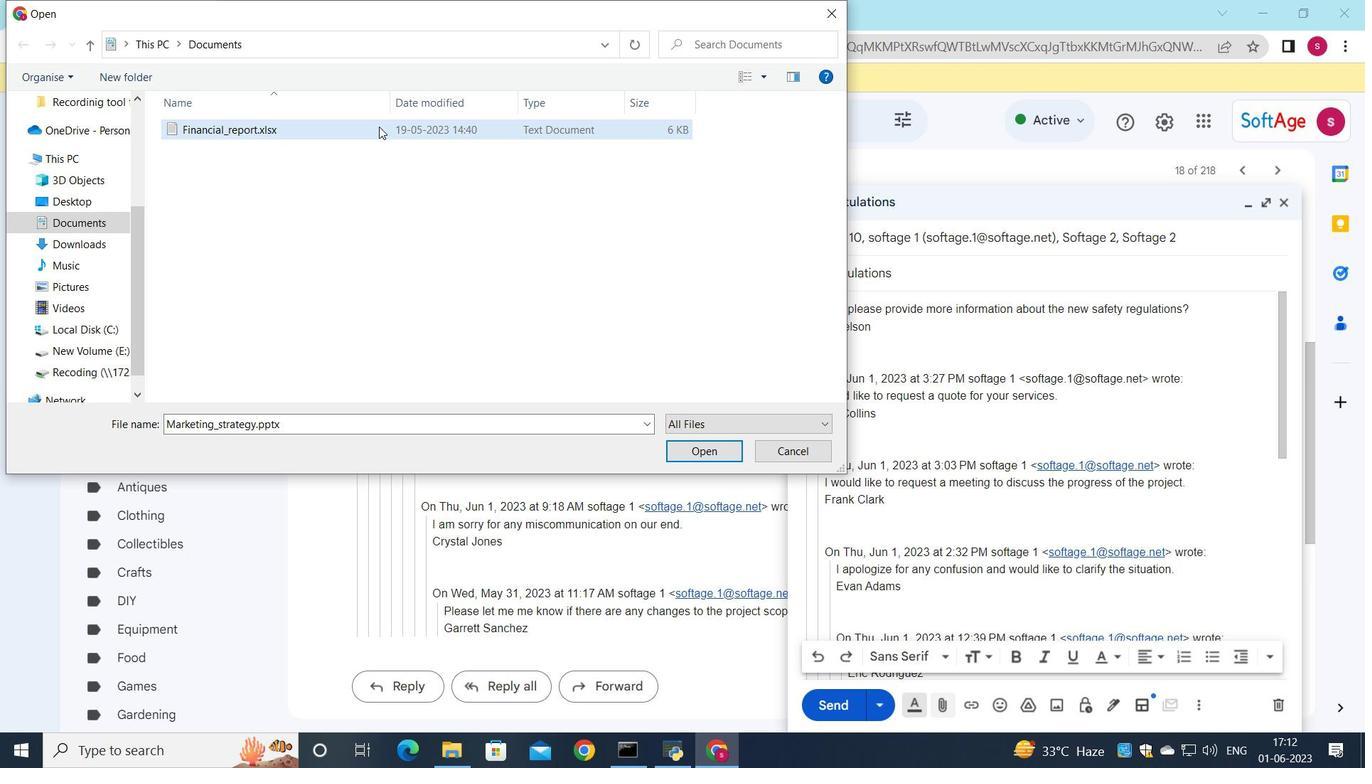 
Action: Mouse moved to (736, 458)
Screenshot: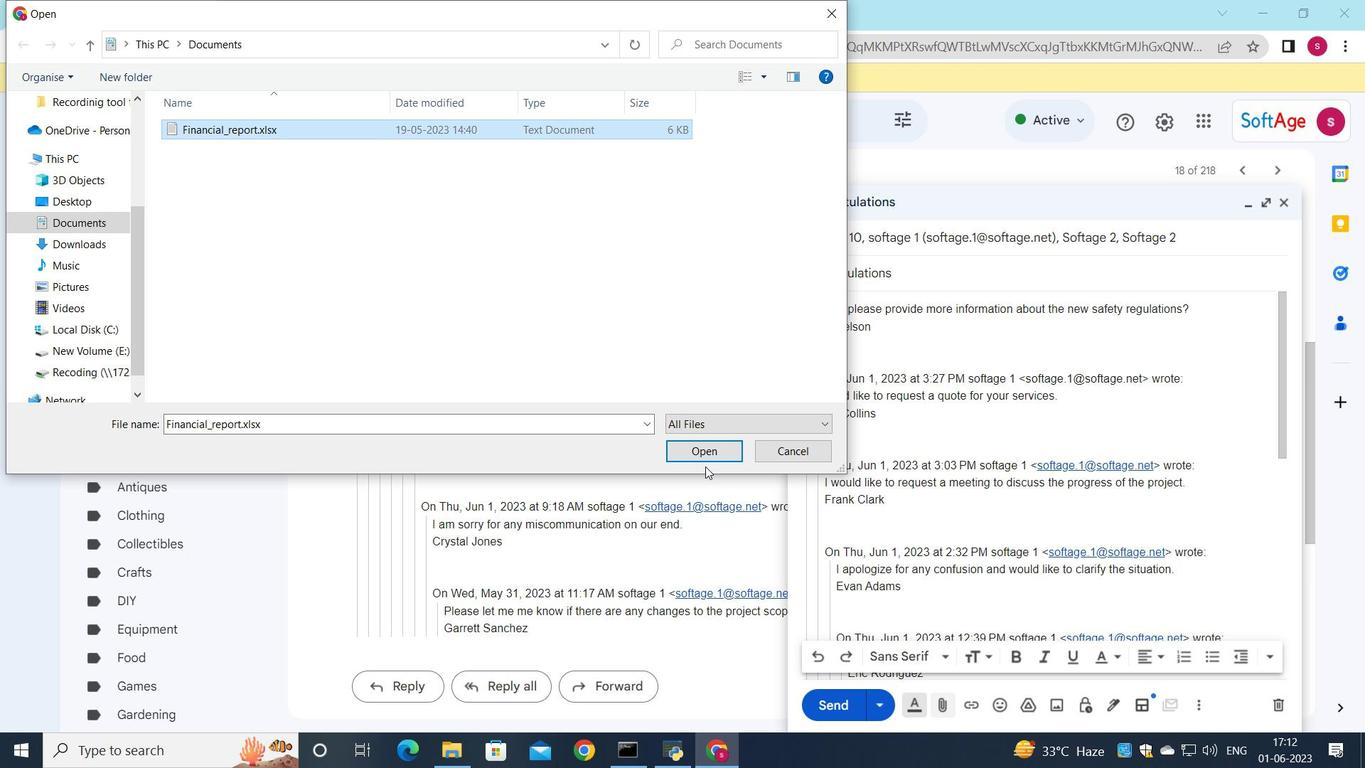 
Action: Mouse pressed left at (736, 458)
Screenshot: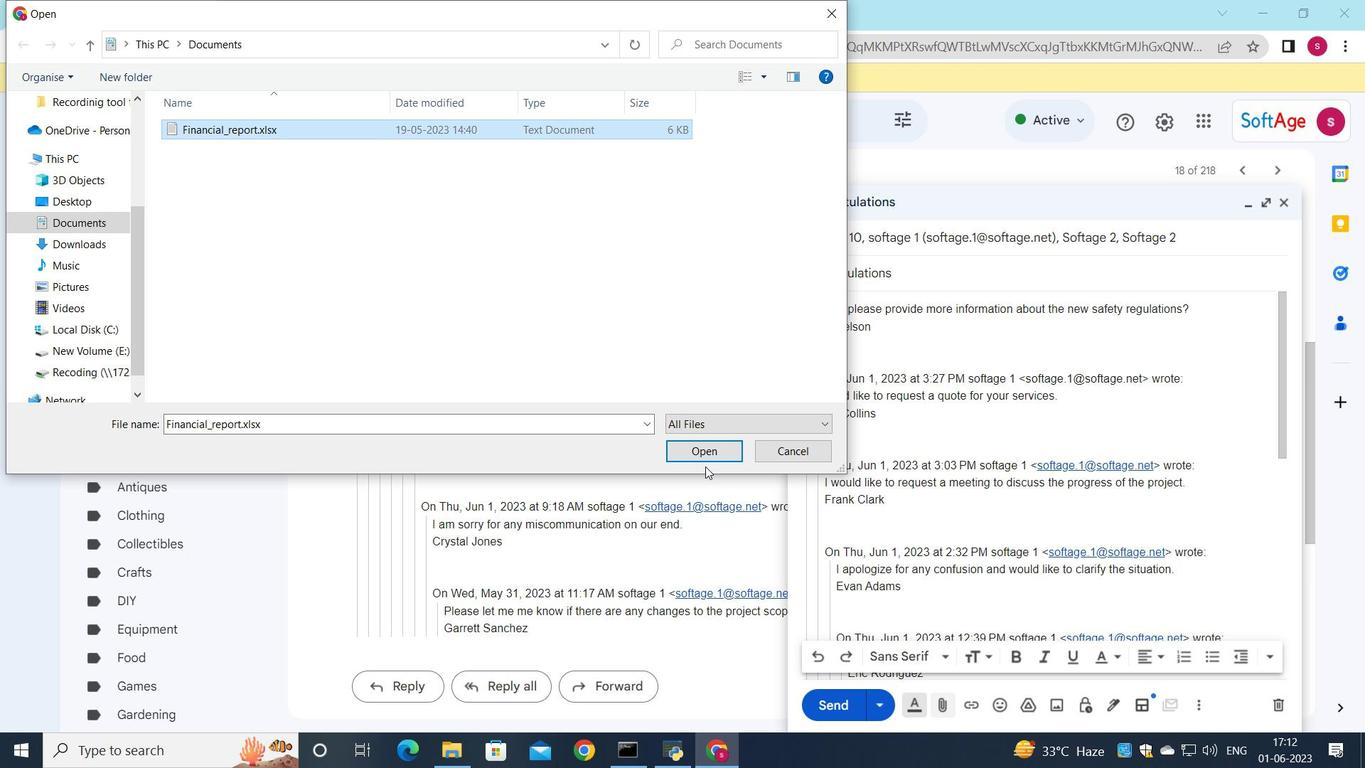 
Action: Mouse moved to (736, 440)
Screenshot: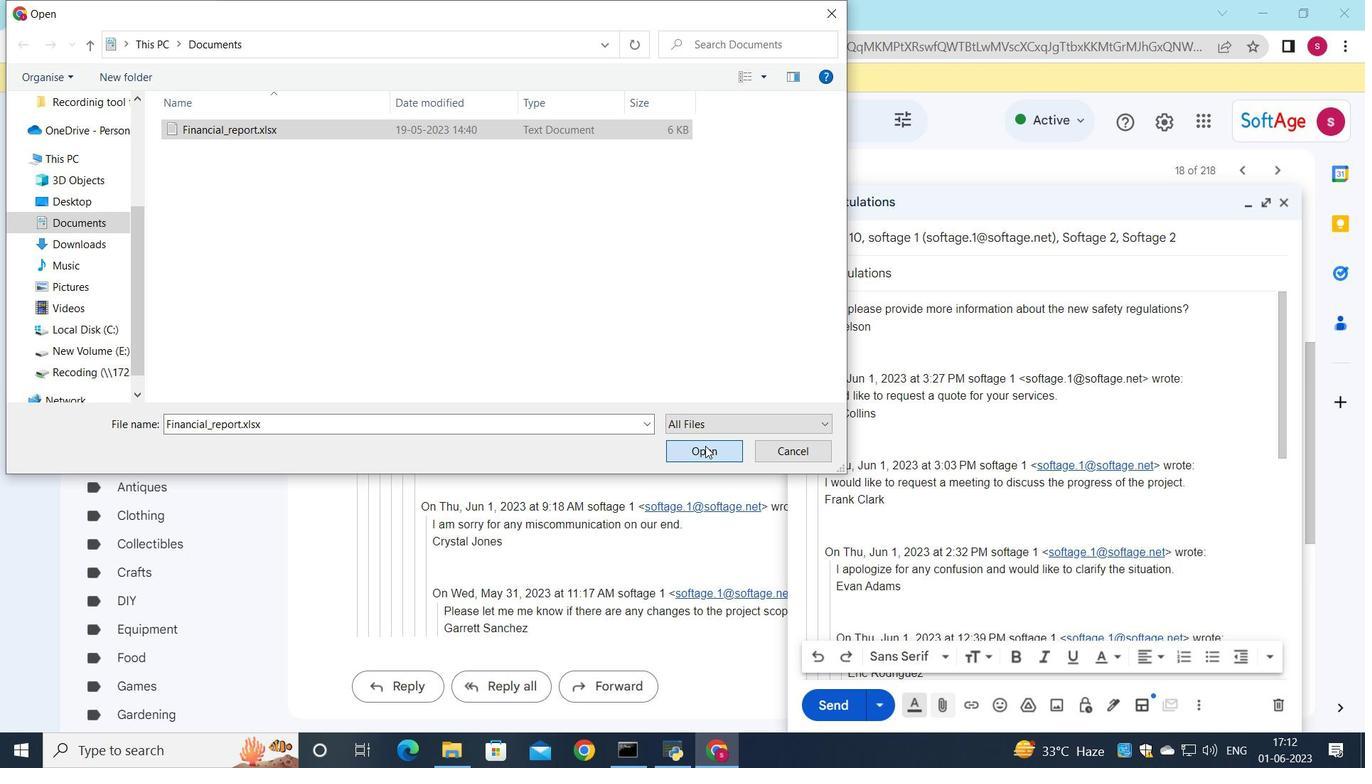 
Action: Mouse pressed left at (736, 440)
Screenshot: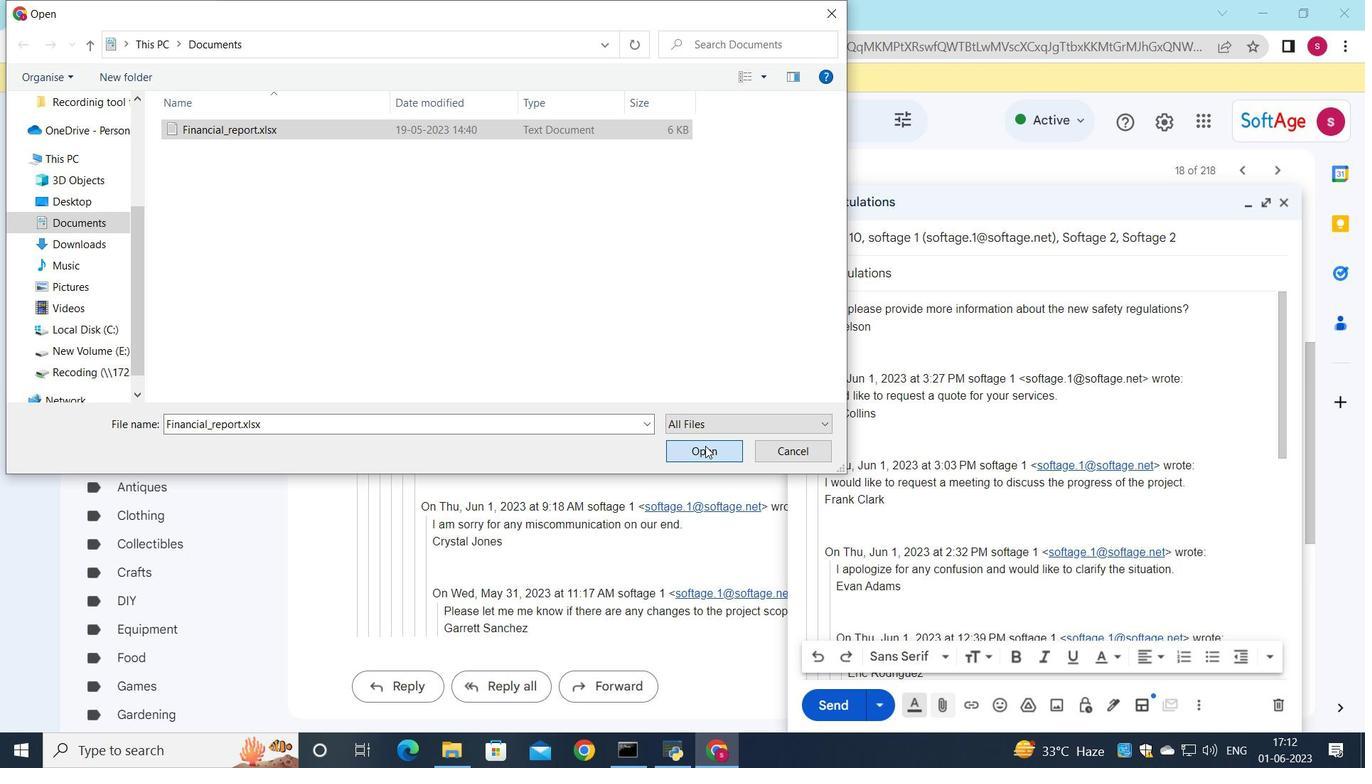 
Action: Mouse moved to (833, 678)
Screenshot: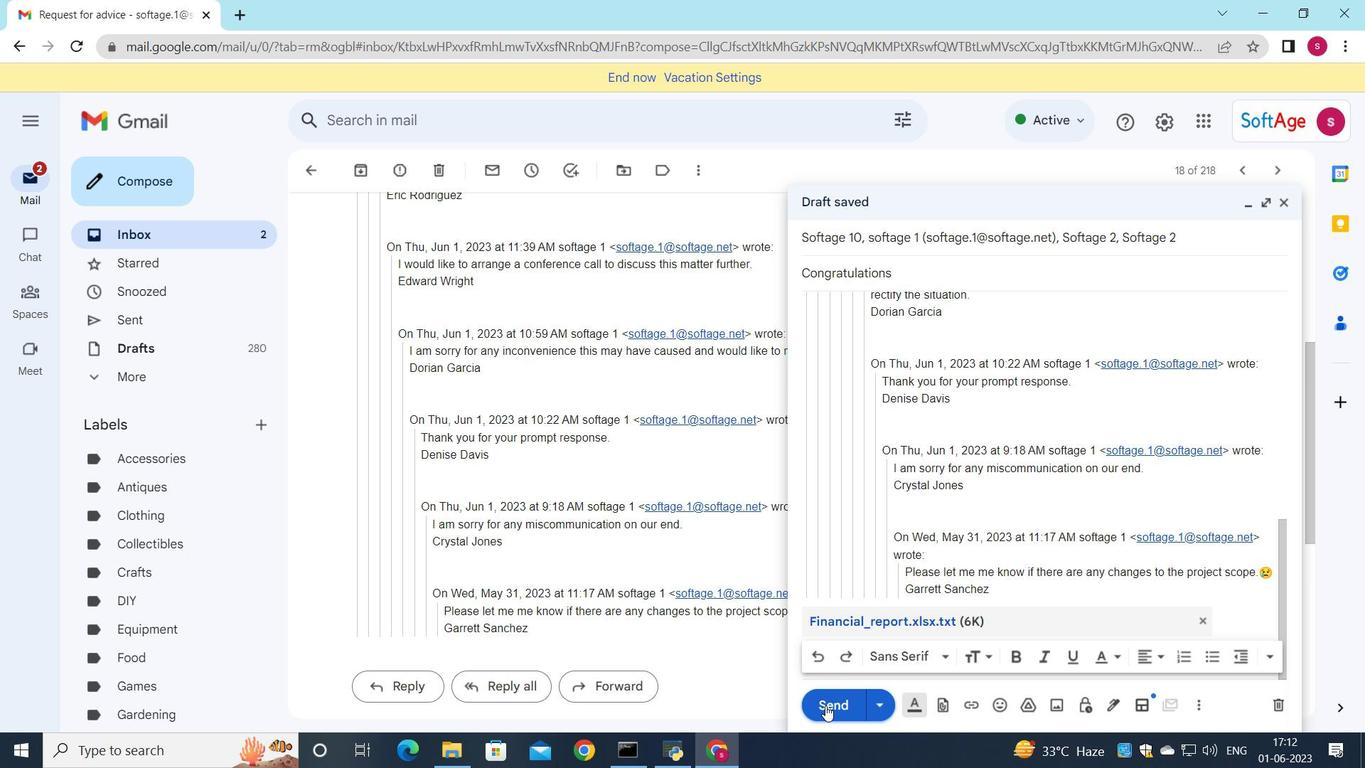
Action: Mouse pressed left at (833, 678)
Screenshot: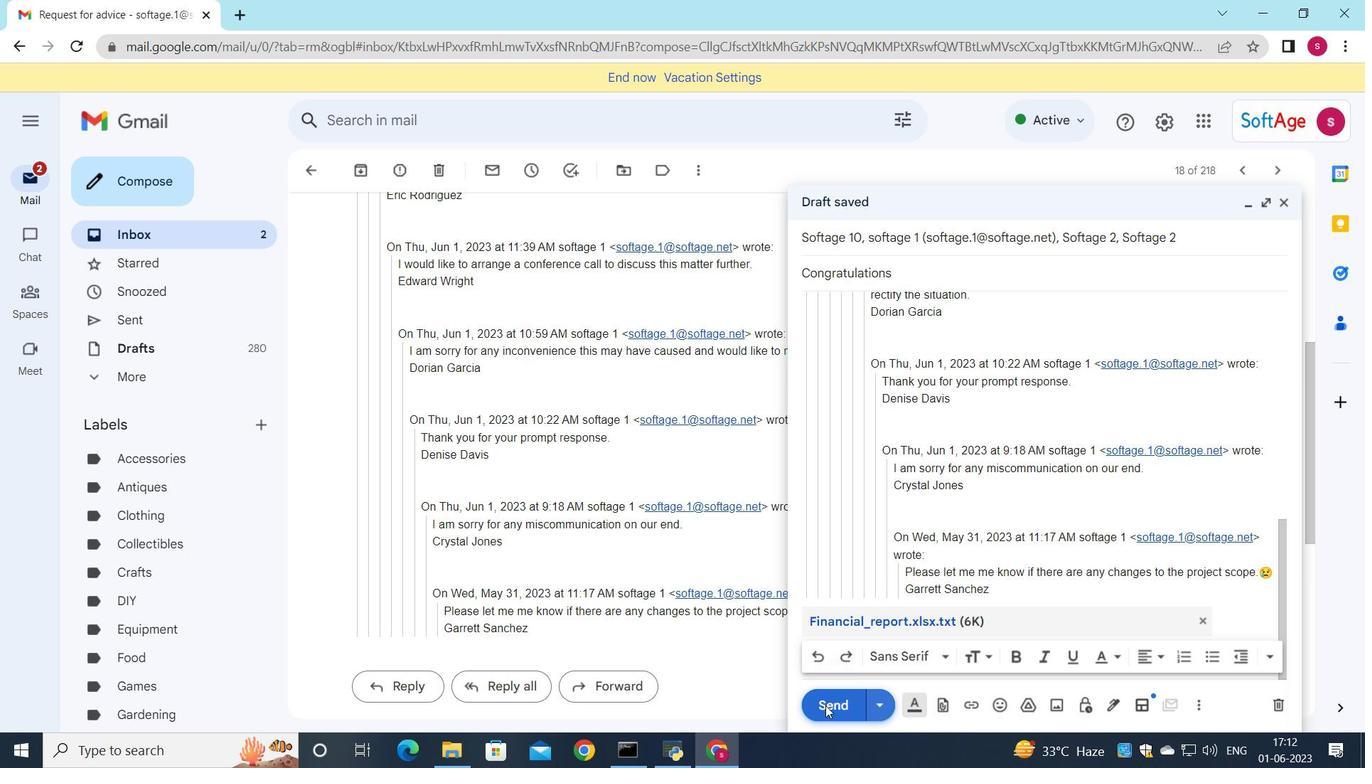 
Action: Mouse moved to (265, 242)
Screenshot: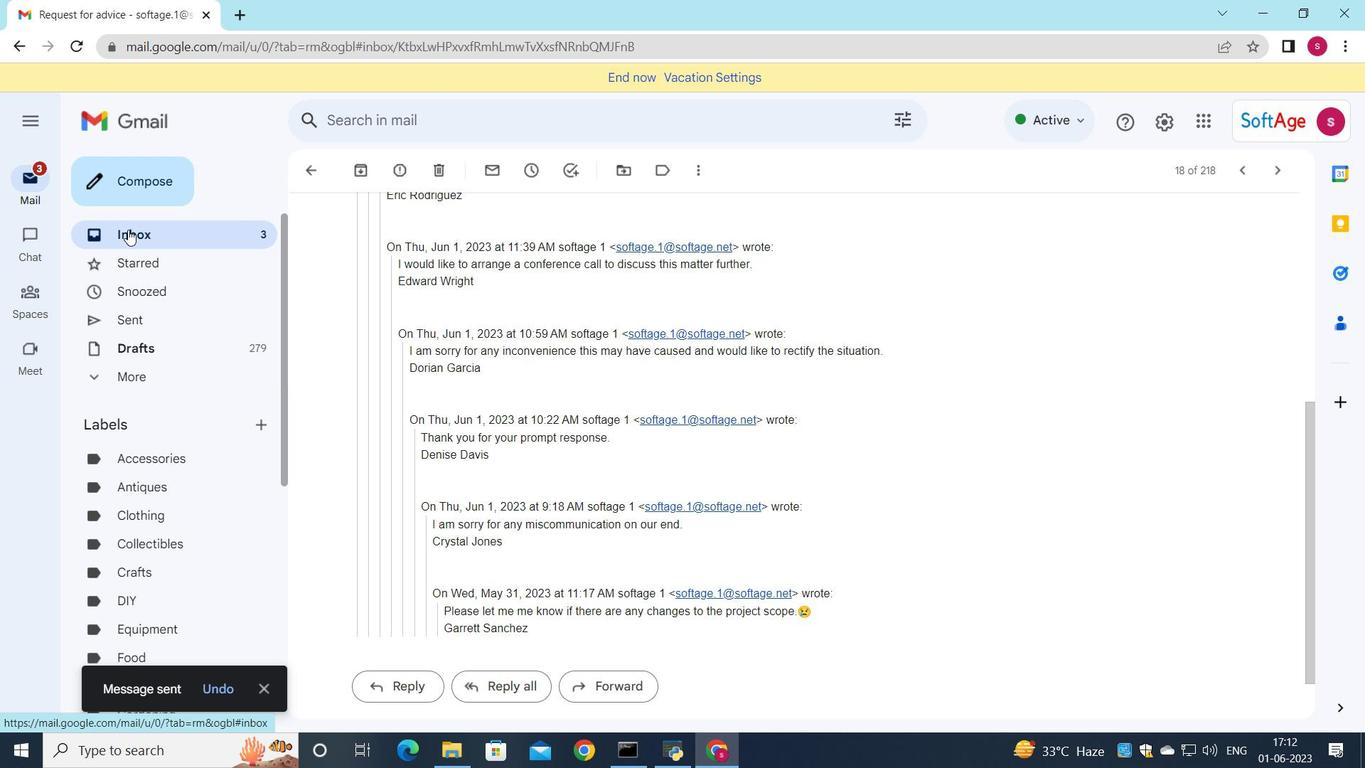 
Action: Mouse pressed left at (265, 242)
Screenshot: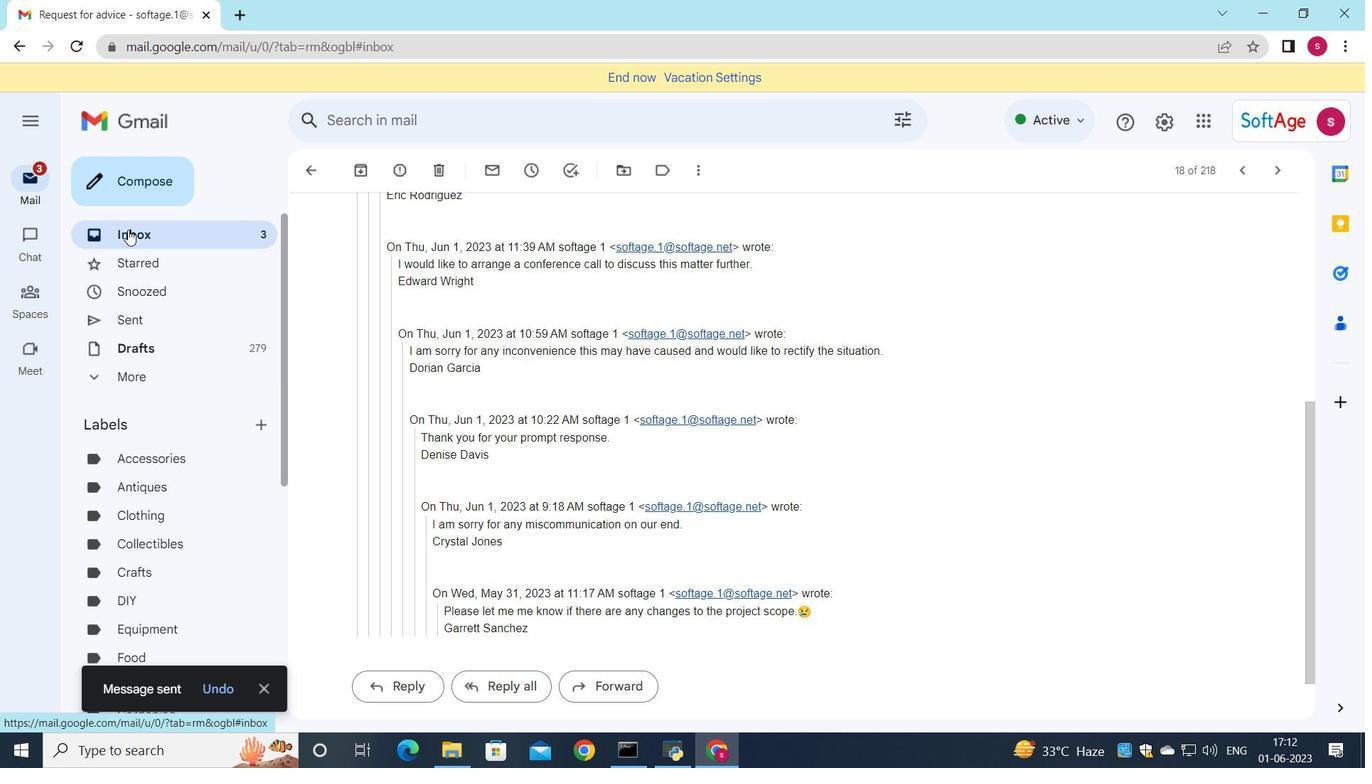 
Action: Mouse moved to (719, 236)
Screenshot: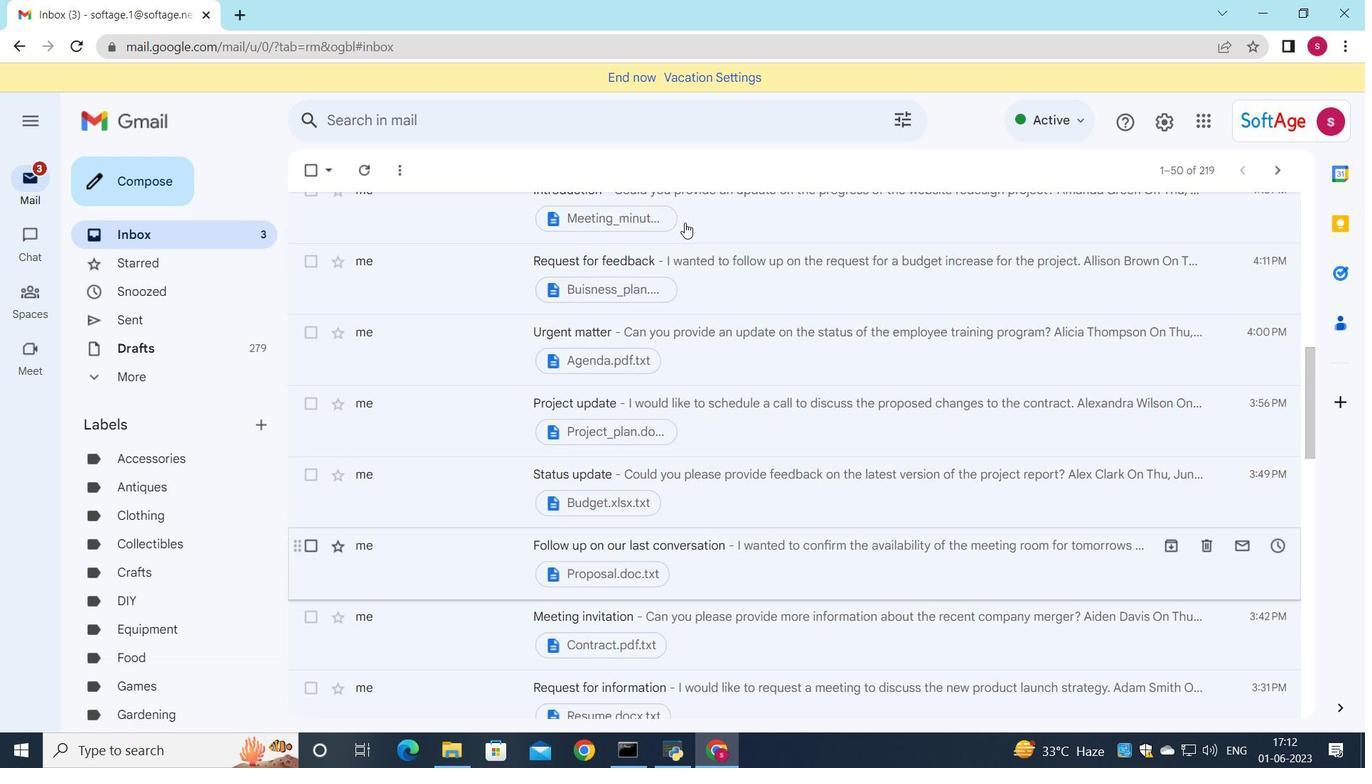 
Action: Mouse scrolled (719, 236) with delta (0, 0)
Screenshot: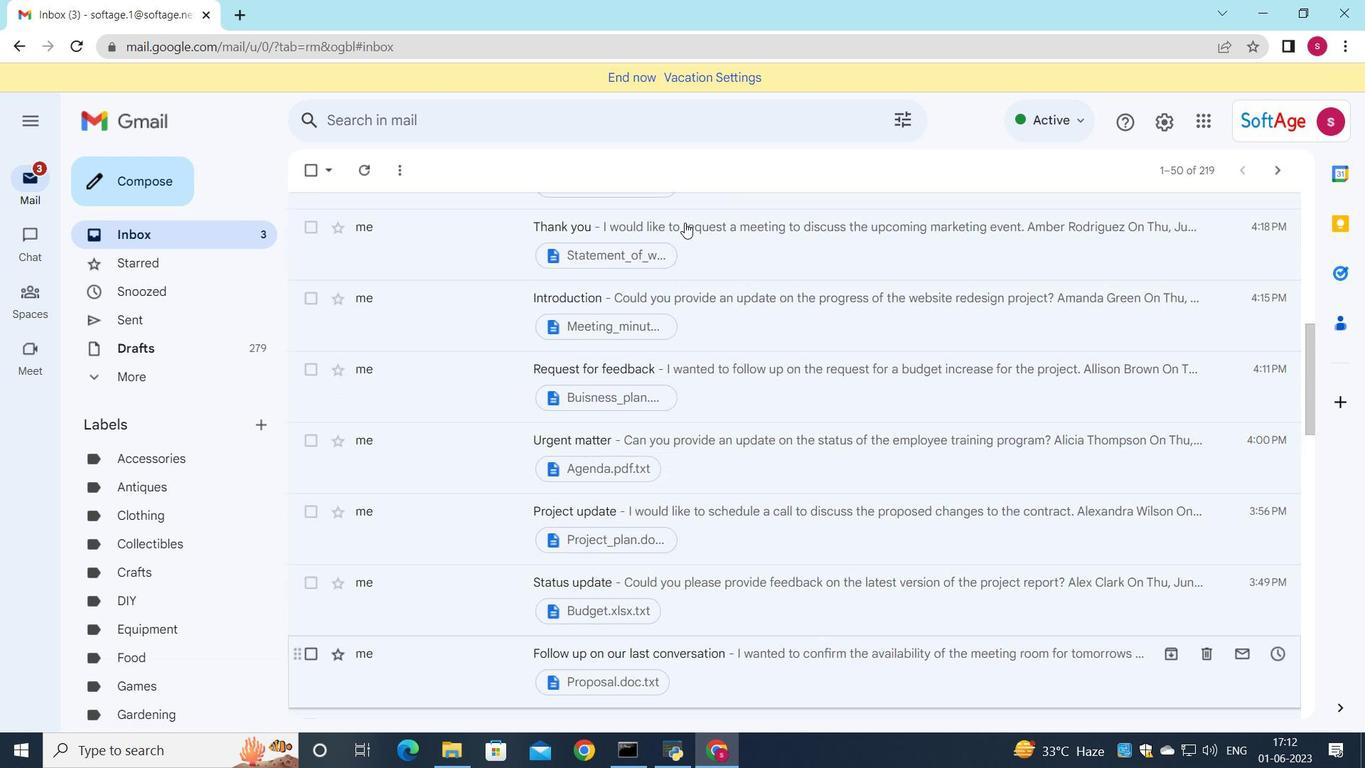 
Action: Mouse scrolled (719, 236) with delta (0, 0)
Screenshot: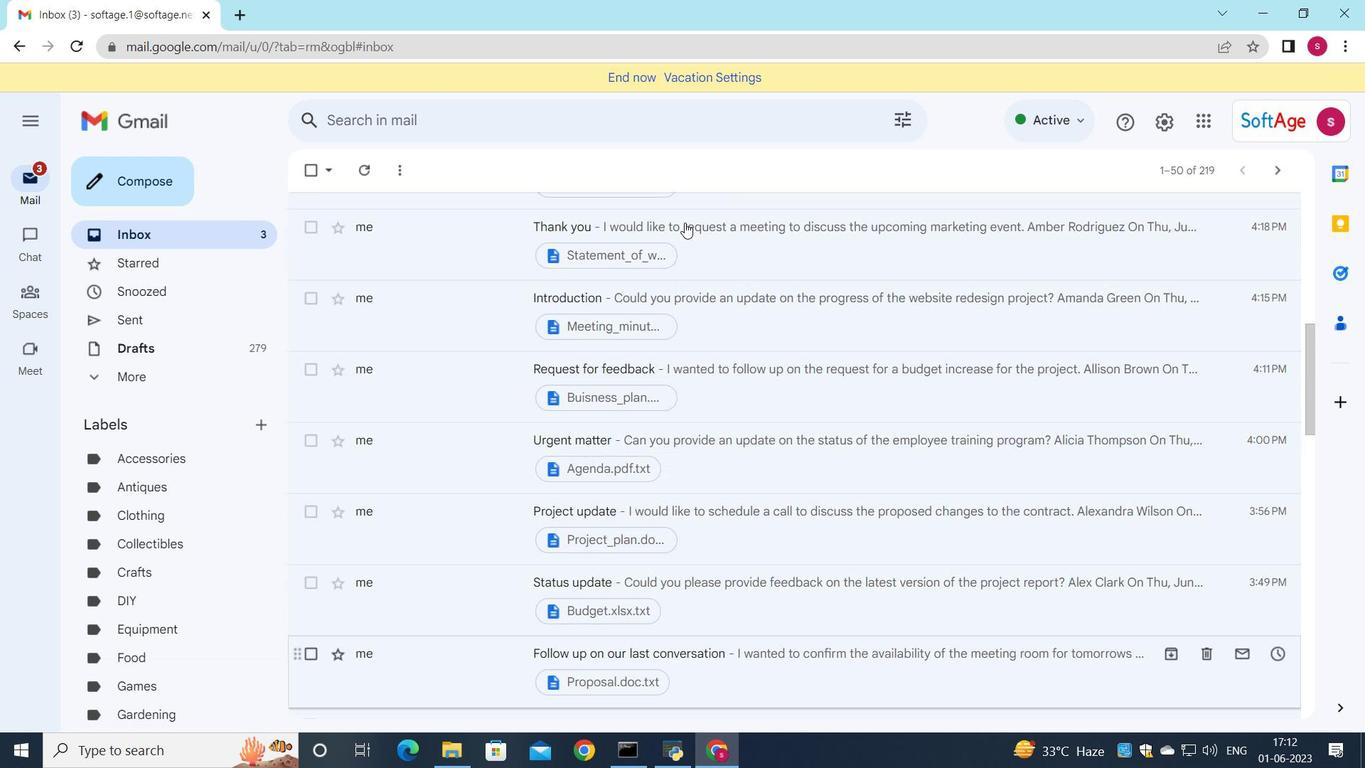 
Action: Mouse scrolled (719, 236) with delta (0, 0)
Screenshot: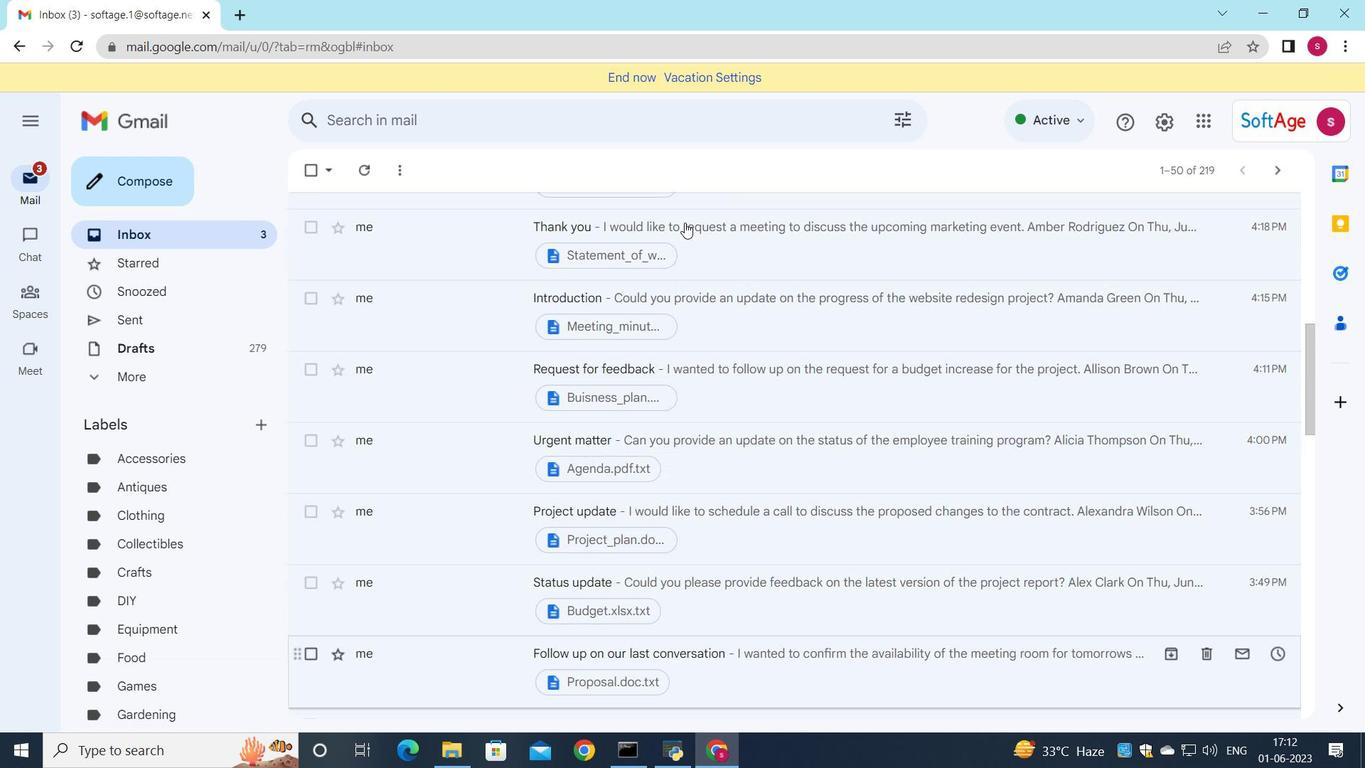 
Action: Mouse scrolled (719, 236) with delta (0, 0)
Screenshot: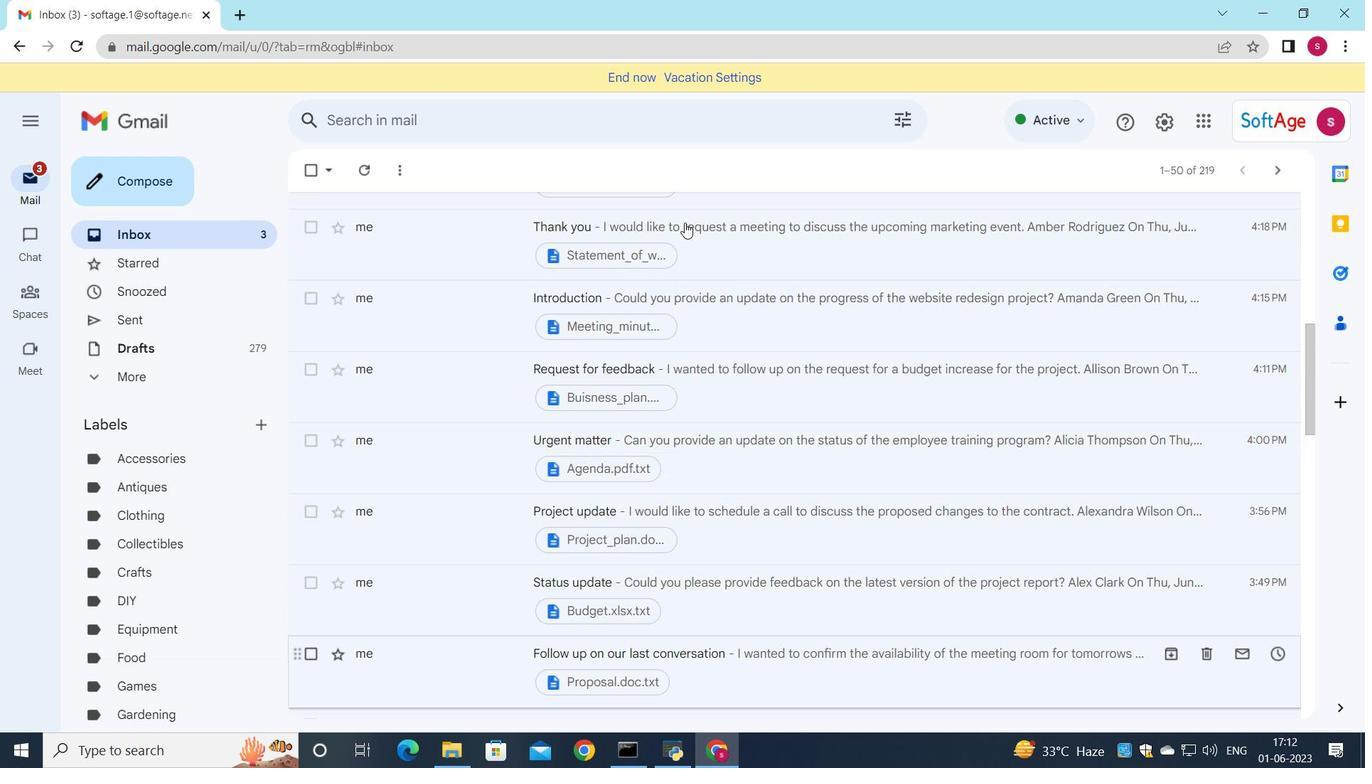 
Action: Mouse scrolled (719, 236) with delta (0, 0)
Screenshot: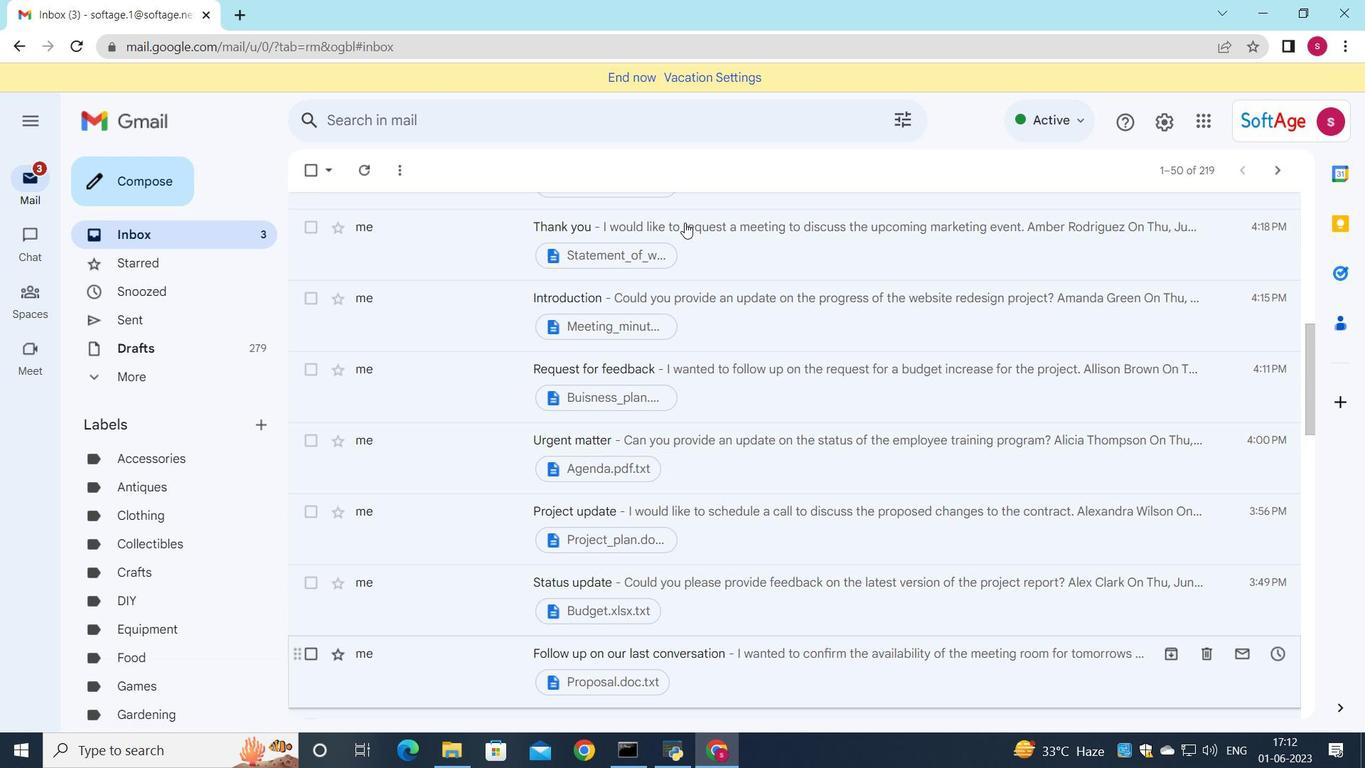 
Action: Mouse scrolled (719, 236) with delta (0, 0)
Screenshot: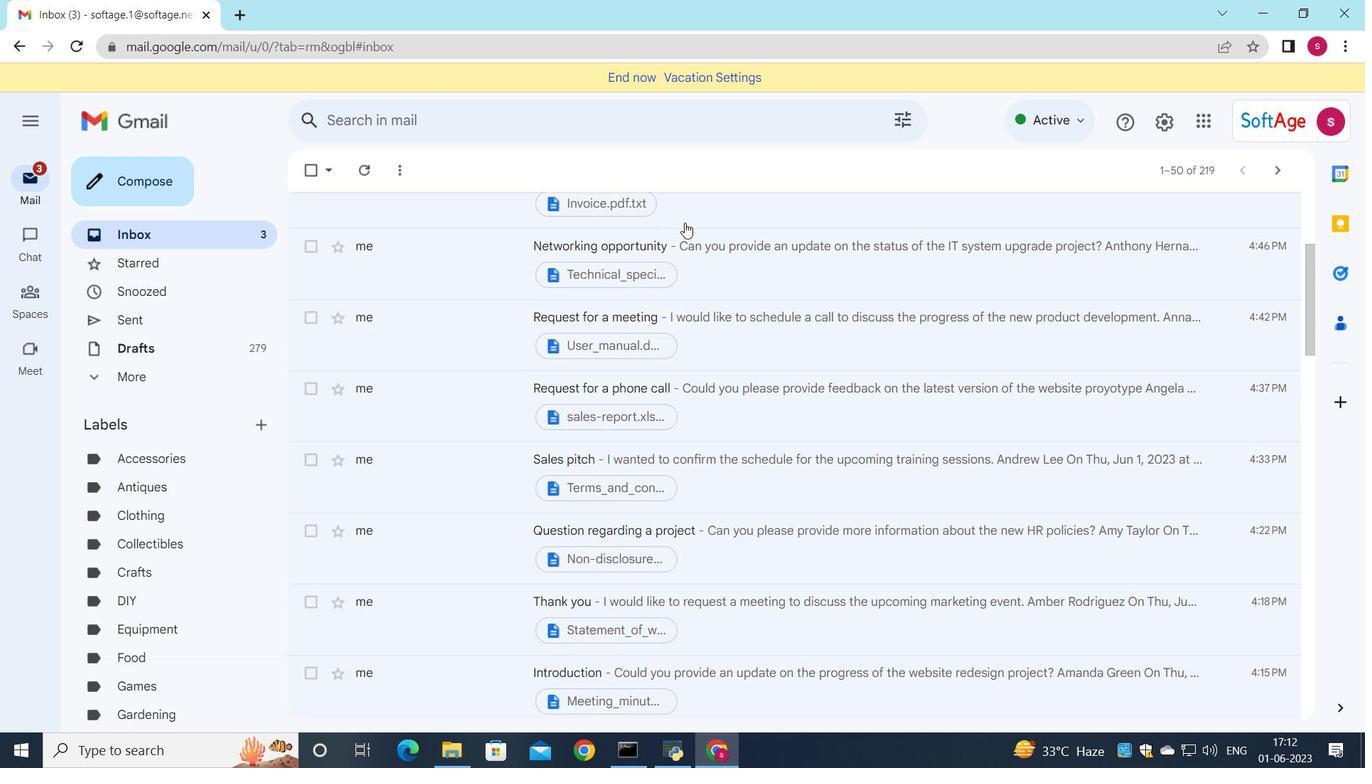 
Action: Mouse scrolled (719, 236) with delta (0, 0)
Screenshot: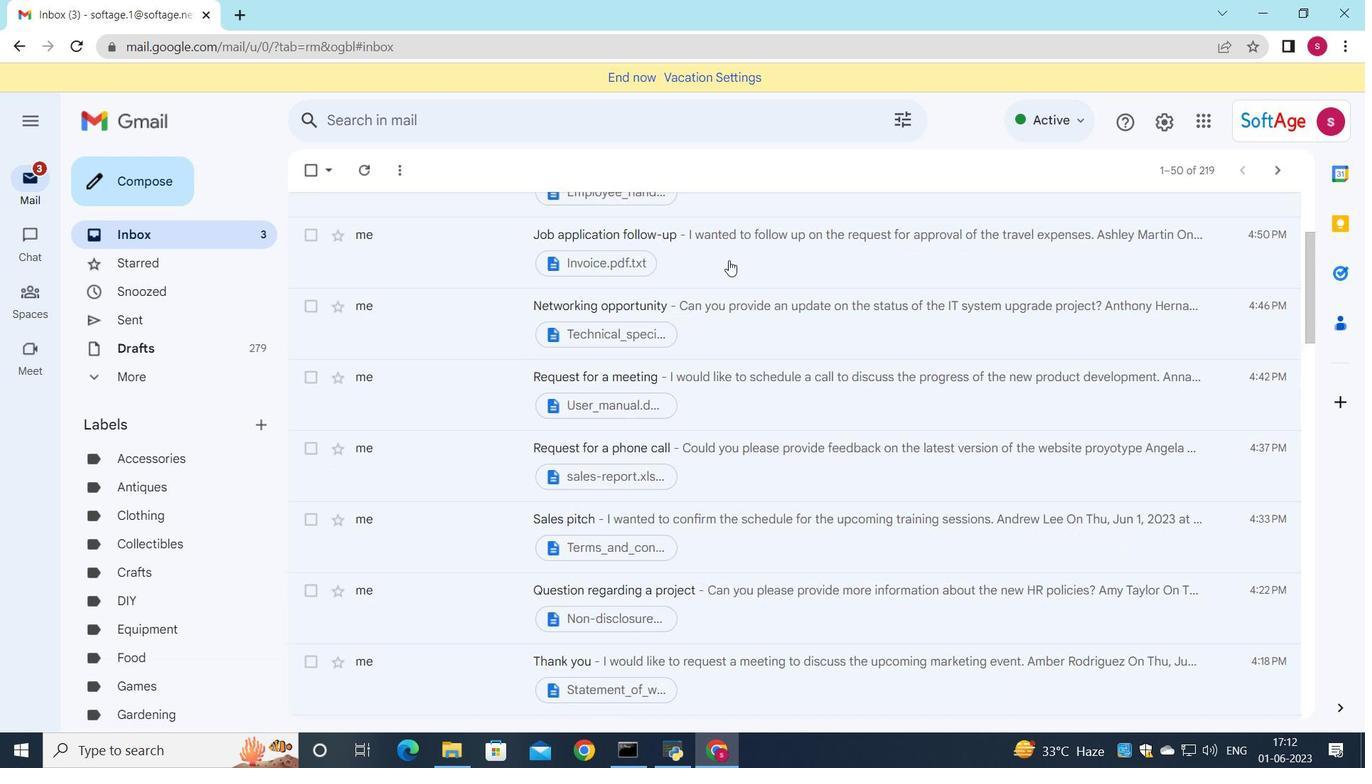 
Action: Mouse scrolled (719, 236) with delta (0, 0)
Screenshot: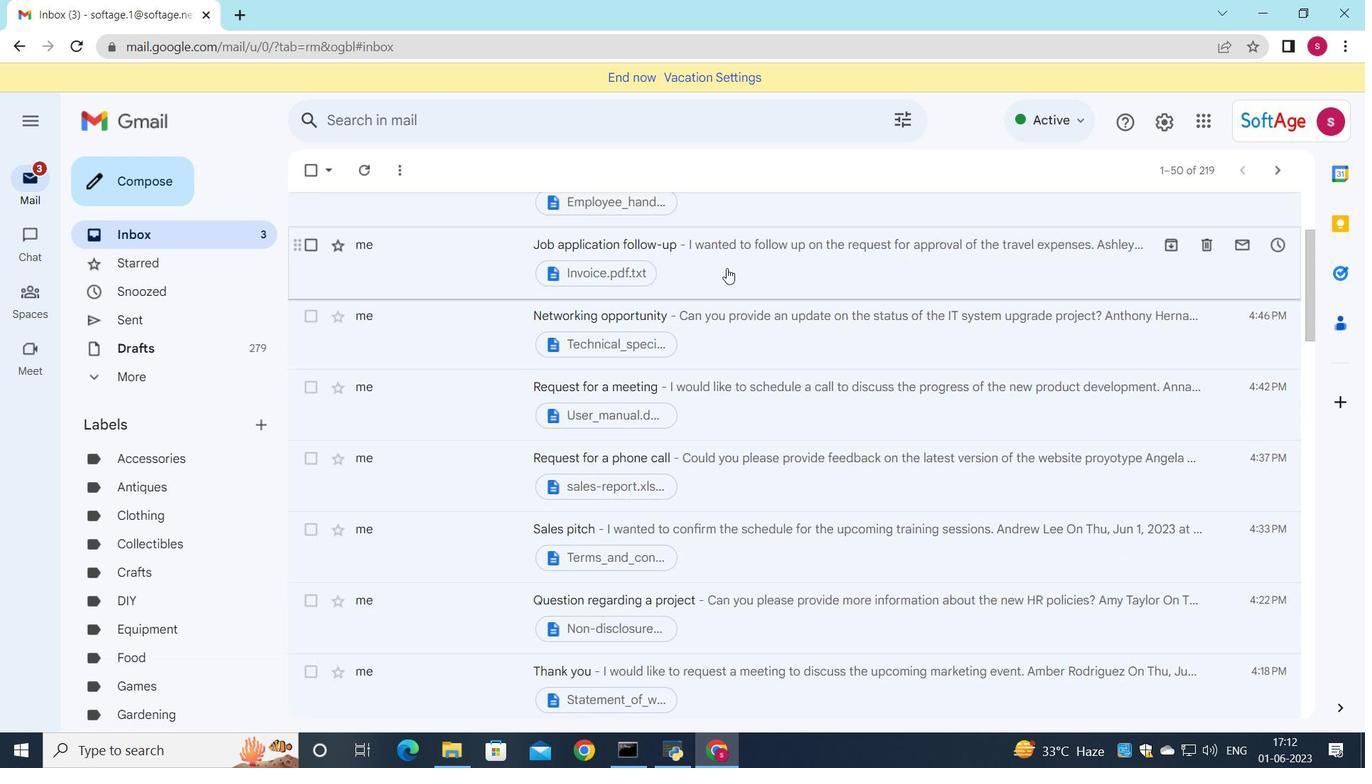 
Action: Mouse scrolled (719, 236) with delta (0, 0)
Screenshot: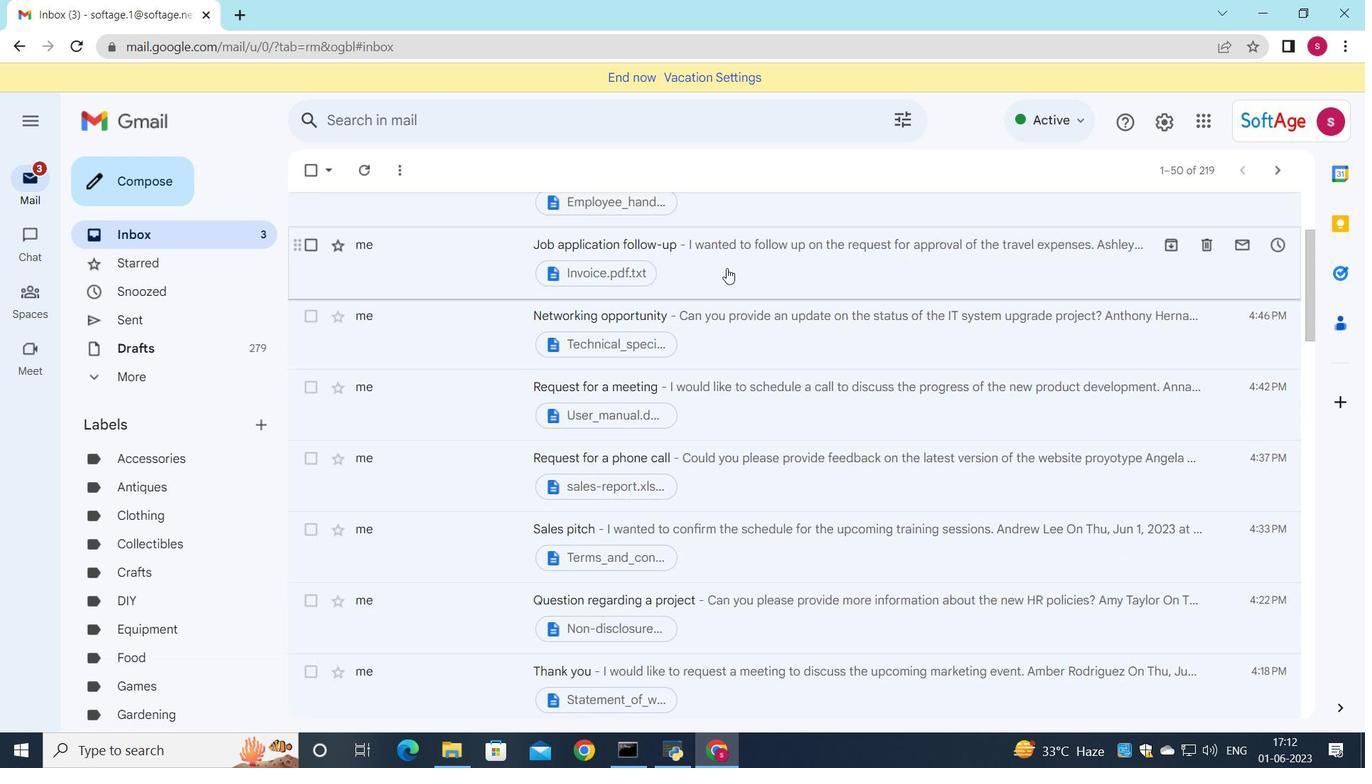 
Action: Mouse scrolled (719, 236) with delta (0, 0)
Screenshot: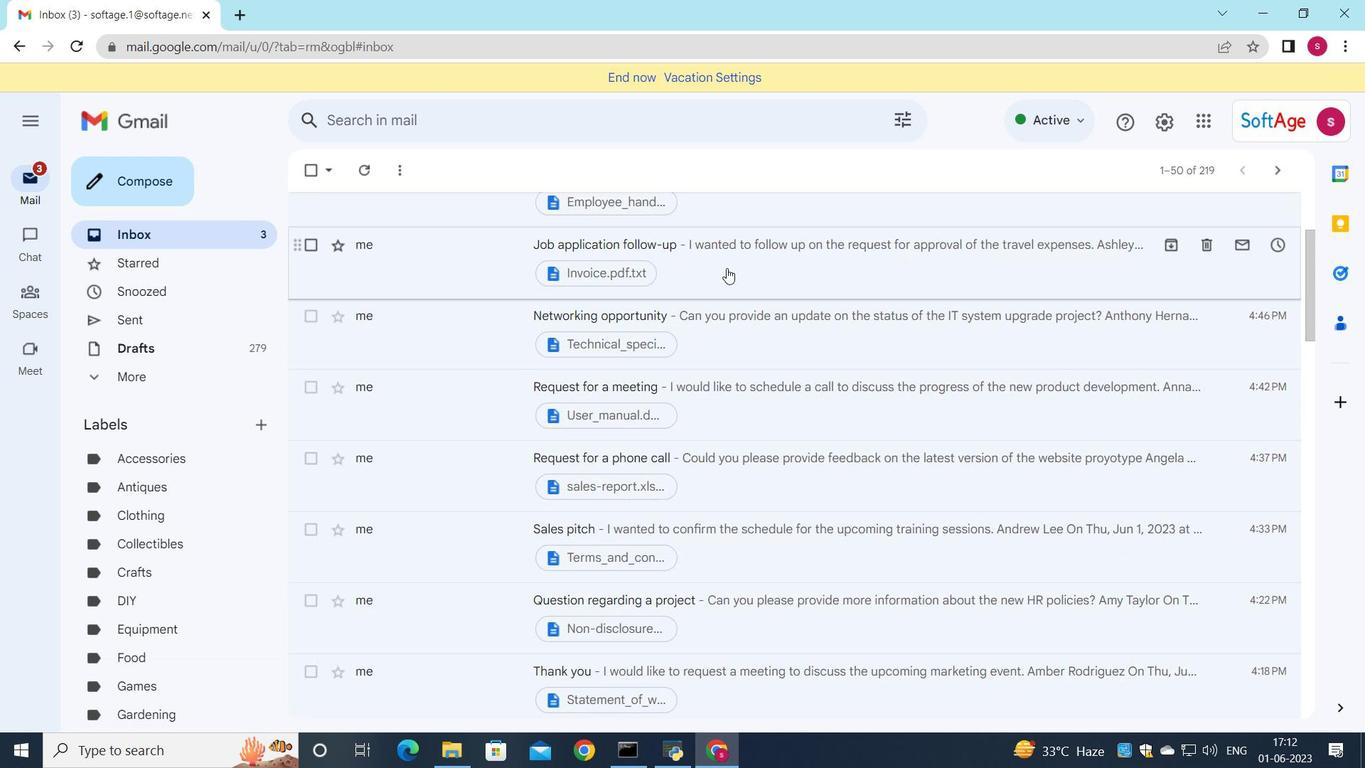 
Action: Mouse moved to (753, 277)
Screenshot: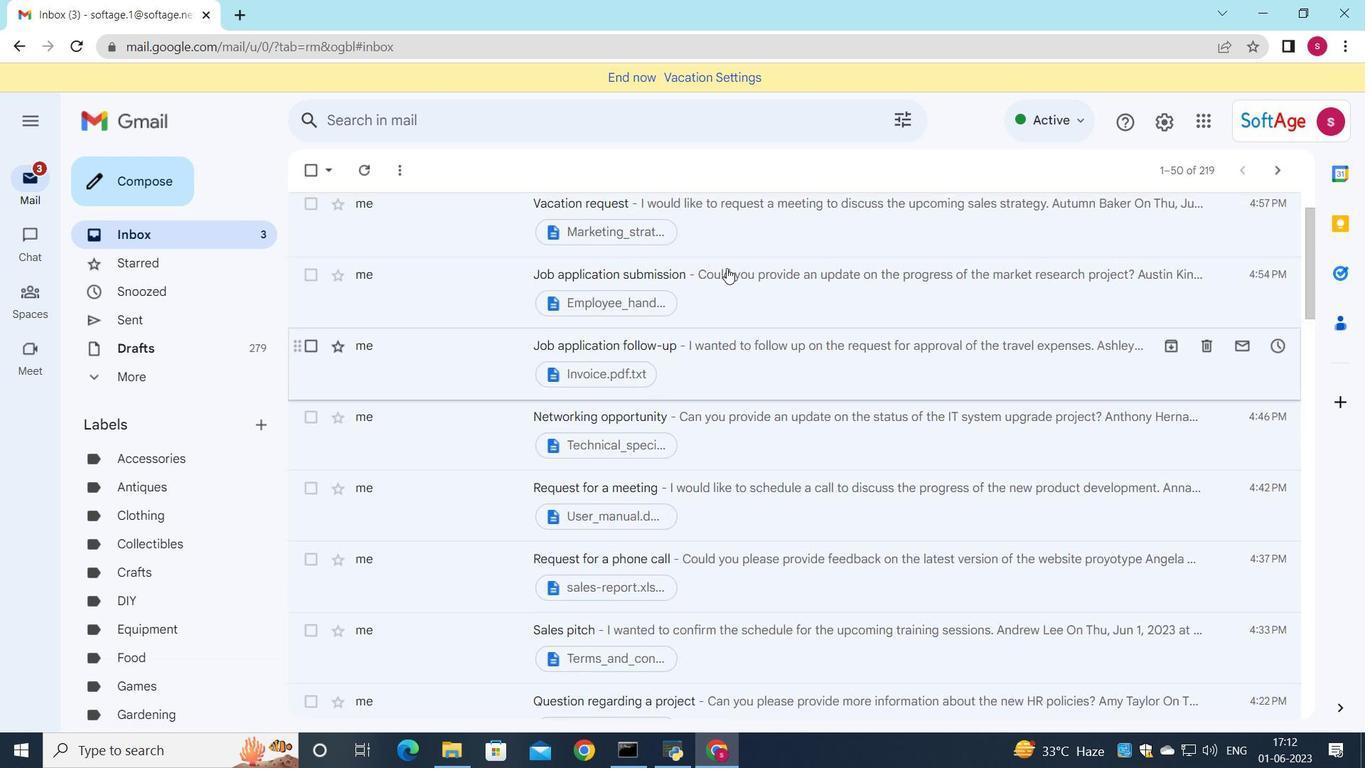 
Action: Mouse scrolled (753, 278) with delta (0, 0)
Screenshot: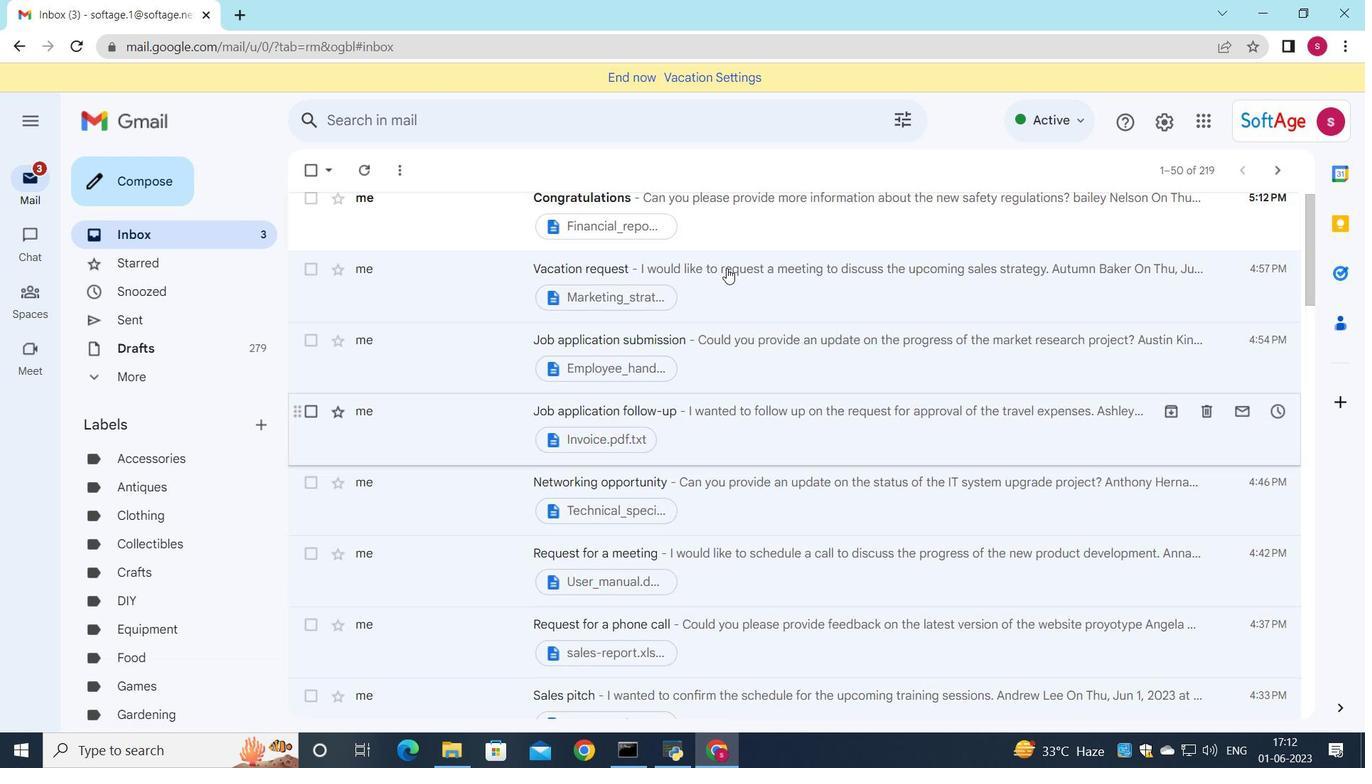 
Action: Mouse scrolled (753, 278) with delta (0, 0)
Screenshot: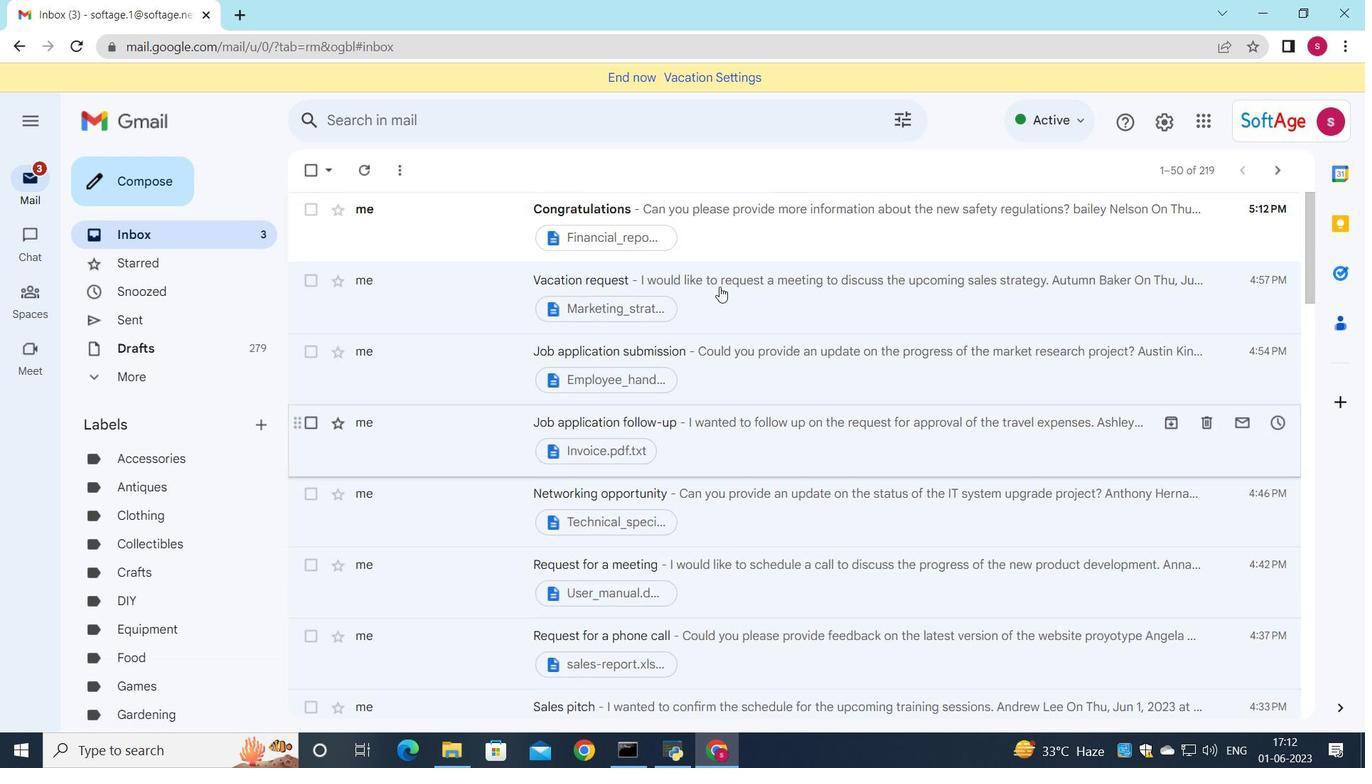 
Action: Mouse scrolled (753, 278) with delta (0, 0)
Screenshot: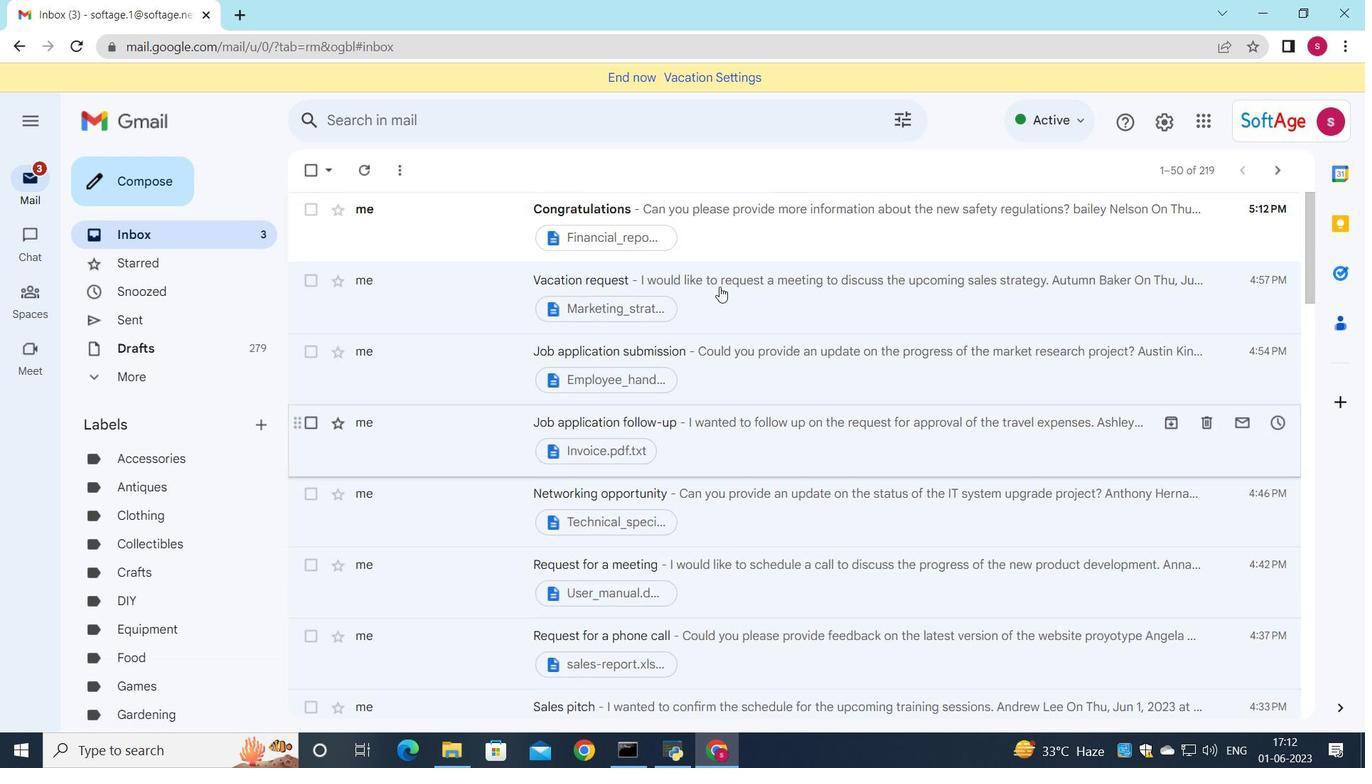 
Action: Mouse scrolled (753, 278) with delta (0, 0)
Screenshot: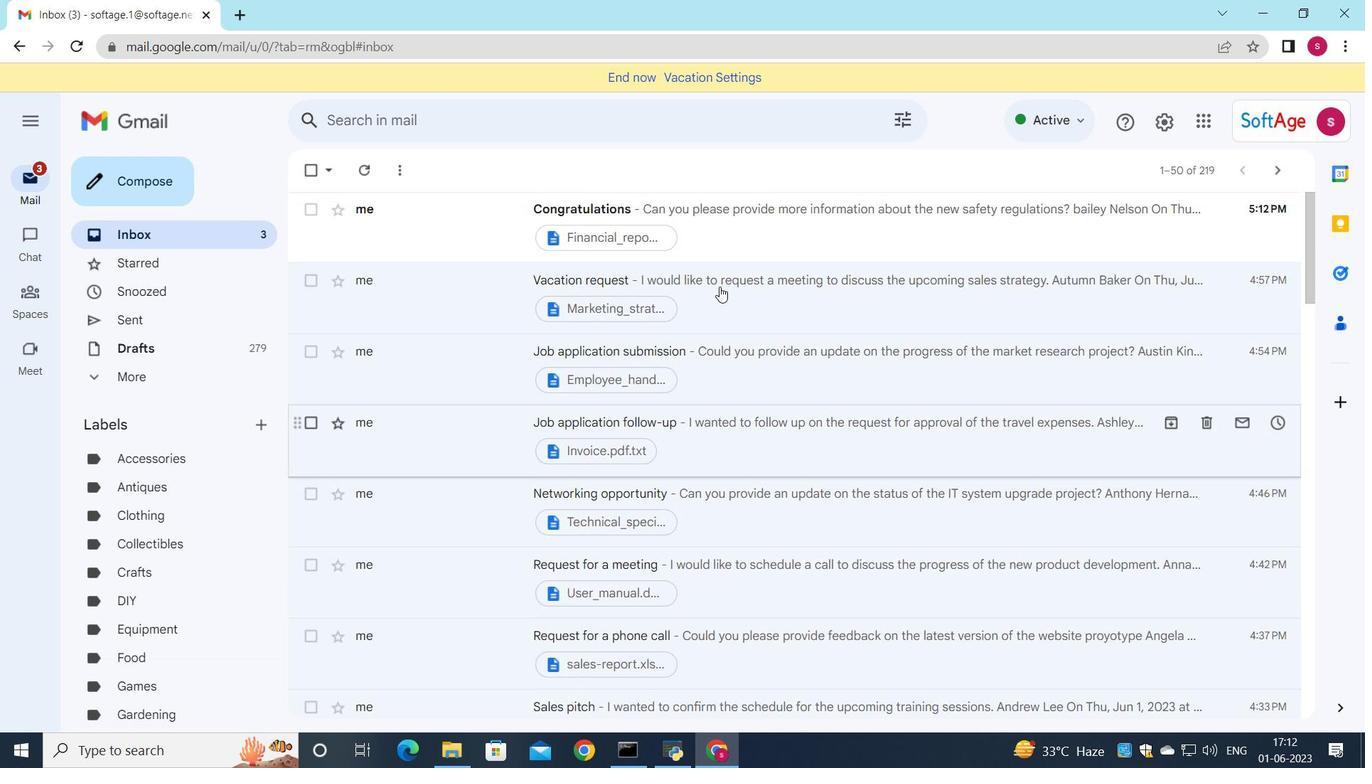 
Action: Mouse moved to (747, 294)
Screenshot: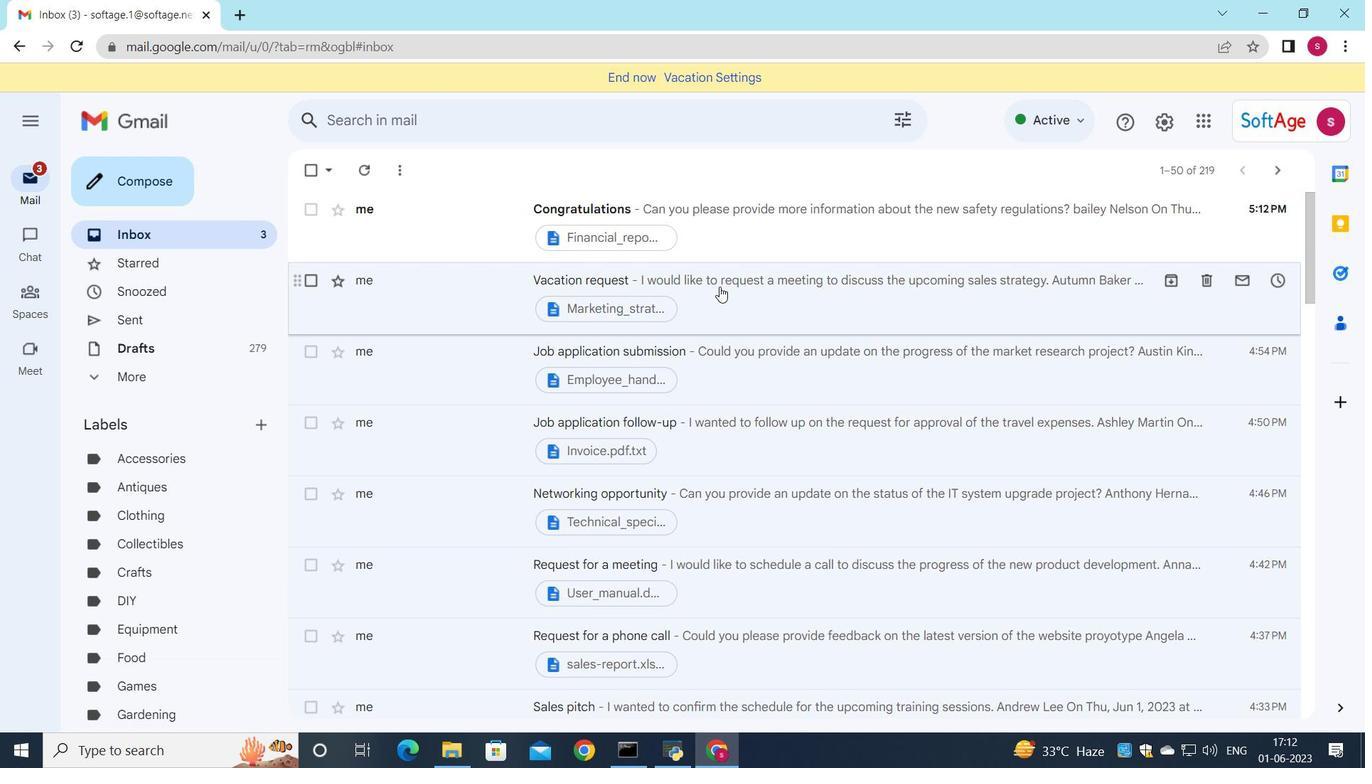 
Action: Mouse scrolled (747, 295) with delta (0, 0)
Screenshot: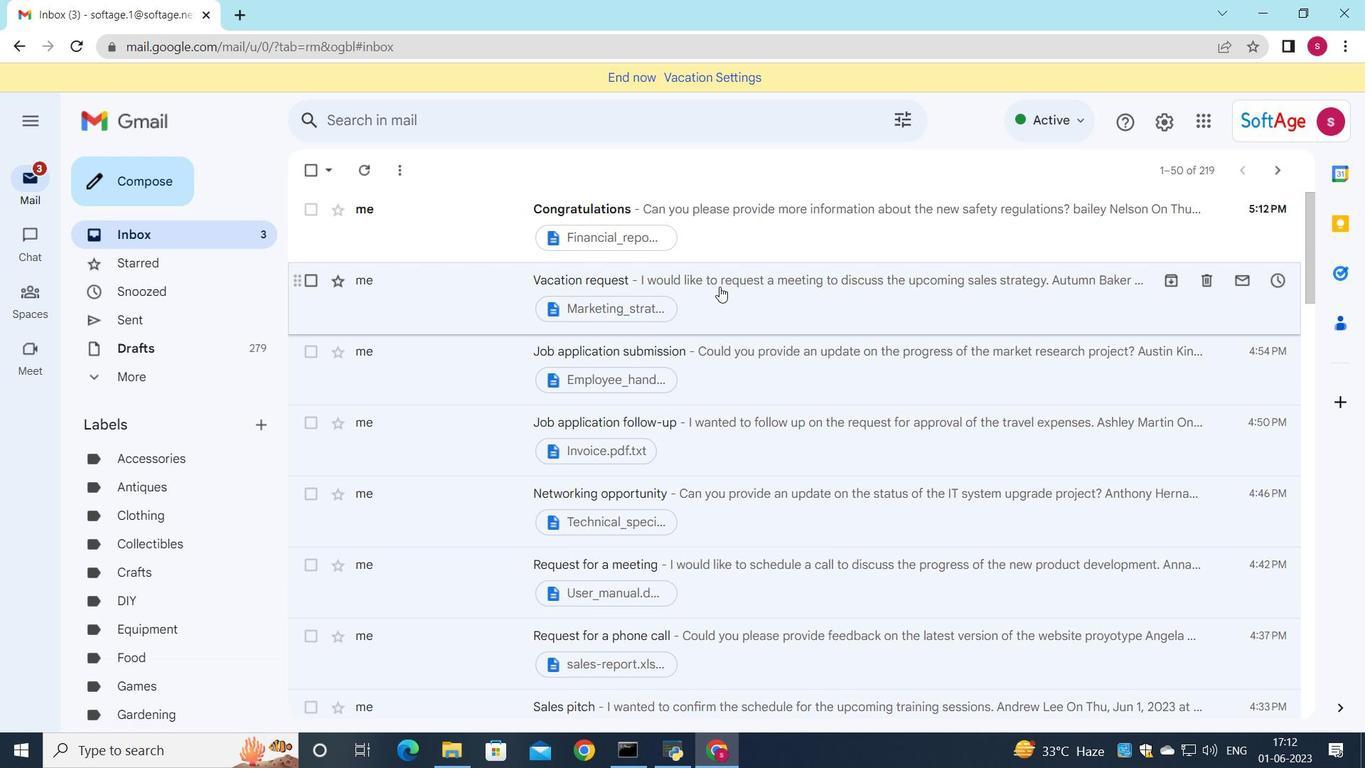 
Action: Mouse scrolled (747, 295) with delta (0, 0)
Screenshot: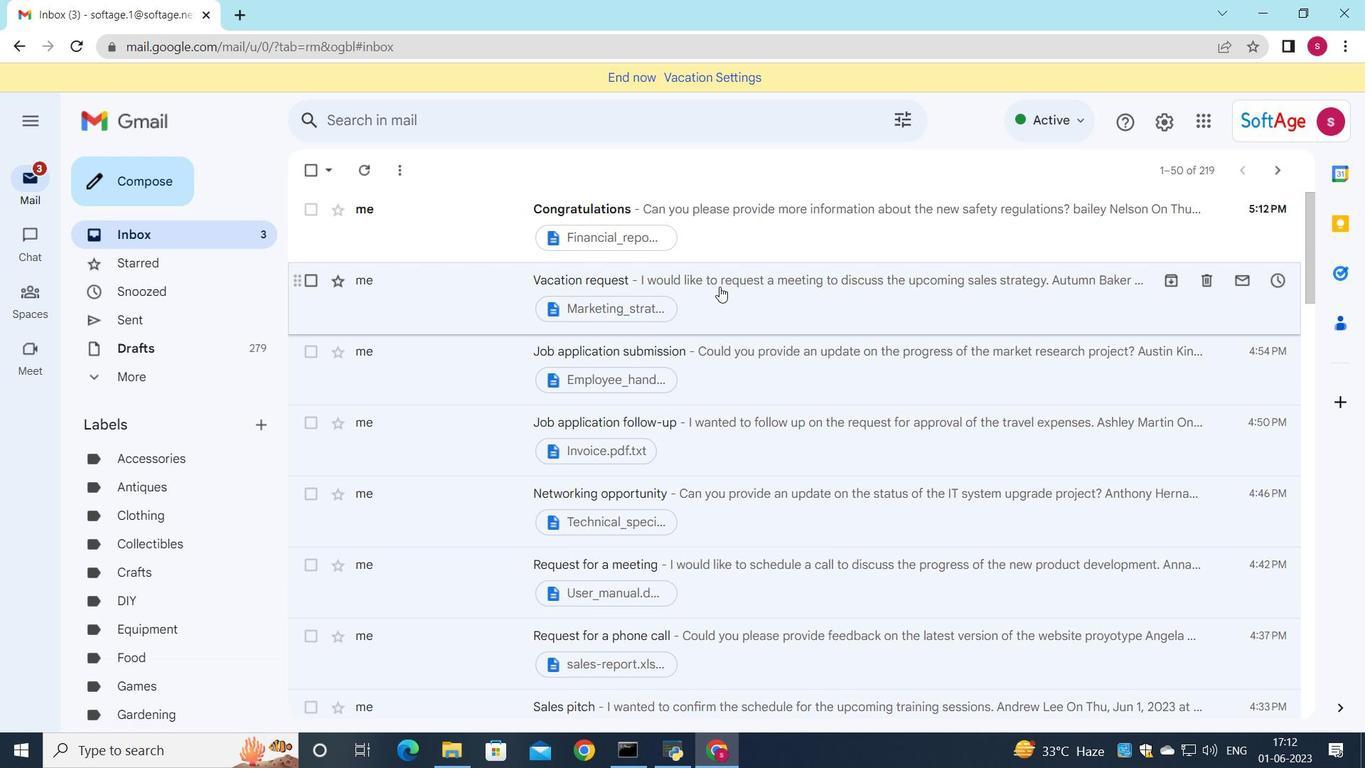 
Action: Mouse scrolled (747, 295) with delta (0, 0)
Screenshot: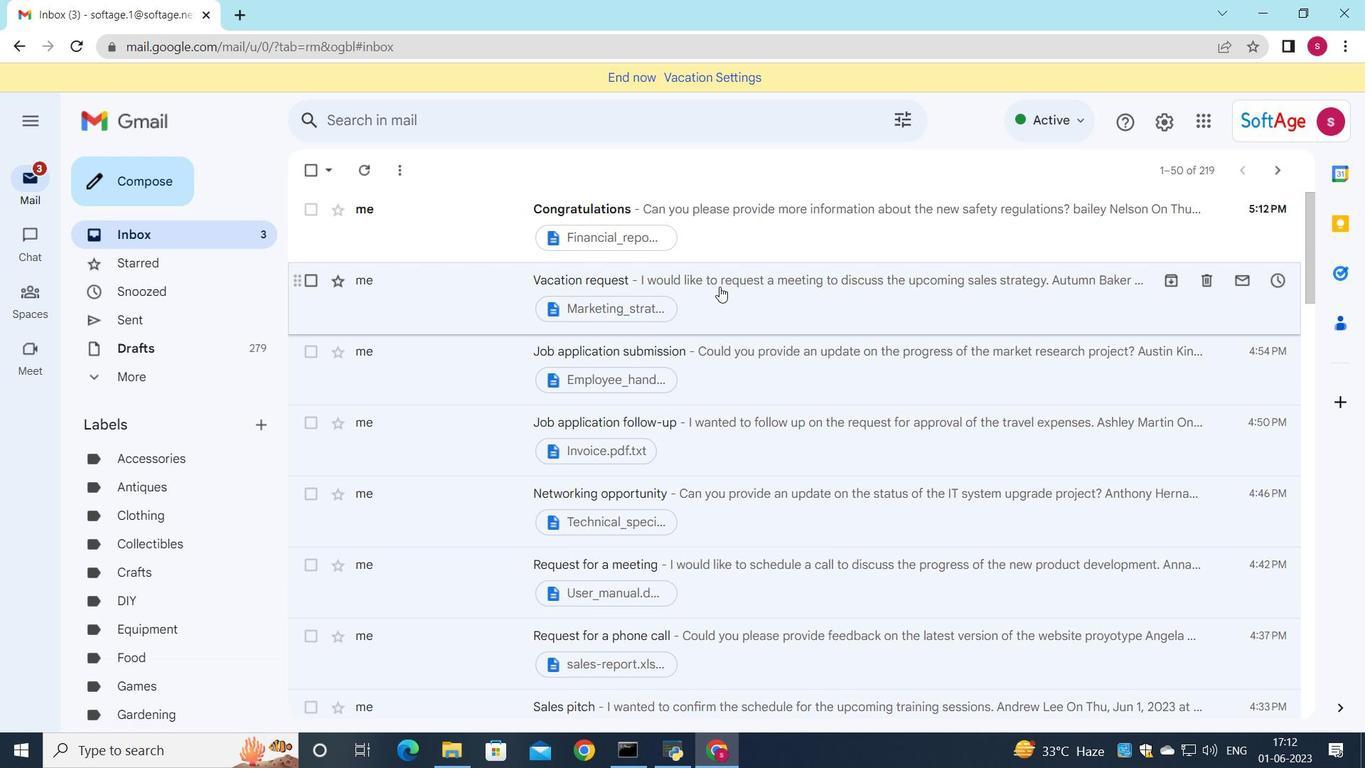 
Action: Mouse scrolled (747, 295) with delta (0, 0)
Screenshot: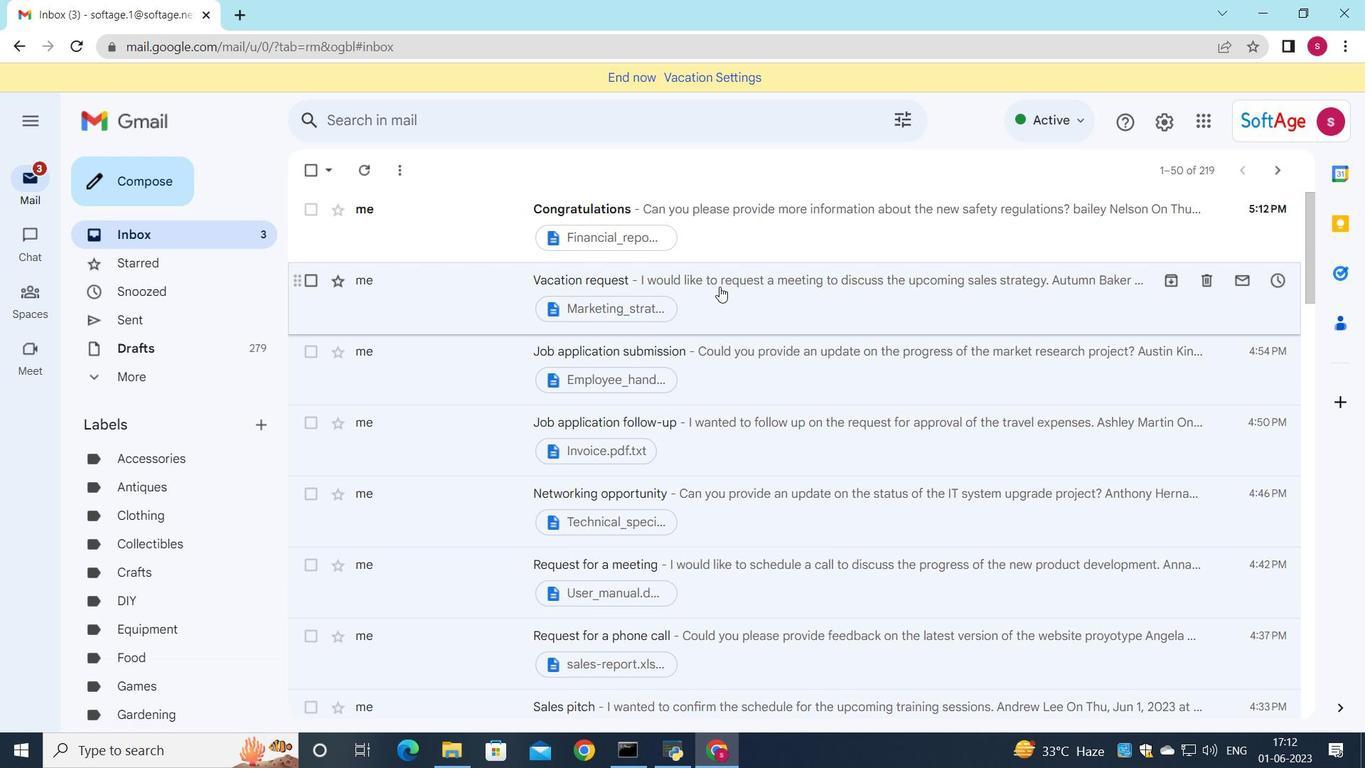
Action: Mouse scrolled (747, 295) with delta (0, 0)
Screenshot: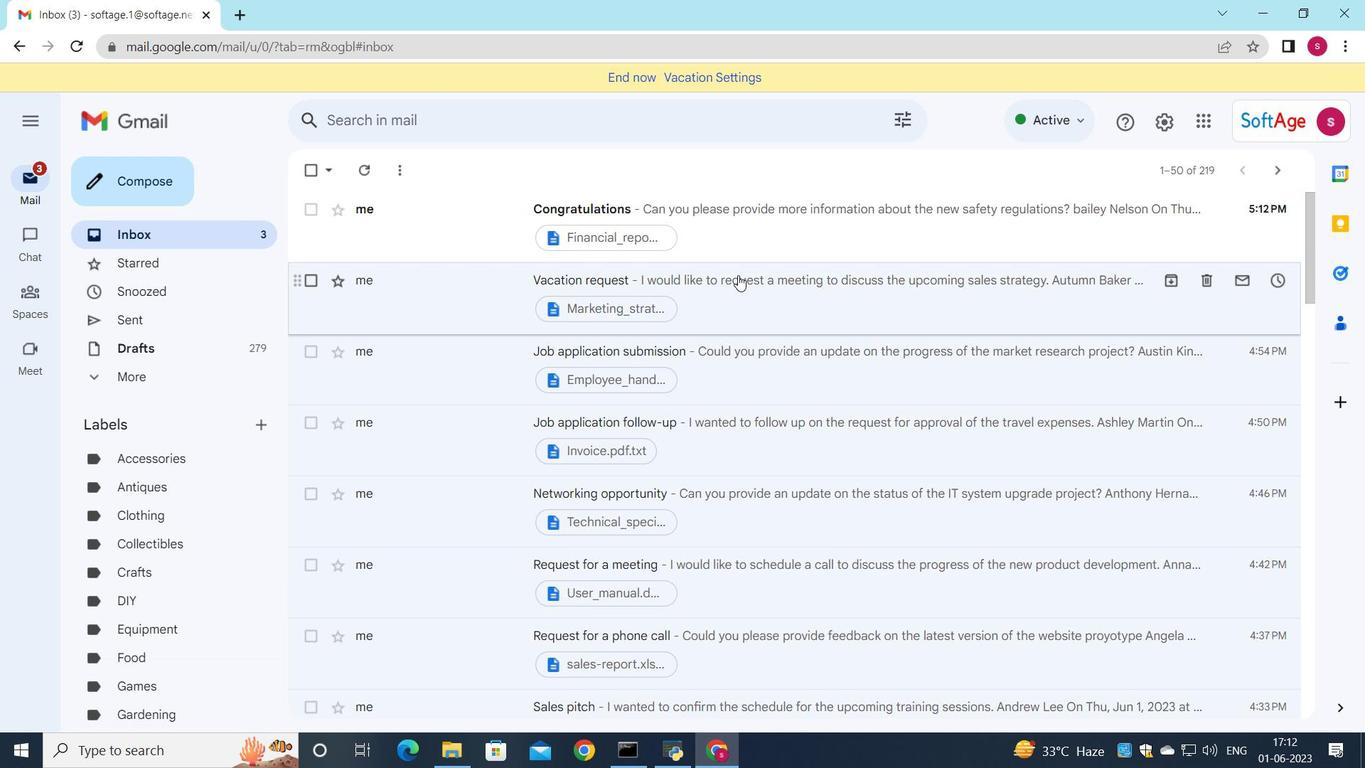 
Action: Mouse moved to (777, 248)
Screenshot: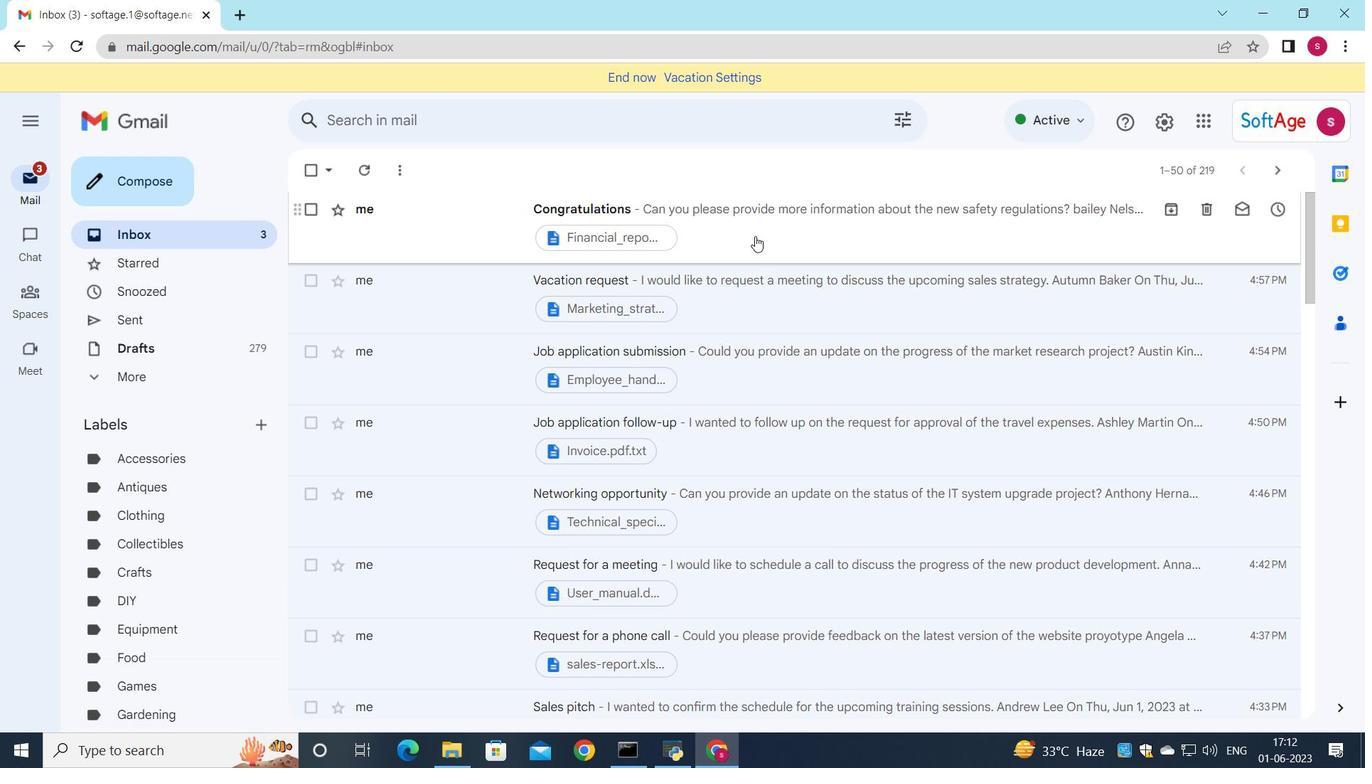 
Action: Mouse pressed left at (777, 248)
Screenshot: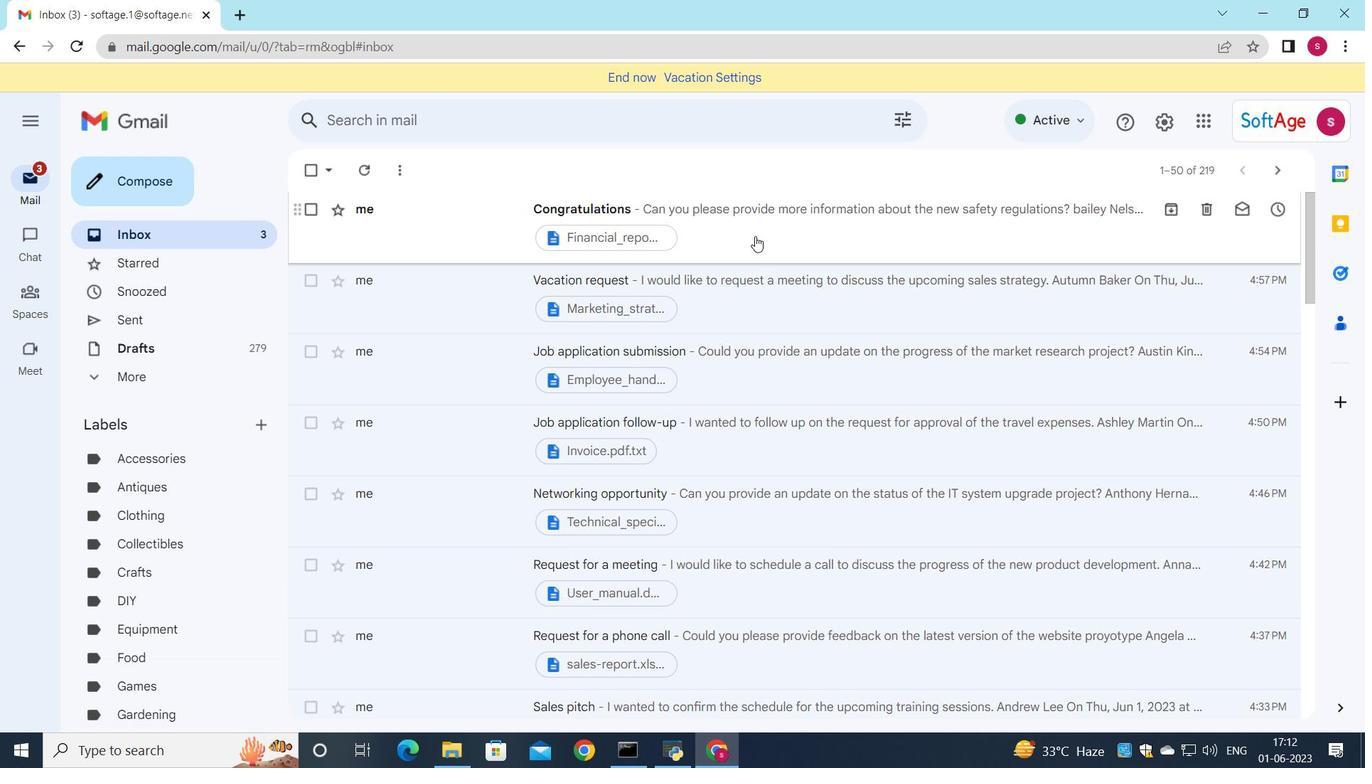 
Action: Mouse moved to (810, 446)
Screenshot: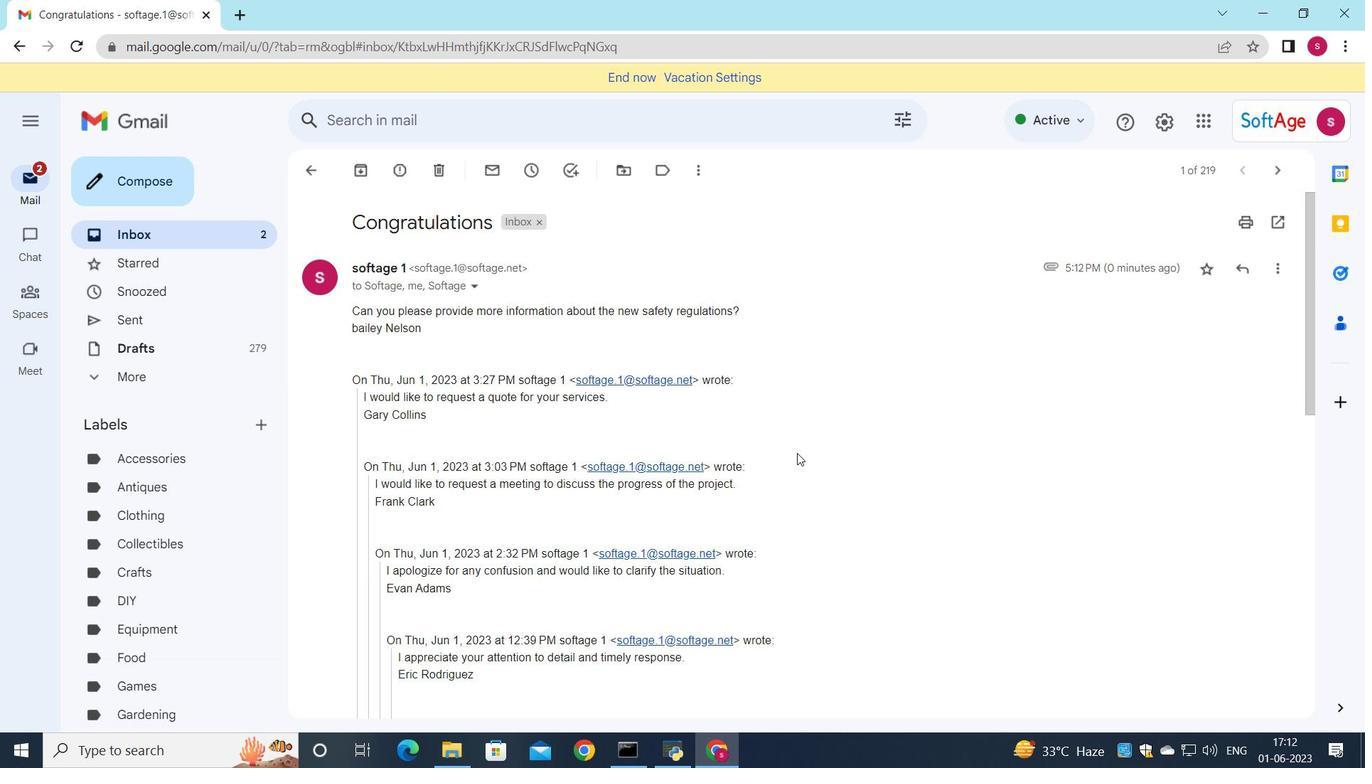
